 Task: Find Airbnb stays in Napa Valley with access to vineyard horseback and vineyard picnics.
Action: Mouse moved to (500, 78)
Screenshot: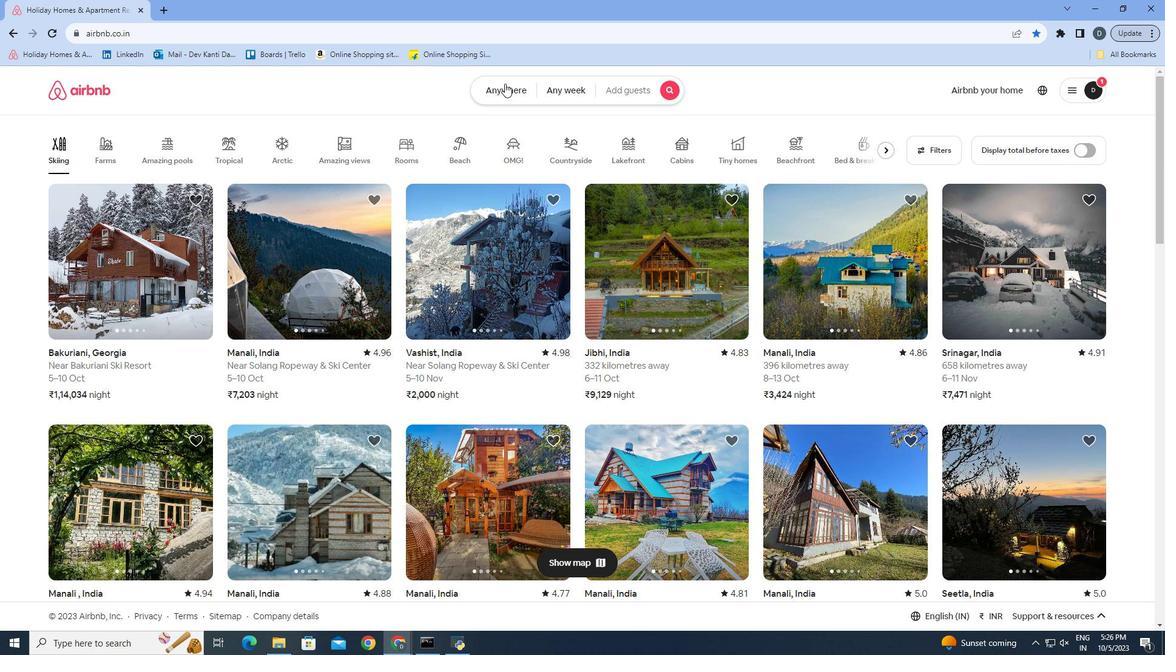 
Action: Mouse pressed left at (500, 78)
Screenshot: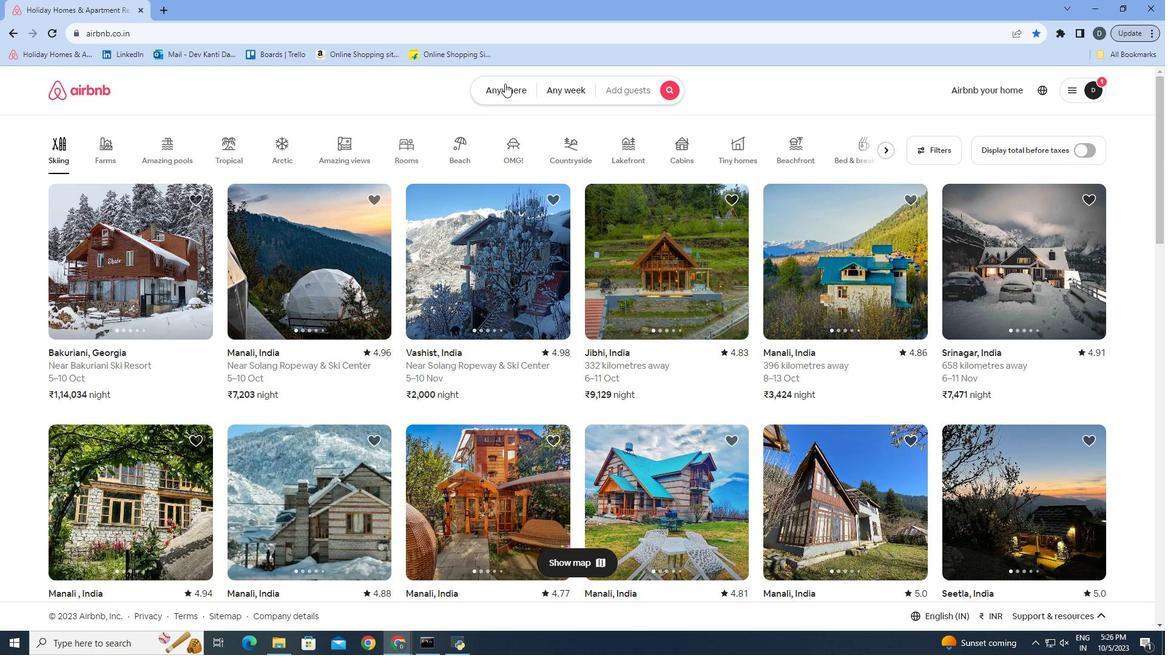 
Action: Mouse moved to (400, 134)
Screenshot: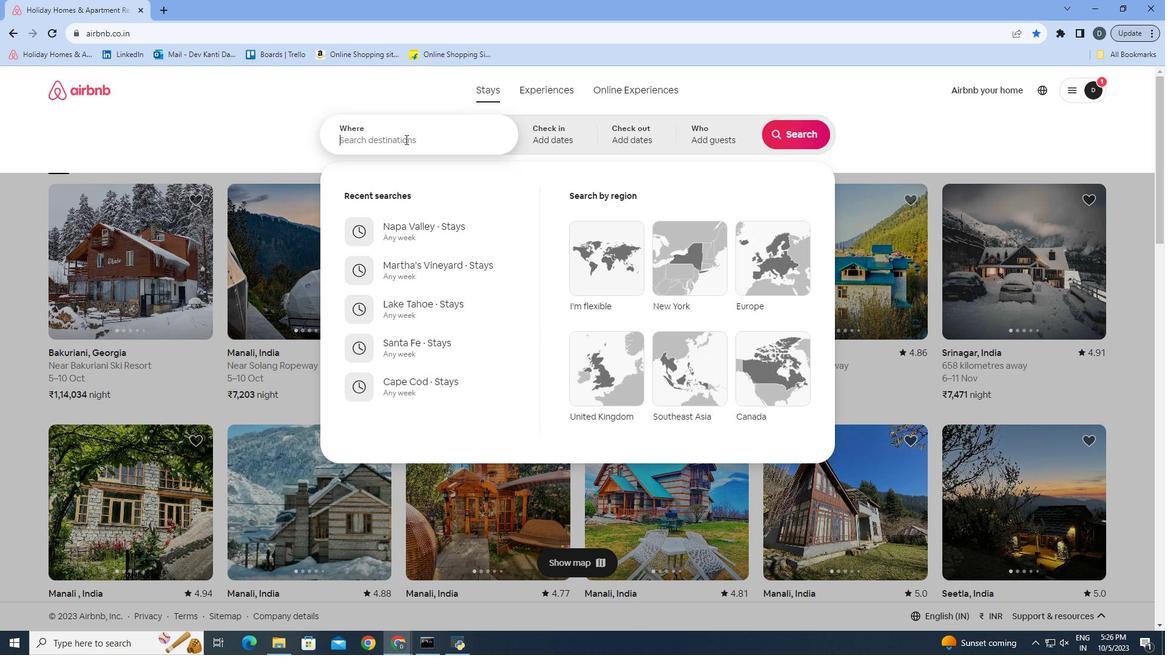 
Action: Mouse pressed left at (400, 134)
Screenshot: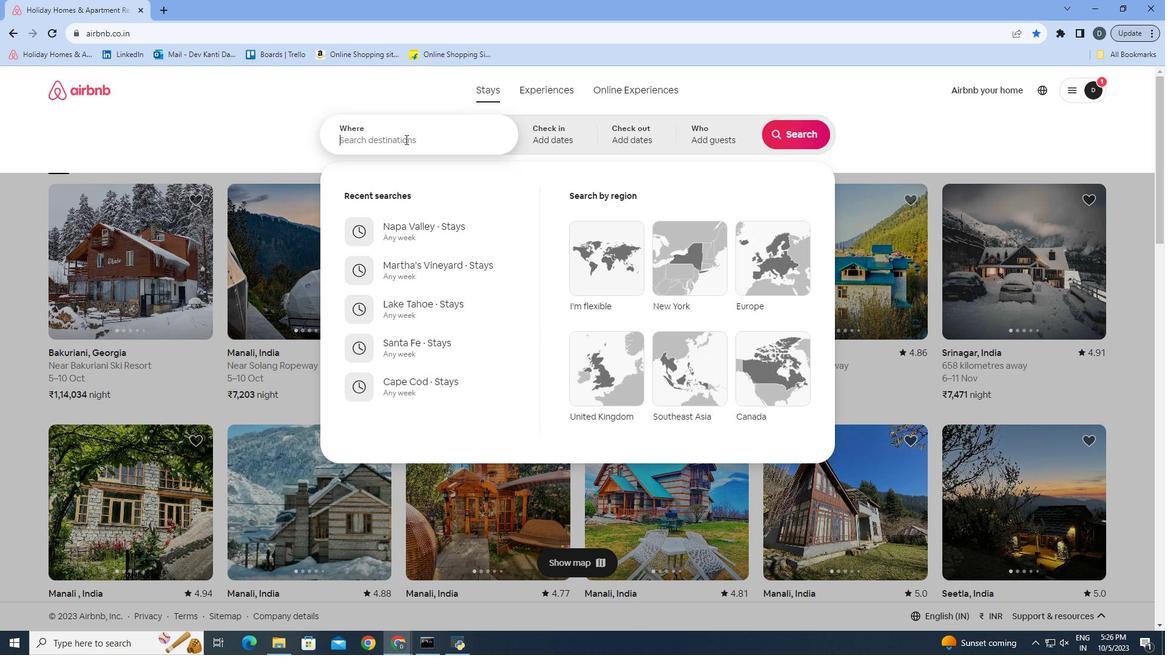 
Action: Key pressed <Key.shift>Napa<Key.space><Key.shift>Valley
Screenshot: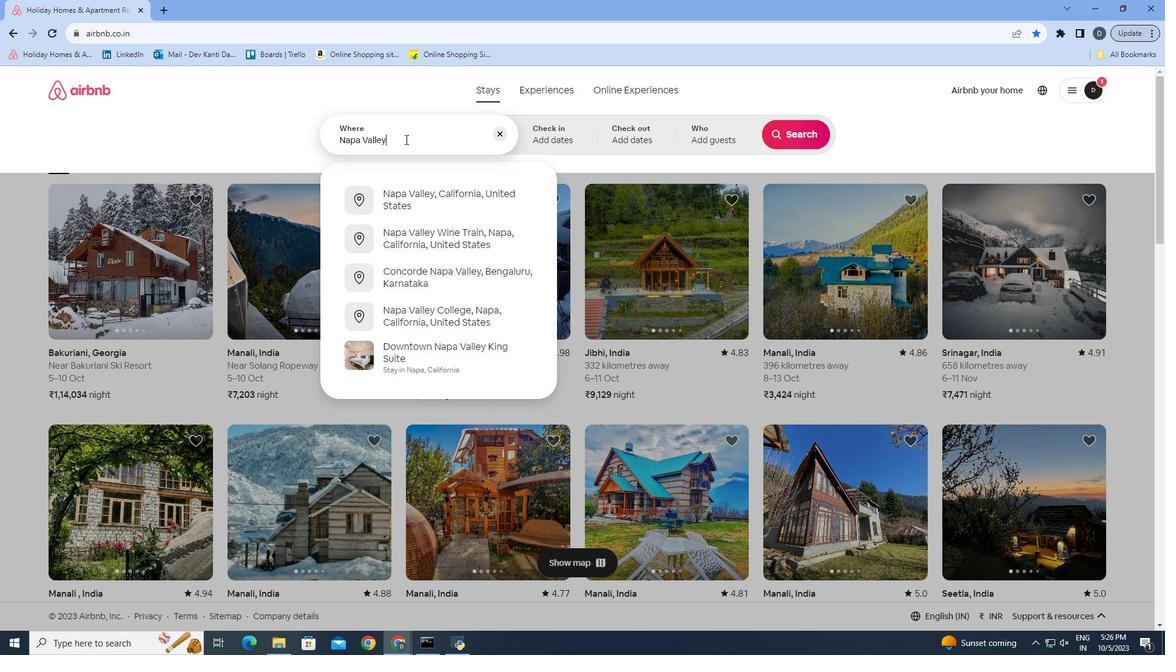 
Action: Mouse moved to (460, 184)
Screenshot: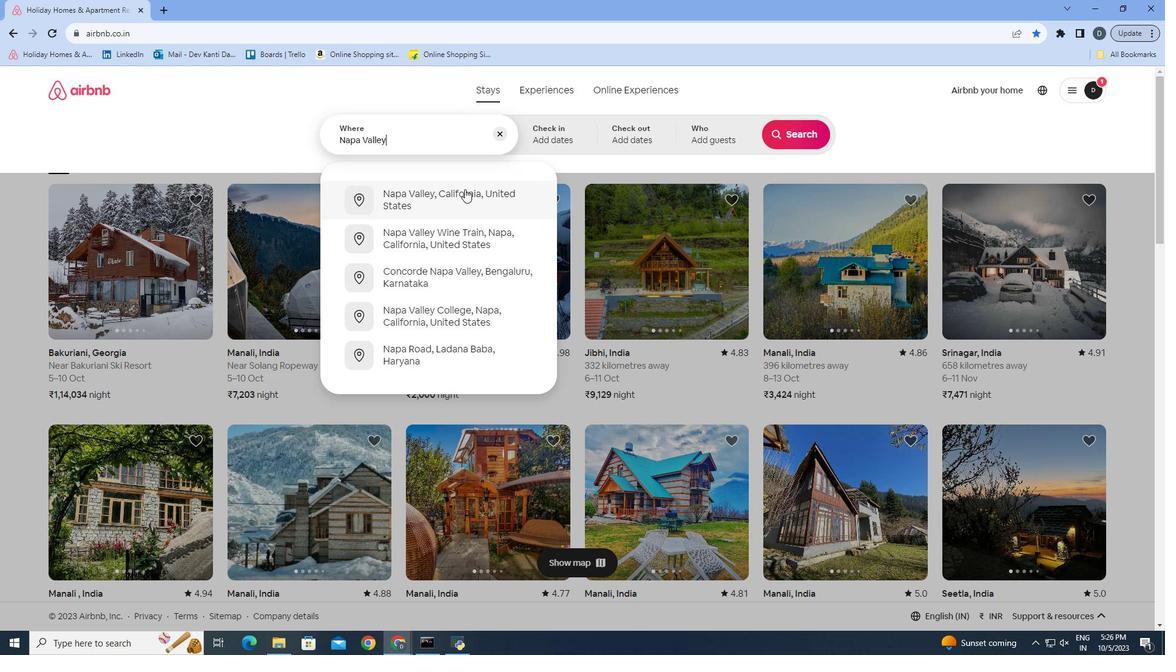 
Action: Mouse pressed left at (460, 184)
Screenshot: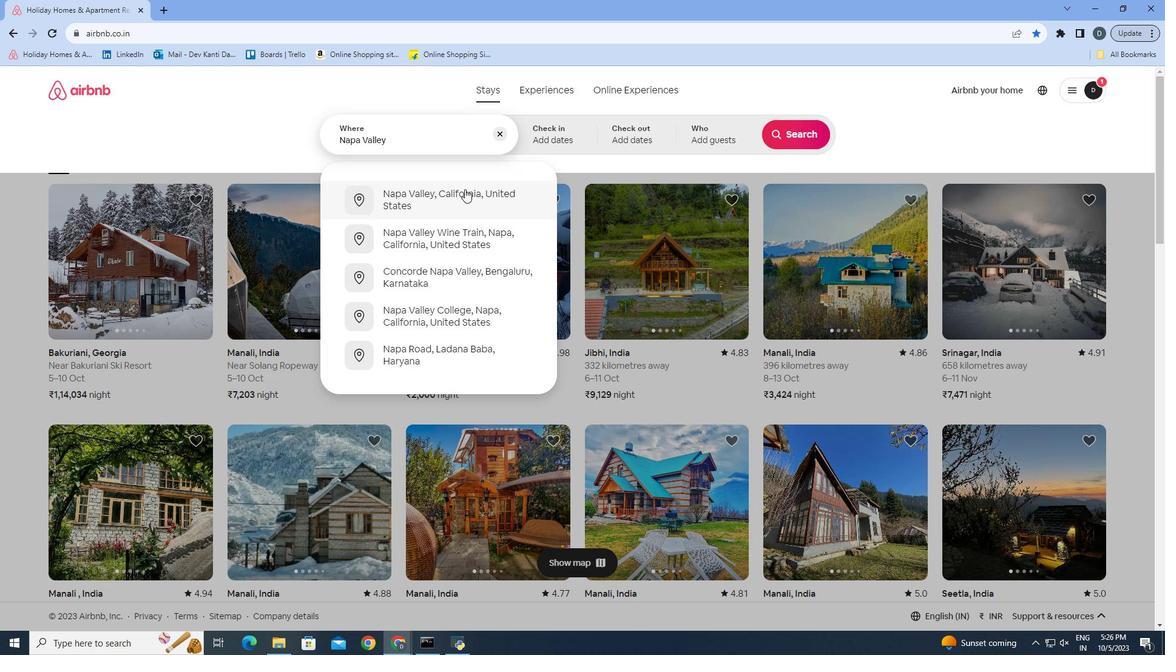 
Action: Mouse moved to (776, 118)
Screenshot: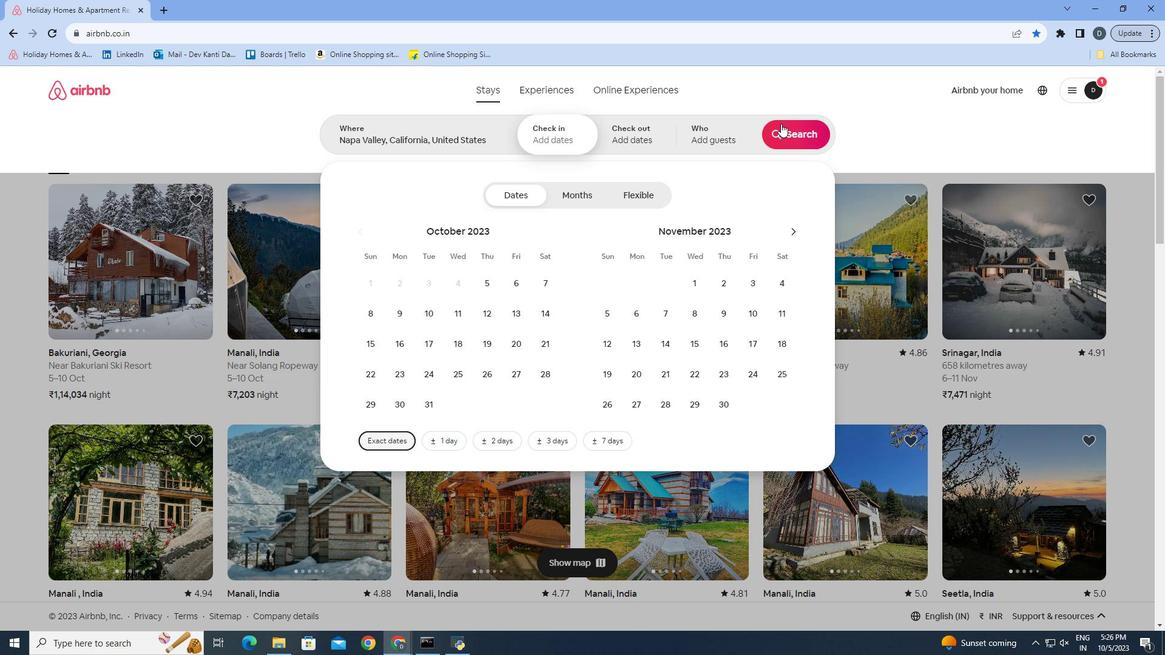 
Action: Mouse pressed left at (776, 118)
Screenshot: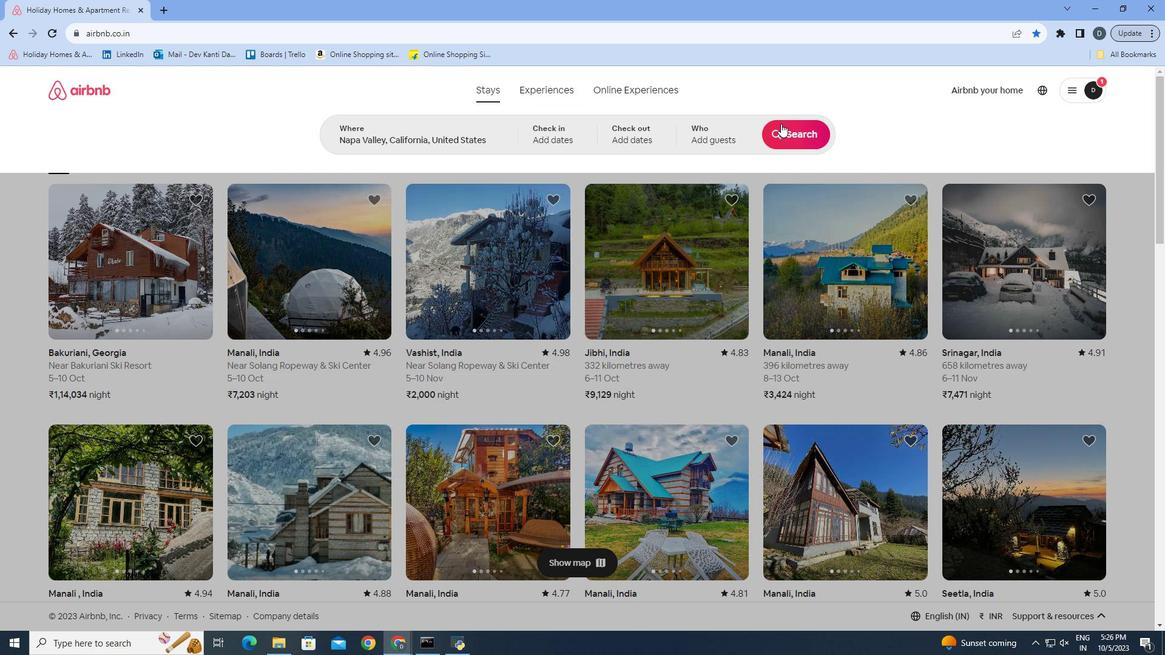 
Action: Mouse moved to (107, 131)
Screenshot: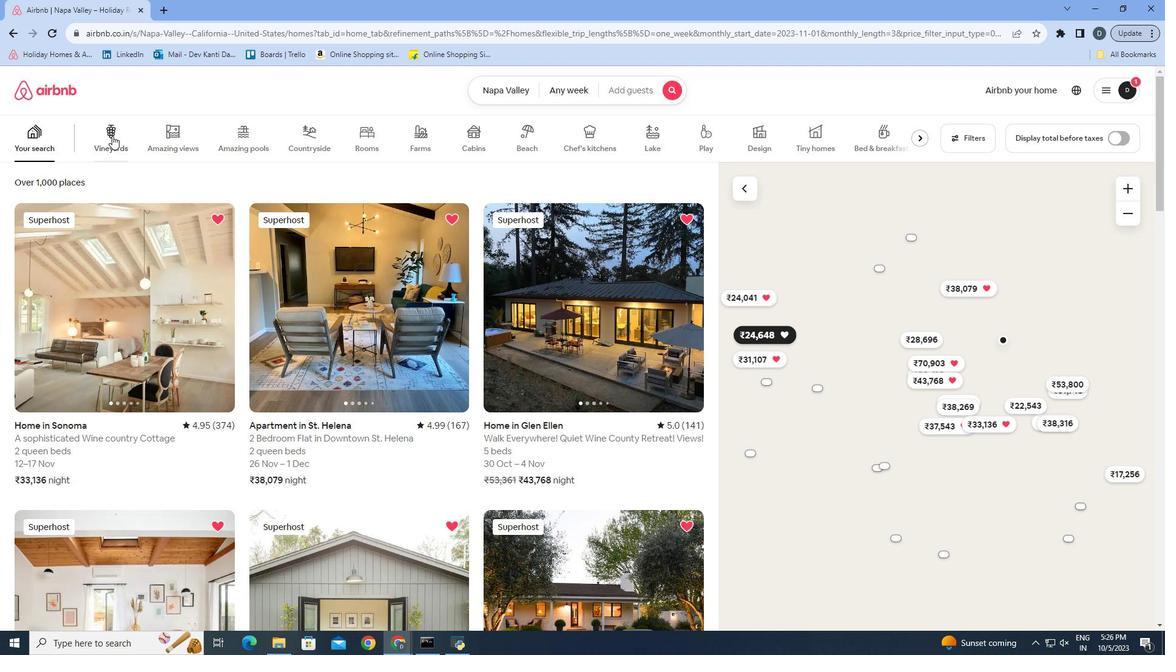
Action: Mouse pressed left at (107, 131)
Screenshot: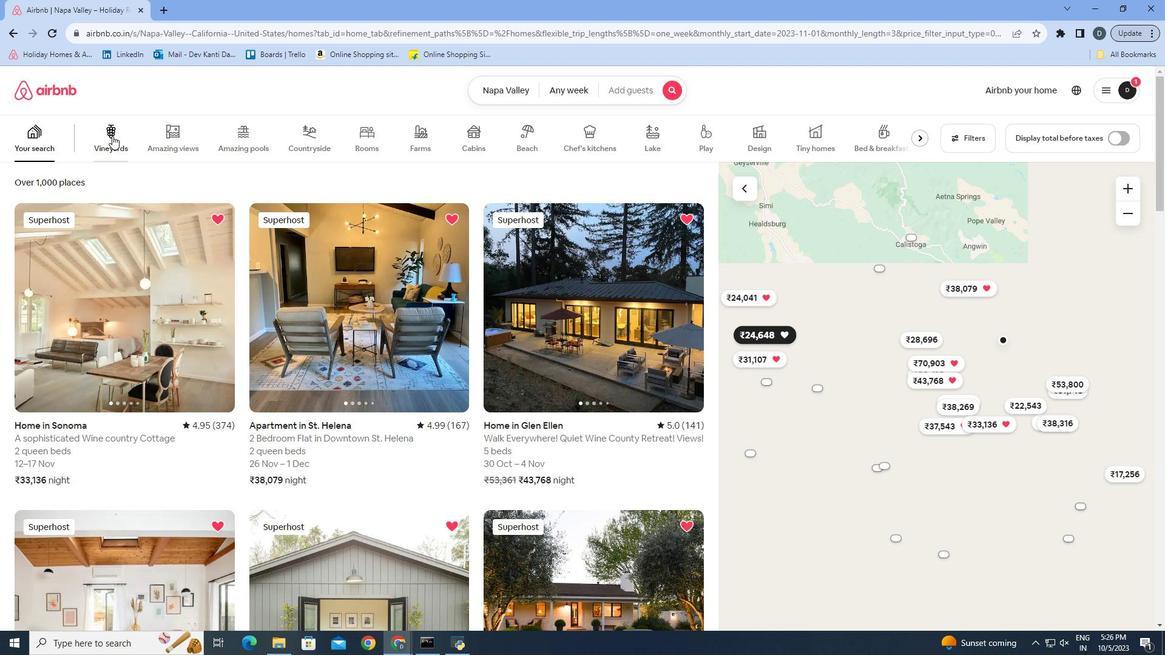 
Action: Mouse moved to (370, 281)
Screenshot: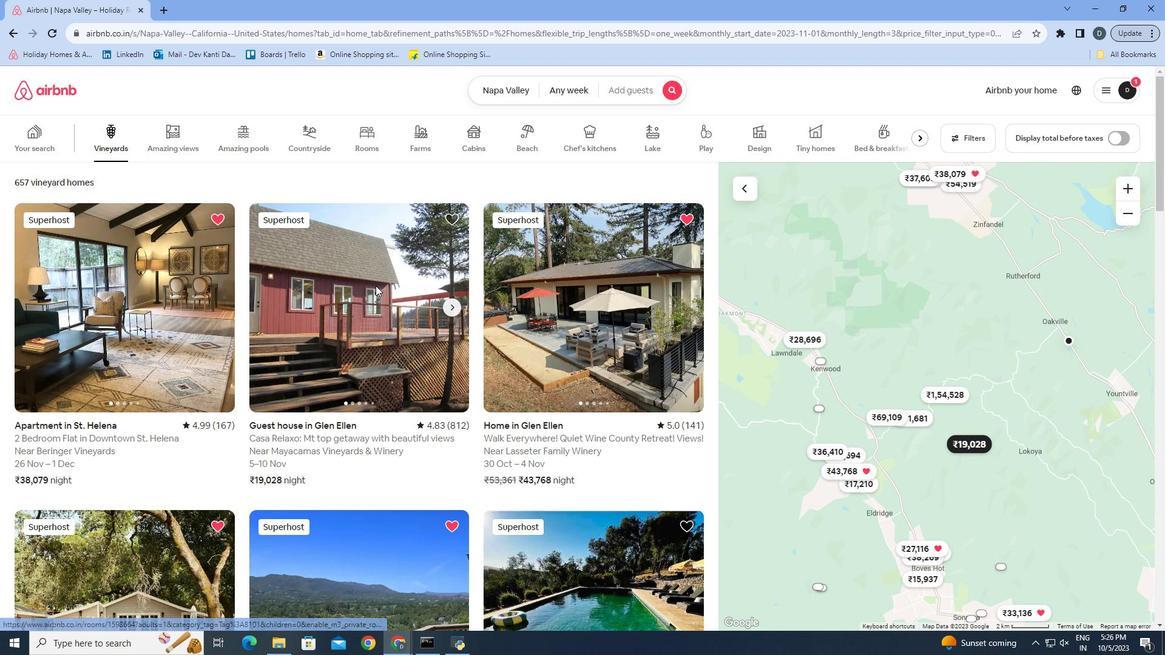 
Action: Mouse pressed left at (370, 281)
Screenshot: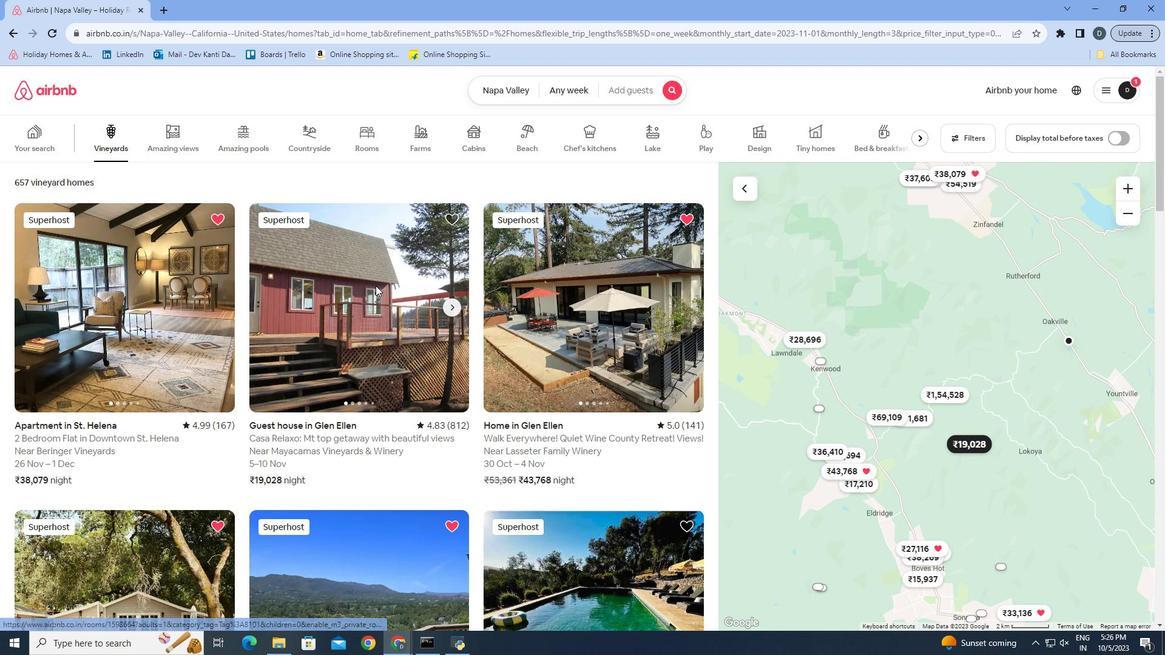 
Action: Mouse moved to (860, 456)
Screenshot: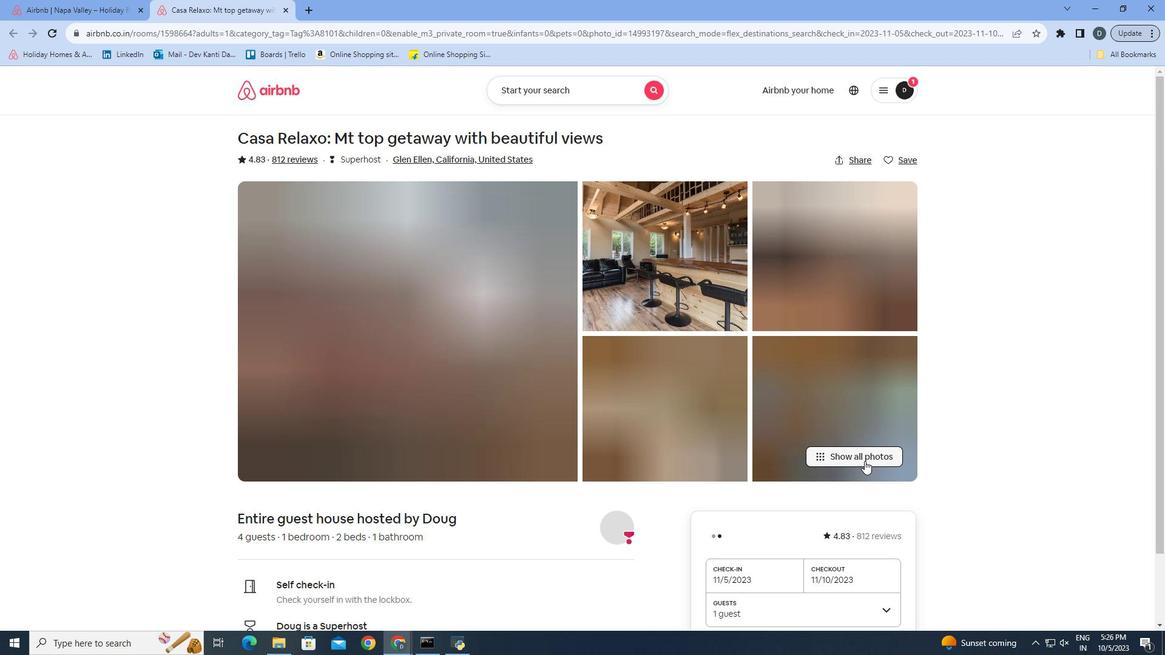 
Action: Mouse pressed left at (860, 456)
Screenshot: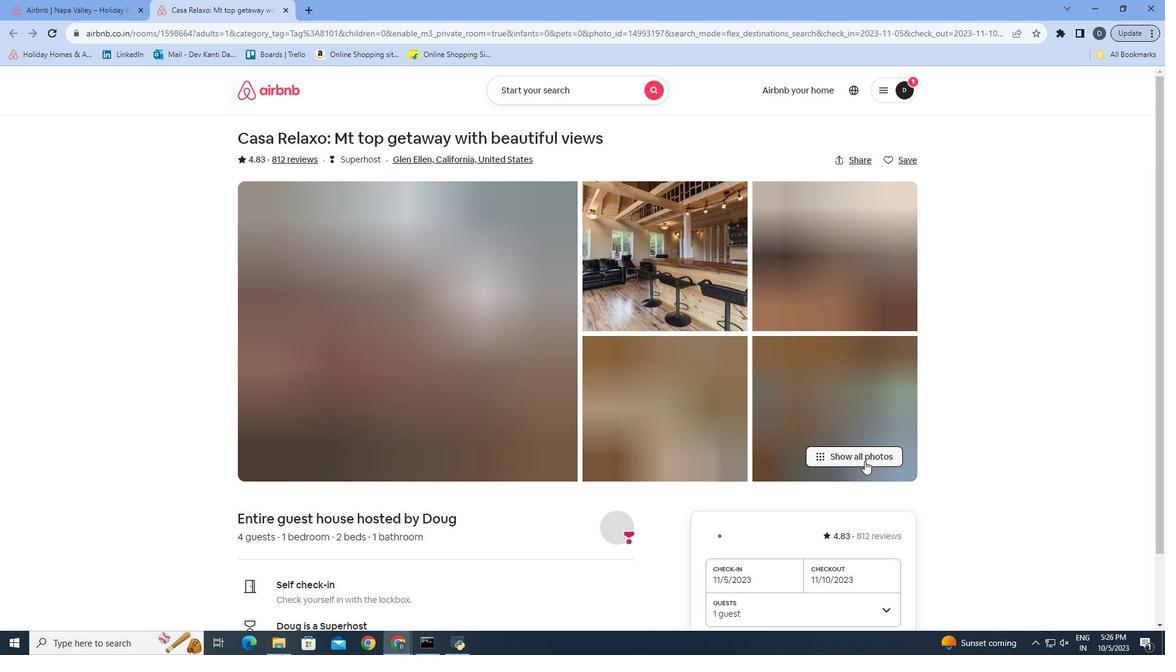 
Action: Mouse moved to (825, 329)
Screenshot: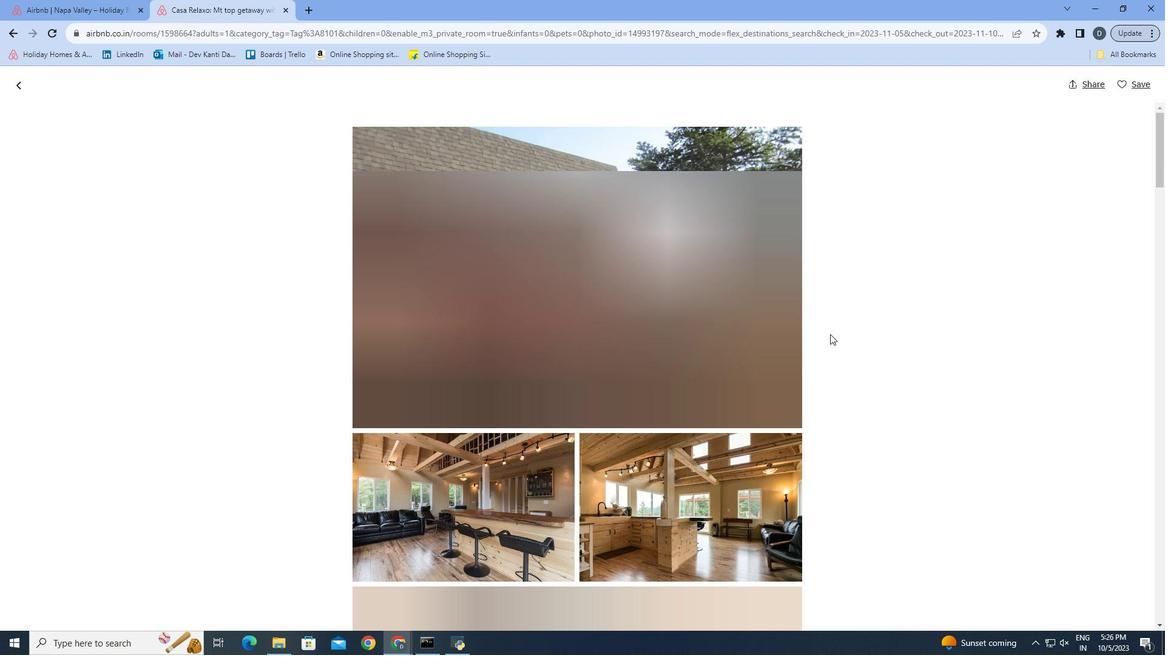 
Action: Mouse scrolled (825, 329) with delta (0, 0)
Screenshot: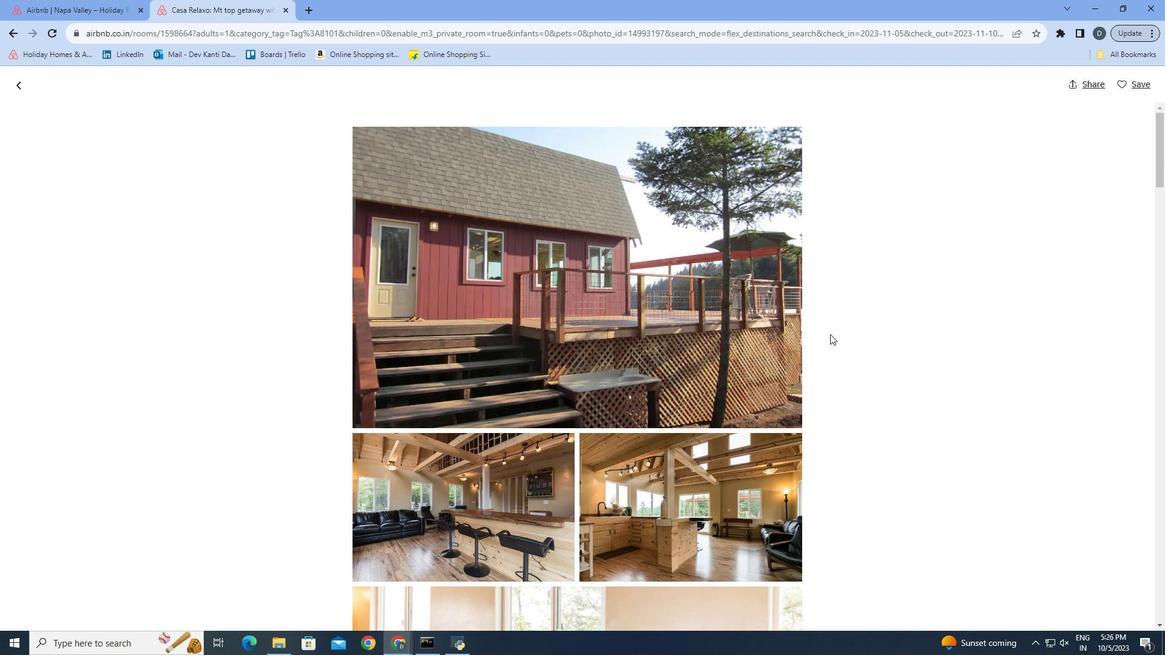 
Action: Mouse scrolled (825, 329) with delta (0, 0)
Screenshot: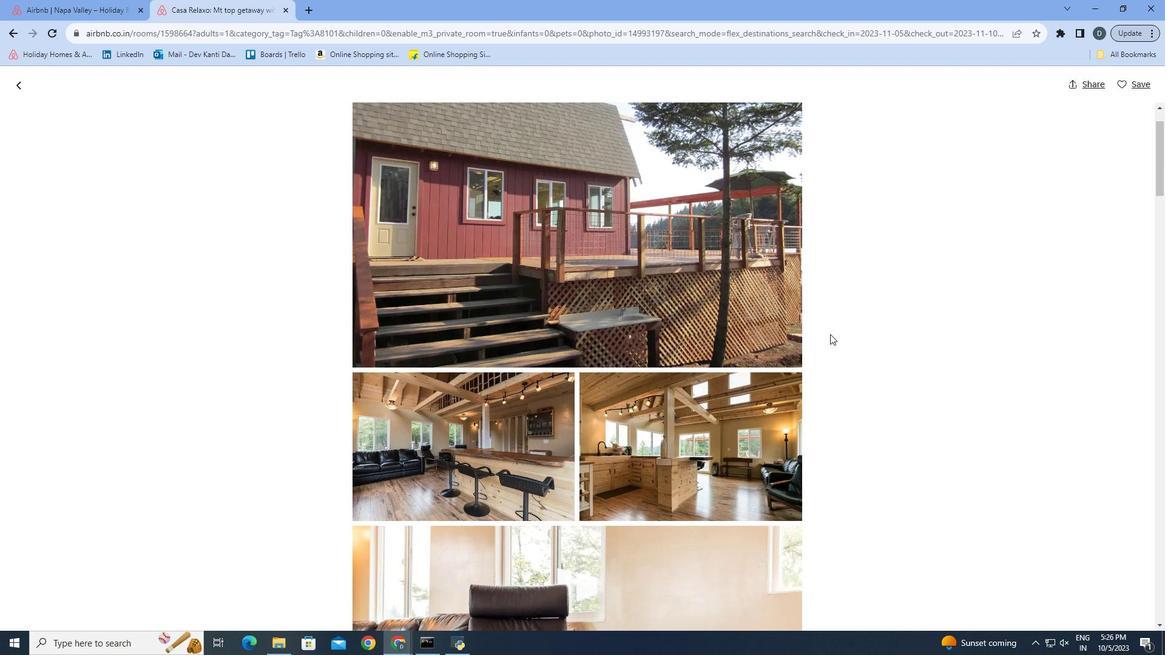 
Action: Mouse scrolled (825, 329) with delta (0, 0)
Screenshot: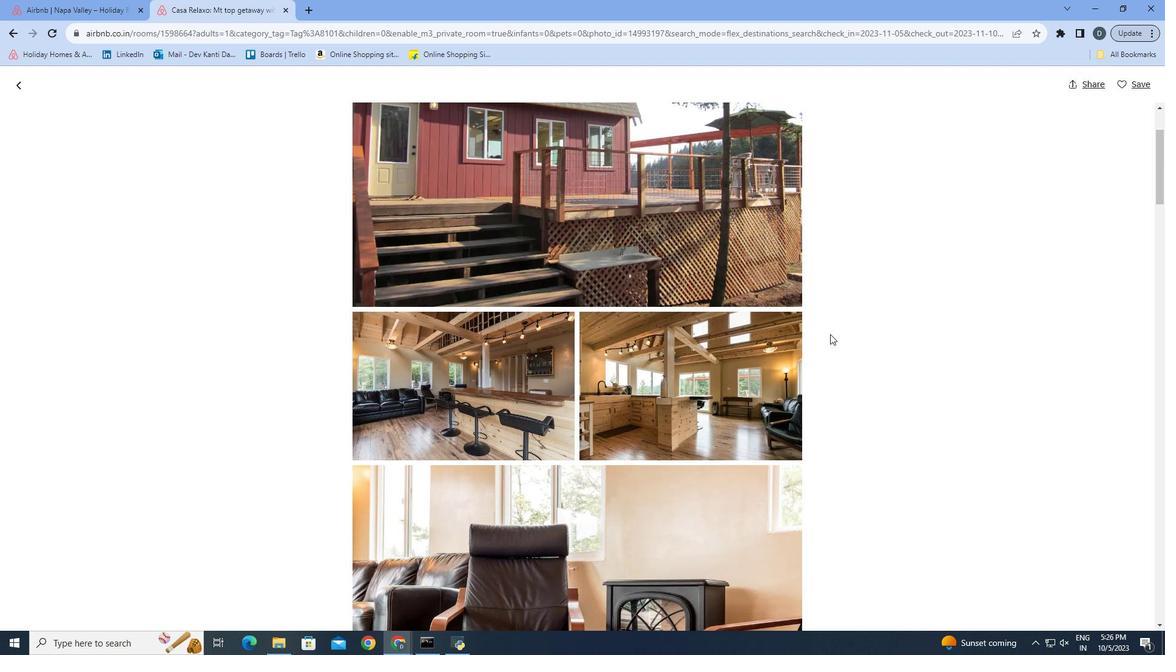 
Action: Mouse scrolled (825, 329) with delta (0, 0)
Screenshot: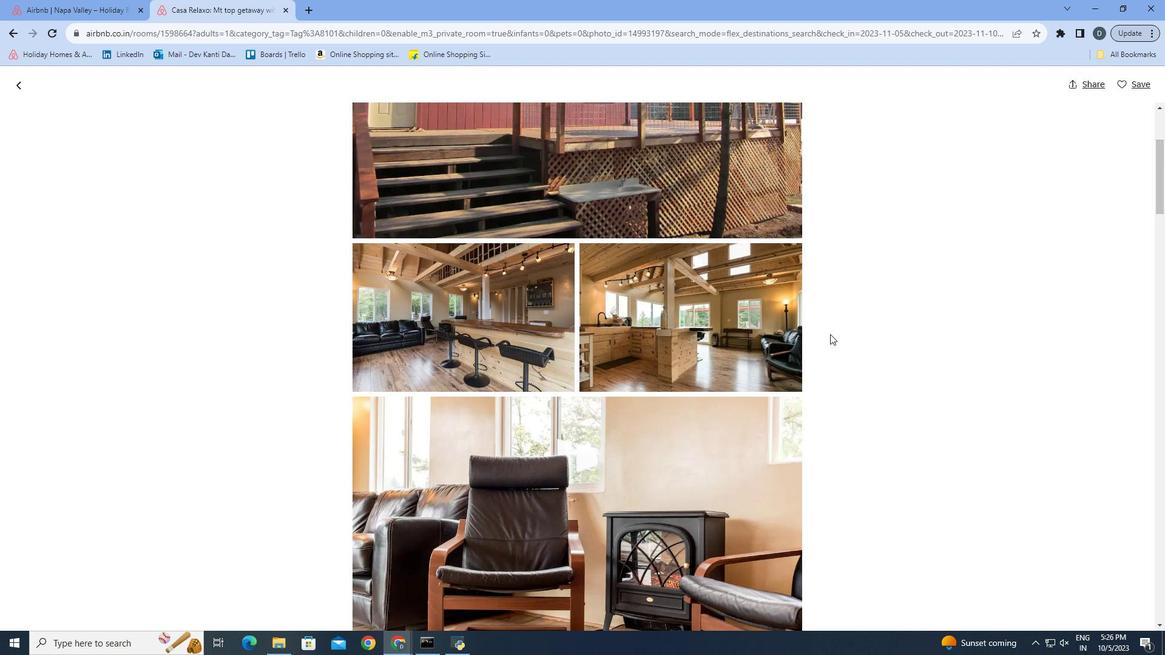 
Action: Mouse scrolled (825, 329) with delta (0, 0)
Screenshot: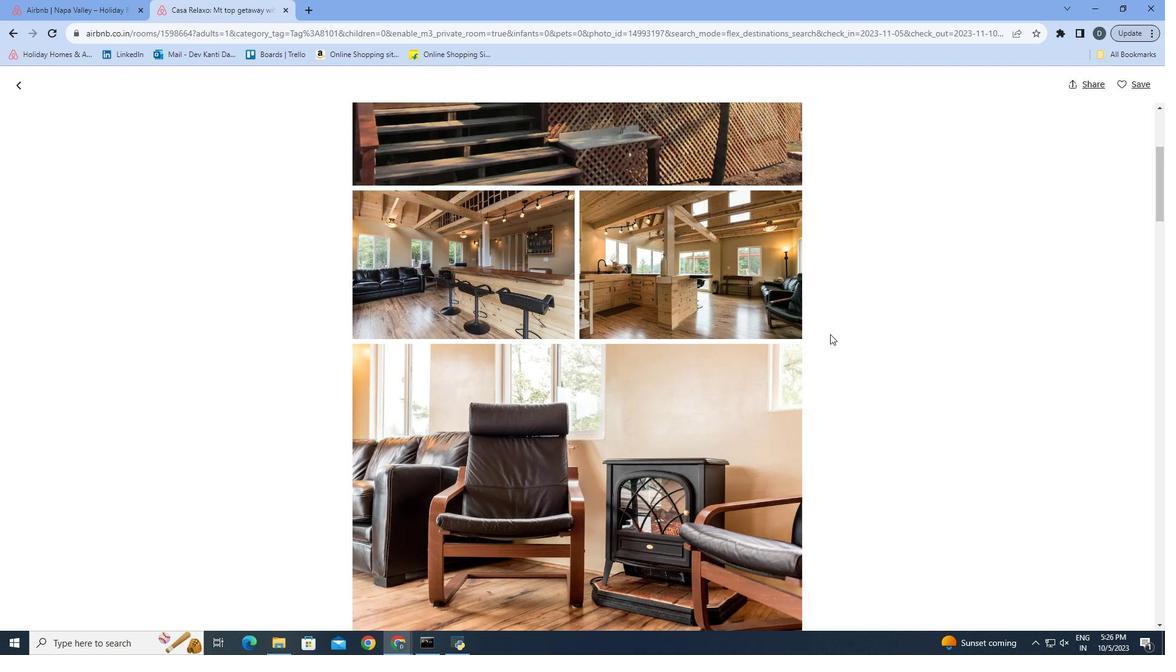 
Action: Mouse scrolled (825, 329) with delta (0, 0)
Screenshot: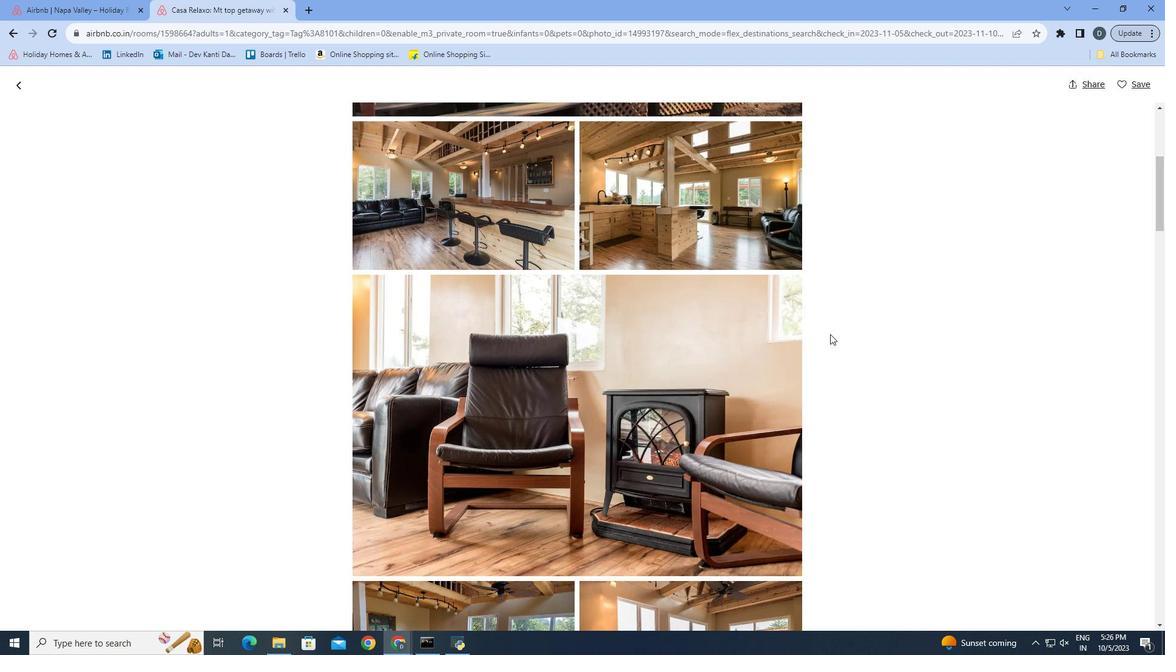 
Action: Mouse scrolled (825, 329) with delta (0, 0)
Screenshot: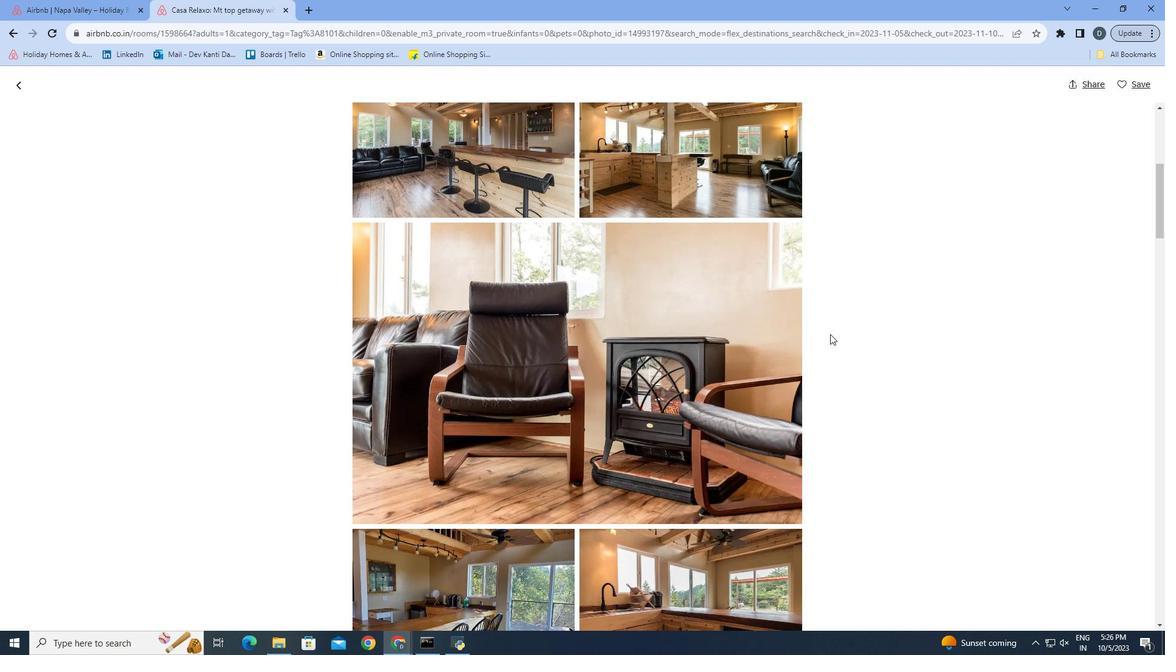 
Action: Mouse scrolled (825, 329) with delta (0, 0)
Screenshot: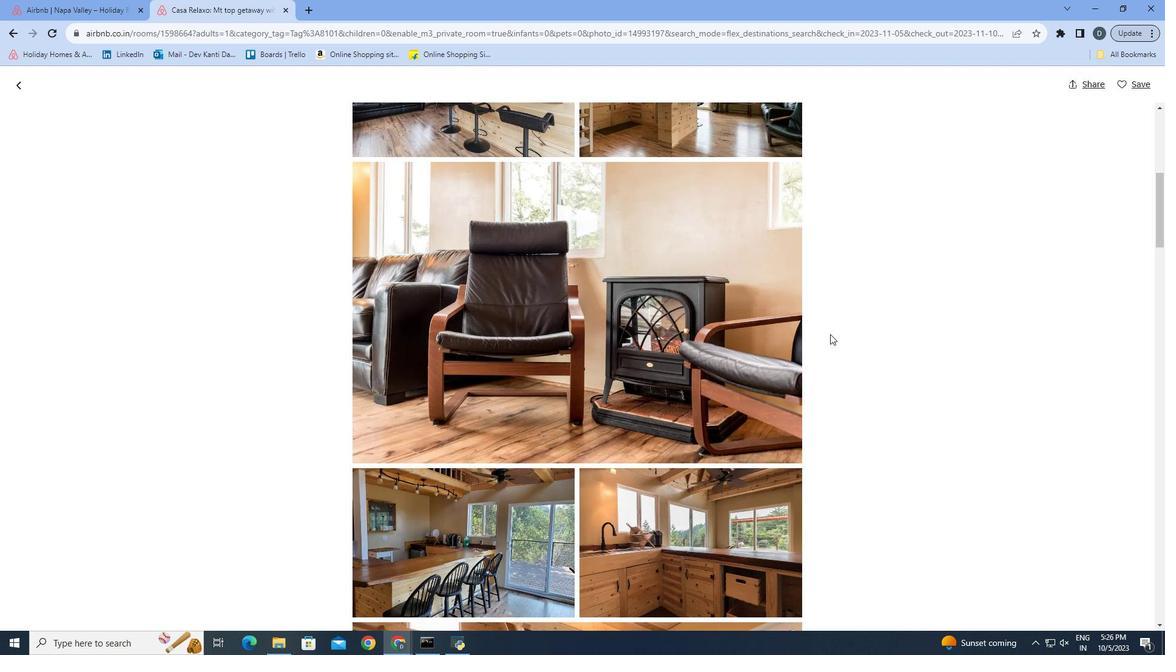 
Action: Mouse scrolled (825, 329) with delta (0, 0)
Screenshot: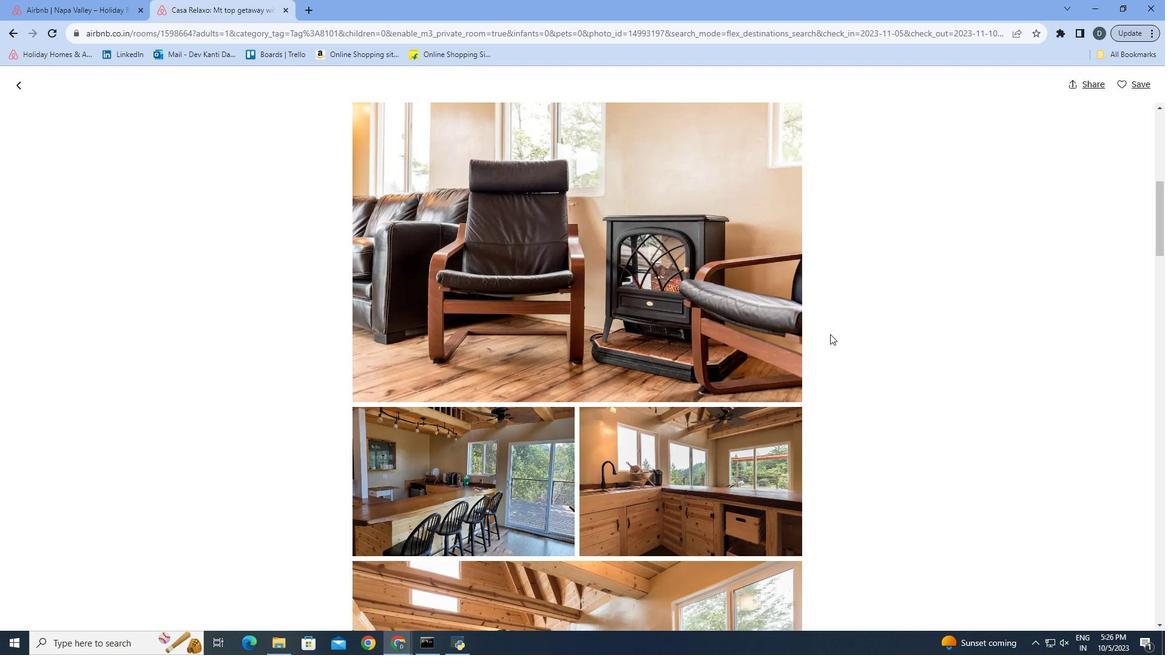 
Action: Mouse scrolled (825, 329) with delta (0, 0)
Screenshot: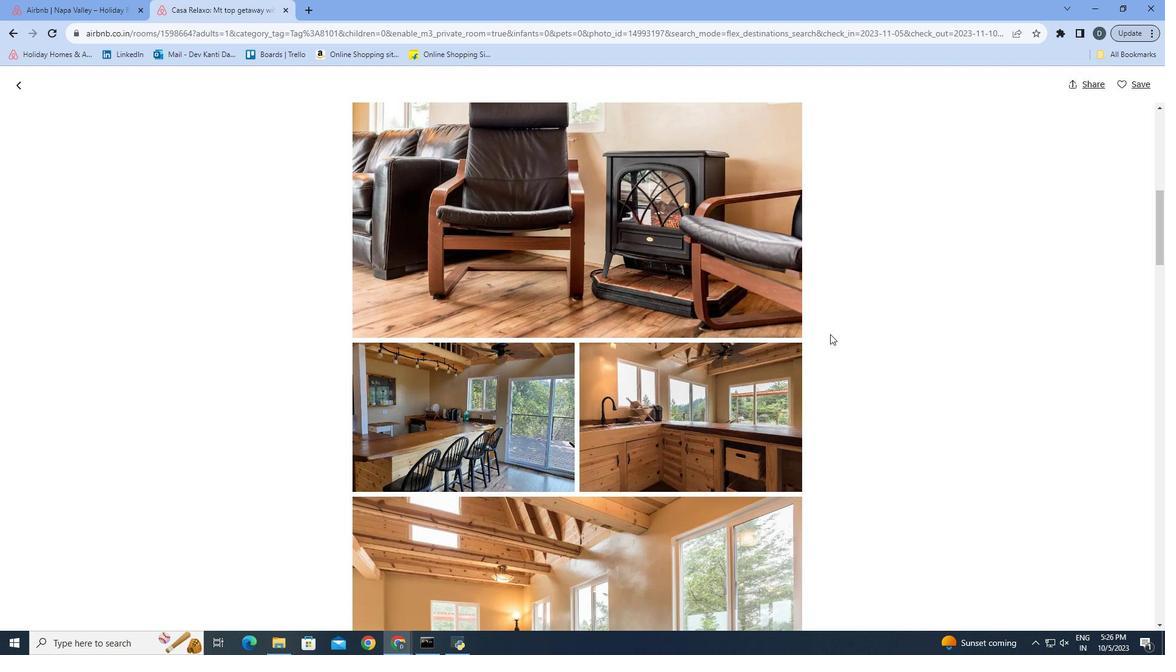 
Action: Mouse scrolled (825, 329) with delta (0, 0)
Screenshot: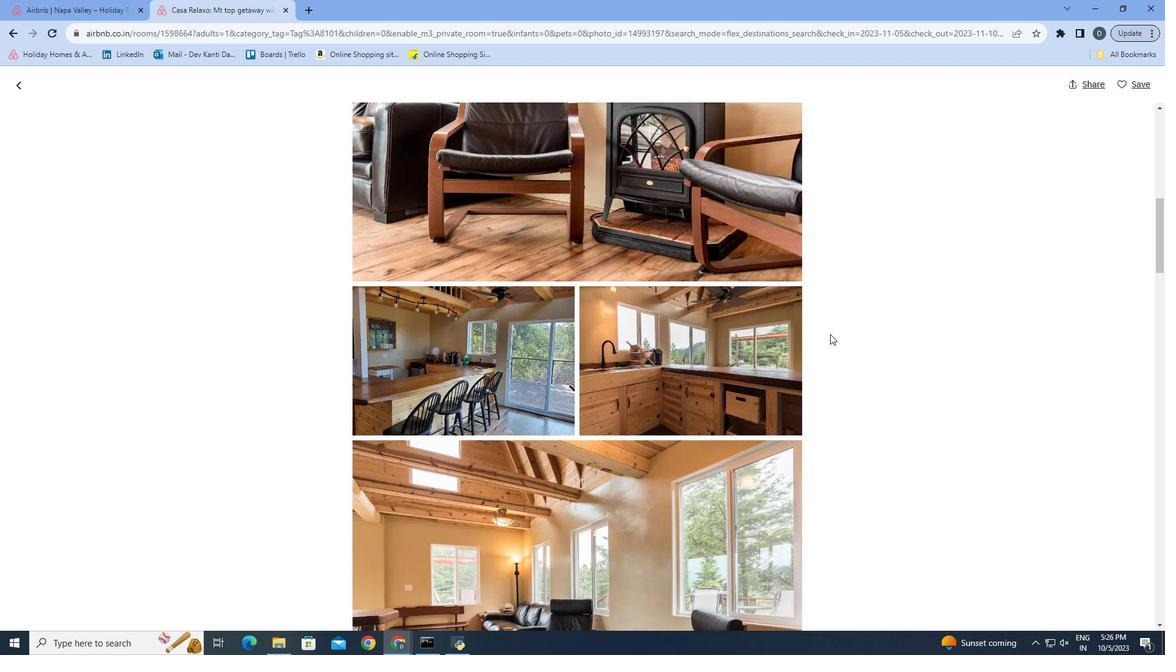 
Action: Mouse scrolled (825, 329) with delta (0, 0)
Screenshot: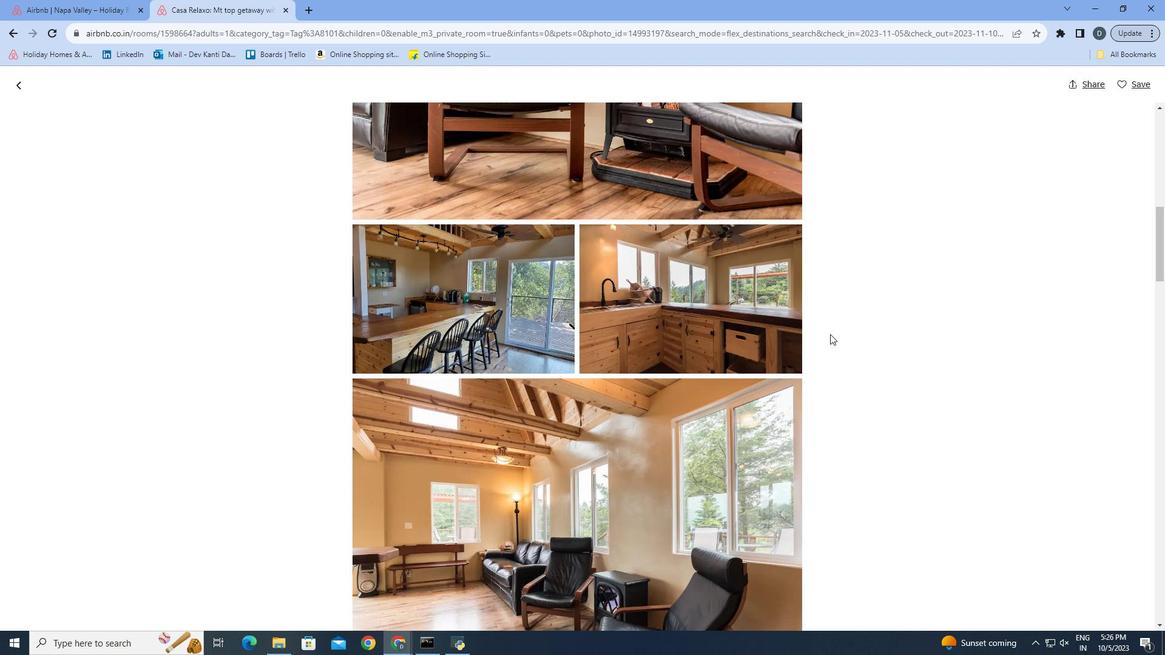
Action: Mouse scrolled (825, 329) with delta (0, 0)
Screenshot: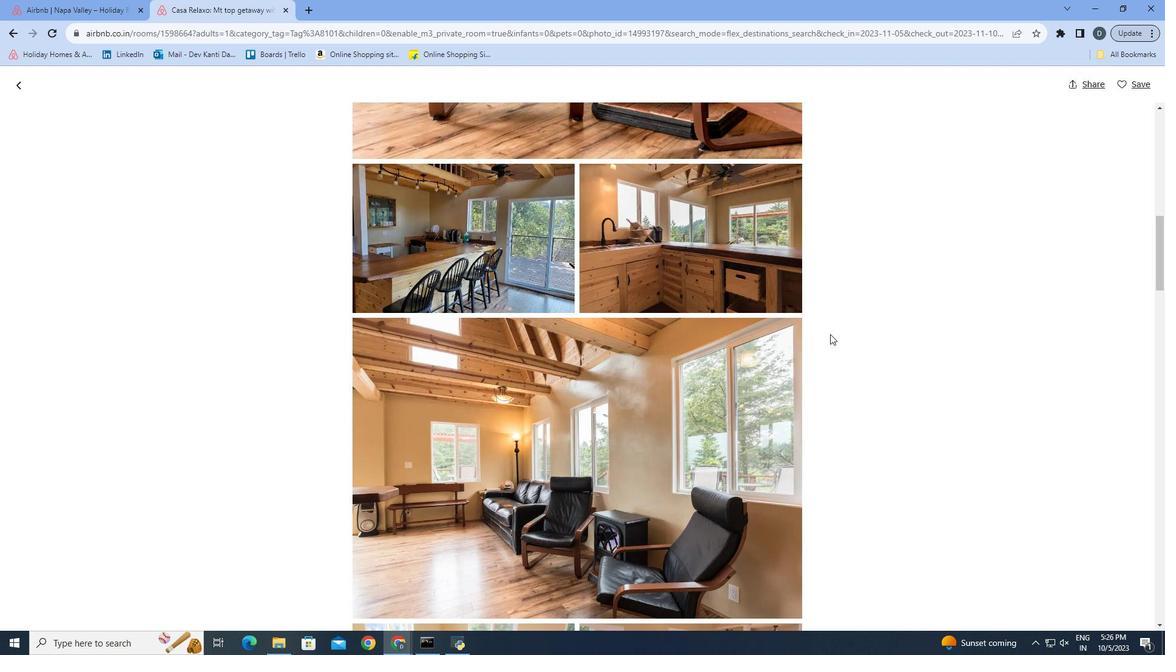 
Action: Mouse scrolled (825, 329) with delta (0, 0)
Screenshot: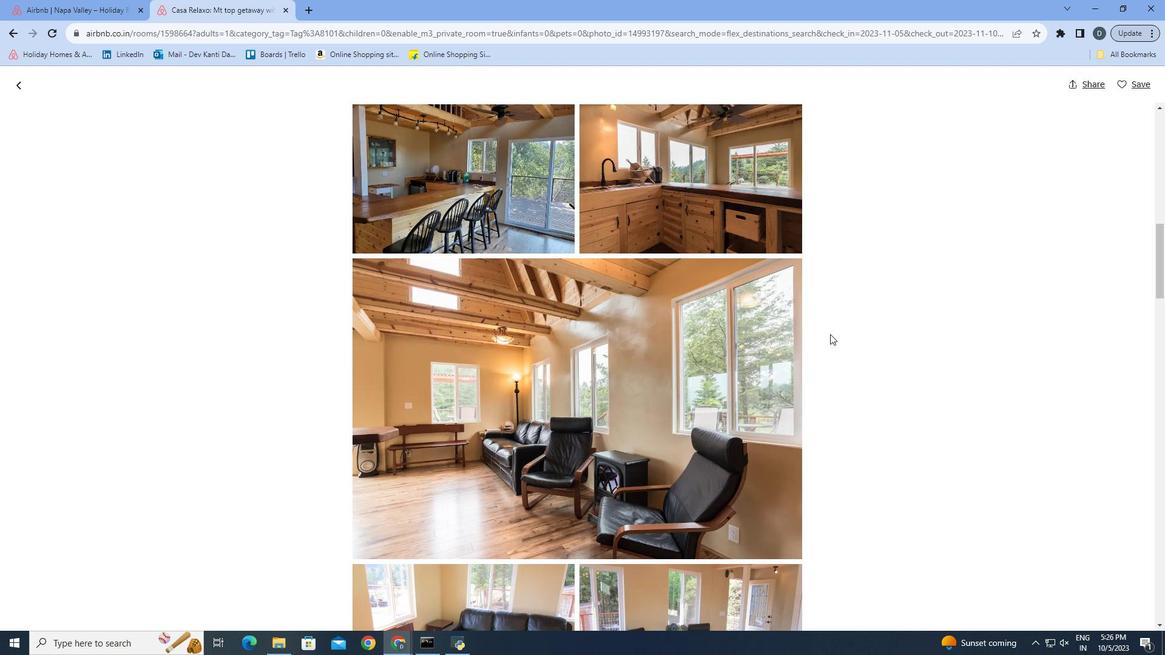 
Action: Mouse scrolled (825, 329) with delta (0, 0)
Screenshot: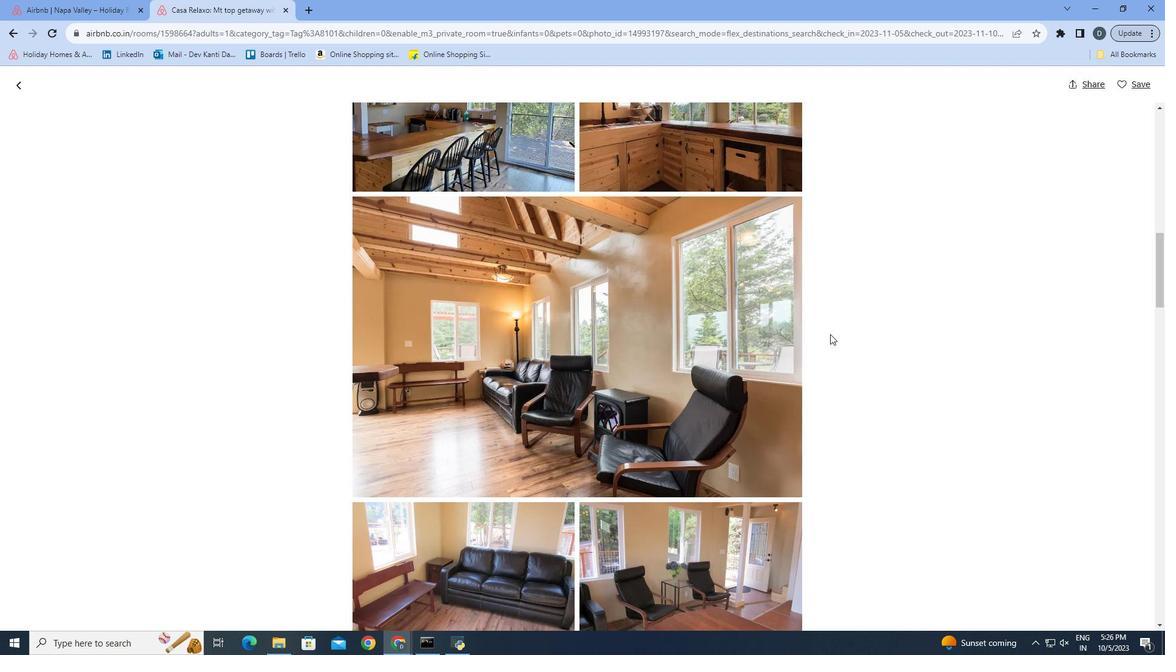 
Action: Mouse scrolled (825, 329) with delta (0, 0)
Screenshot: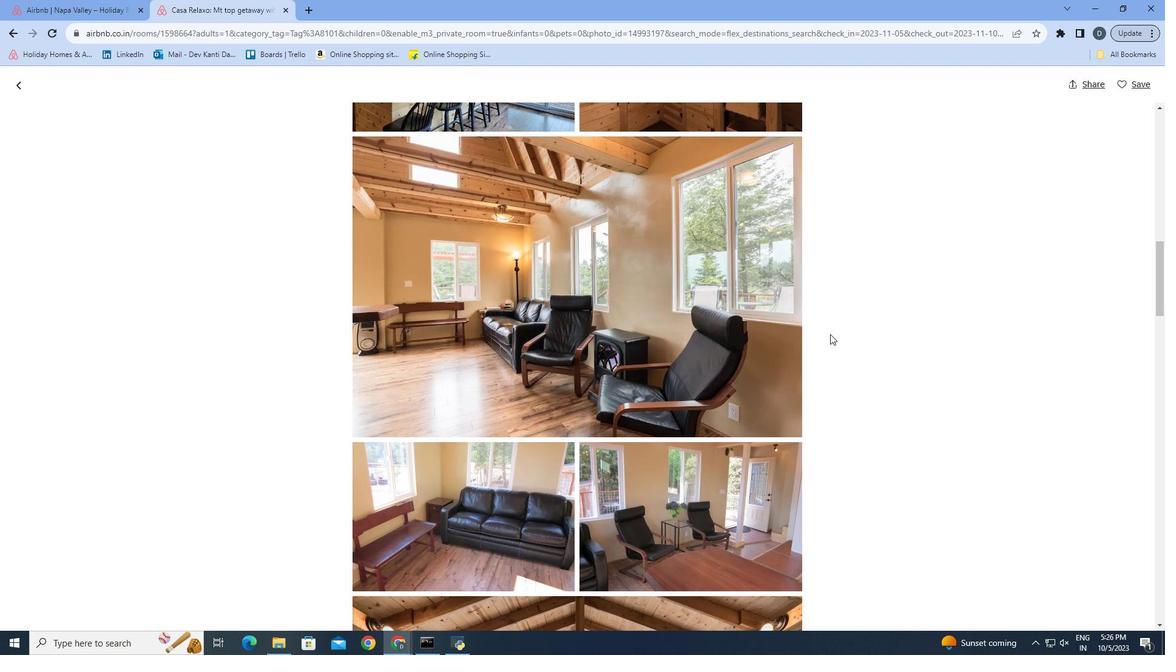 
Action: Mouse scrolled (825, 329) with delta (0, 0)
Screenshot: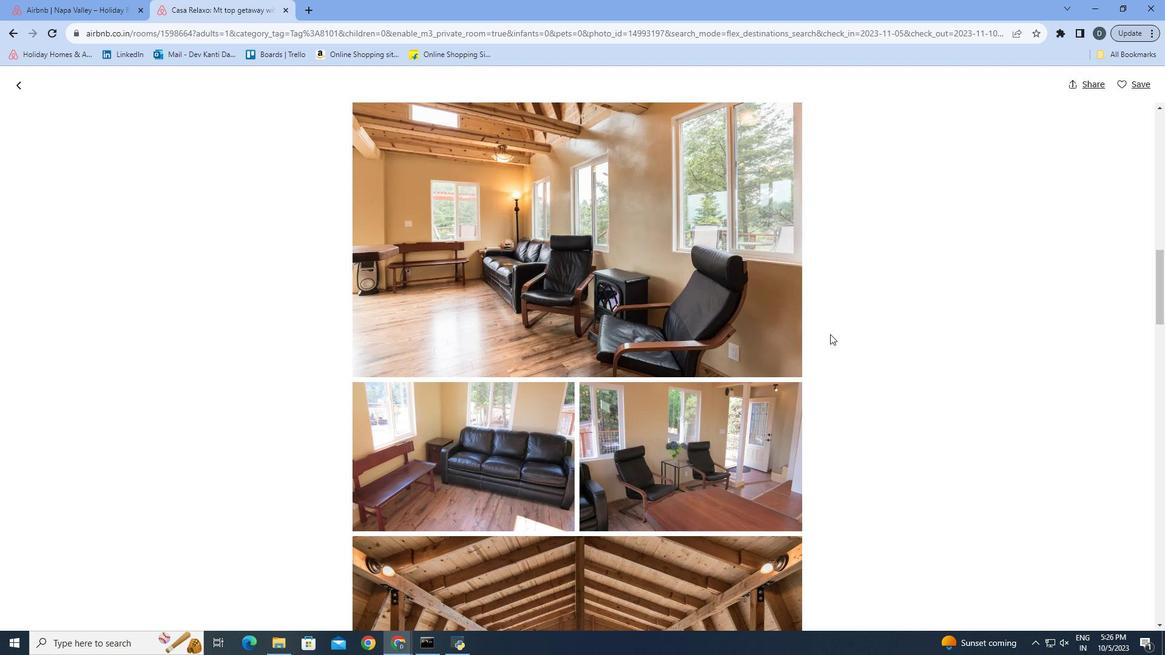 
Action: Mouse scrolled (825, 329) with delta (0, 0)
Screenshot: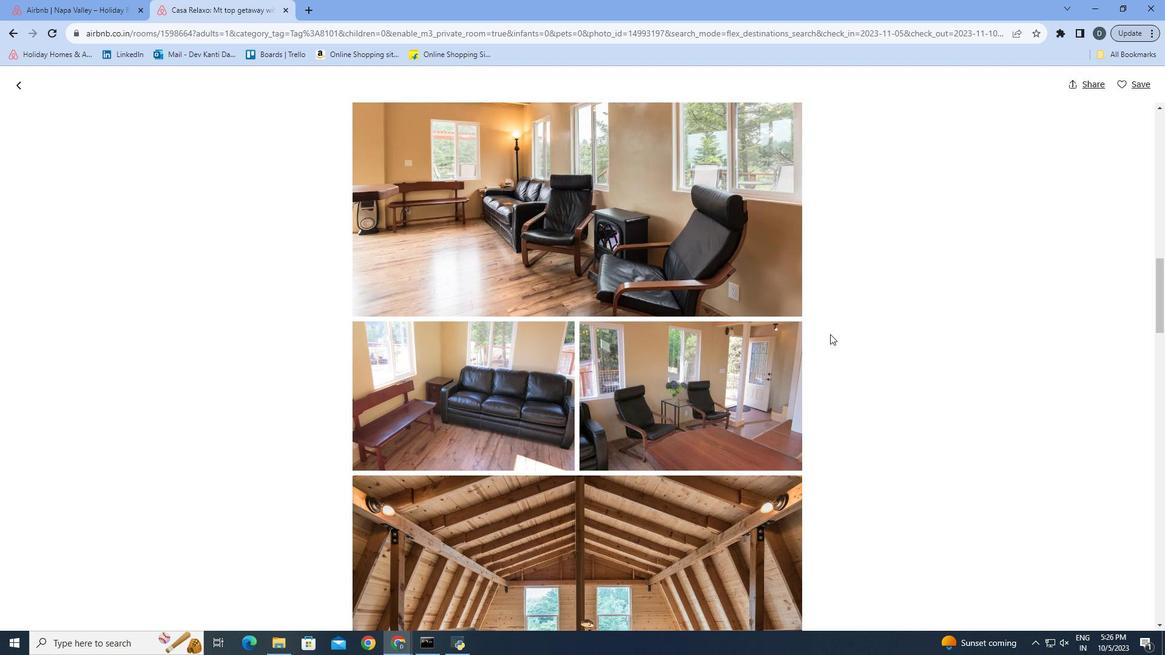 
Action: Mouse scrolled (825, 329) with delta (0, 0)
Screenshot: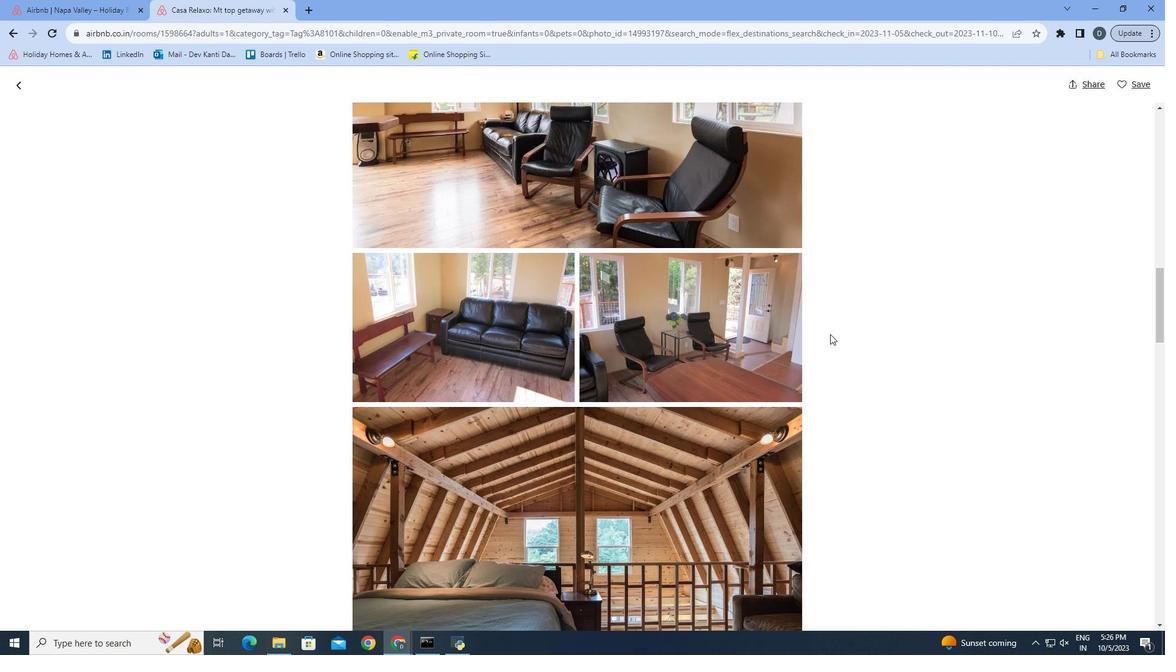 
Action: Mouse scrolled (825, 329) with delta (0, 0)
Screenshot: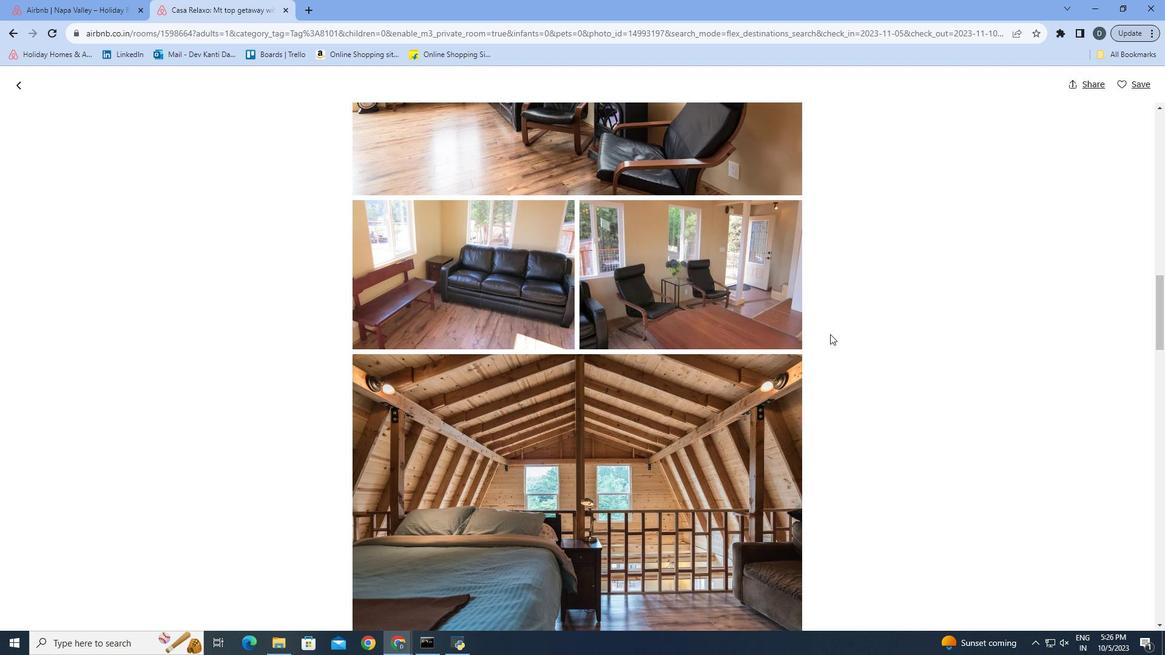 
Action: Mouse scrolled (825, 329) with delta (0, 0)
Screenshot: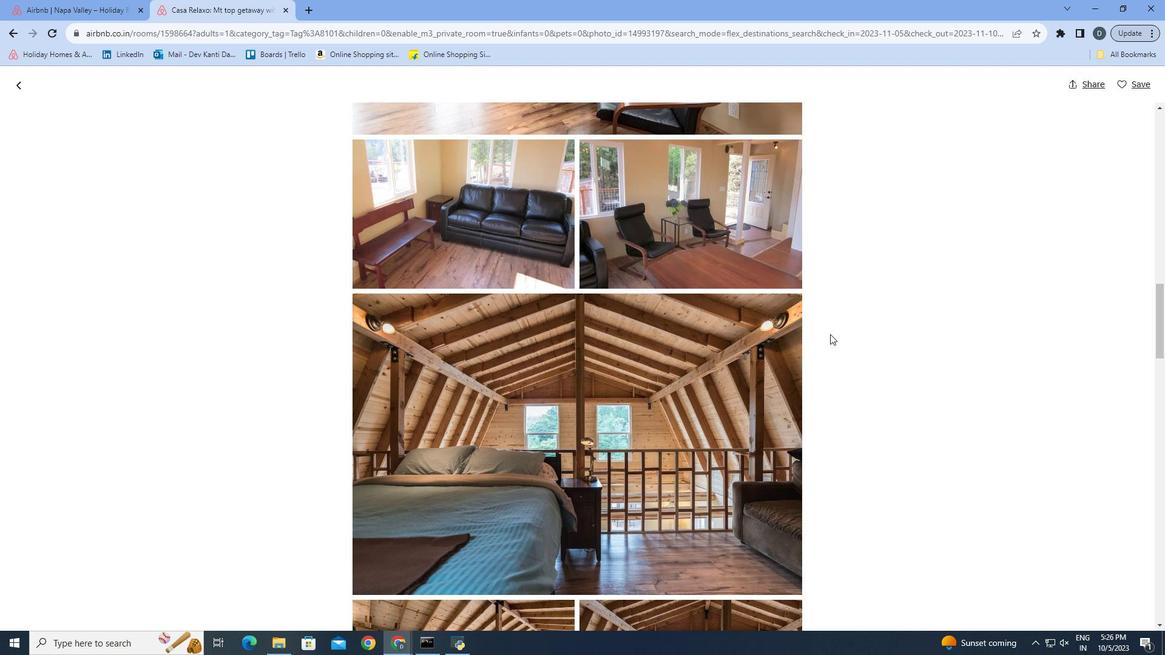 
Action: Mouse scrolled (825, 329) with delta (0, 0)
Screenshot: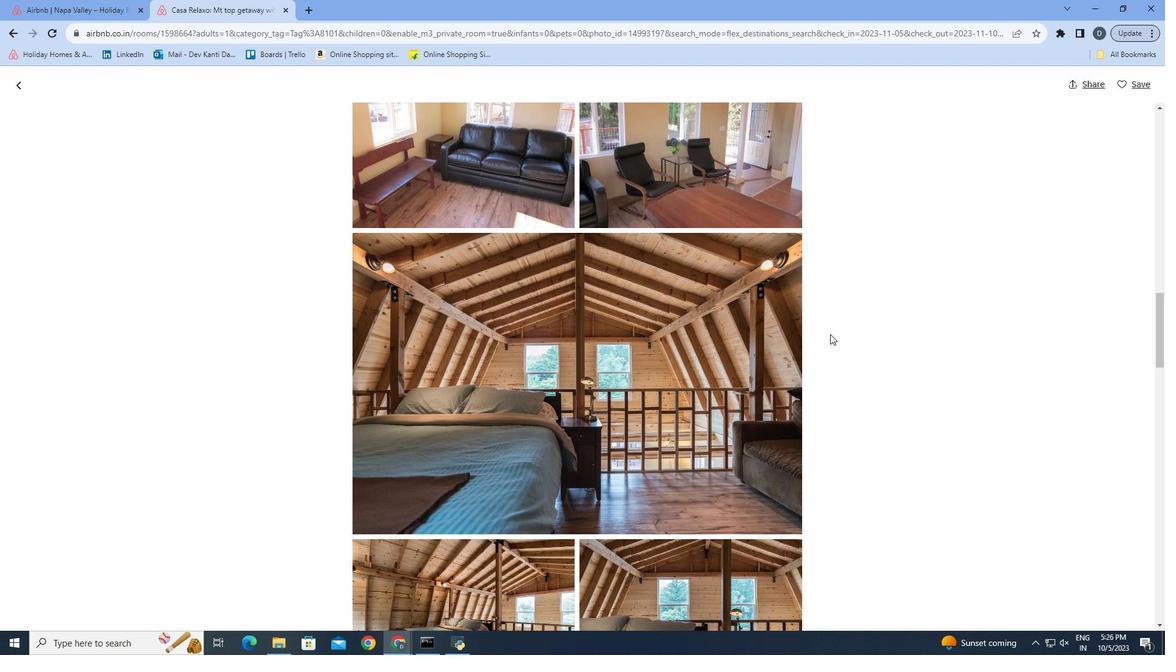 
Action: Mouse scrolled (825, 329) with delta (0, 0)
Screenshot: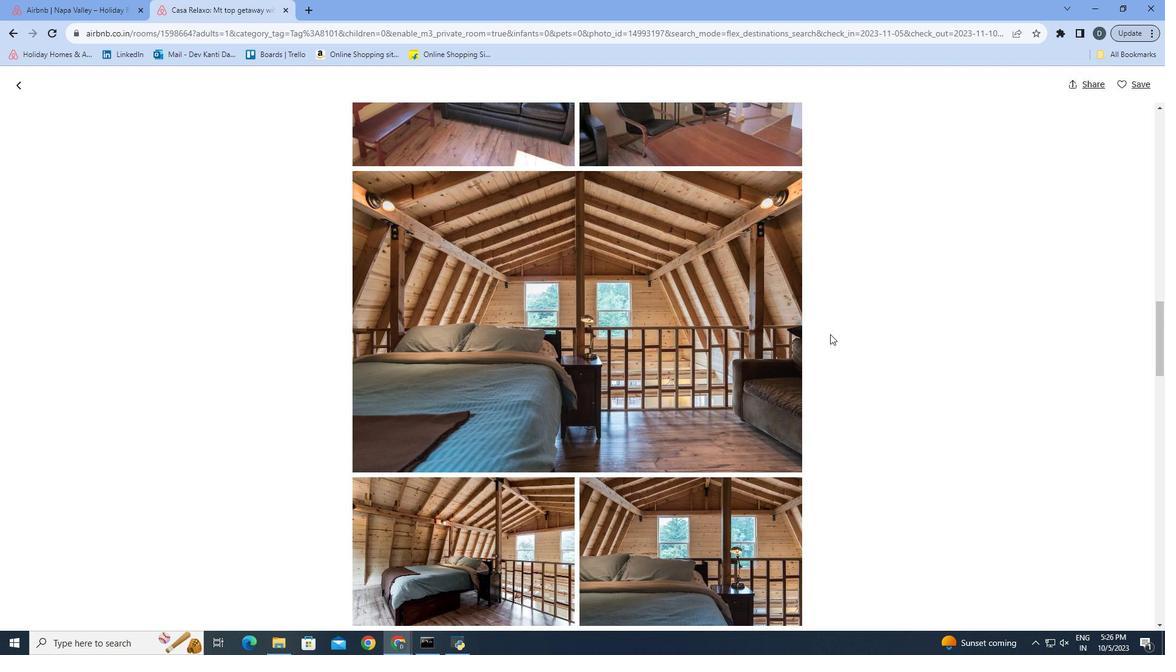 
Action: Mouse scrolled (825, 329) with delta (0, 0)
Screenshot: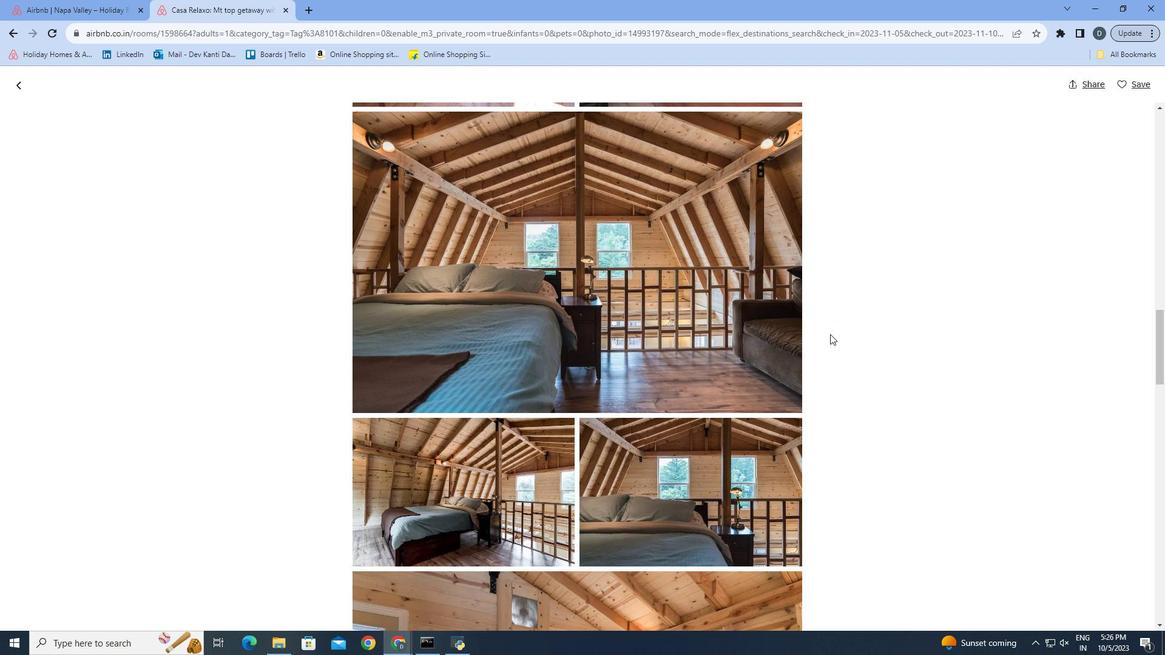 
Action: Mouse scrolled (825, 329) with delta (0, 0)
Screenshot: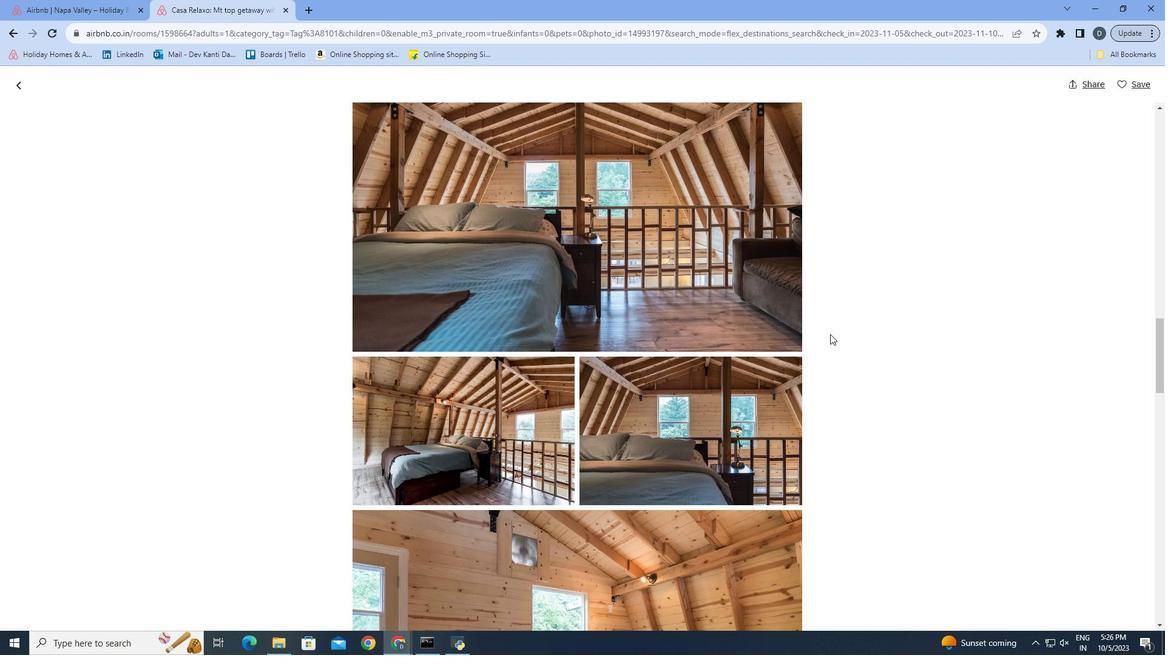 
Action: Mouse scrolled (825, 329) with delta (0, 0)
Screenshot: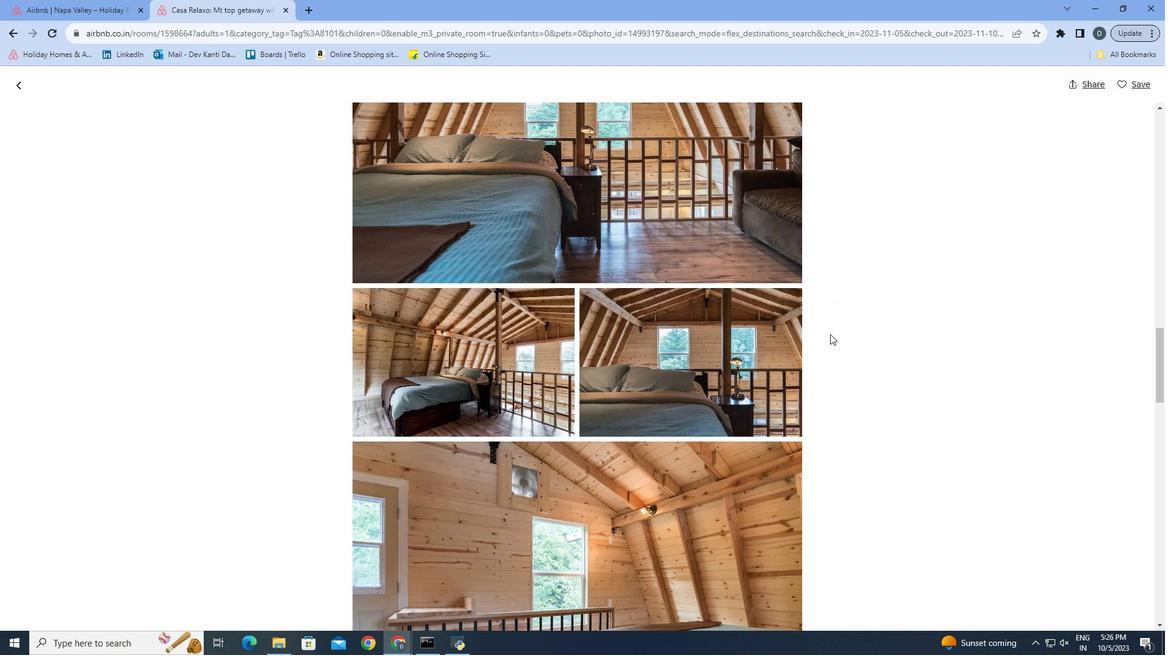 
Action: Mouse scrolled (825, 329) with delta (0, 0)
Screenshot: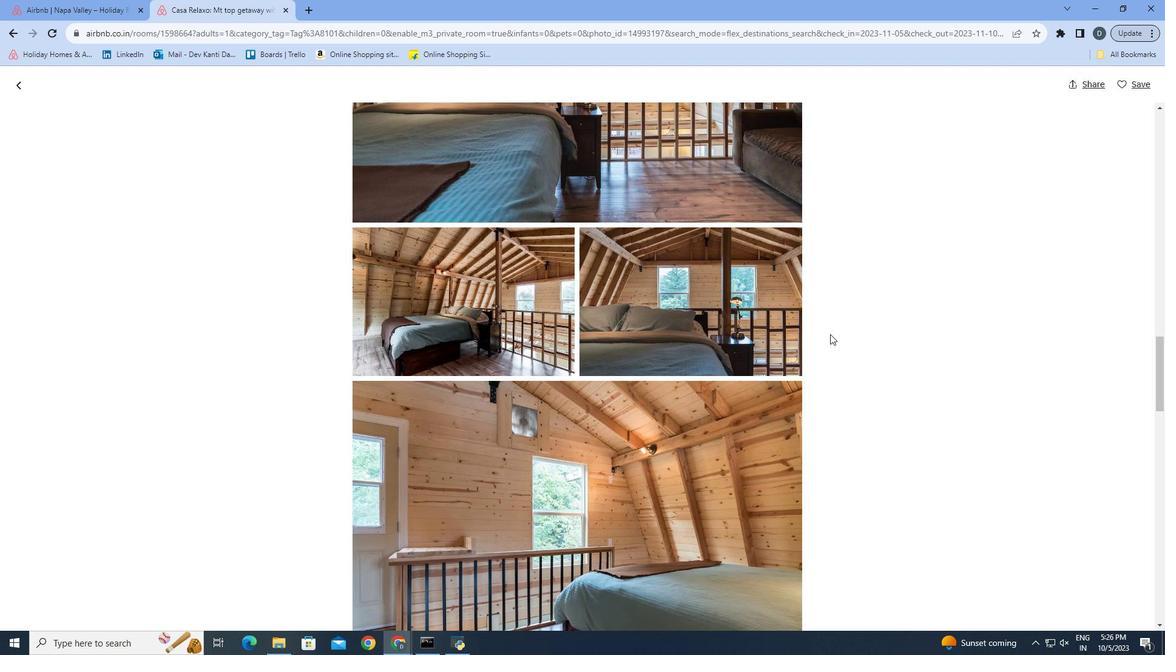 
Action: Mouse scrolled (825, 329) with delta (0, 0)
Screenshot: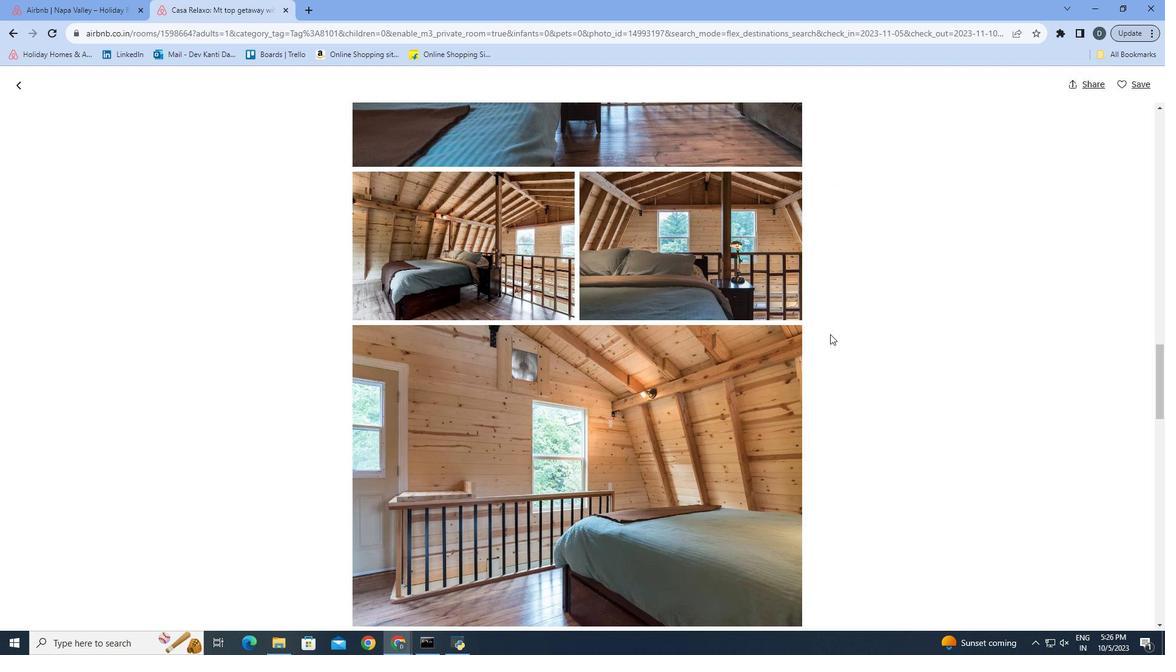 
Action: Mouse scrolled (825, 329) with delta (0, 0)
Screenshot: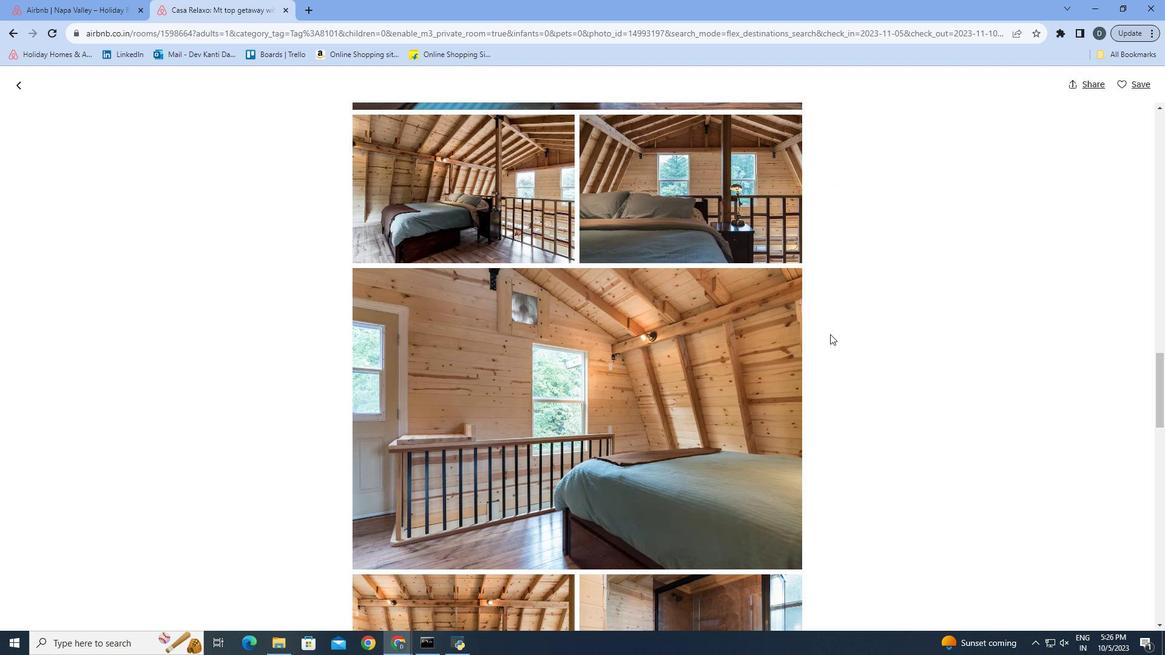 
Action: Mouse scrolled (825, 329) with delta (0, 0)
Screenshot: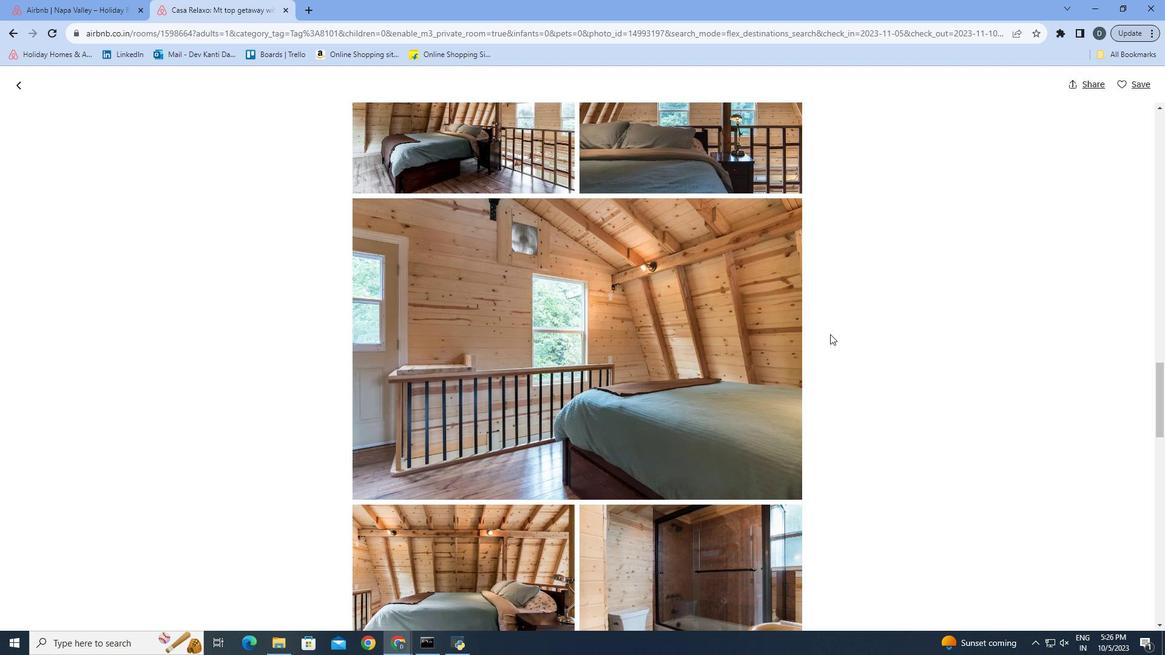 
Action: Mouse scrolled (825, 329) with delta (0, 0)
Screenshot: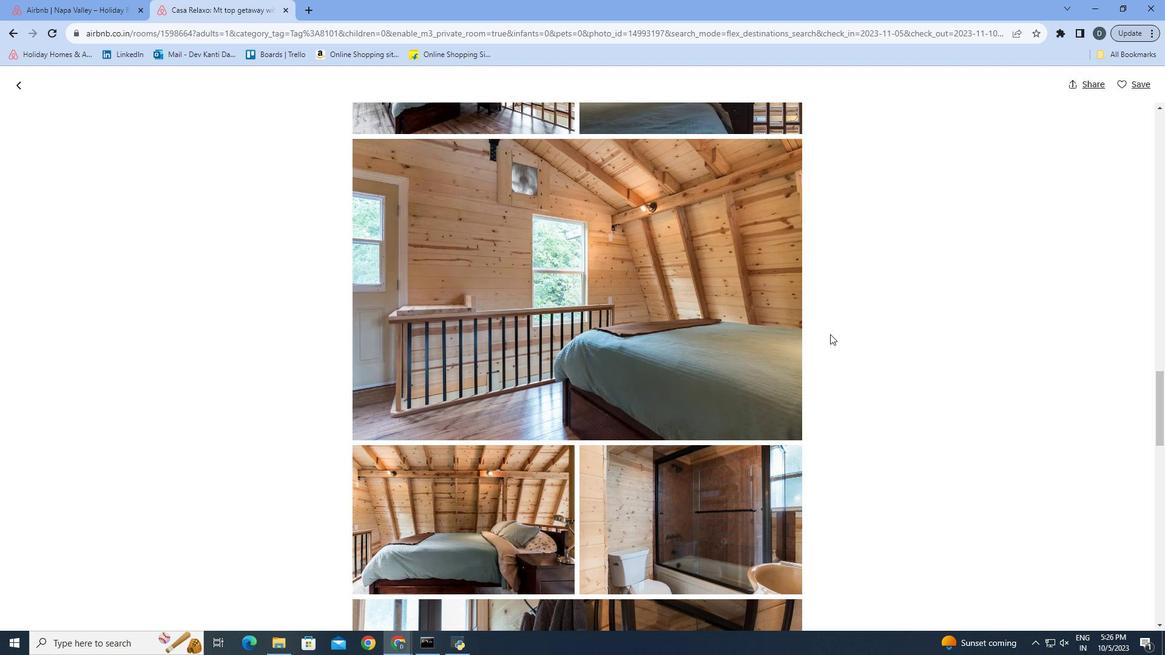 
Action: Mouse scrolled (825, 329) with delta (0, 0)
Screenshot: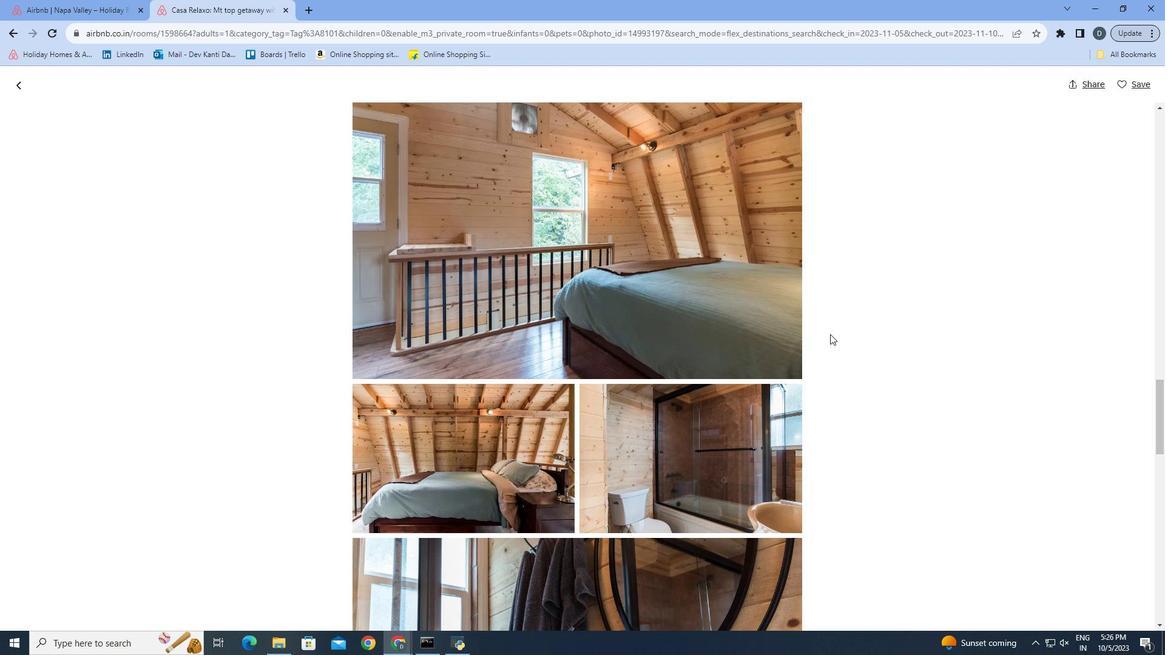 
Action: Mouse scrolled (825, 329) with delta (0, 0)
Screenshot: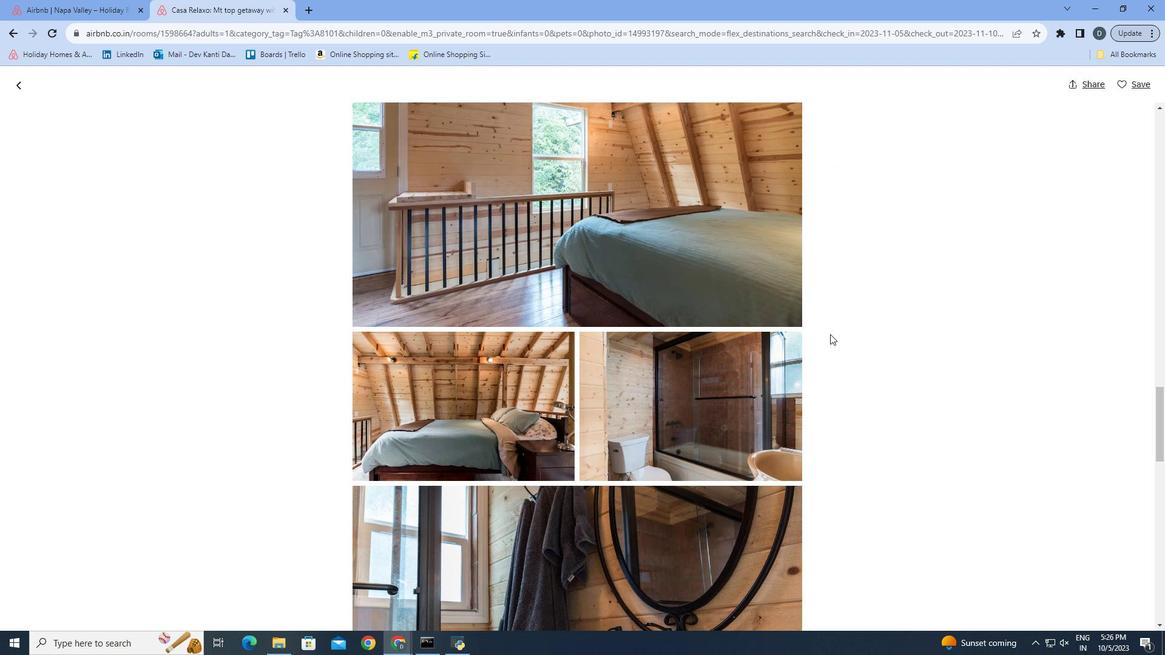 
Action: Mouse scrolled (825, 329) with delta (0, 0)
Screenshot: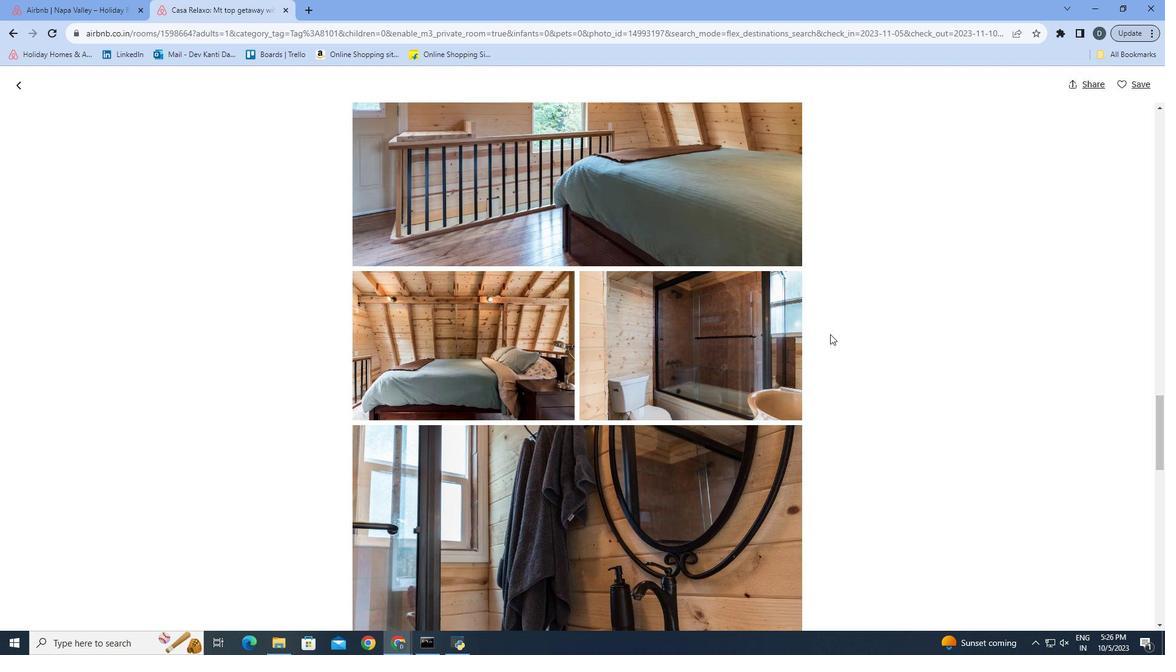 
Action: Mouse scrolled (825, 329) with delta (0, 0)
Screenshot: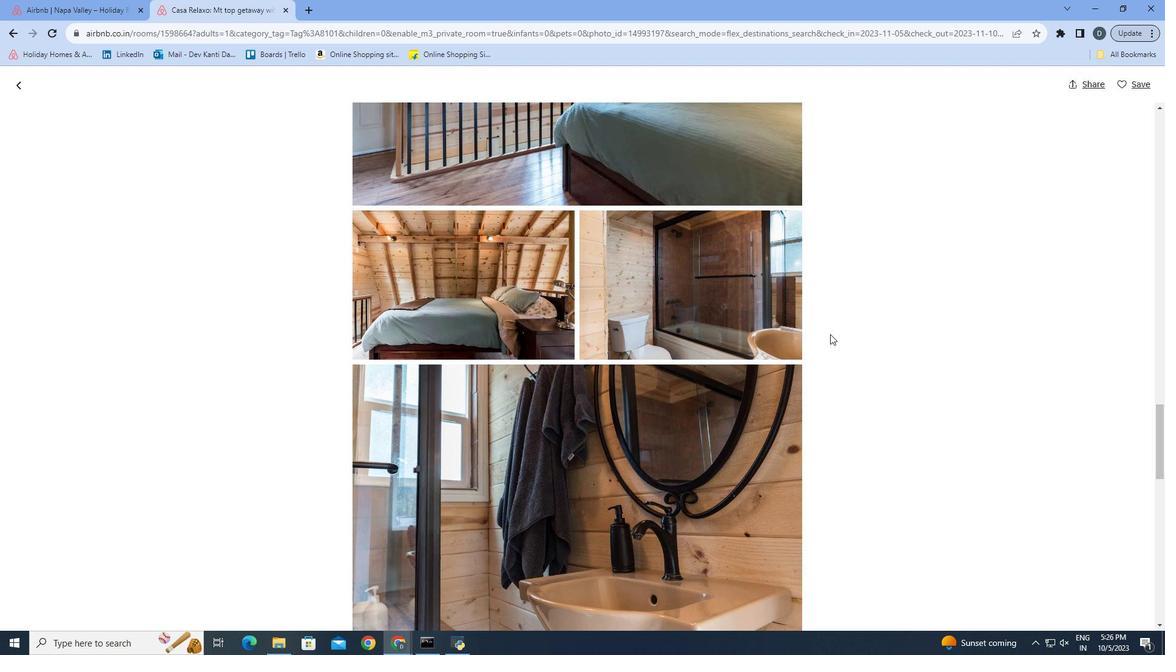 
Action: Mouse scrolled (825, 329) with delta (0, 0)
Screenshot: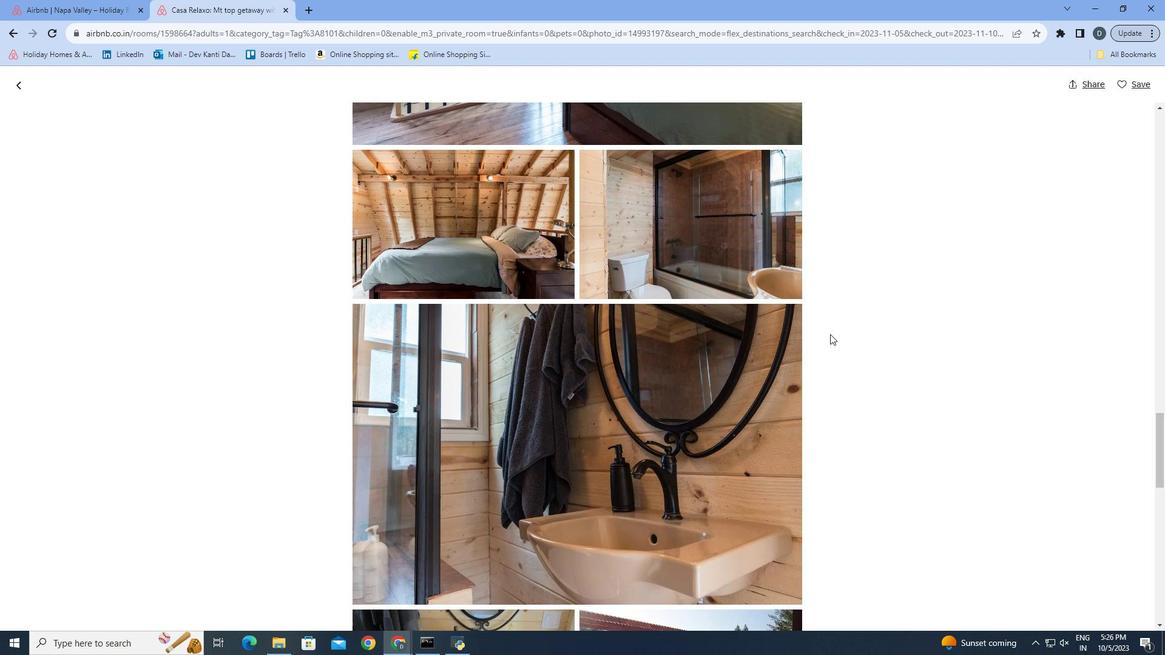 
Action: Mouse scrolled (825, 329) with delta (0, 0)
Screenshot: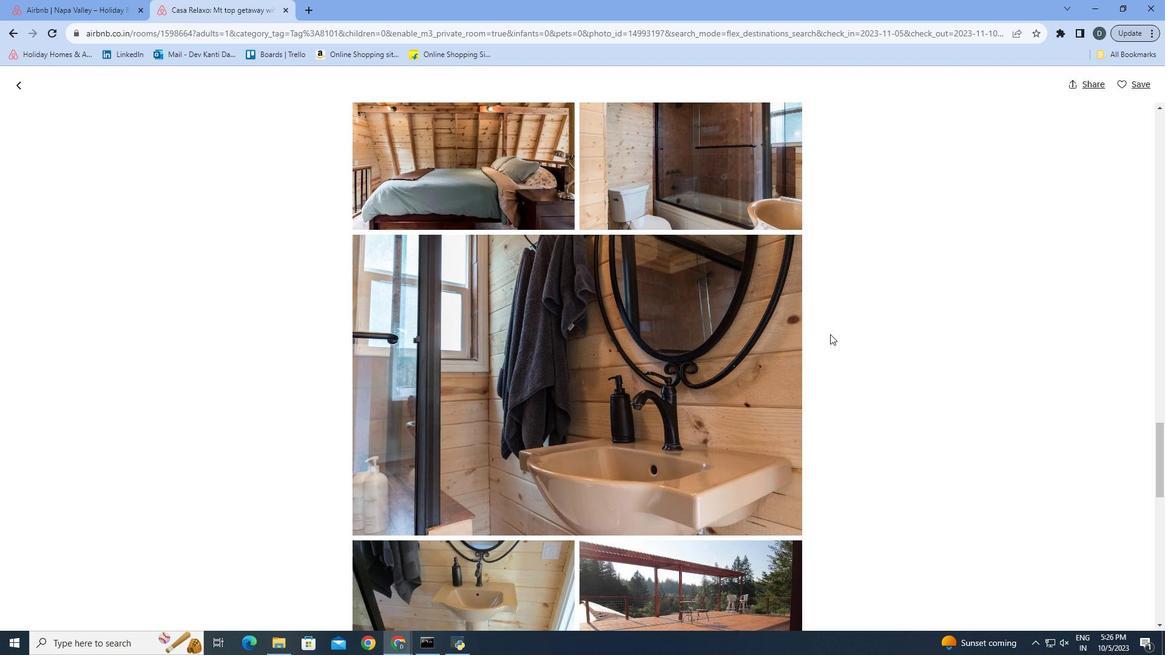 
Action: Mouse scrolled (825, 329) with delta (0, 0)
Screenshot: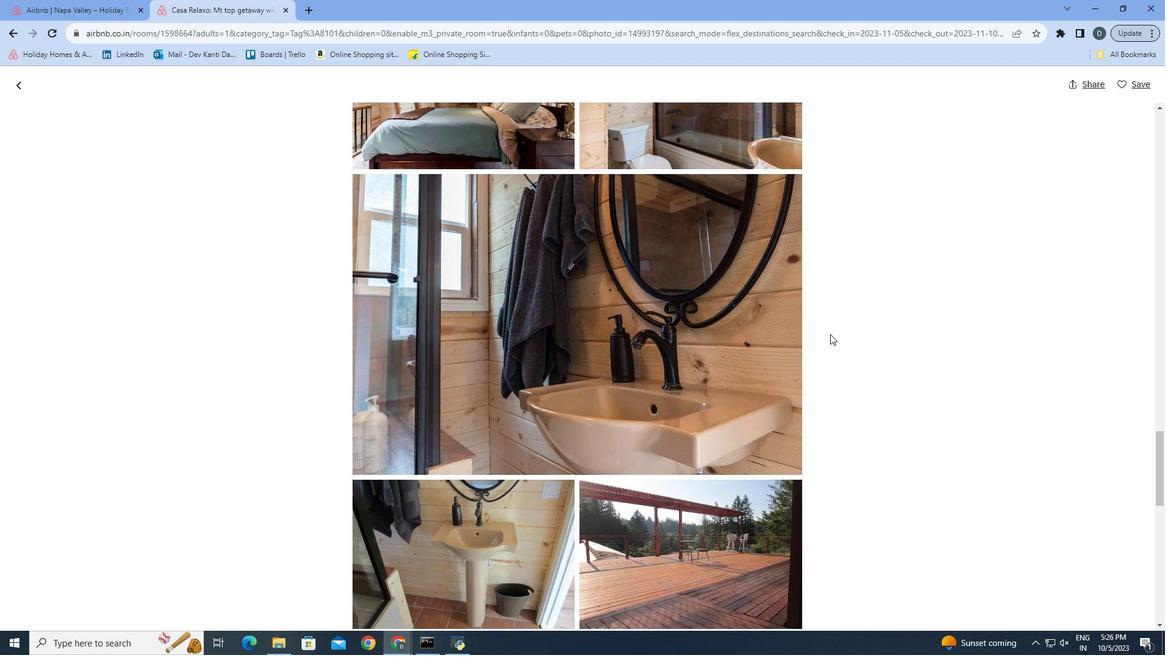 
Action: Mouse scrolled (825, 329) with delta (0, 0)
Screenshot: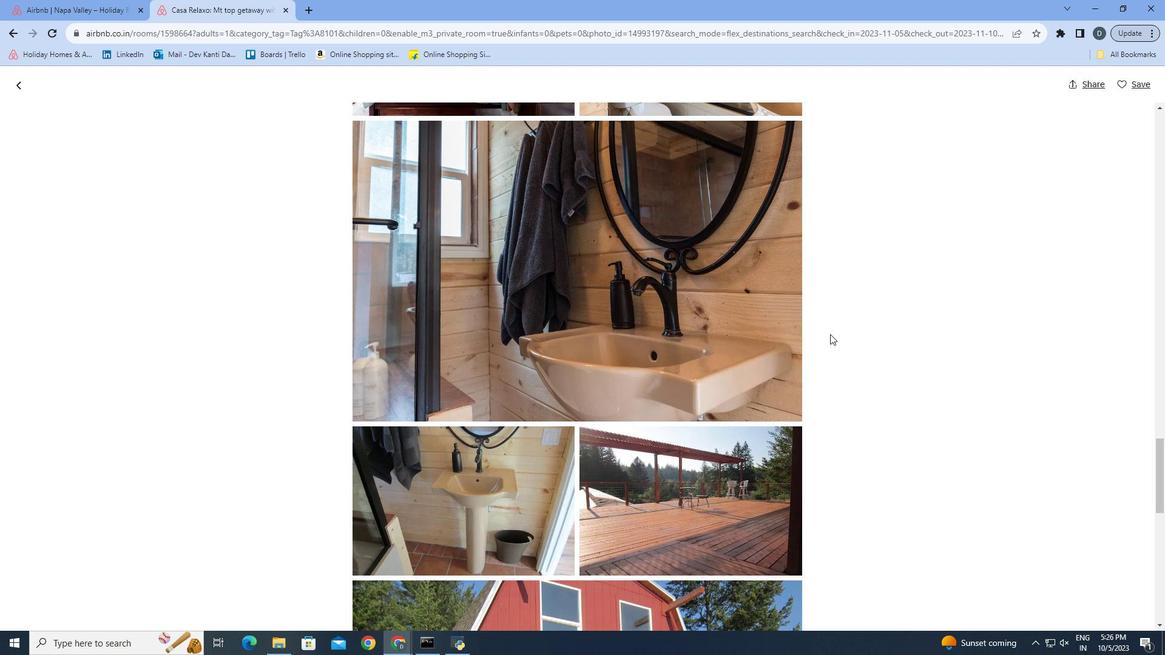 
Action: Mouse scrolled (825, 329) with delta (0, 0)
Screenshot: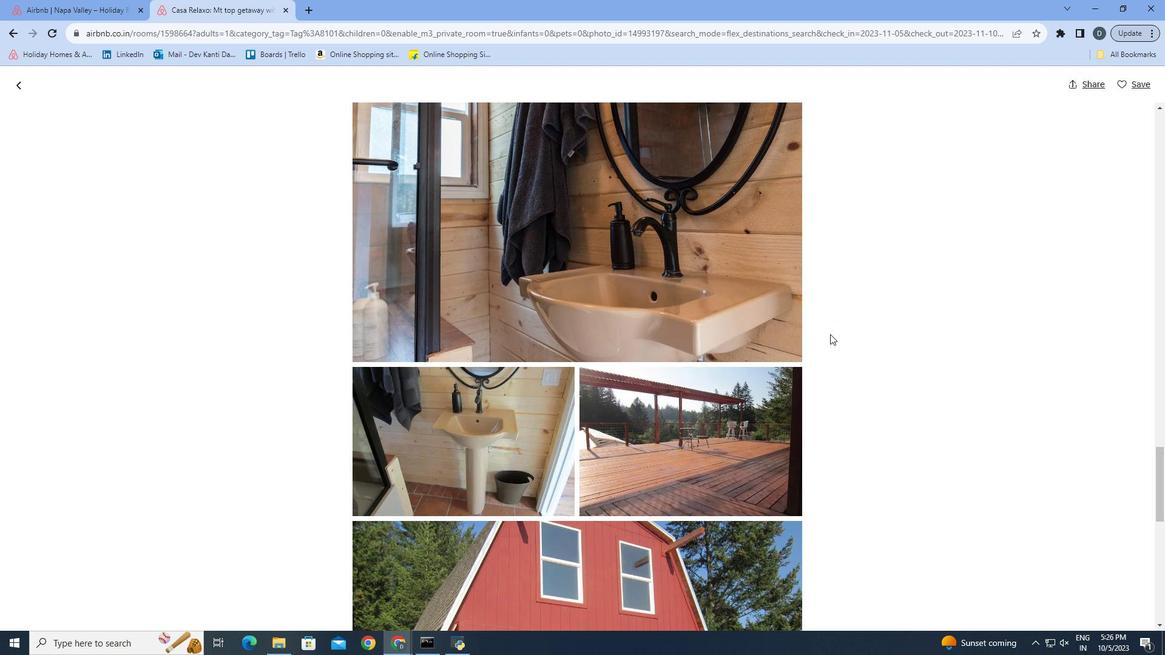 
Action: Mouse scrolled (825, 329) with delta (0, 0)
Screenshot: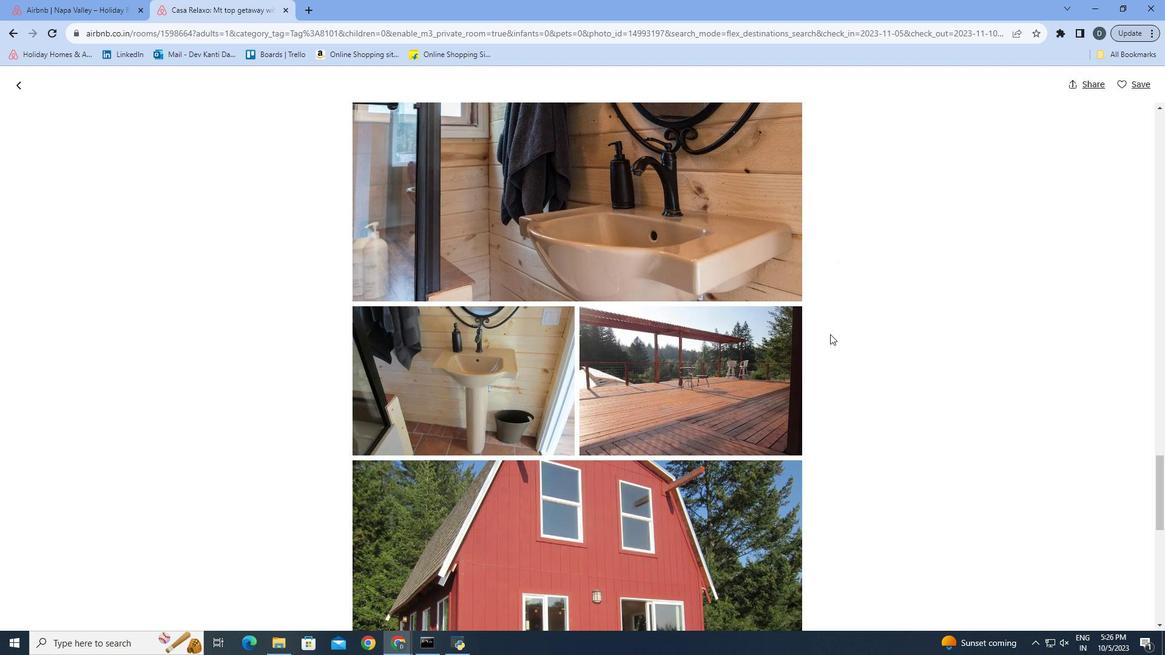 
Action: Mouse scrolled (825, 329) with delta (0, 0)
Screenshot: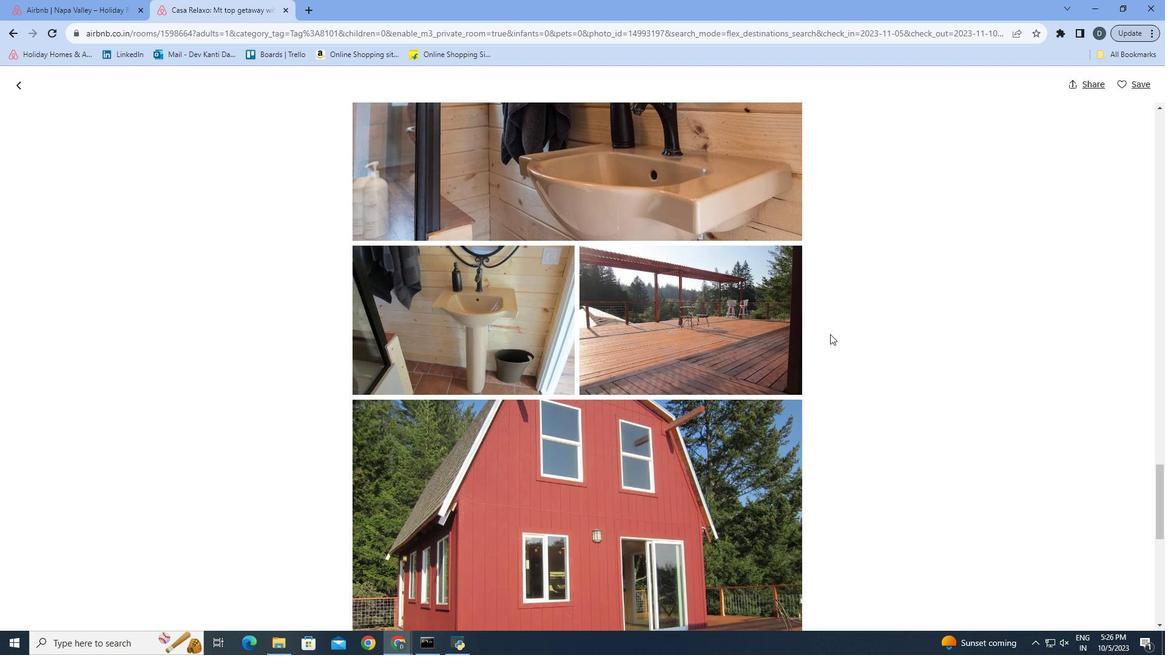 
Action: Mouse scrolled (825, 329) with delta (0, 0)
Screenshot: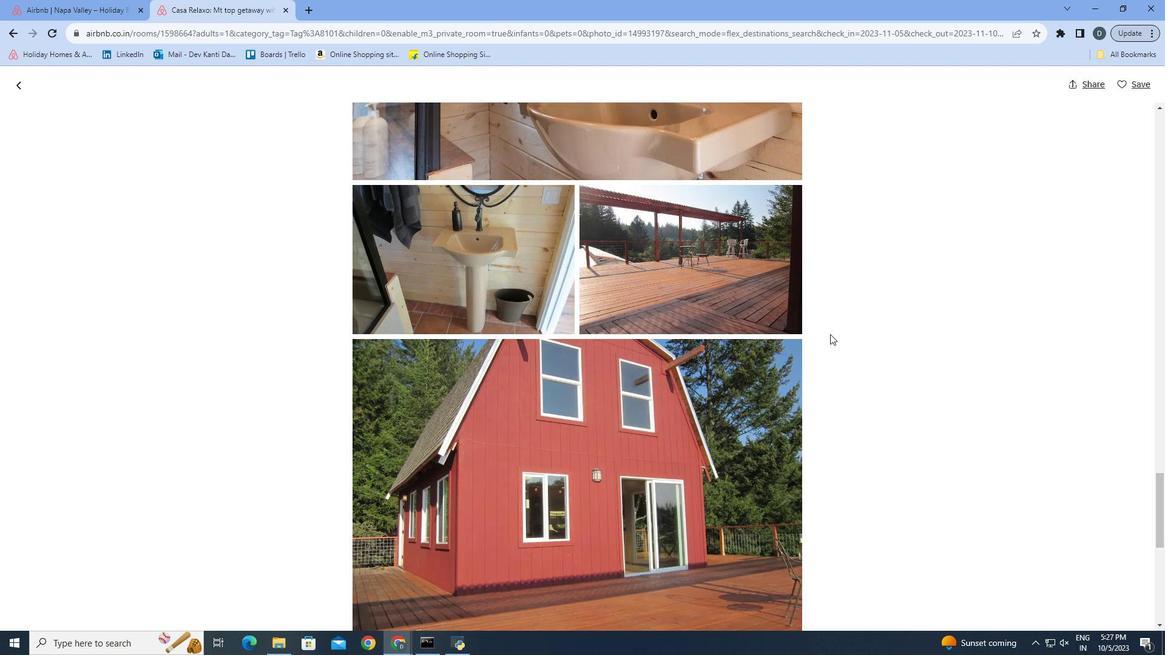 
Action: Mouse scrolled (825, 329) with delta (0, 0)
Screenshot: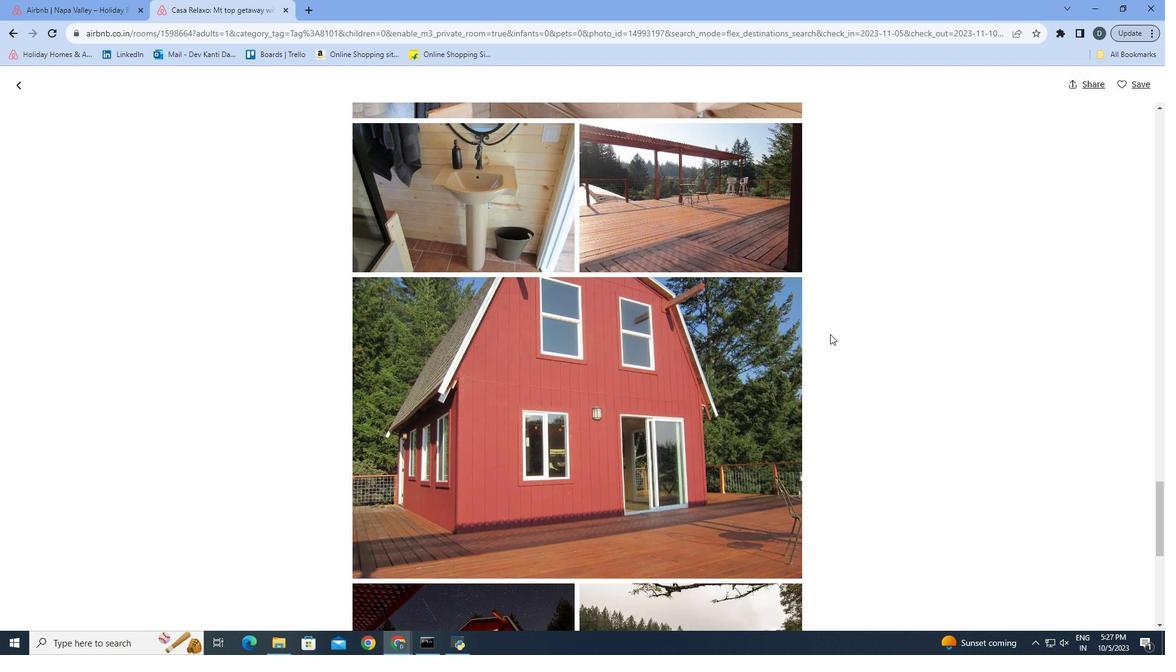 
Action: Mouse scrolled (825, 329) with delta (0, 0)
Screenshot: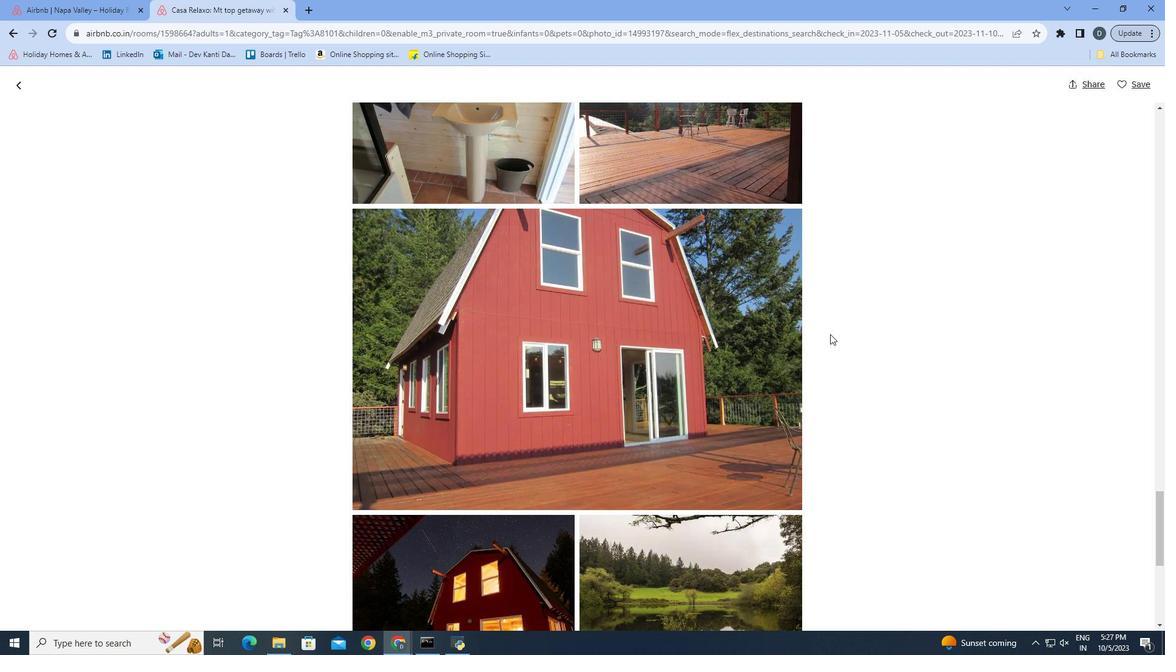 
Action: Mouse scrolled (825, 329) with delta (0, 0)
Screenshot: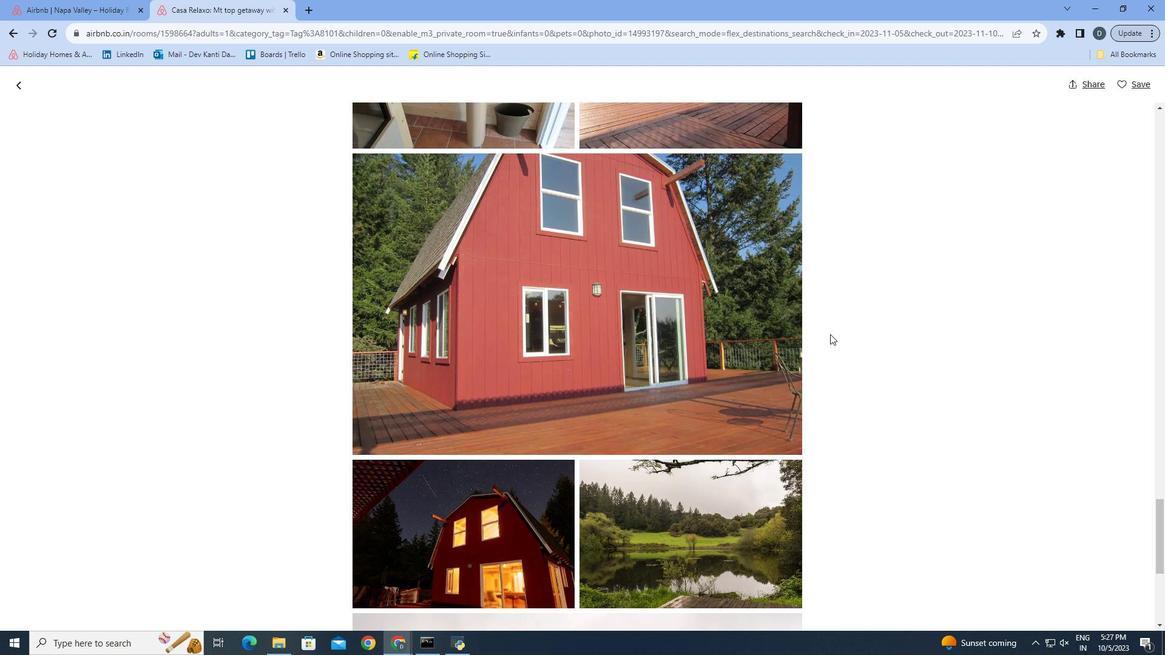 
Action: Mouse scrolled (825, 329) with delta (0, 0)
Screenshot: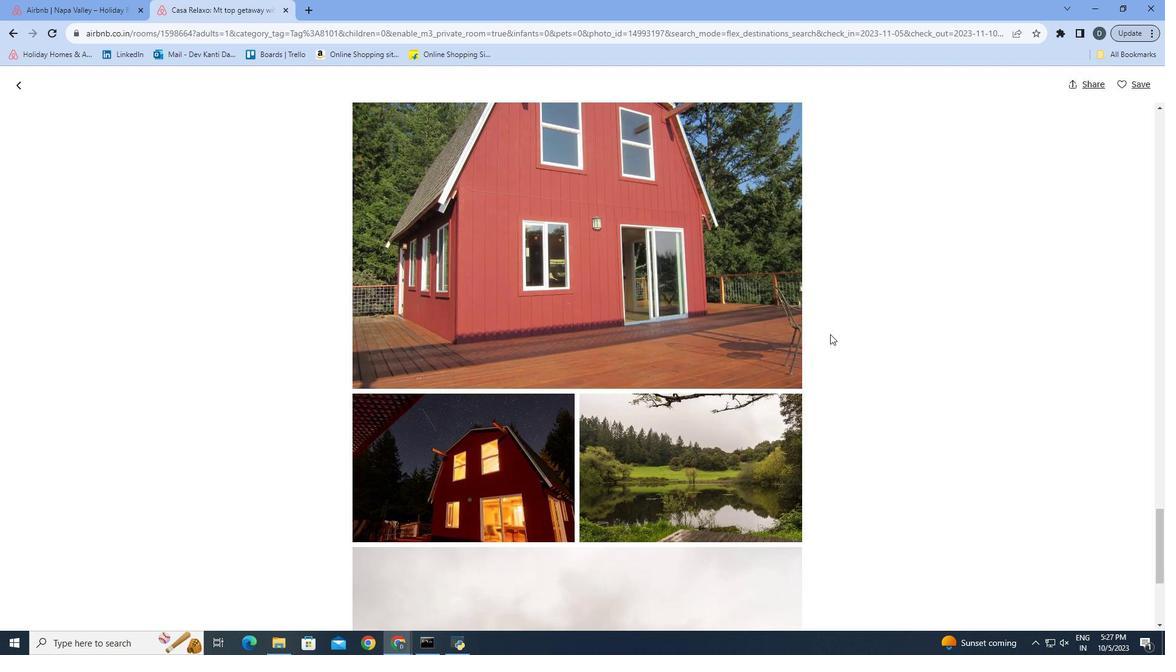 
Action: Mouse scrolled (825, 329) with delta (0, 0)
Screenshot: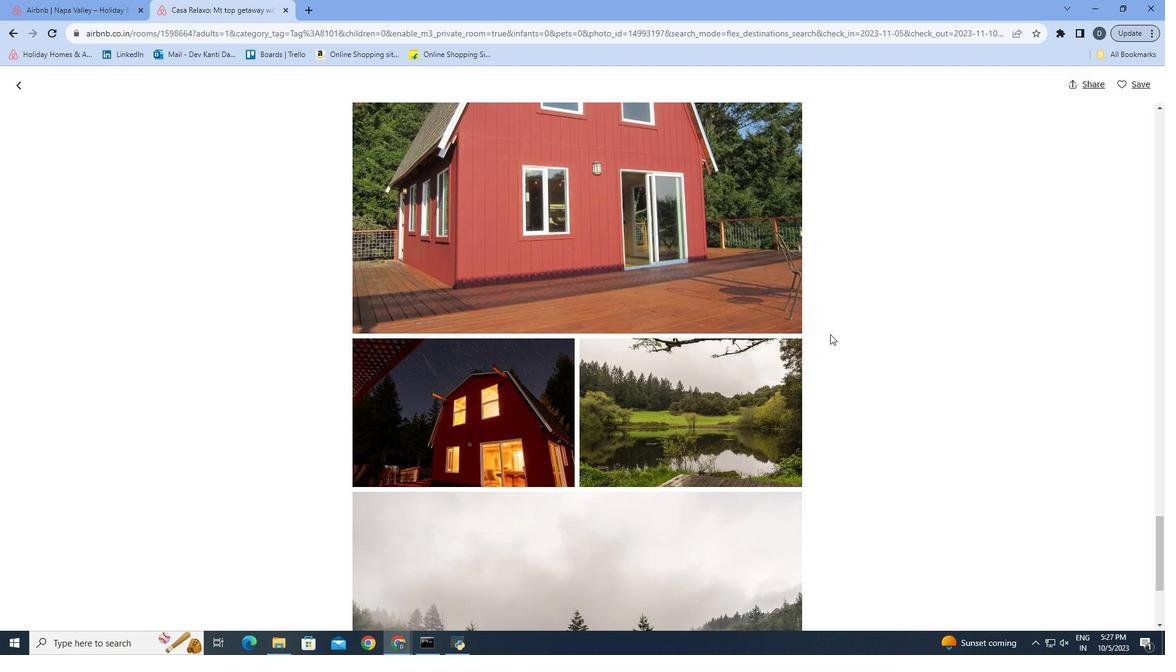 
Action: Mouse scrolled (825, 329) with delta (0, 0)
Screenshot: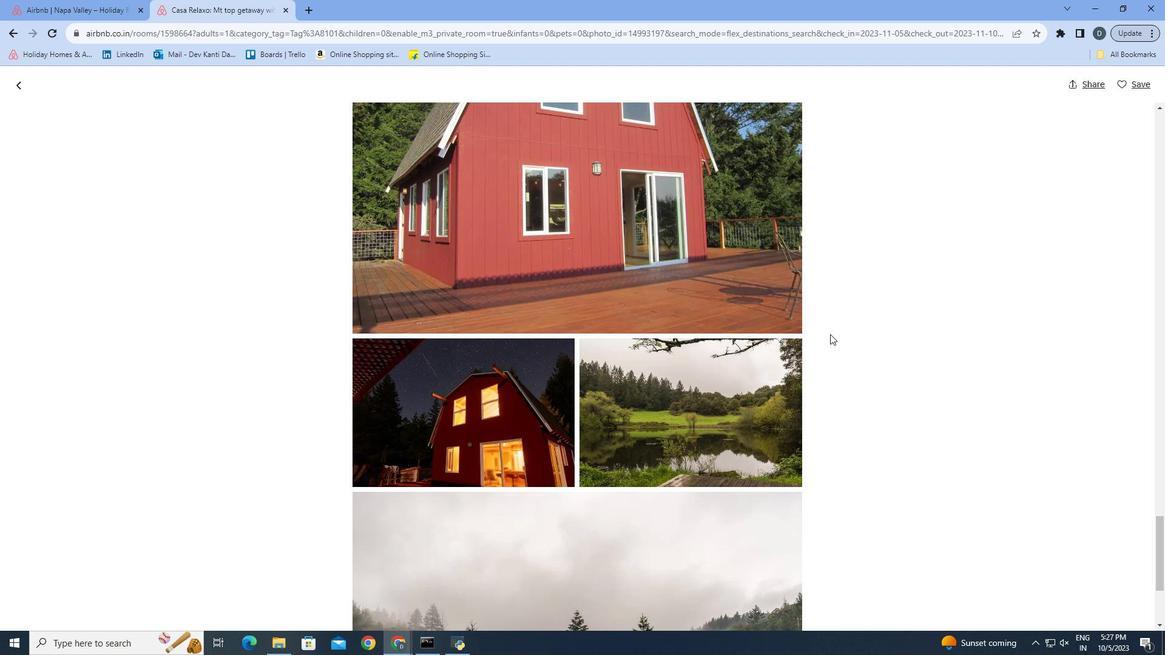 
Action: Mouse scrolled (825, 329) with delta (0, 0)
Screenshot: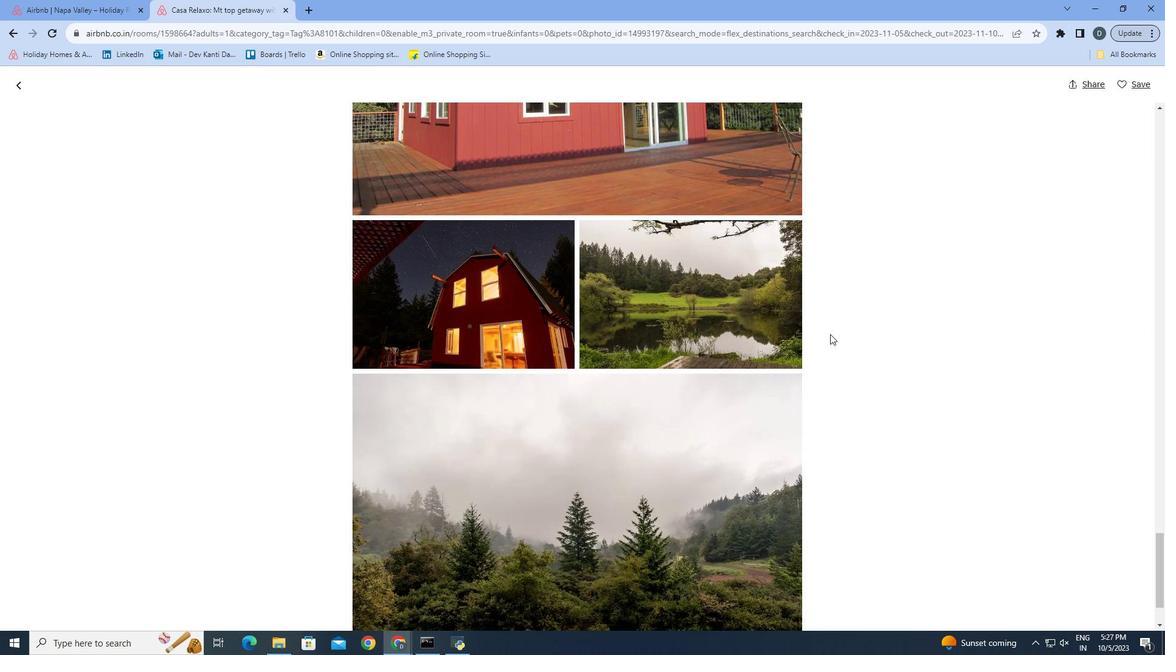 
Action: Mouse scrolled (825, 329) with delta (0, 0)
Screenshot: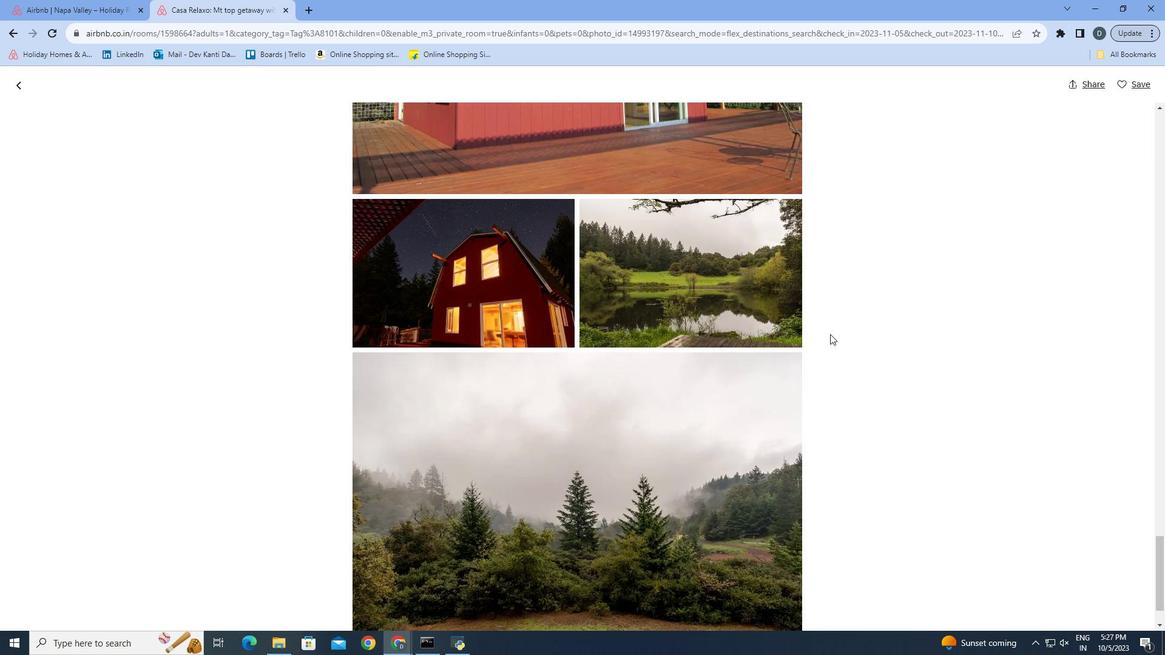 
Action: Mouse moved to (23, 74)
Screenshot: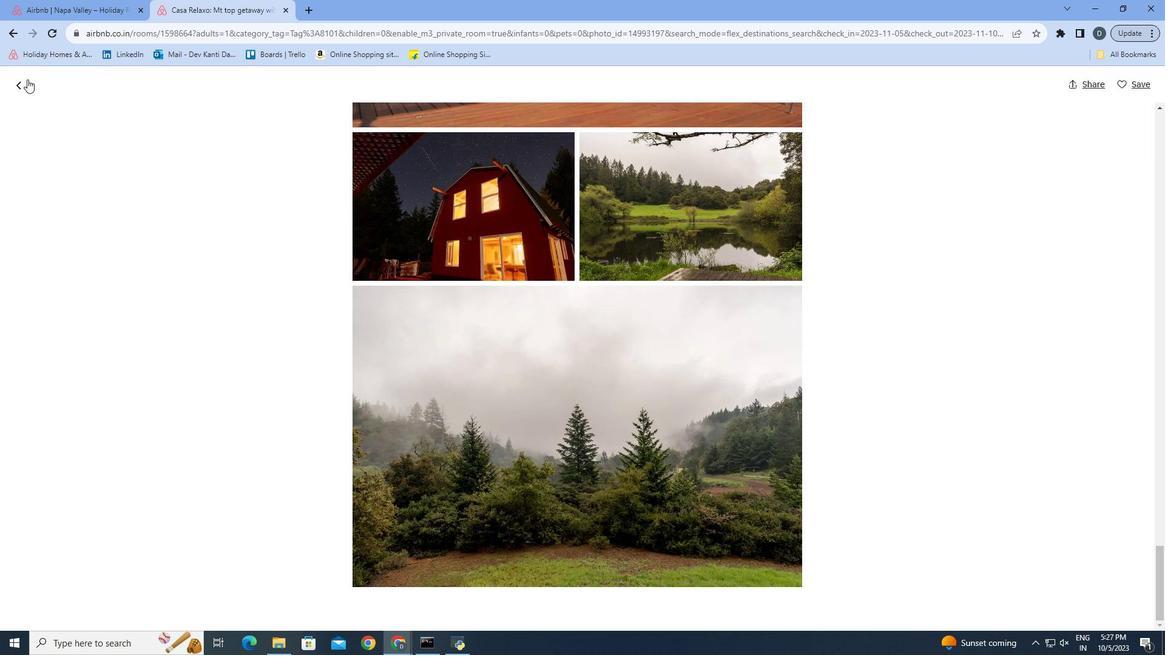 
Action: Mouse pressed left at (23, 74)
Screenshot: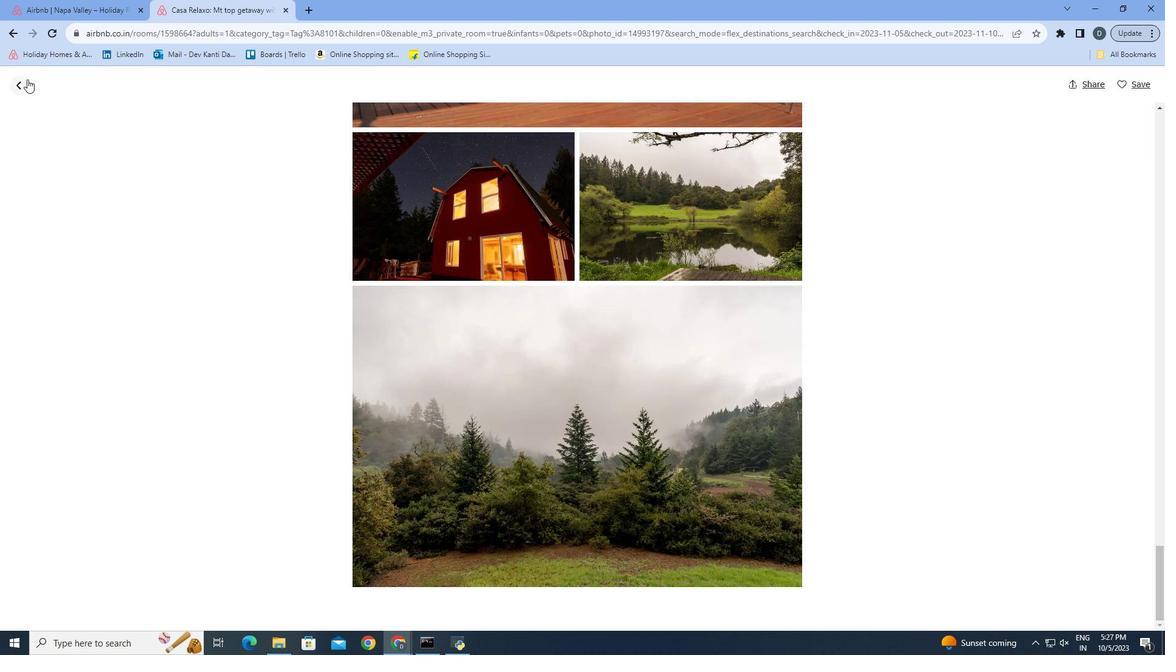 
Action: Mouse moved to (13, 78)
Screenshot: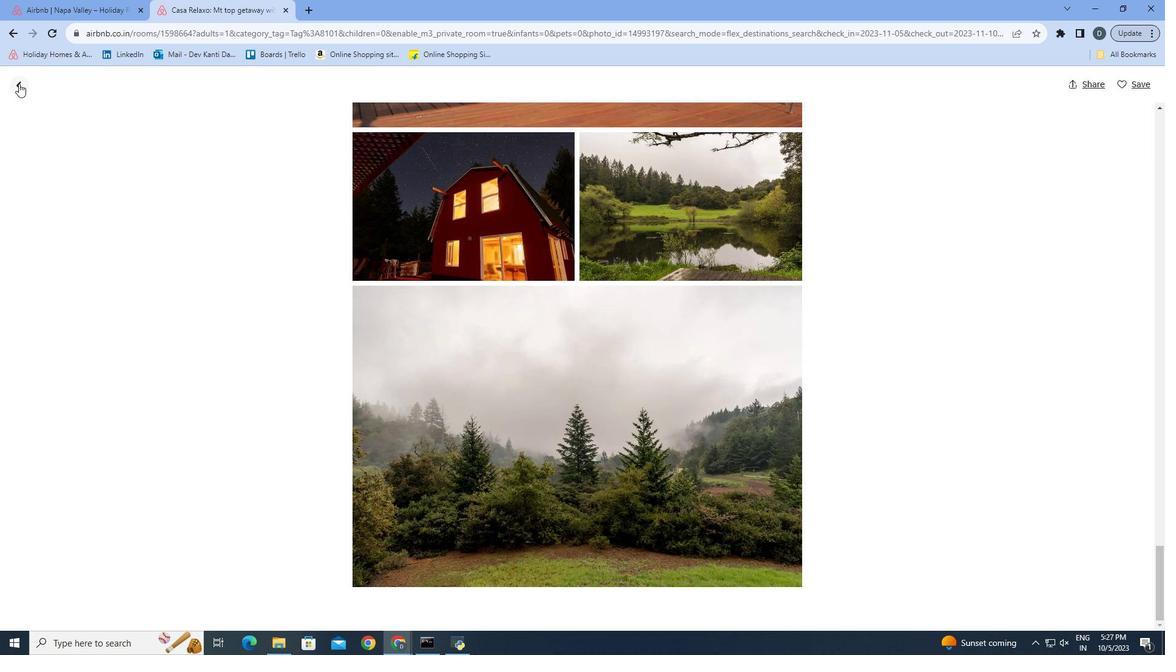 
Action: Mouse pressed left at (13, 78)
Screenshot: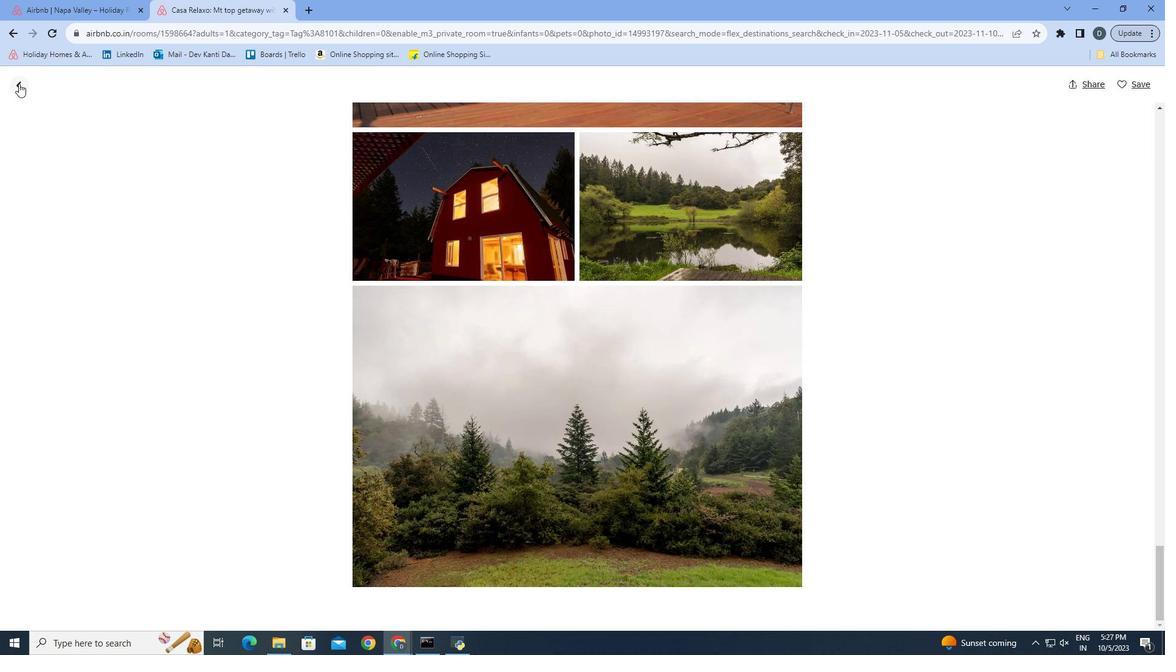 
Action: Mouse moved to (998, 386)
Screenshot: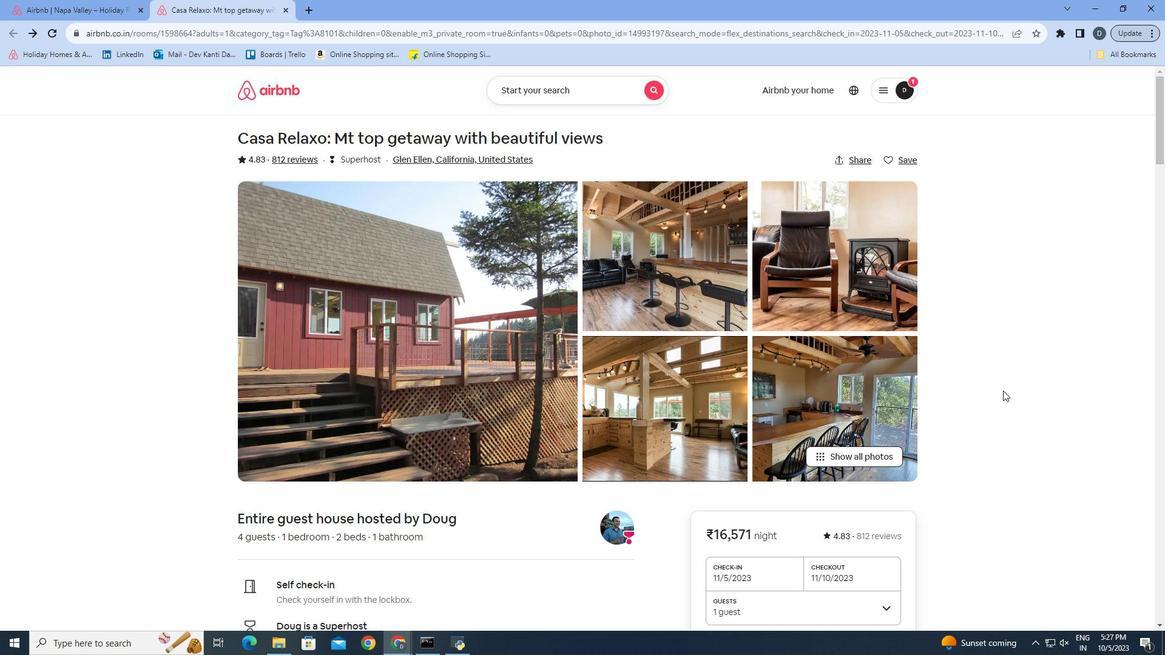 
Action: Mouse scrolled (998, 385) with delta (0, 0)
Screenshot: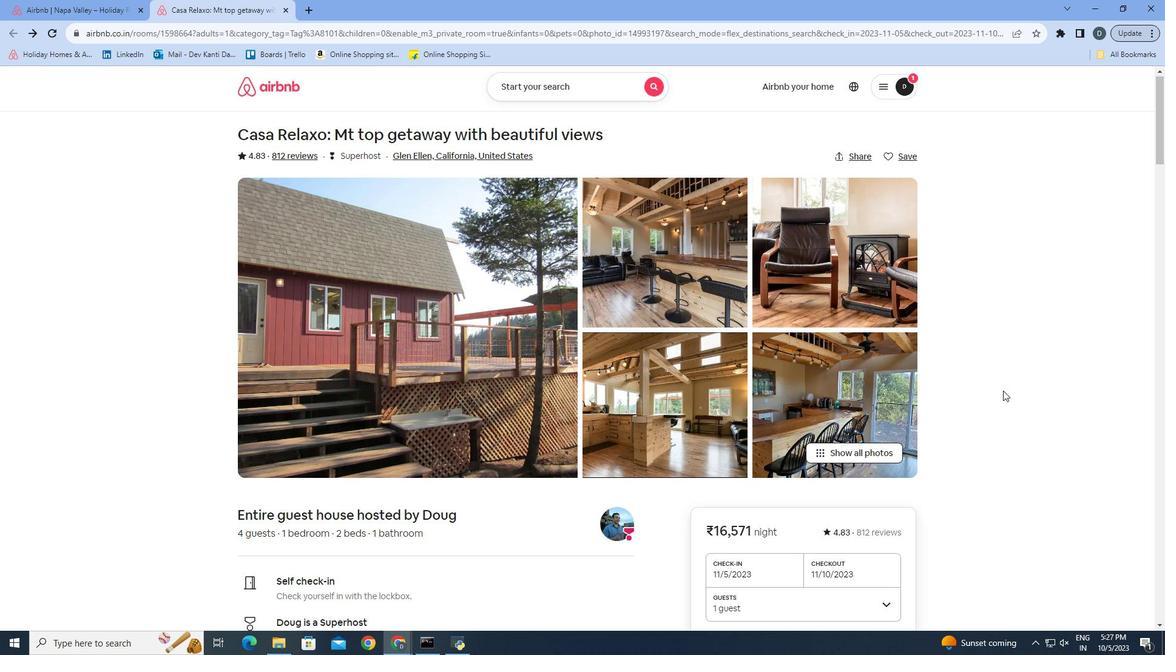 
Action: Mouse scrolled (998, 385) with delta (0, 0)
Screenshot: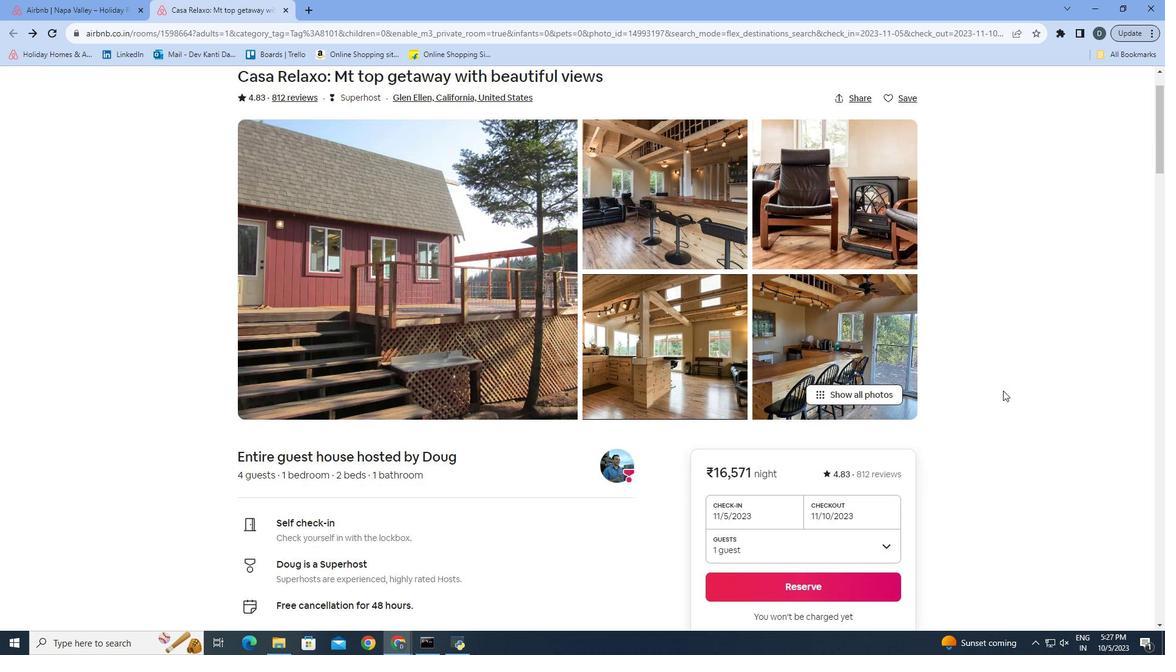 
Action: Mouse scrolled (998, 385) with delta (0, 0)
Screenshot: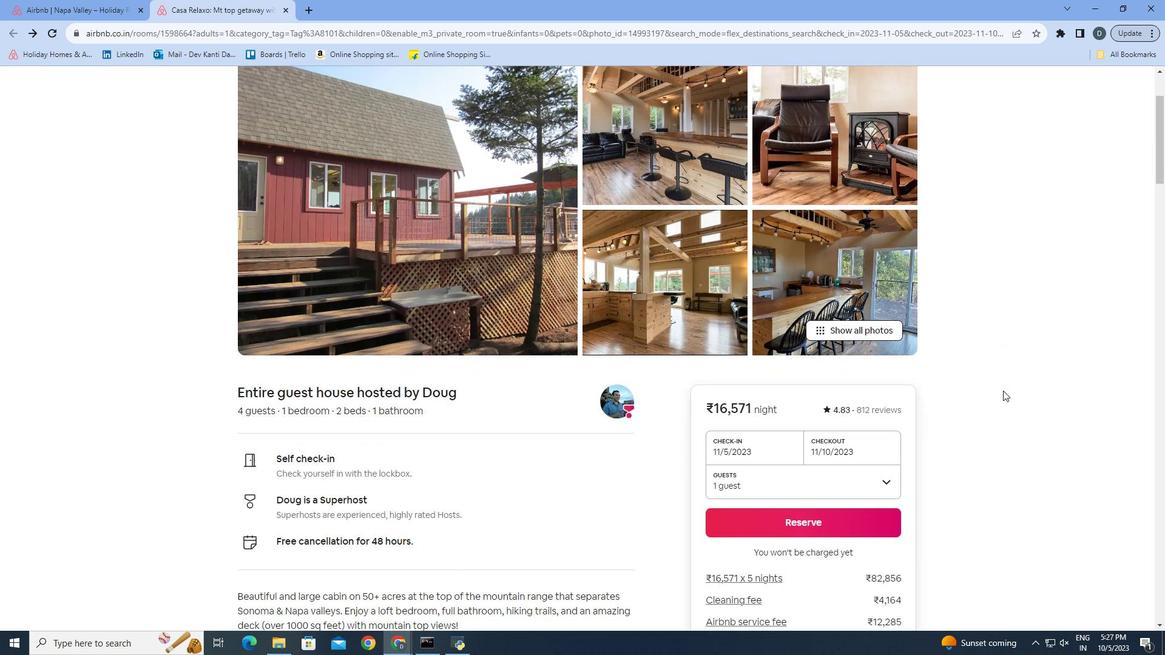 
Action: Mouse scrolled (998, 385) with delta (0, 0)
Screenshot: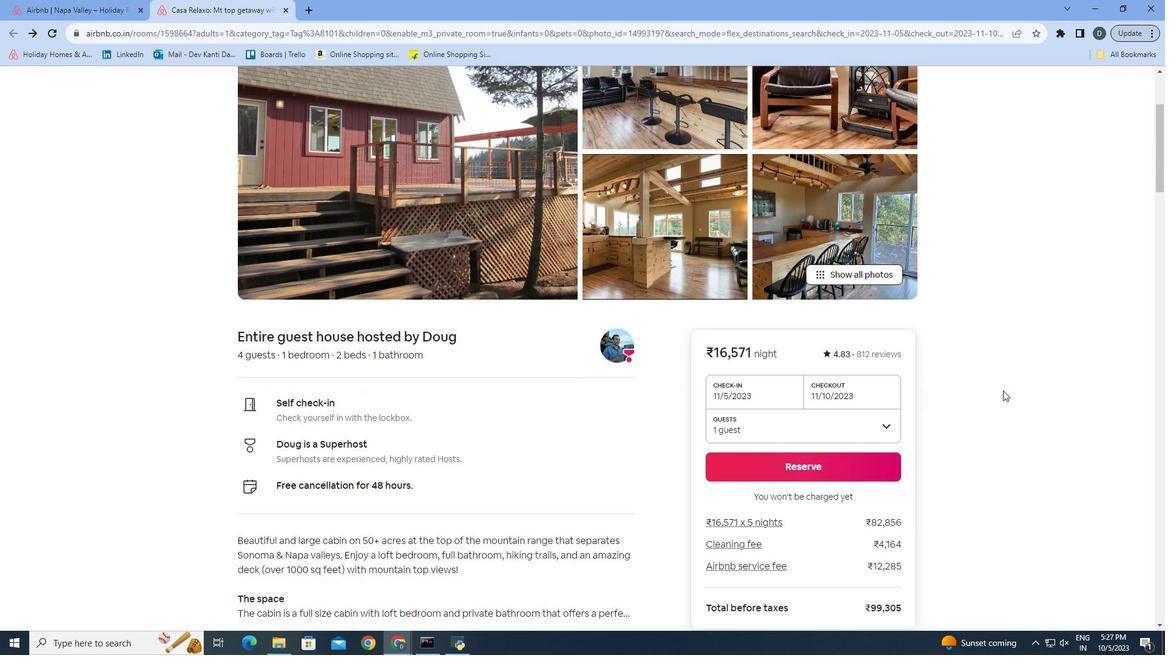 
Action: Mouse scrolled (998, 385) with delta (0, 0)
Screenshot: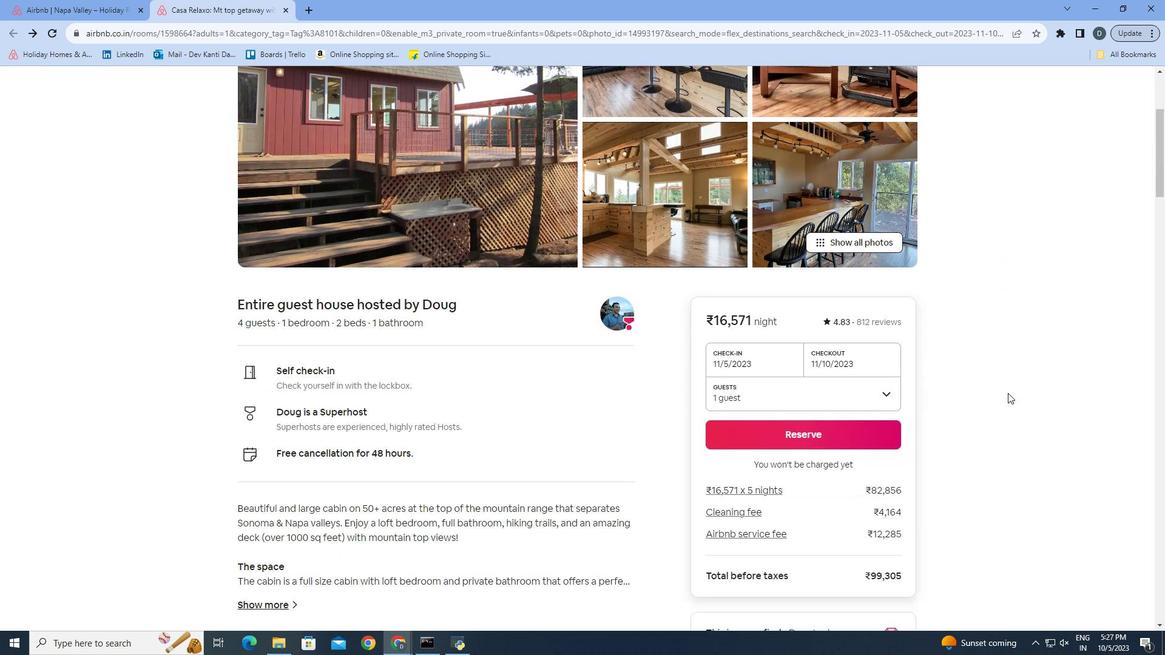 
Action: Mouse moved to (981, 405)
Screenshot: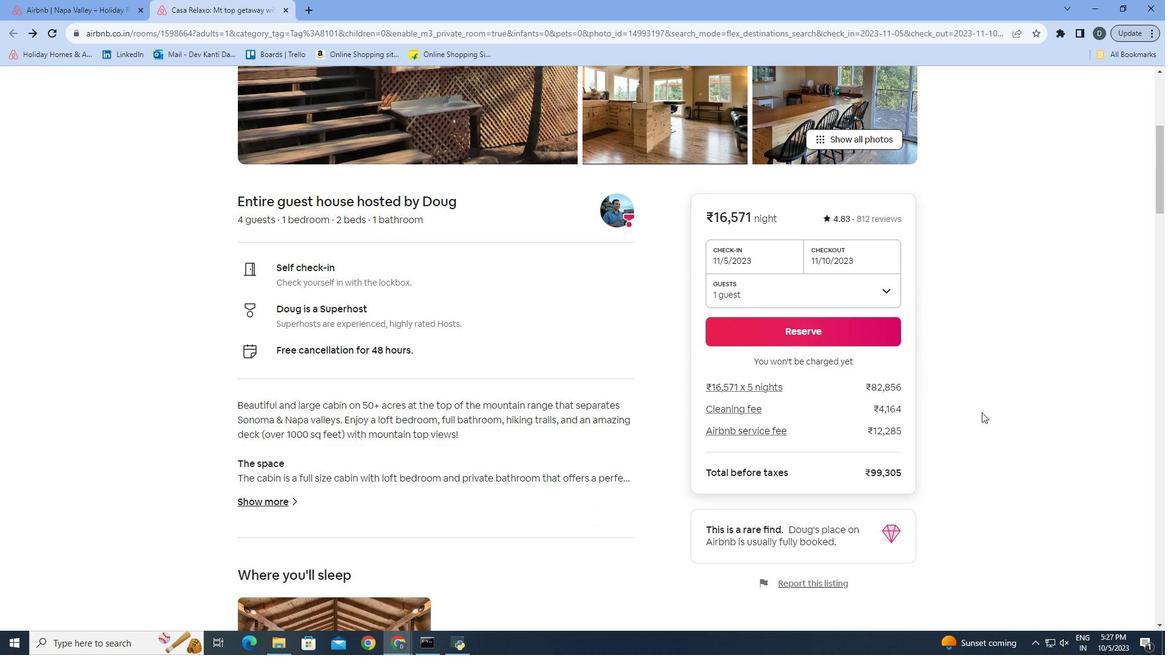 
Action: Mouse scrolled (981, 404) with delta (0, 0)
Screenshot: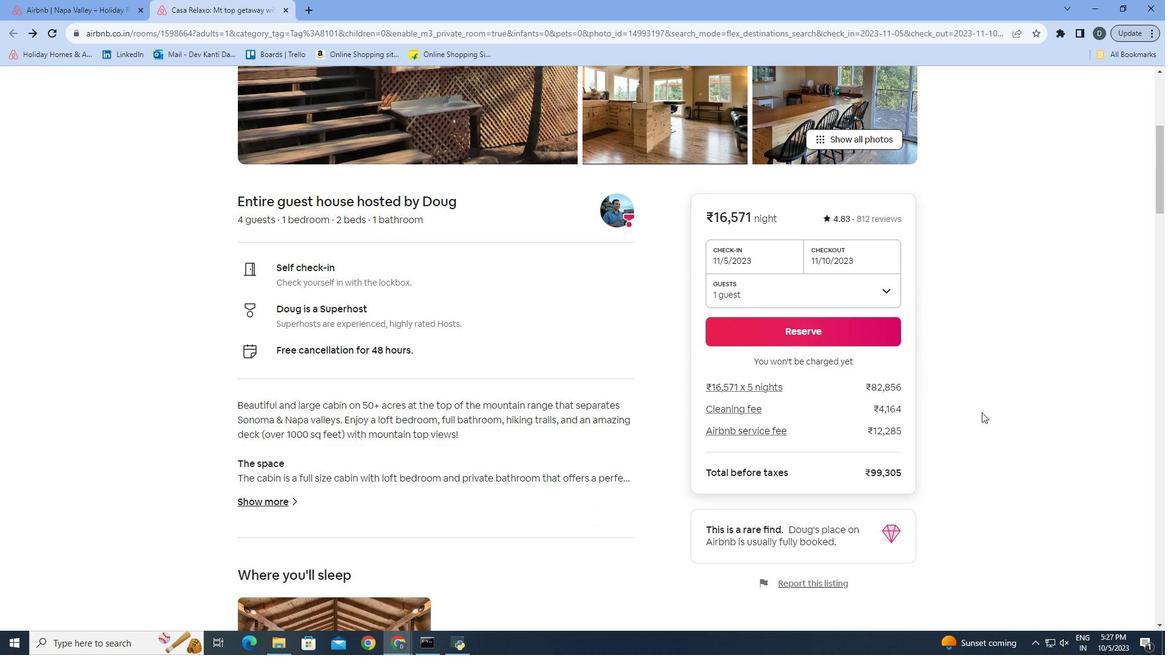 
Action: Mouse moved to (977, 407)
Screenshot: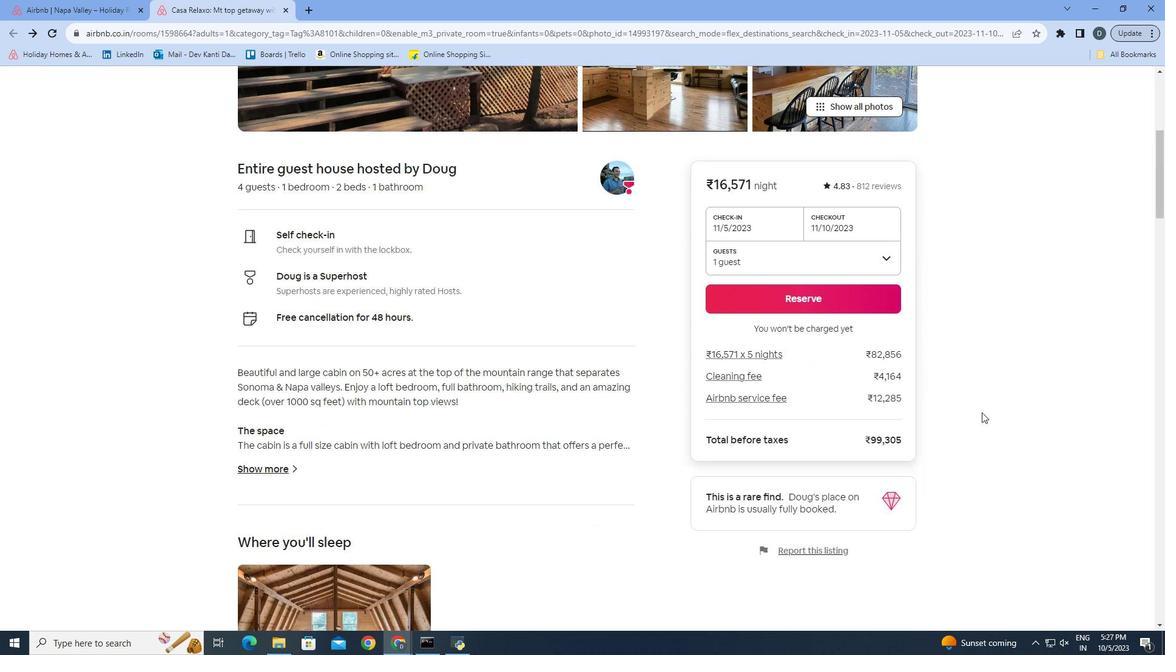 
Action: Mouse scrolled (977, 407) with delta (0, 0)
Screenshot: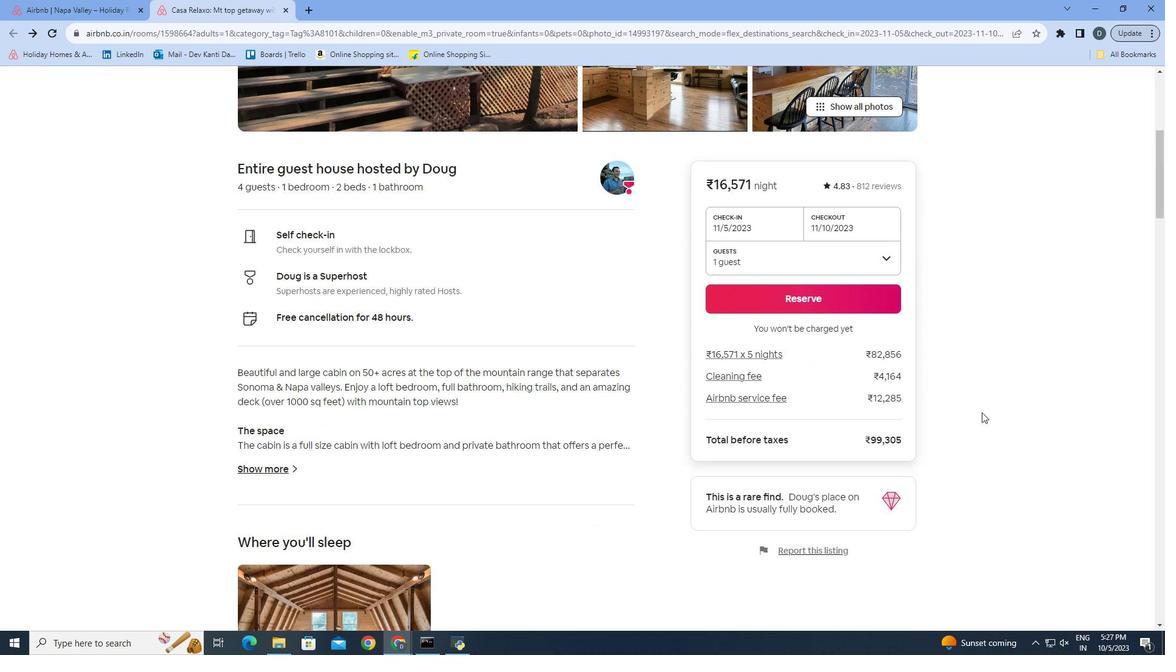 
Action: Mouse moved to (976, 407)
Screenshot: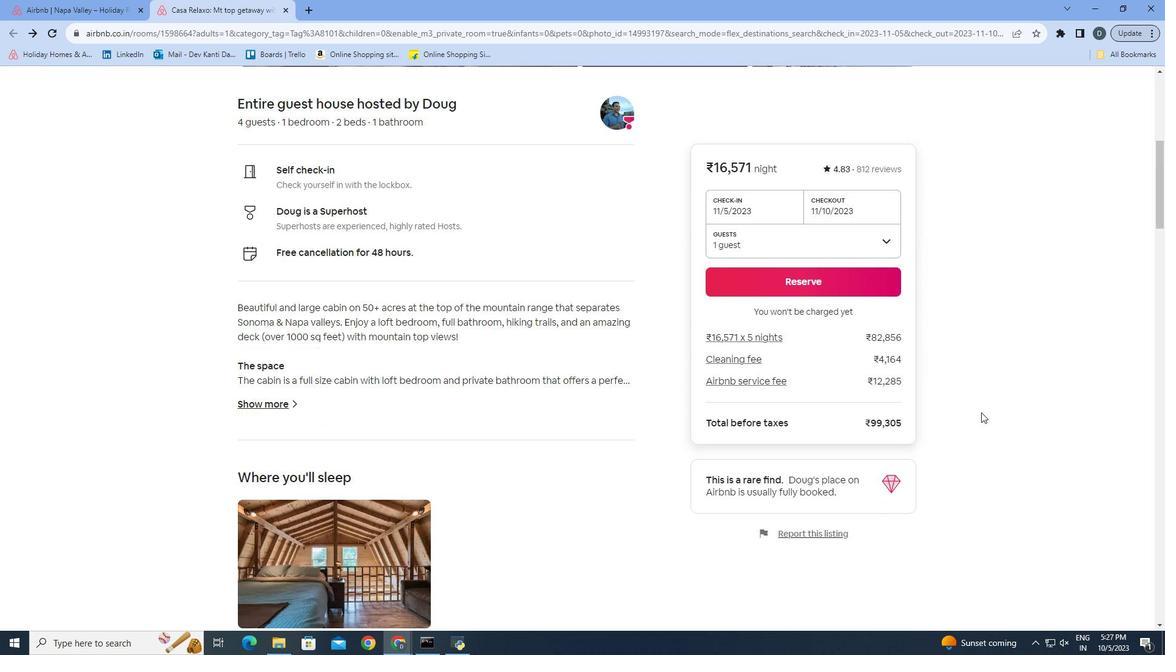 
Action: Mouse scrolled (976, 407) with delta (0, 0)
Screenshot: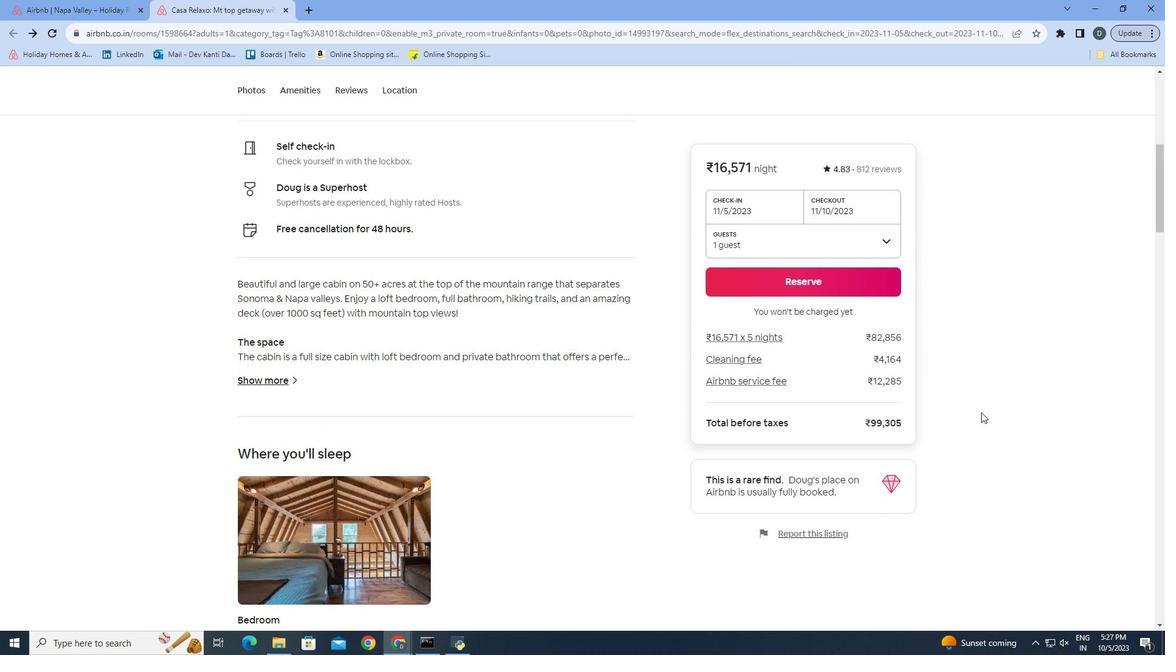 
Action: Mouse moved to (976, 408)
Screenshot: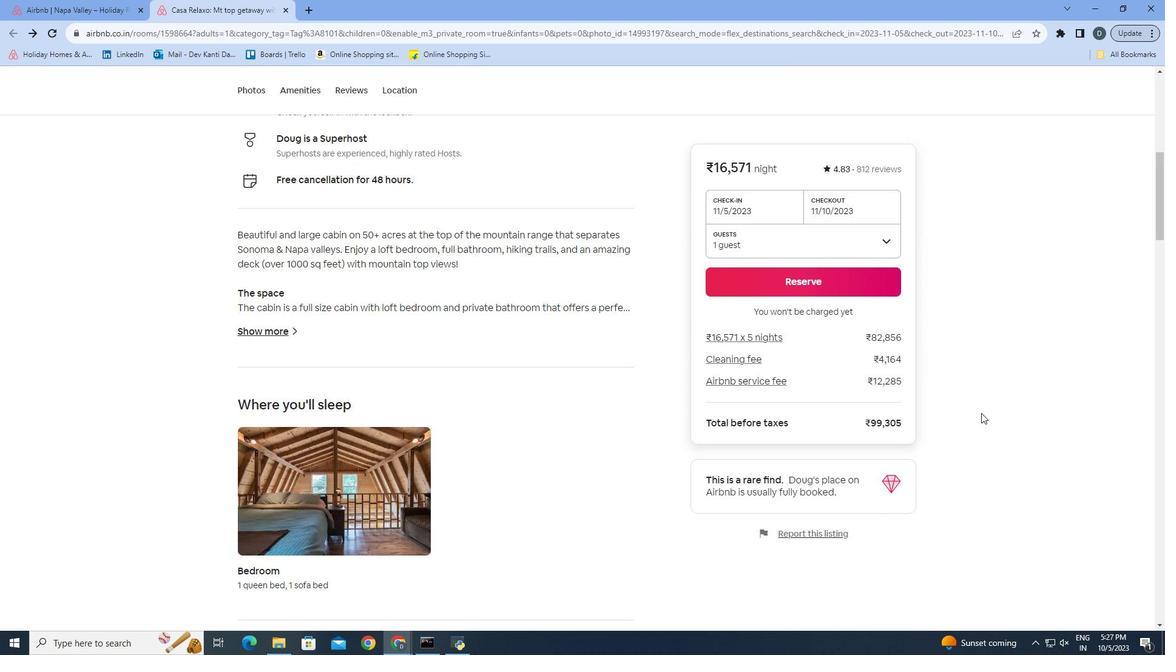 
Action: Mouse scrolled (976, 407) with delta (0, 0)
Screenshot: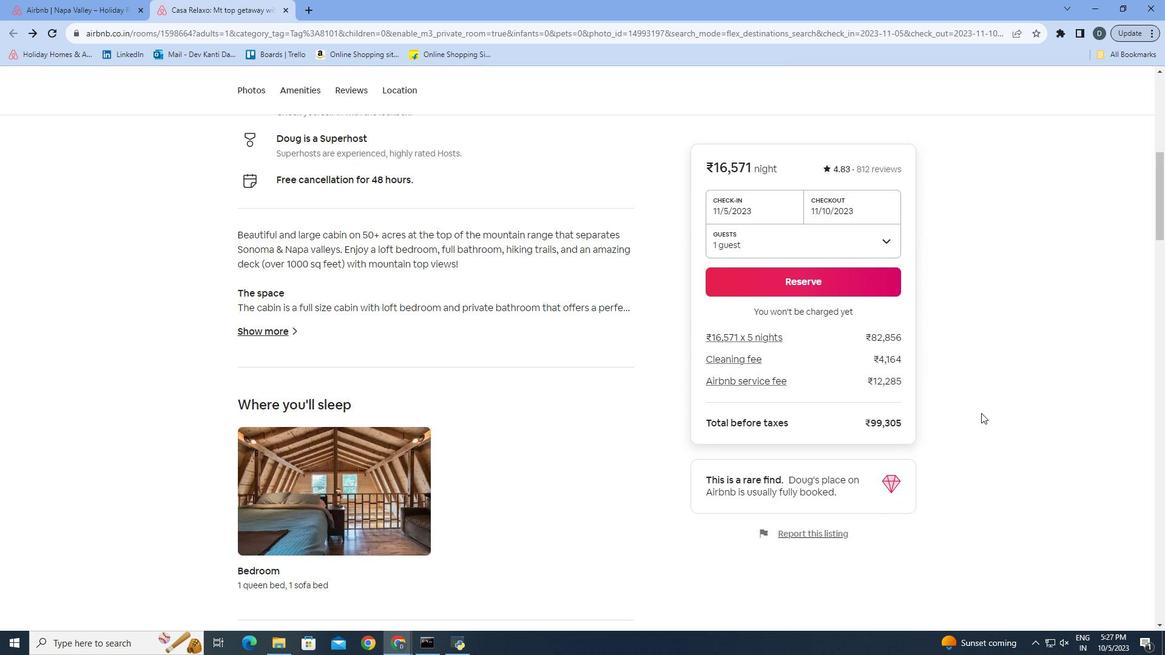
Action: Mouse scrolled (976, 407) with delta (0, 0)
Screenshot: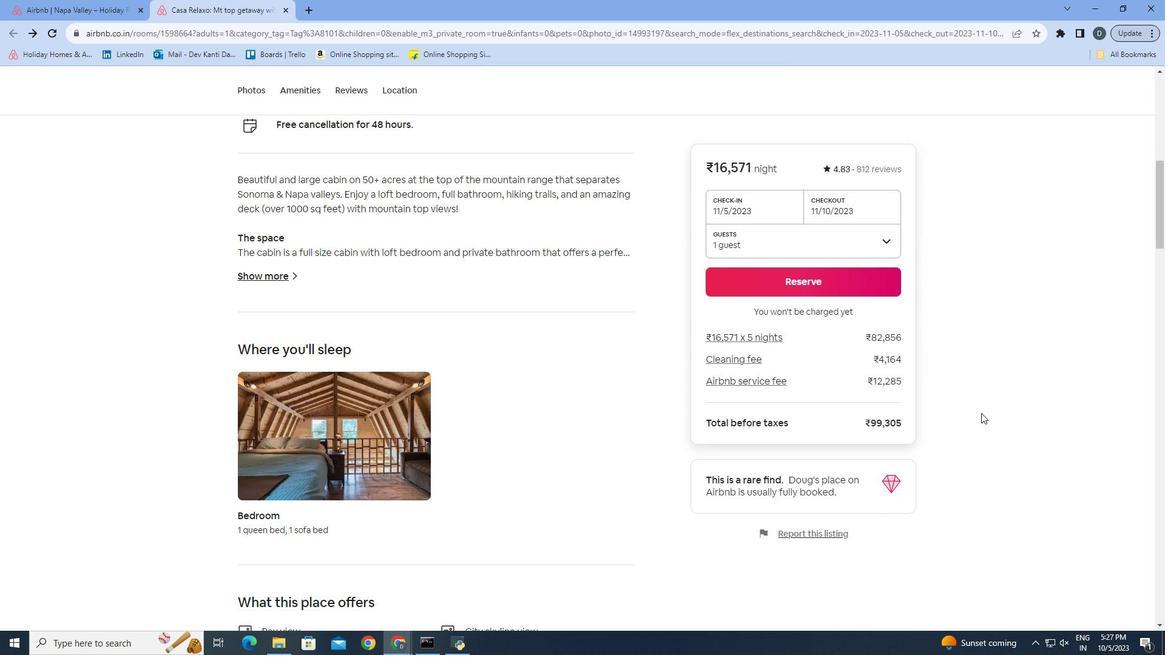 
Action: Mouse moved to (630, 441)
Screenshot: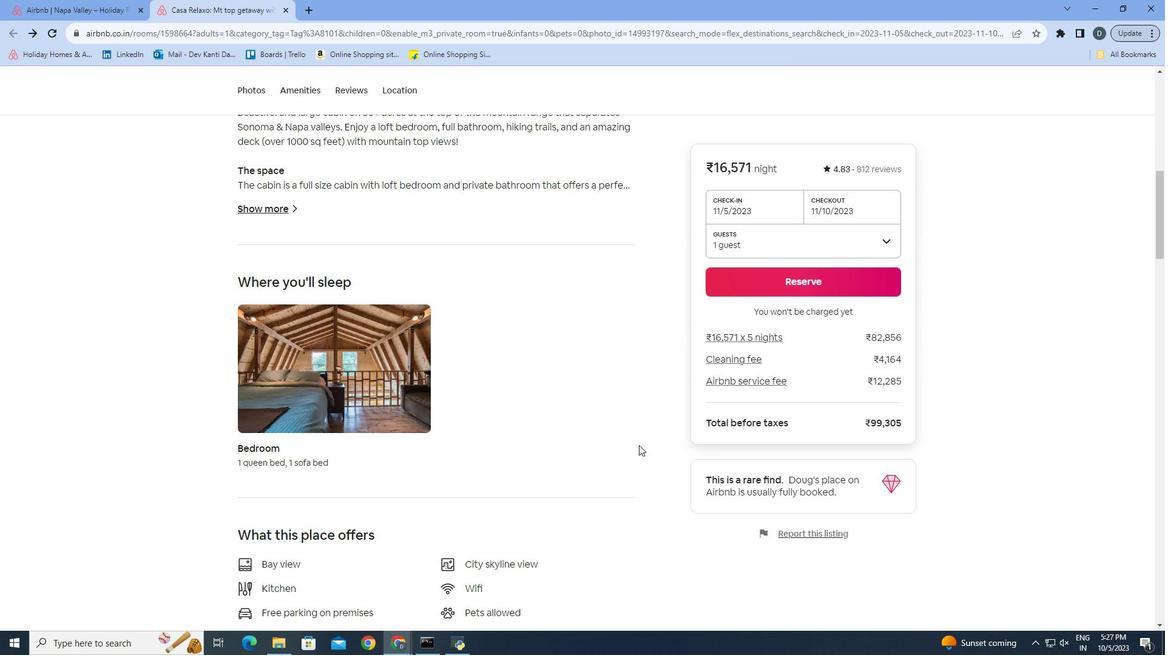 
Action: Mouse scrolled (630, 440) with delta (0, 0)
Screenshot: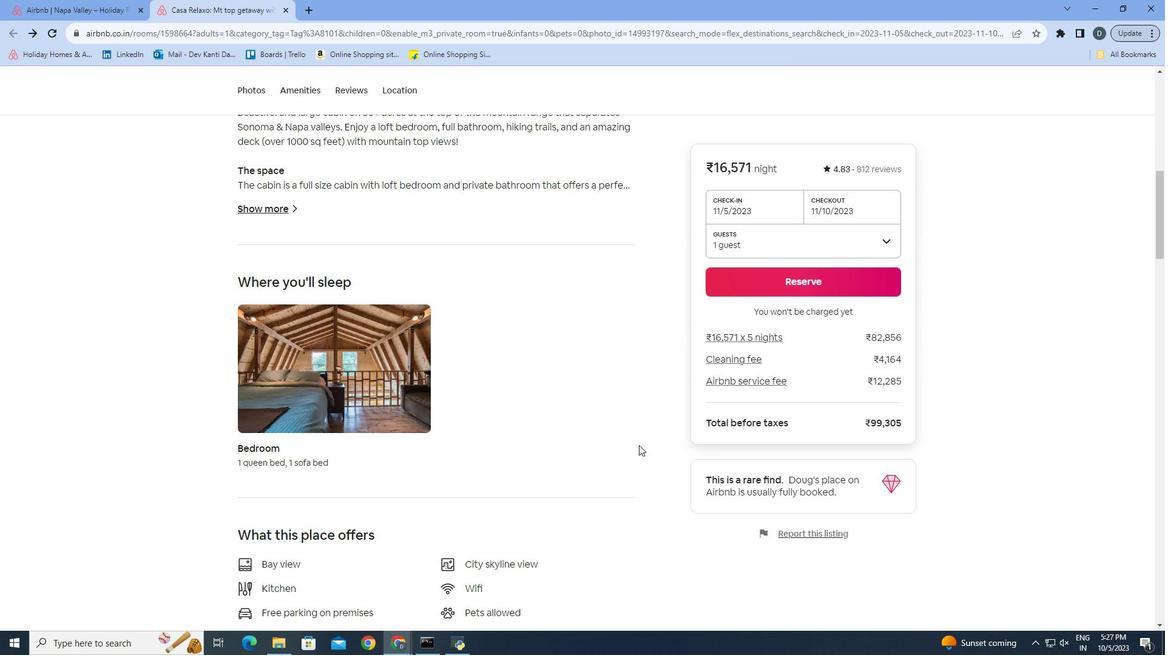 
Action: Mouse moved to (634, 440)
Screenshot: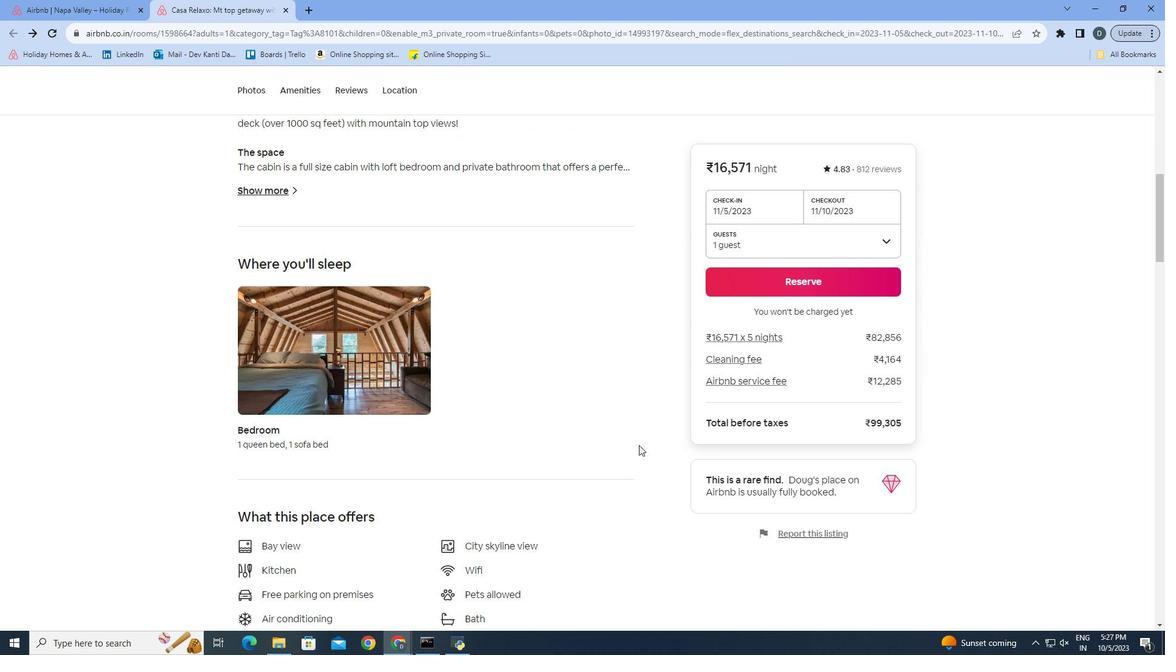 
Action: Mouse scrolled (634, 440) with delta (0, 0)
Screenshot: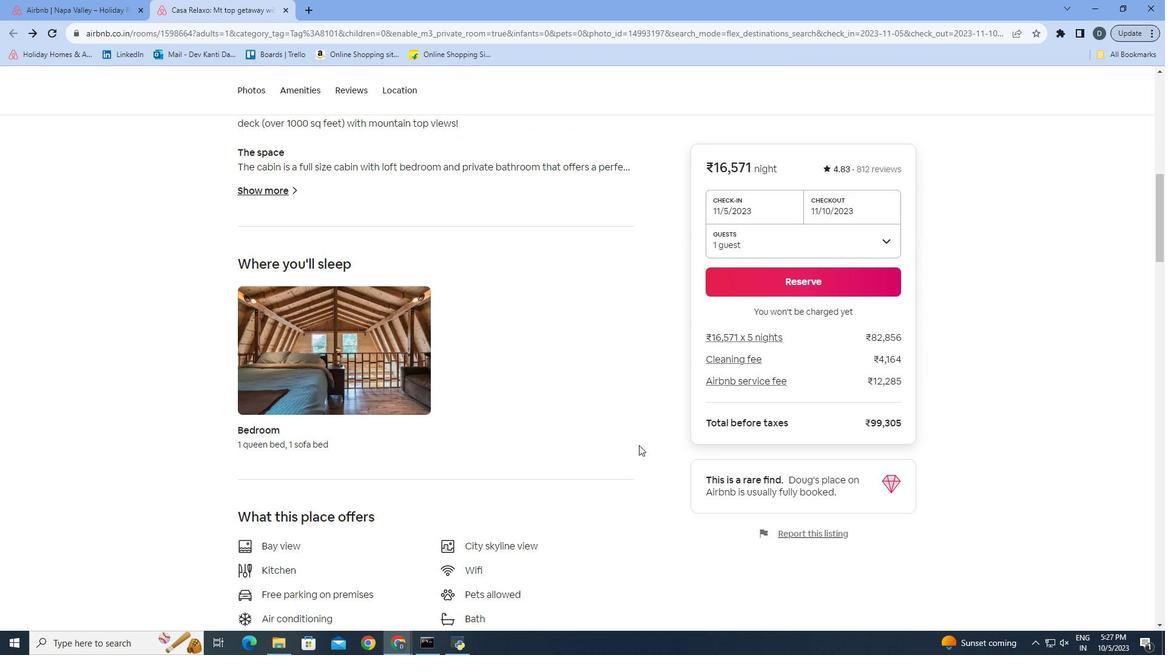 
Action: Mouse moved to (641, 438)
Screenshot: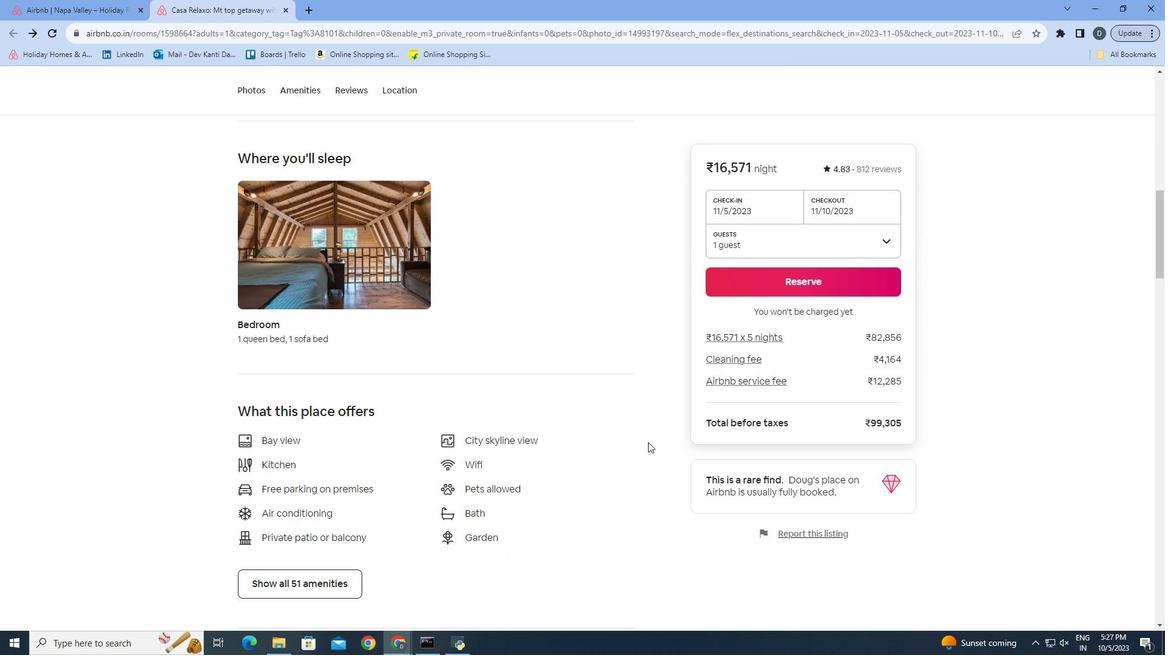 
Action: Mouse scrolled (641, 437) with delta (0, 0)
Screenshot: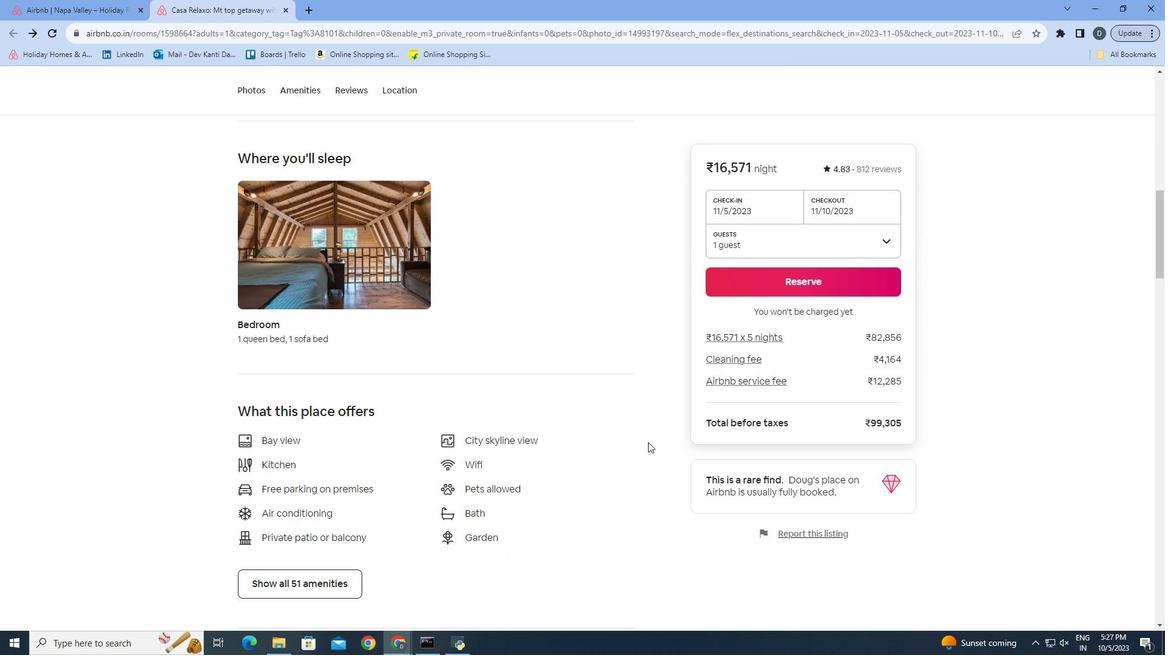
Action: Mouse moved to (644, 437)
Screenshot: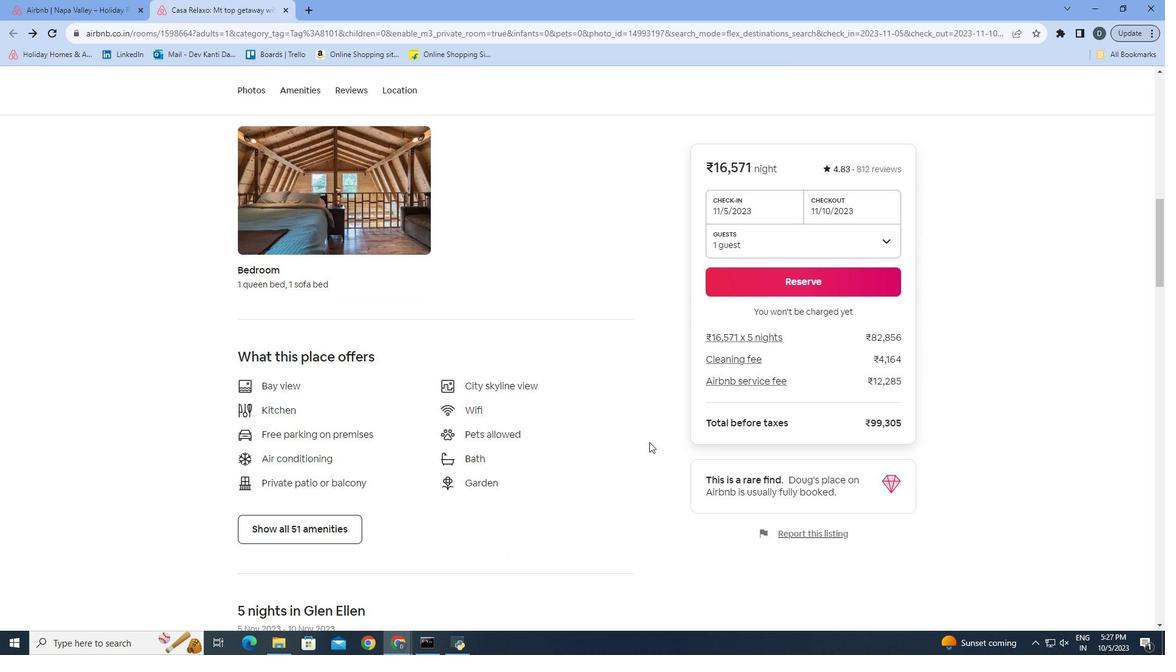 
Action: Mouse scrolled (644, 437) with delta (0, 0)
Screenshot: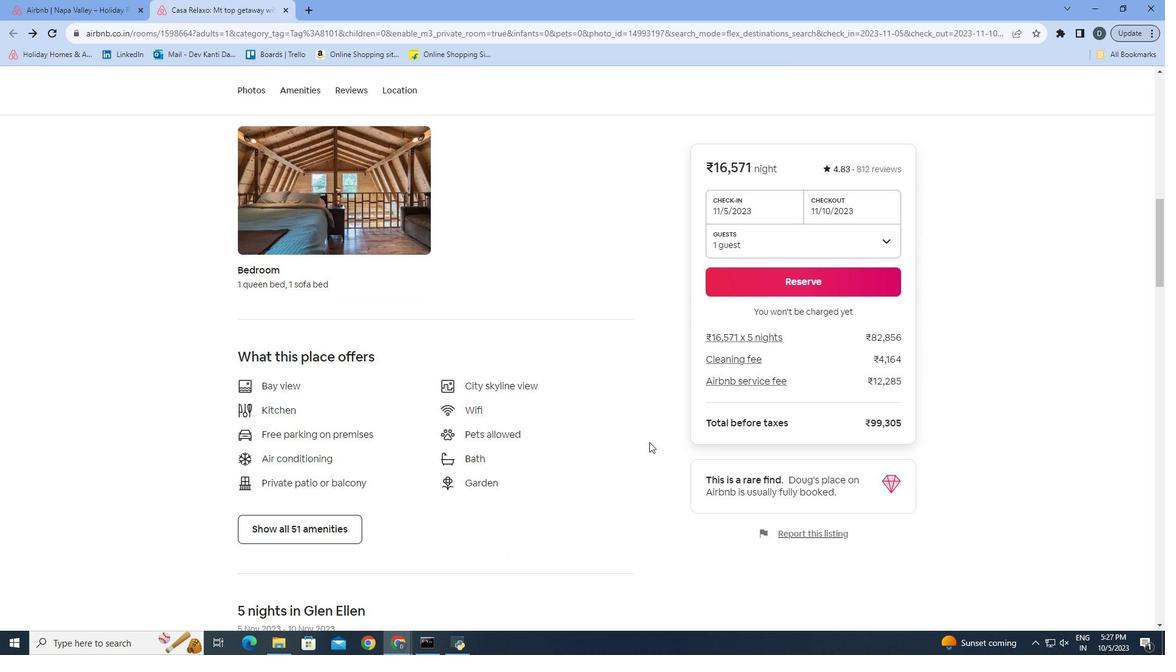 
Action: Mouse moved to (644, 437)
Screenshot: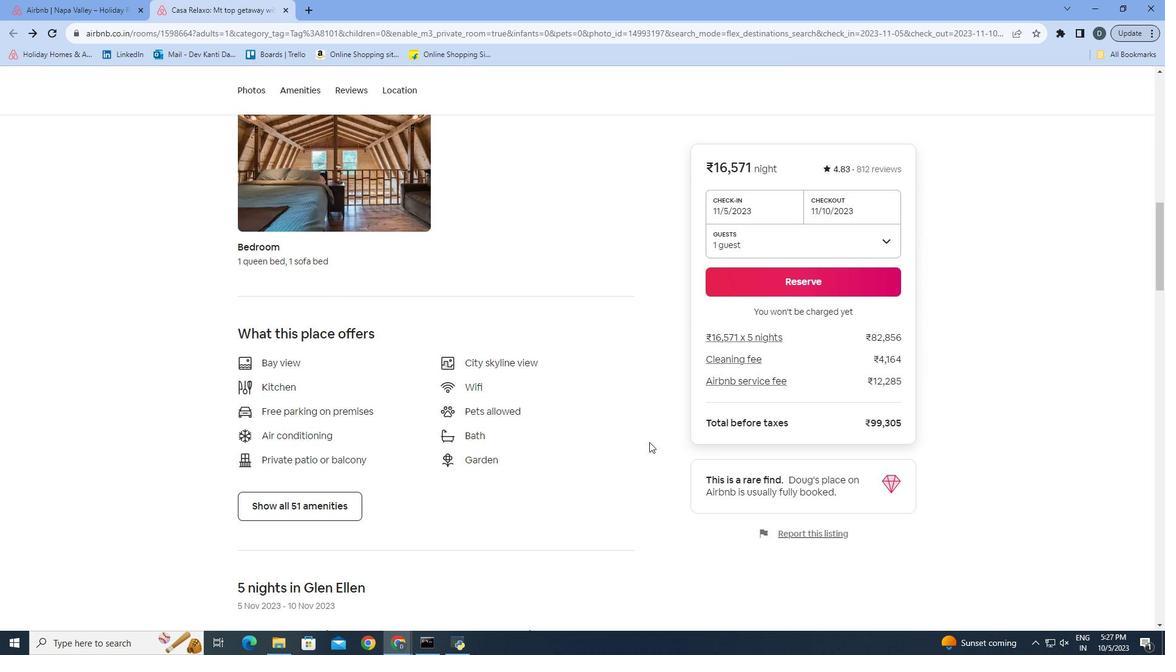 
Action: Mouse scrolled (644, 437) with delta (0, 0)
Screenshot: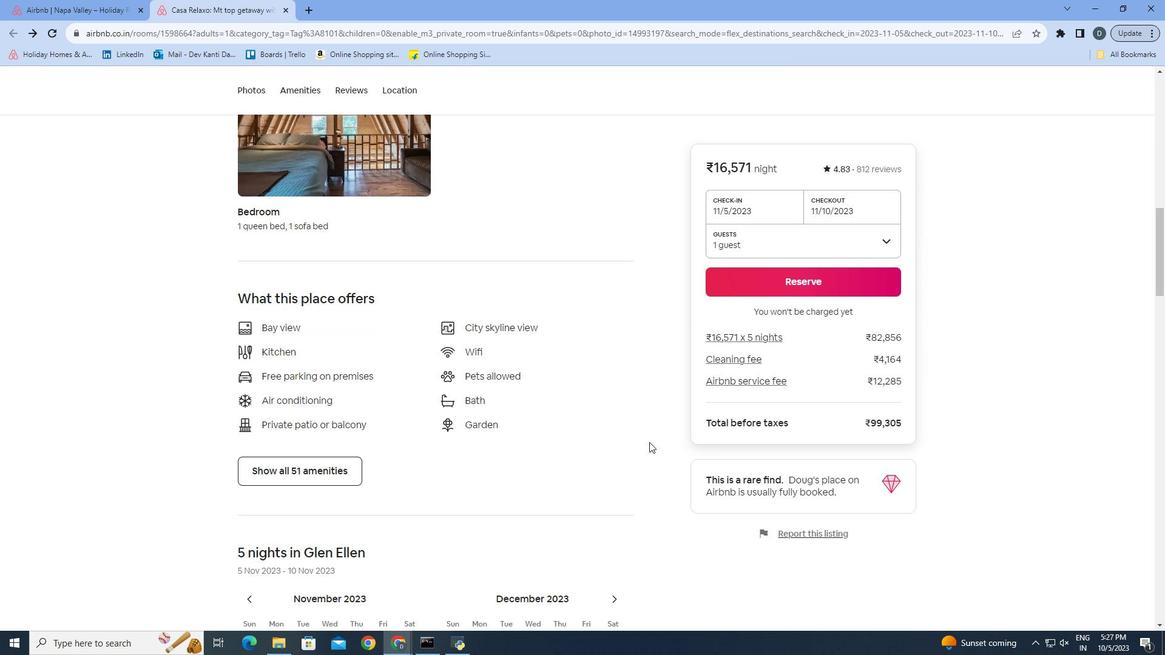 
Action: Mouse moved to (647, 435)
Screenshot: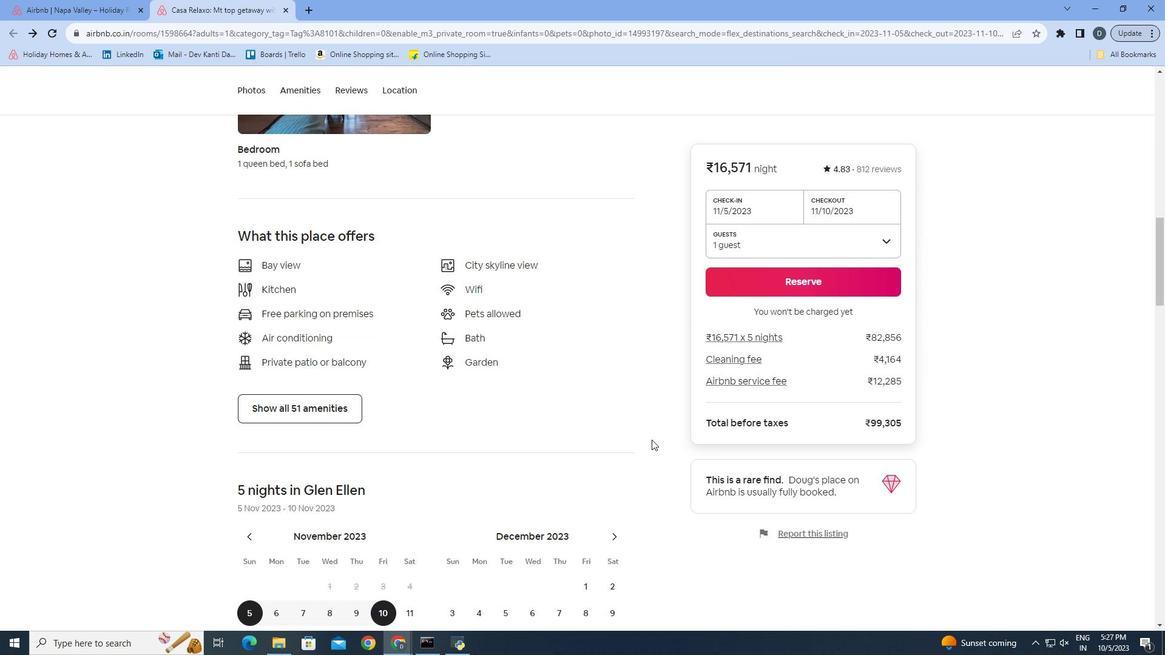 
Action: Mouse scrolled (647, 434) with delta (0, 0)
Screenshot: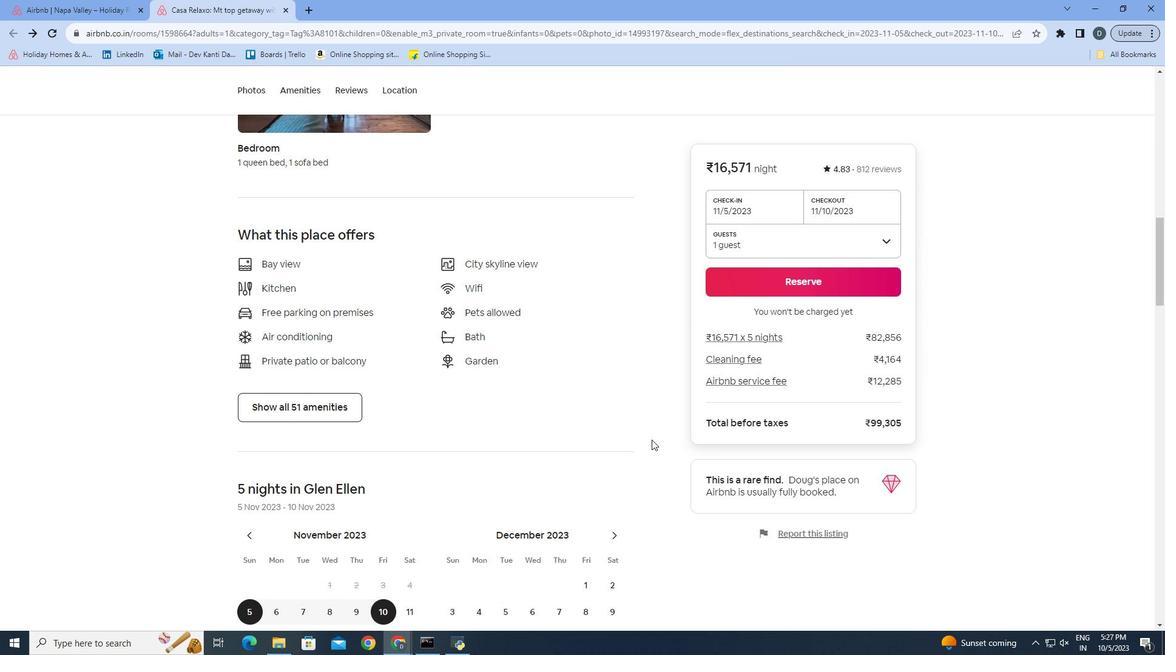 
Action: Mouse scrolled (647, 434) with delta (0, 0)
Screenshot: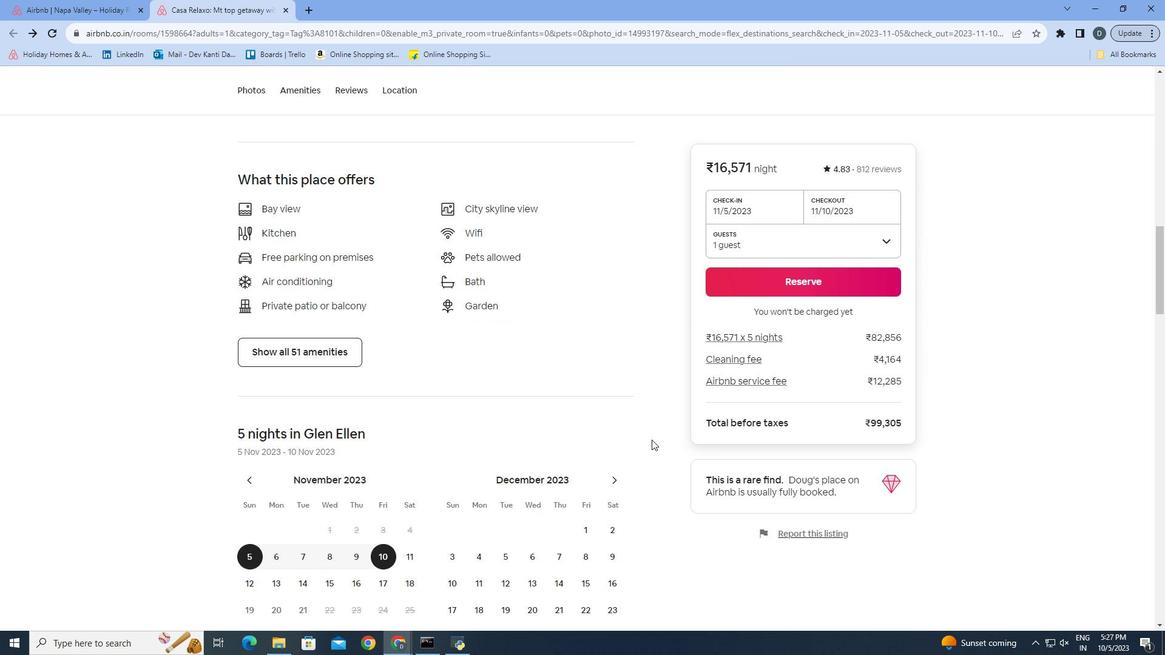 
Action: Mouse scrolled (647, 434) with delta (0, 0)
Screenshot: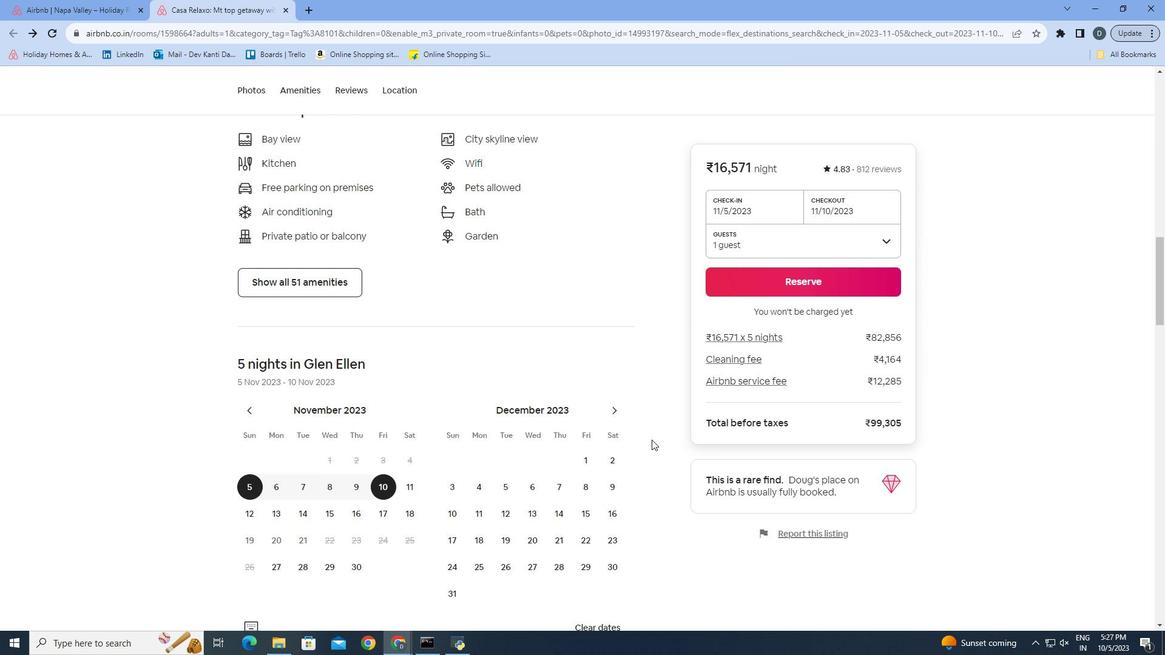 
Action: Mouse scrolled (647, 434) with delta (0, 0)
Screenshot: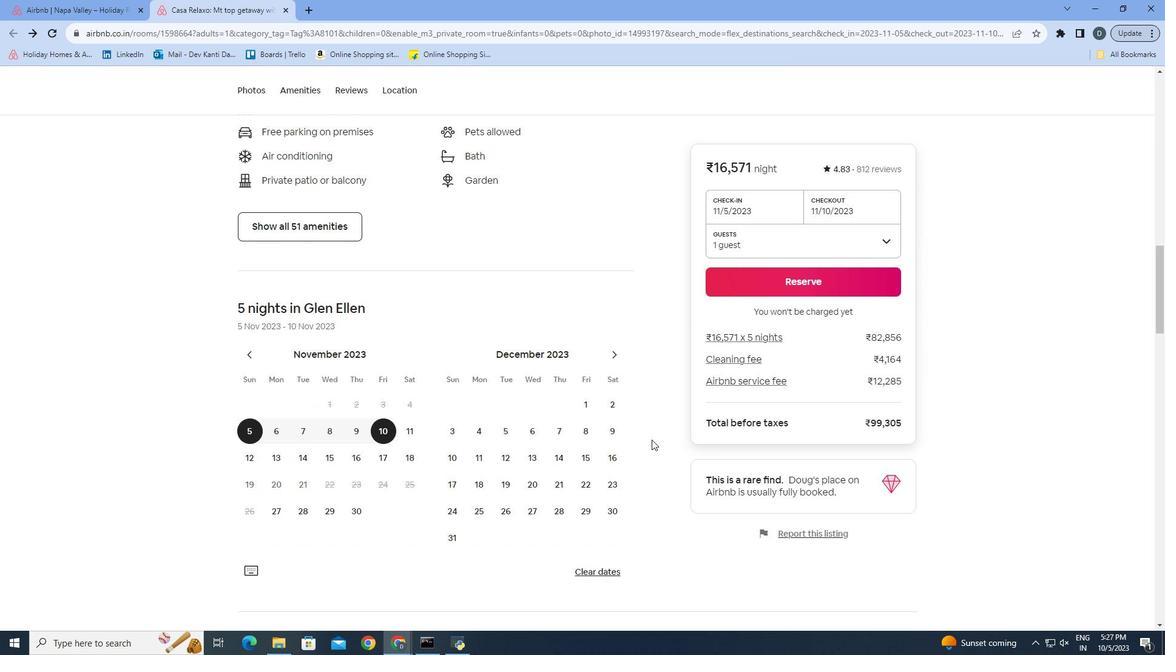 
Action: Mouse scrolled (647, 434) with delta (0, 0)
Screenshot: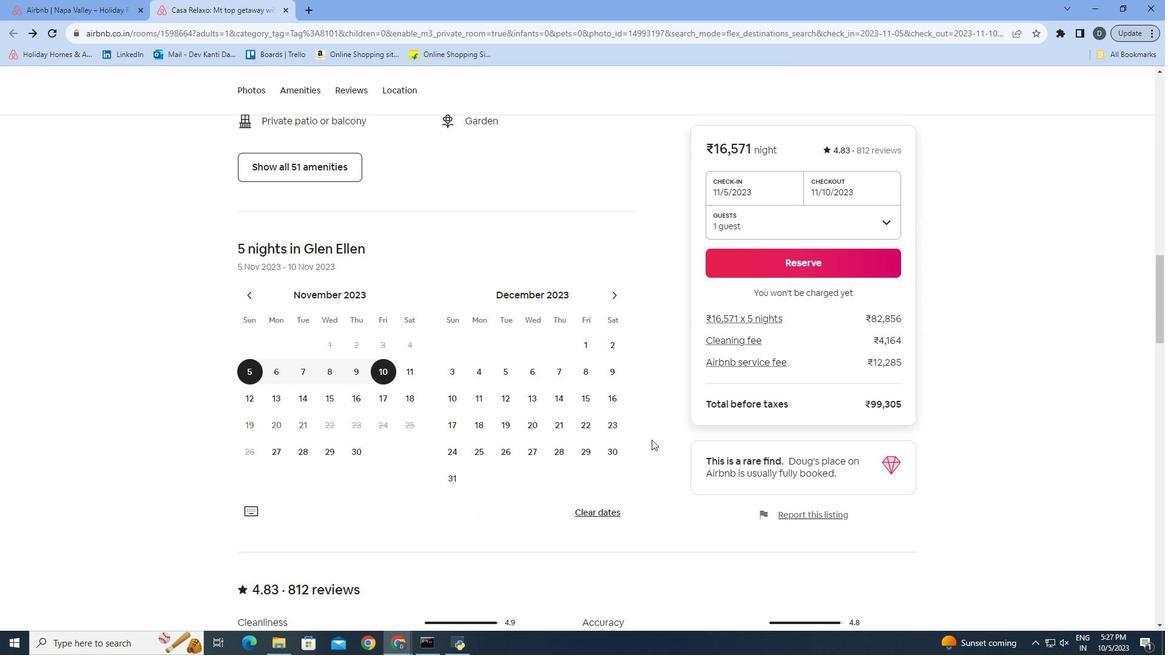 
Action: Mouse scrolled (647, 434) with delta (0, 0)
Screenshot: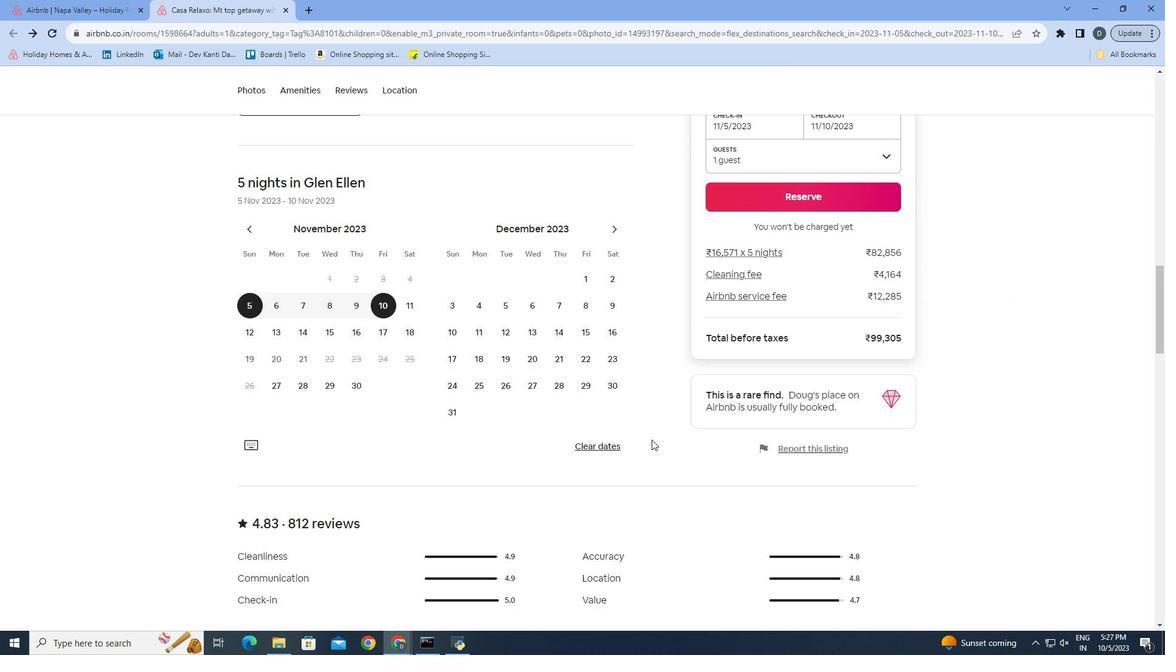 
Action: Mouse scrolled (647, 434) with delta (0, 0)
Screenshot: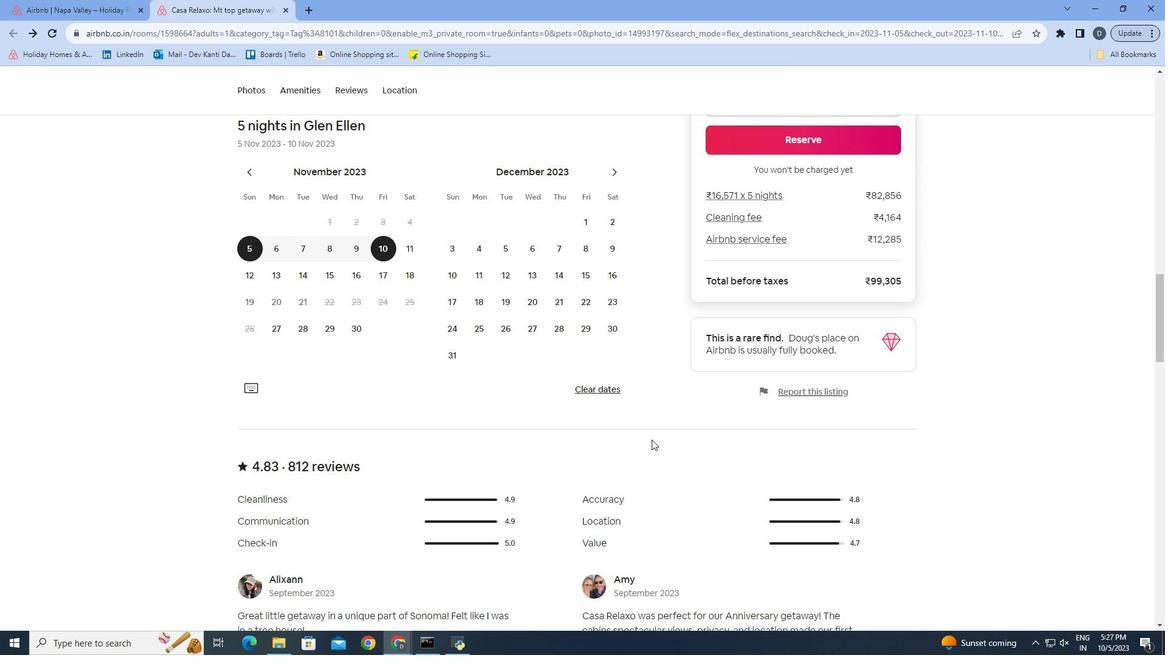 
Action: Mouse moved to (580, 437)
Screenshot: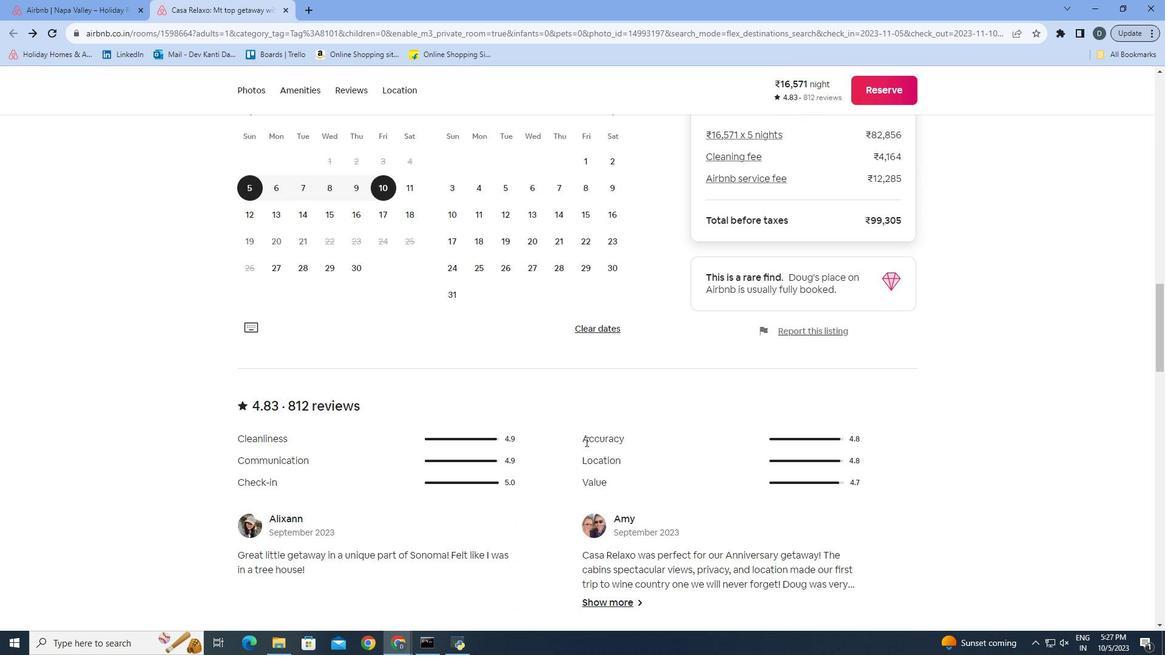 
Action: Mouse scrolled (580, 436) with delta (0, 0)
Screenshot: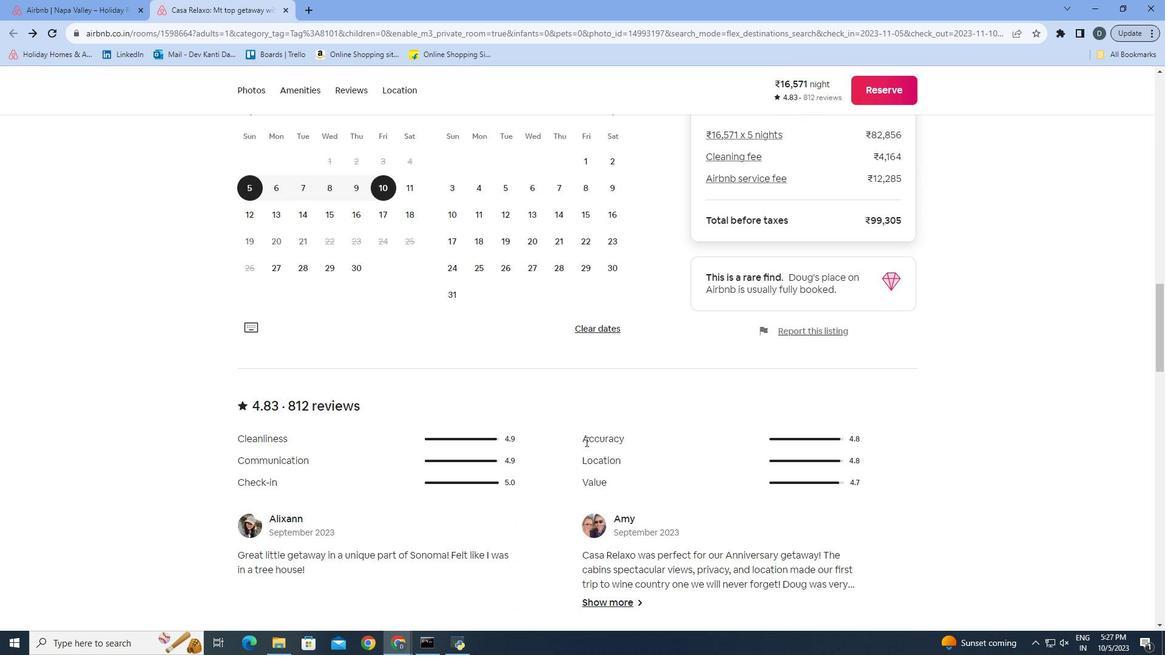 
Action: Mouse moved to (576, 438)
Screenshot: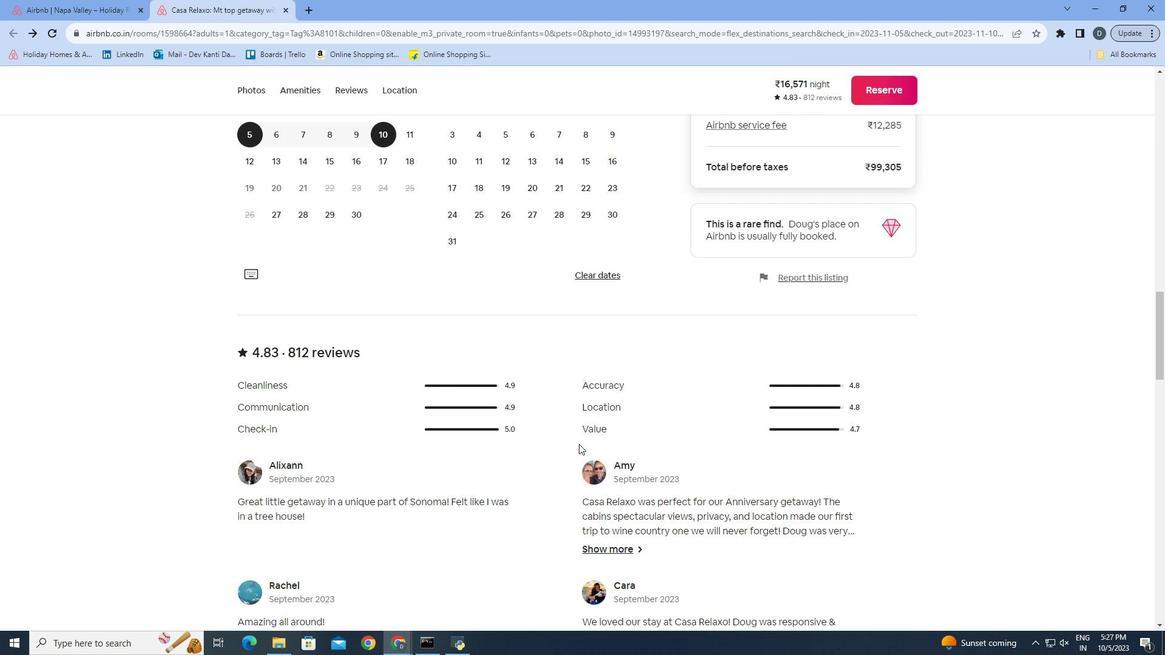 
Action: Mouse scrolled (576, 438) with delta (0, 0)
Screenshot: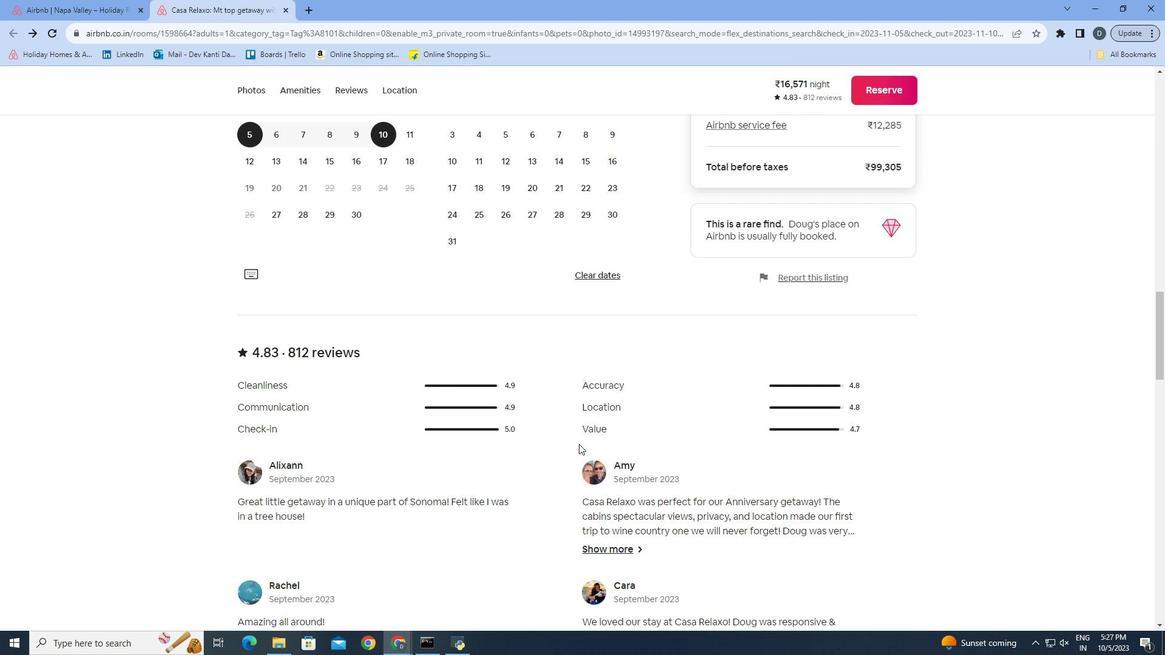 
Action: Mouse moved to (565, 440)
Screenshot: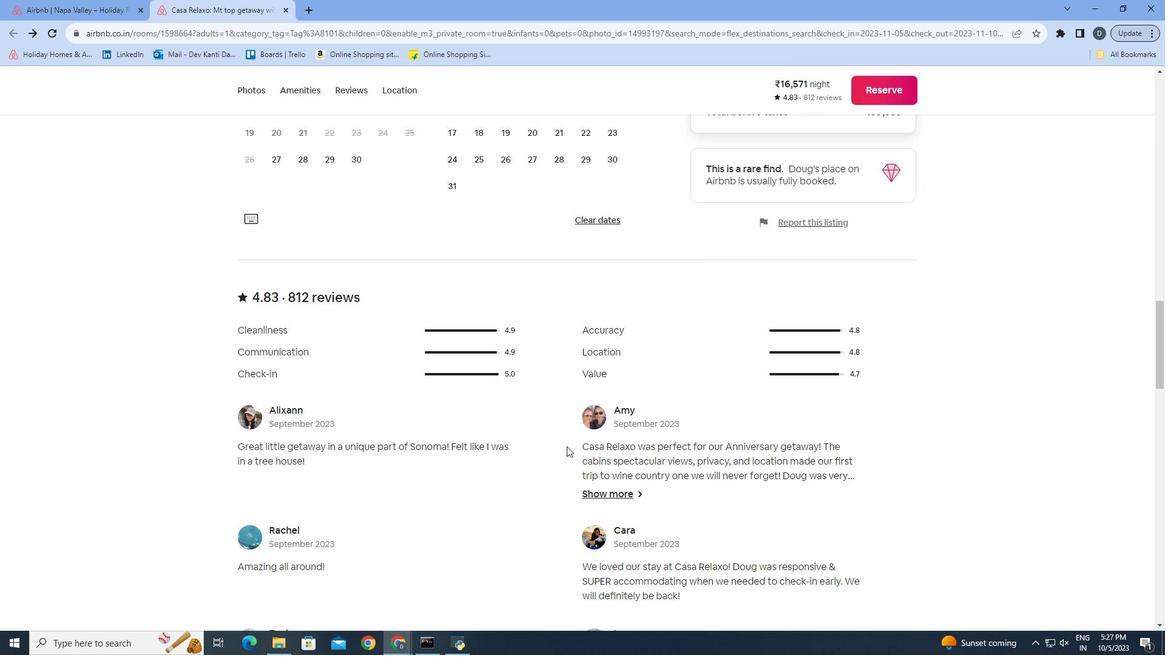 
Action: Mouse scrolled (565, 440) with delta (0, 0)
Screenshot: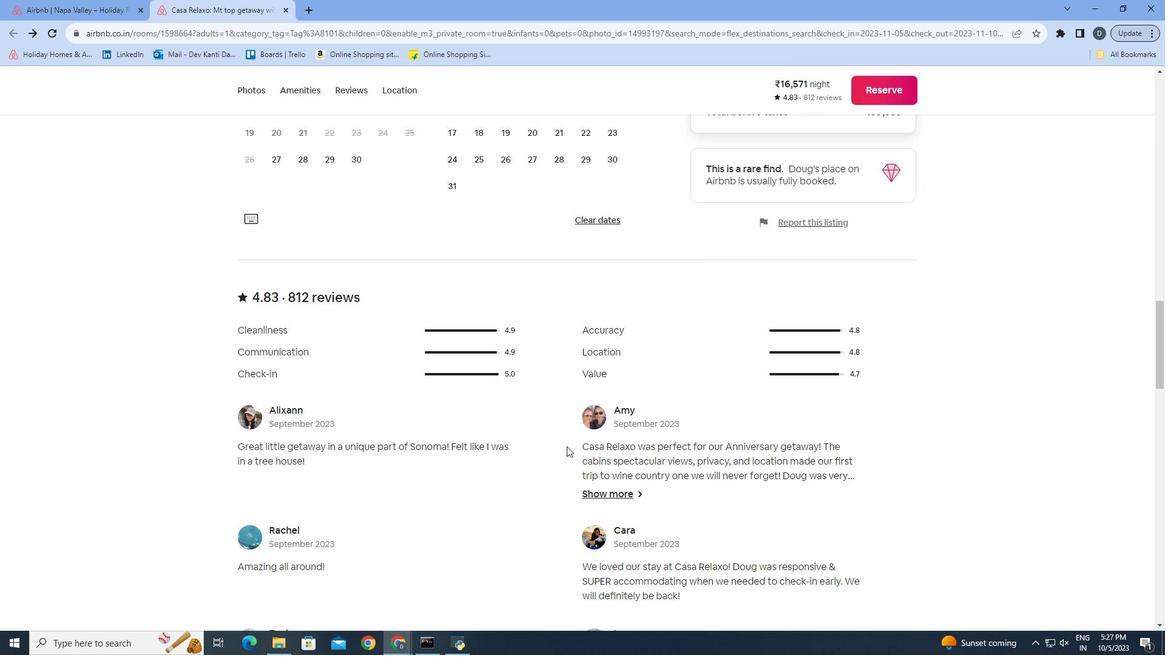 
Action: Mouse moved to (560, 442)
Screenshot: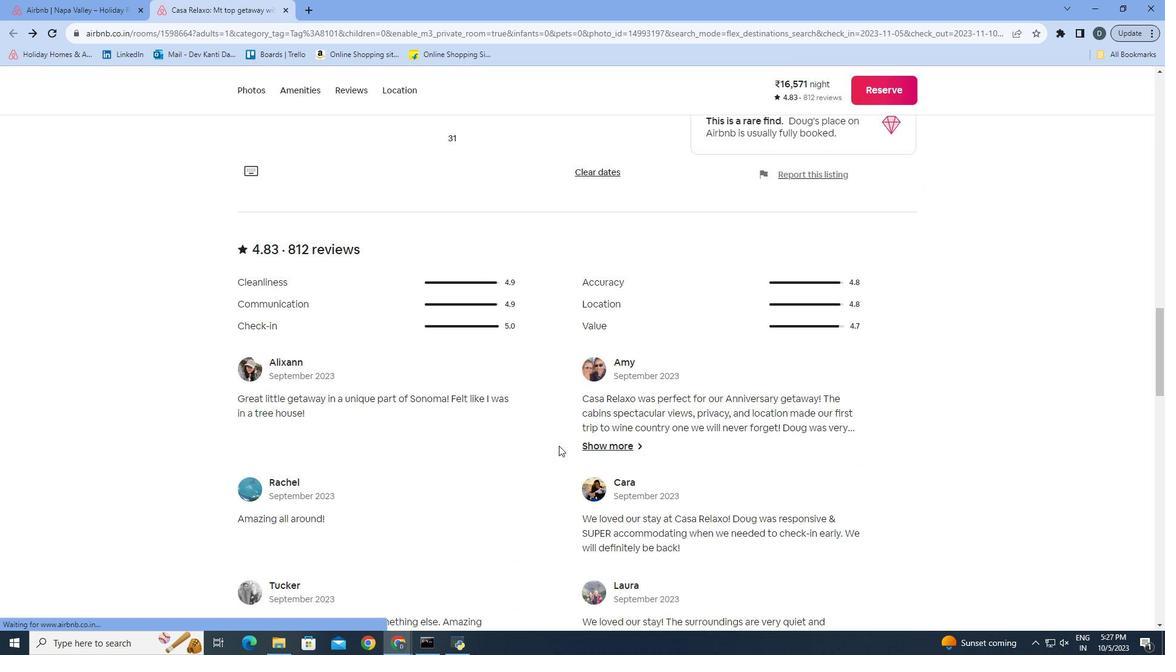 
Action: Mouse scrolled (560, 441) with delta (0, 0)
Screenshot: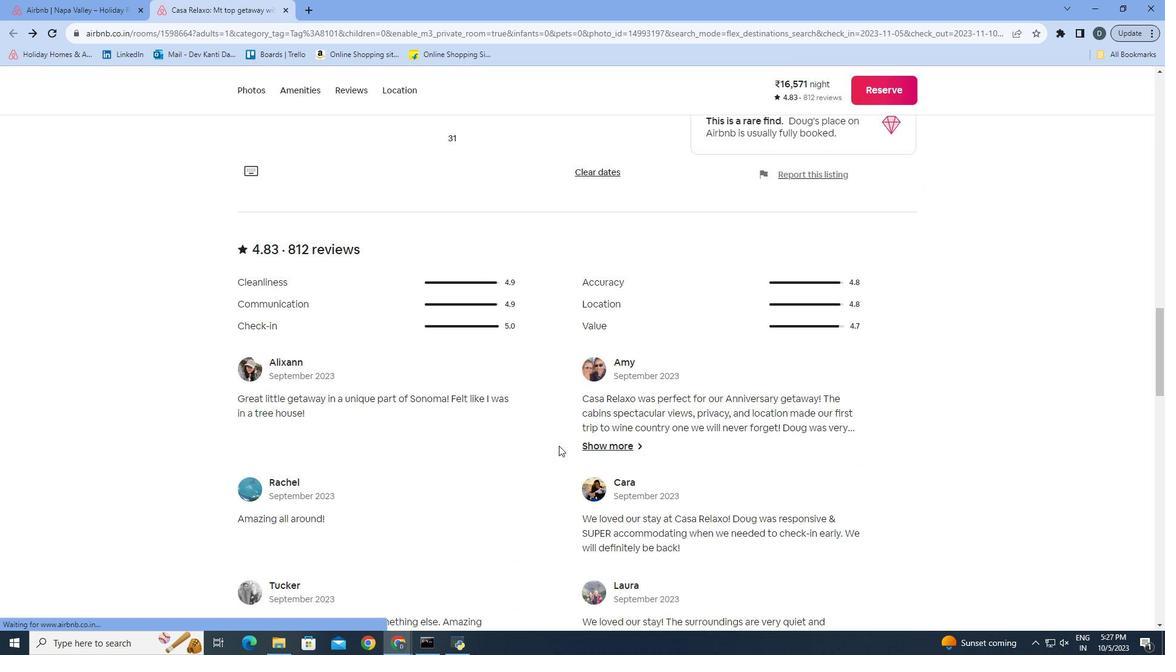 
Action: Mouse moved to (555, 442)
Screenshot: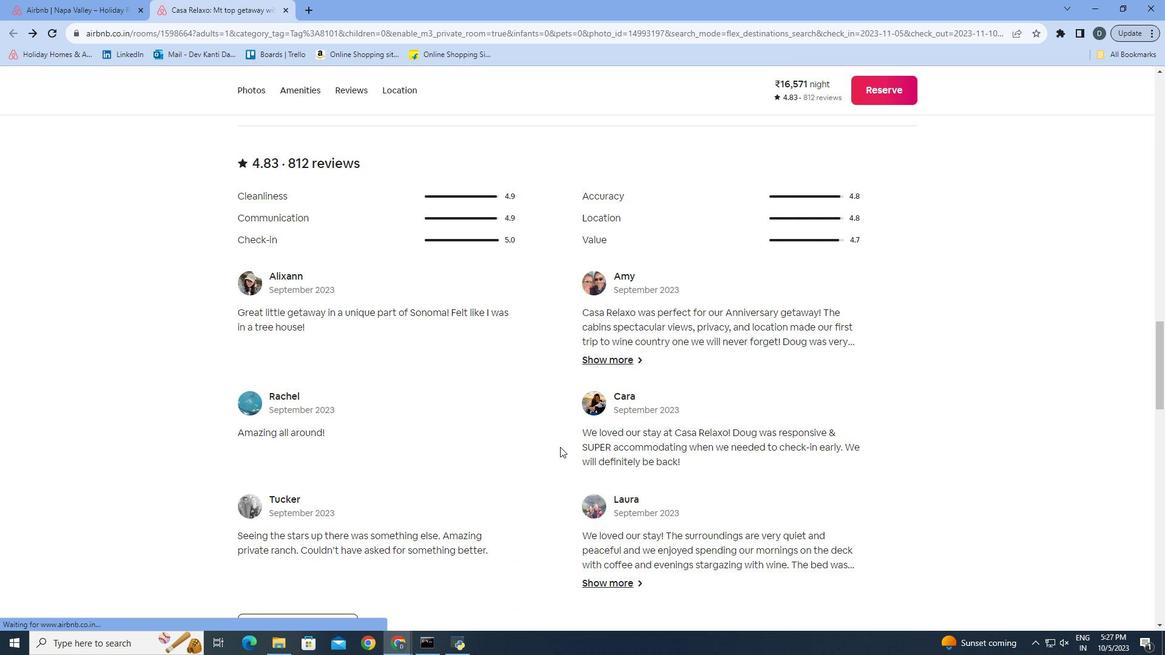 
Action: Mouse scrolled (555, 441) with delta (0, 0)
Screenshot: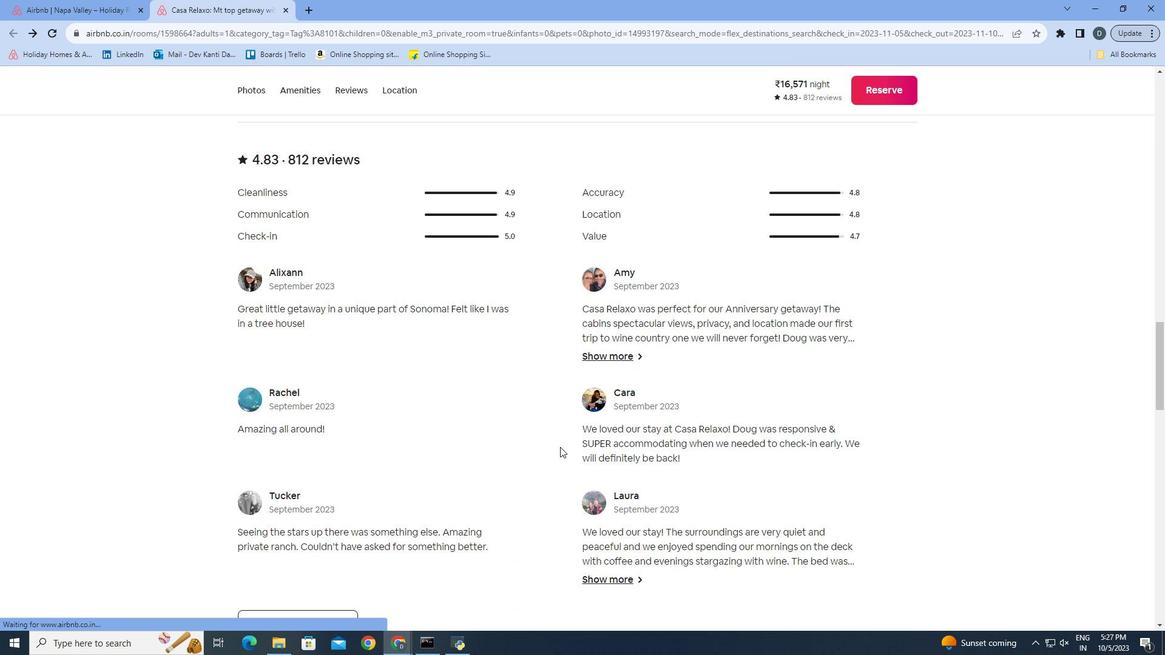 
Action: Mouse moved to (555, 442)
Screenshot: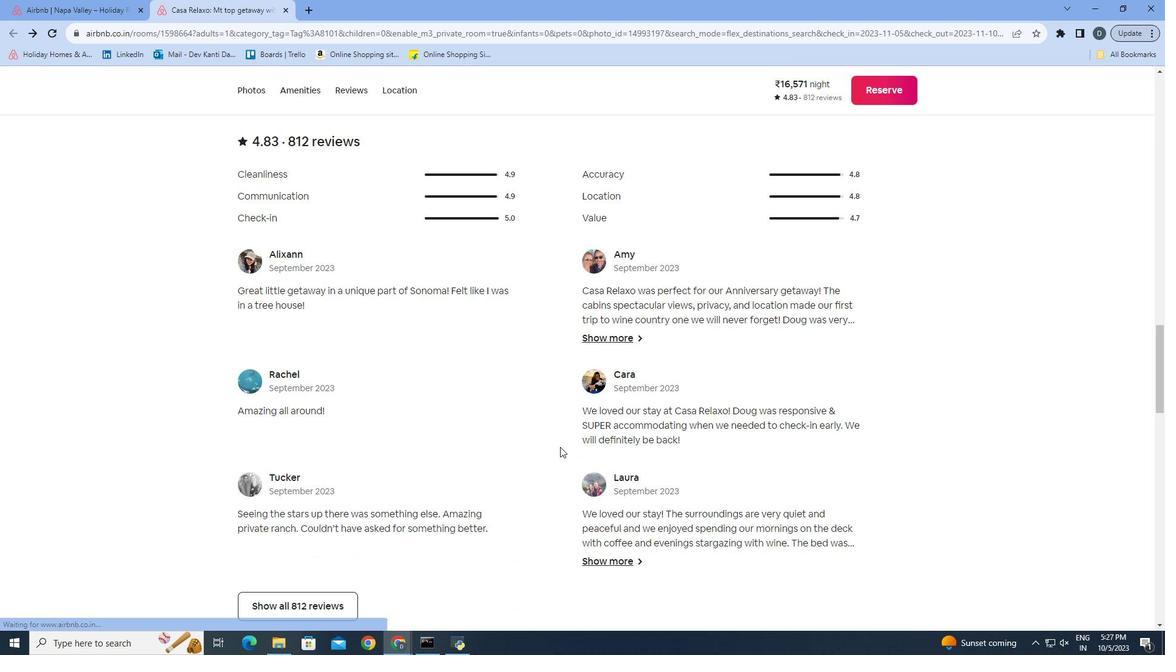 
Action: Mouse scrolled (555, 441) with delta (0, 0)
Screenshot: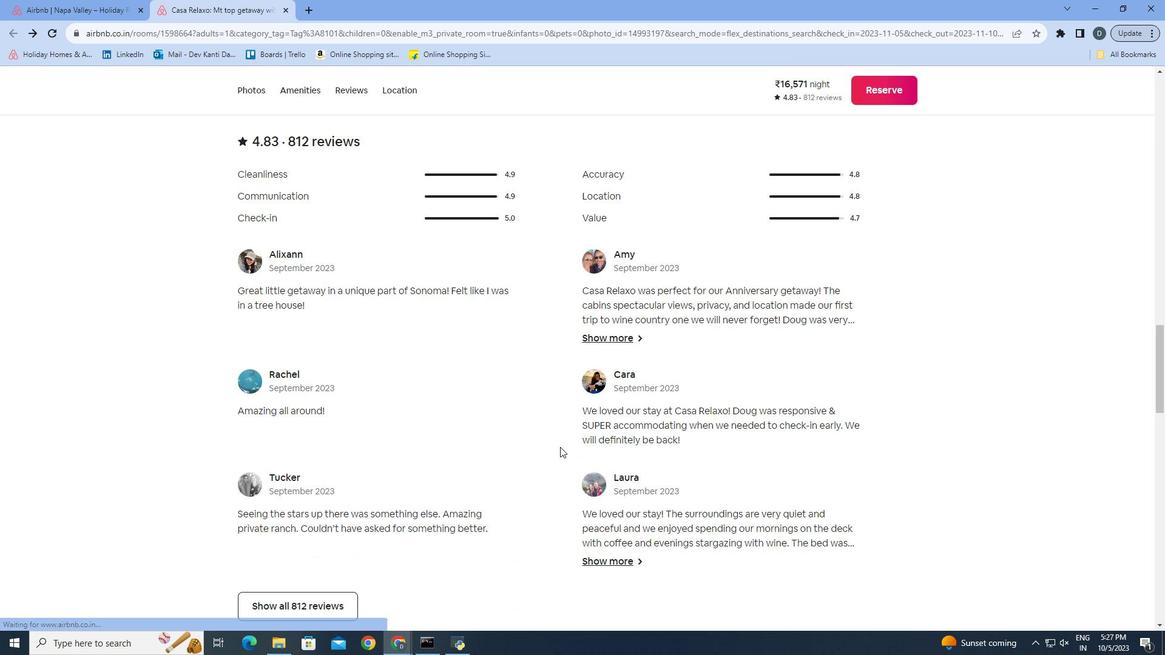 
Action: Mouse scrolled (555, 441) with delta (0, 0)
Screenshot: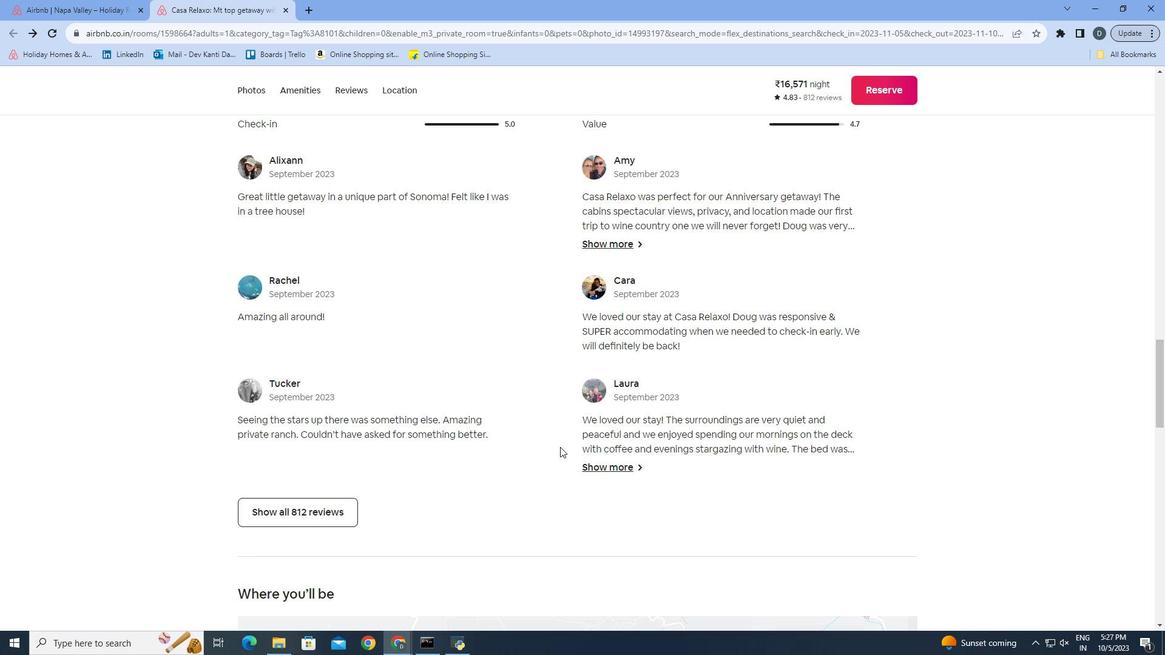 
Action: Mouse scrolled (555, 441) with delta (0, 0)
Screenshot: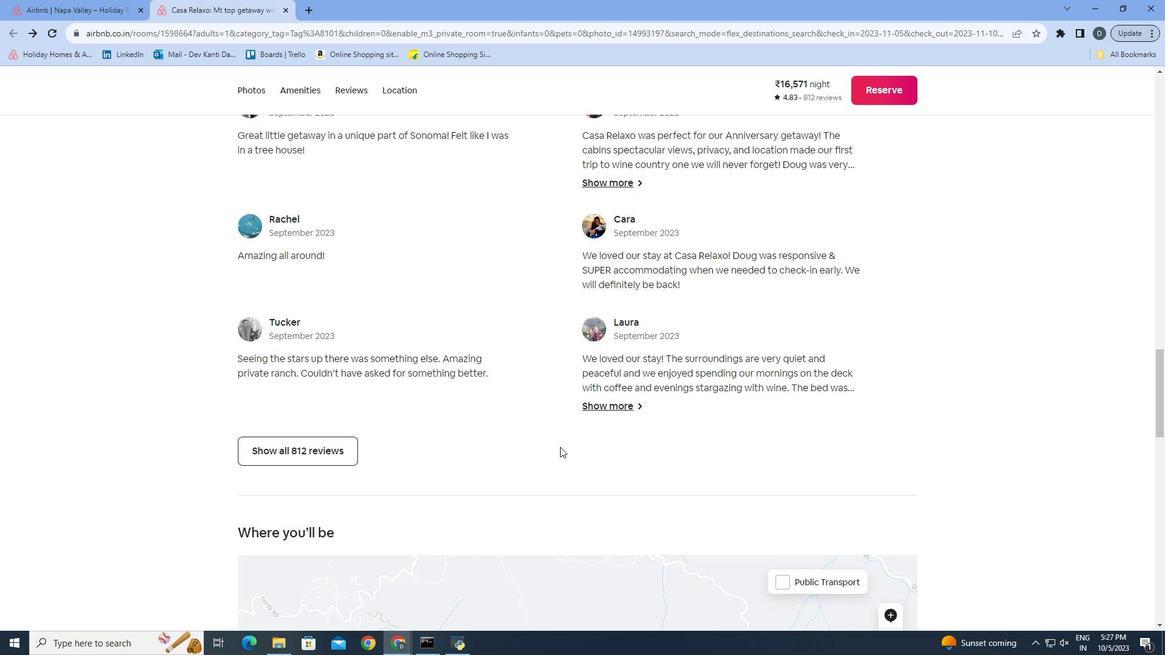 
Action: Mouse moved to (958, 479)
Screenshot: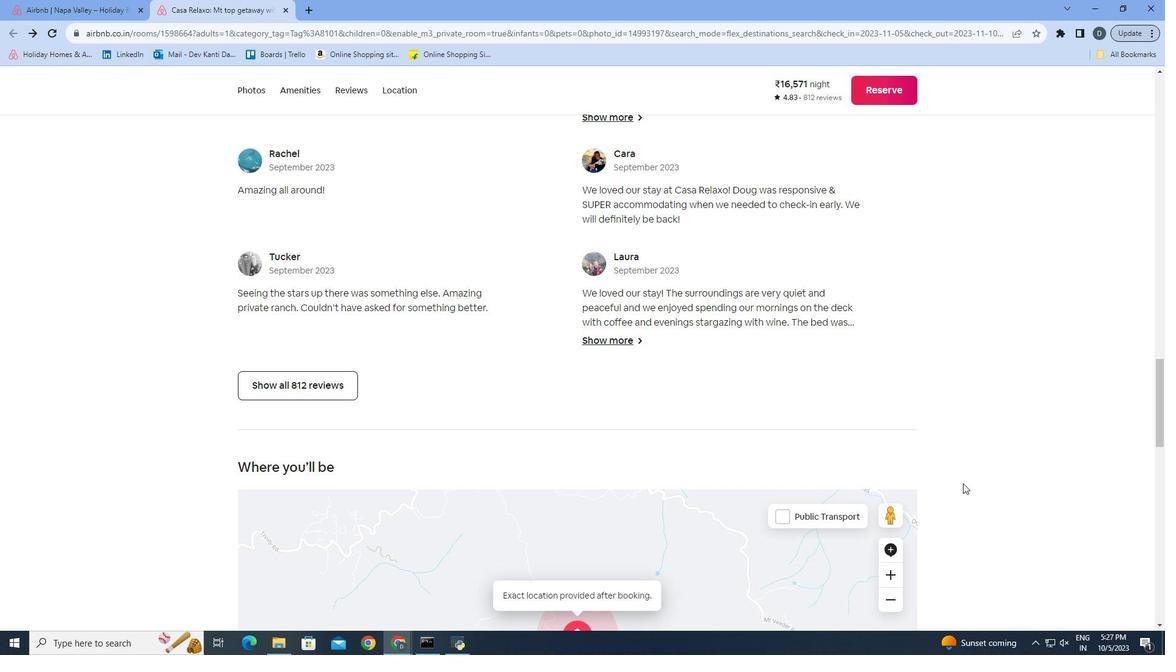 
Action: Mouse scrolled (958, 478) with delta (0, 0)
Screenshot: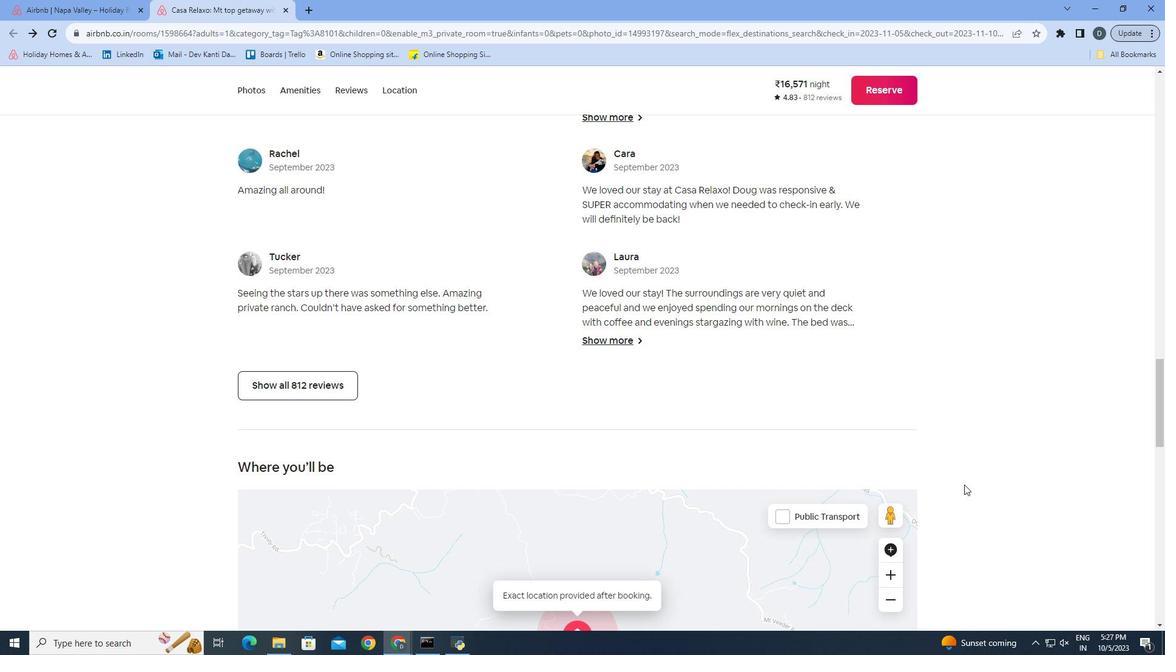 
Action: Mouse moved to (959, 481)
Screenshot: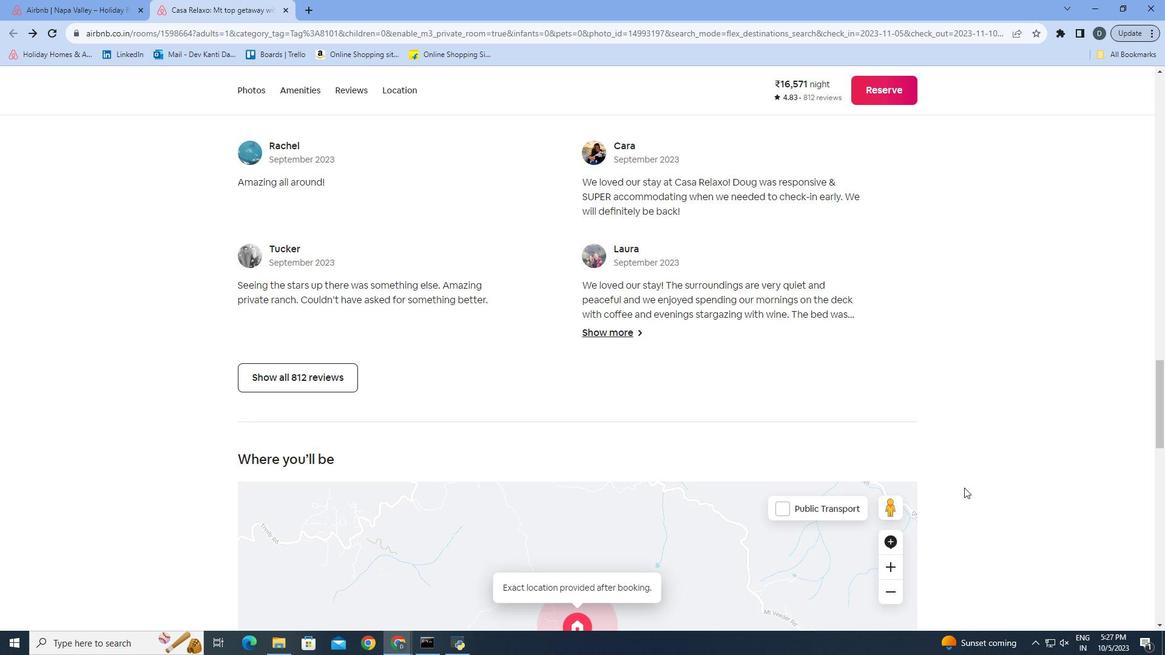 
Action: Mouse scrolled (959, 480) with delta (0, 0)
Screenshot: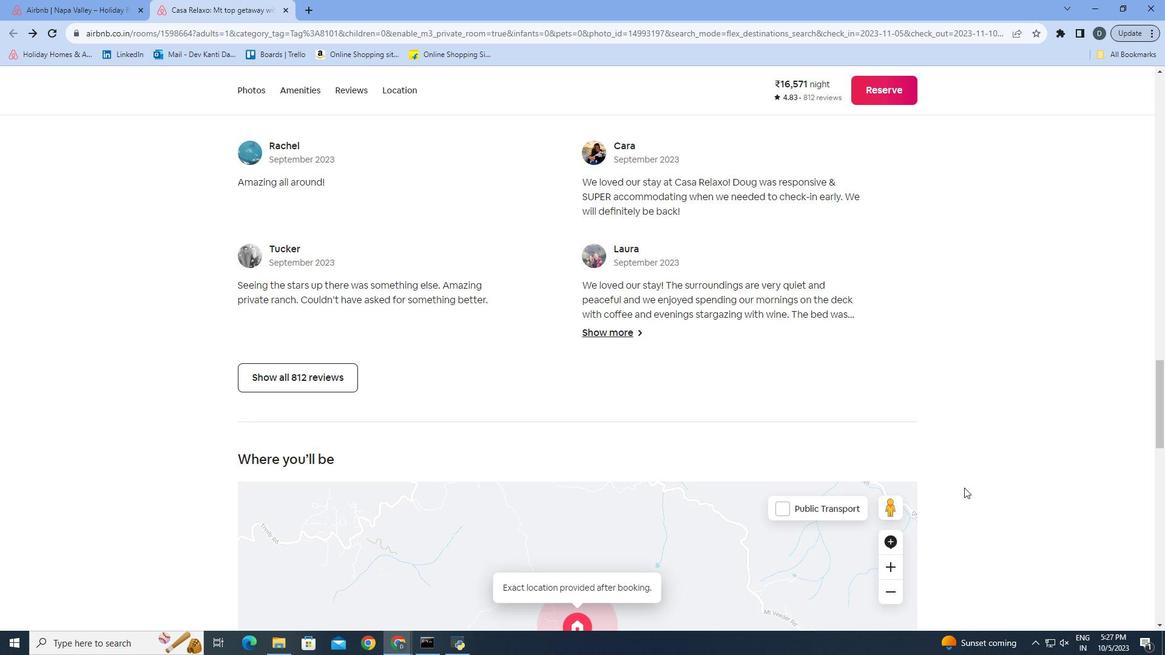 
Action: Mouse moved to (959, 483)
Screenshot: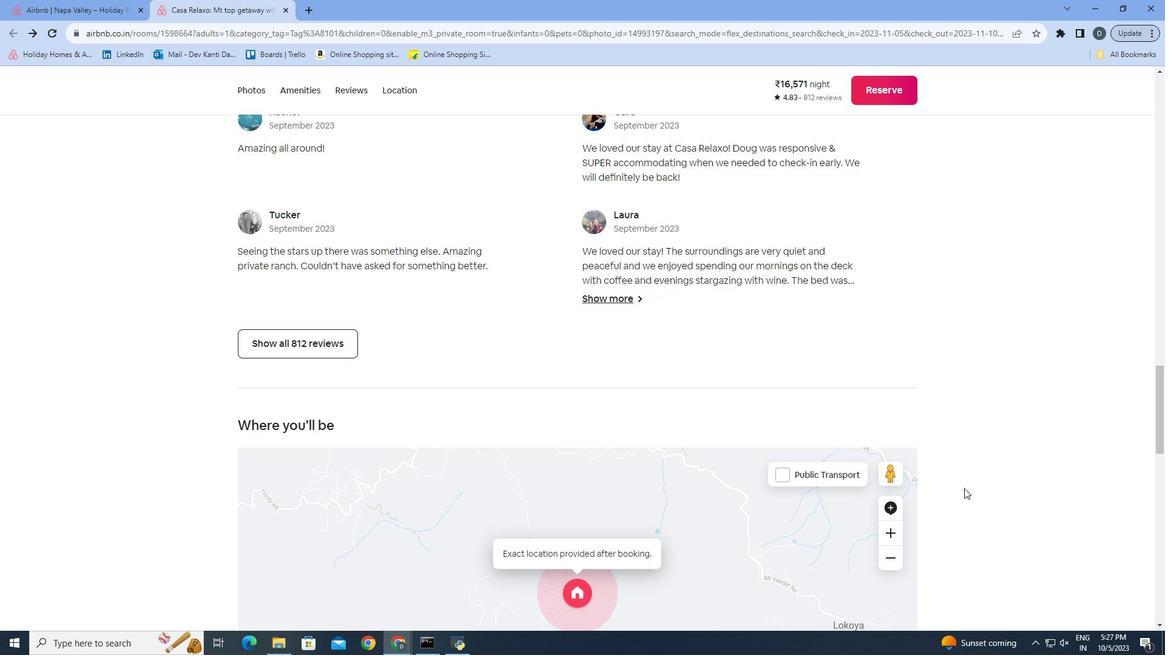 
Action: Mouse scrolled (959, 483) with delta (0, 0)
Screenshot: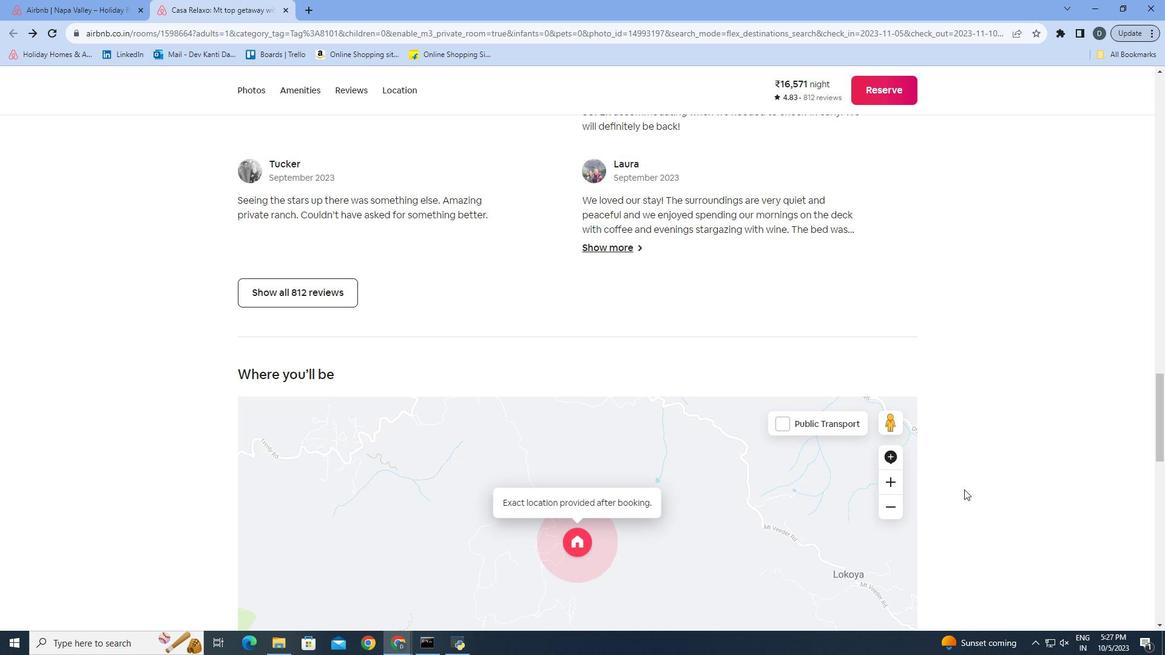 
Action: Mouse moved to (959, 485)
Screenshot: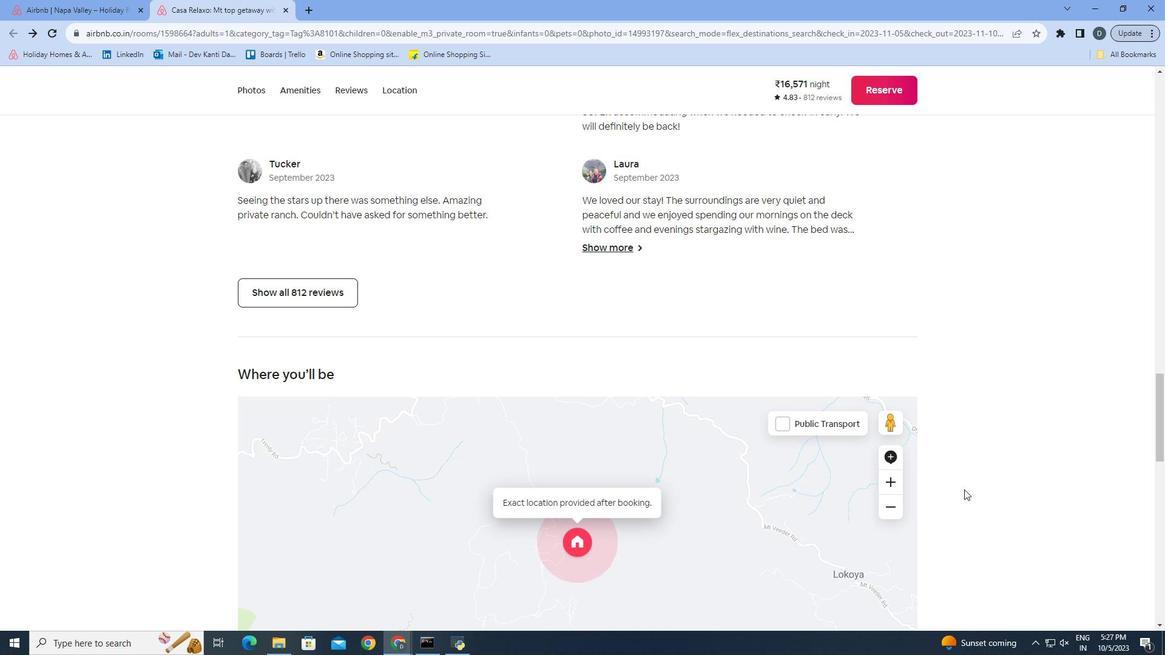 
Action: Mouse scrolled (959, 484) with delta (0, 0)
Screenshot: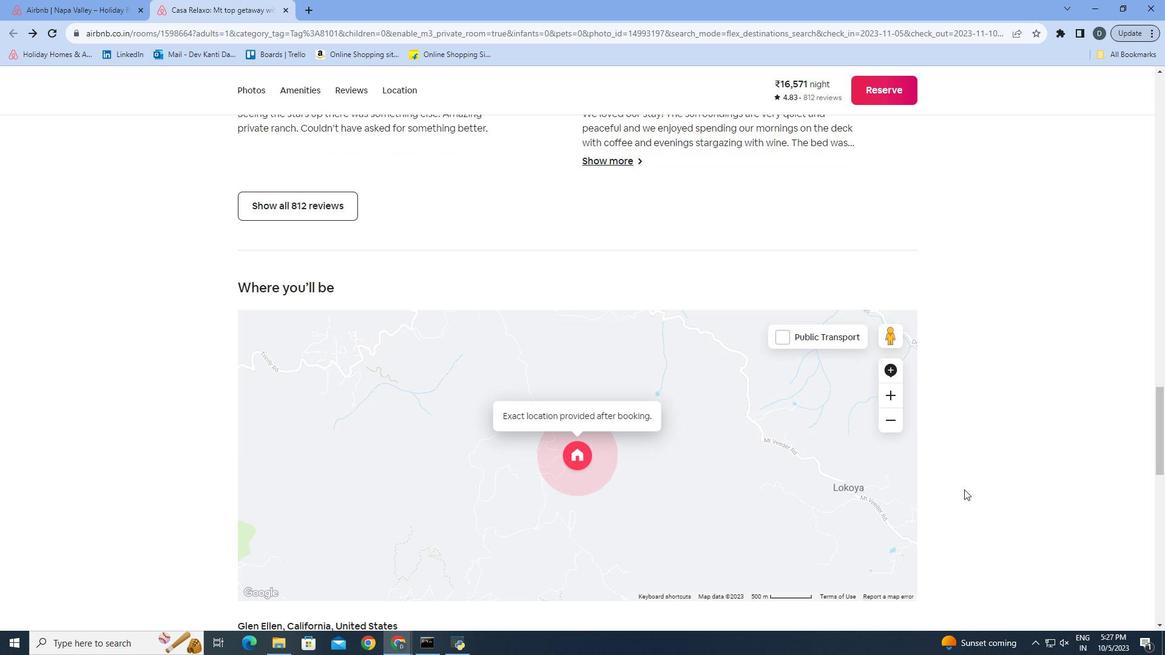 
Action: Mouse moved to (959, 485)
Screenshot: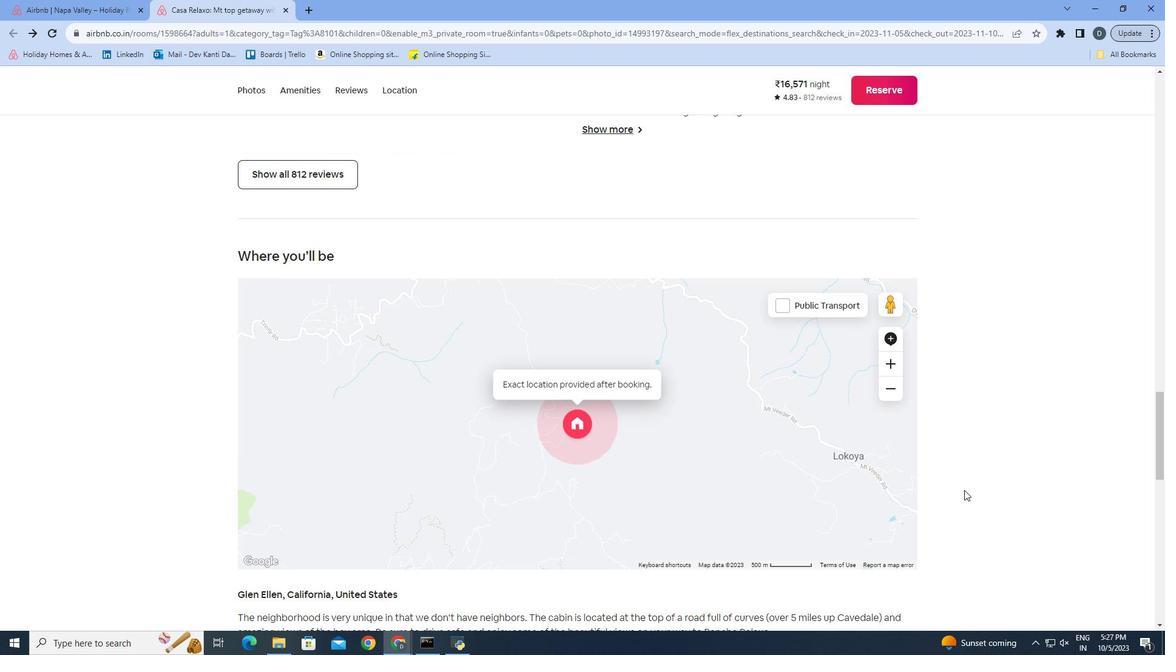 
Action: Mouse scrolled (959, 485) with delta (0, 0)
Screenshot: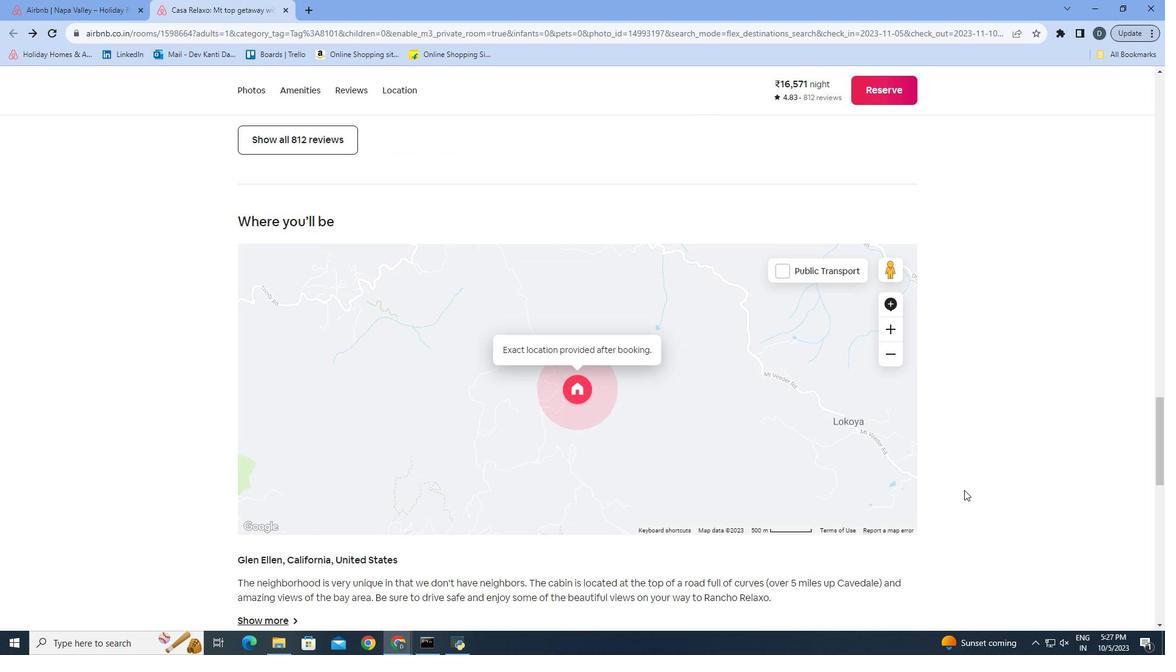 
Action: Mouse scrolled (959, 485) with delta (0, 0)
Screenshot: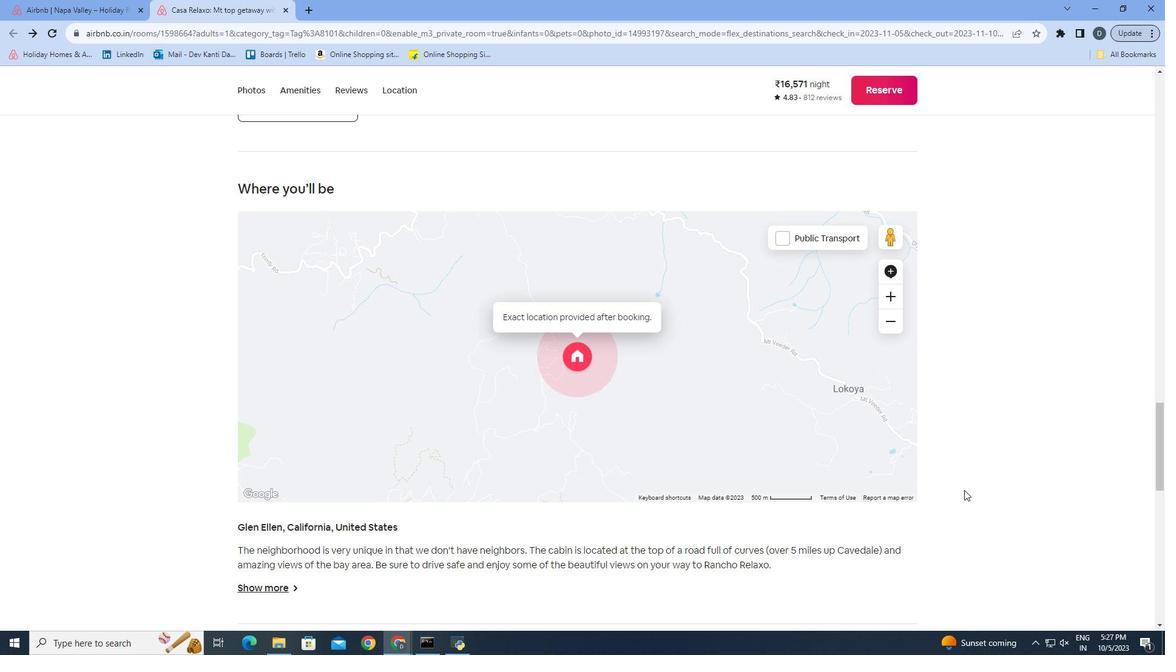 
Action: Mouse scrolled (959, 485) with delta (0, 0)
Screenshot: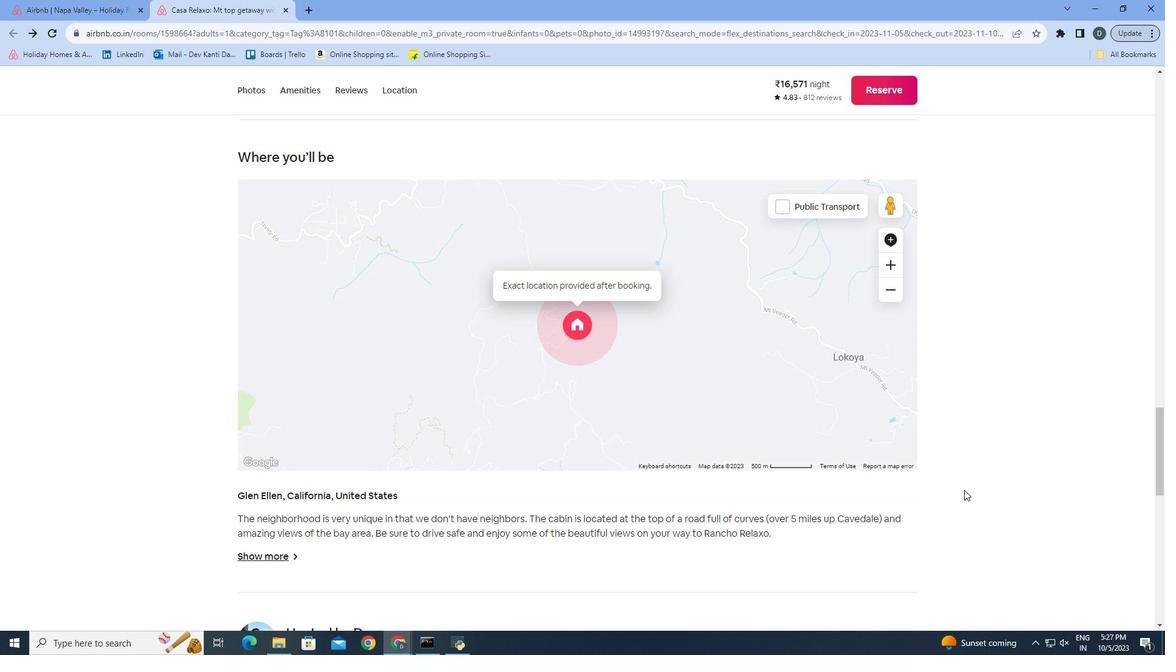 
Action: Mouse scrolled (959, 485) with delta (0, 0)
Screenshot: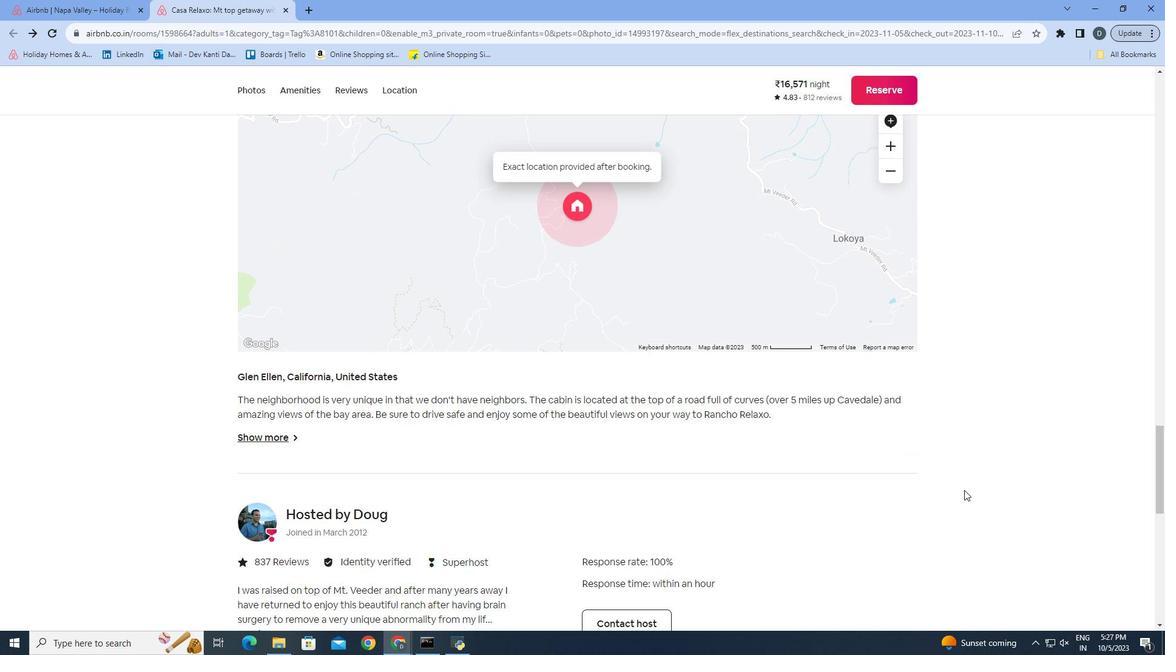 
Action: Mouse scrolled (959, 485) with delta (0, 0)
Screenshot: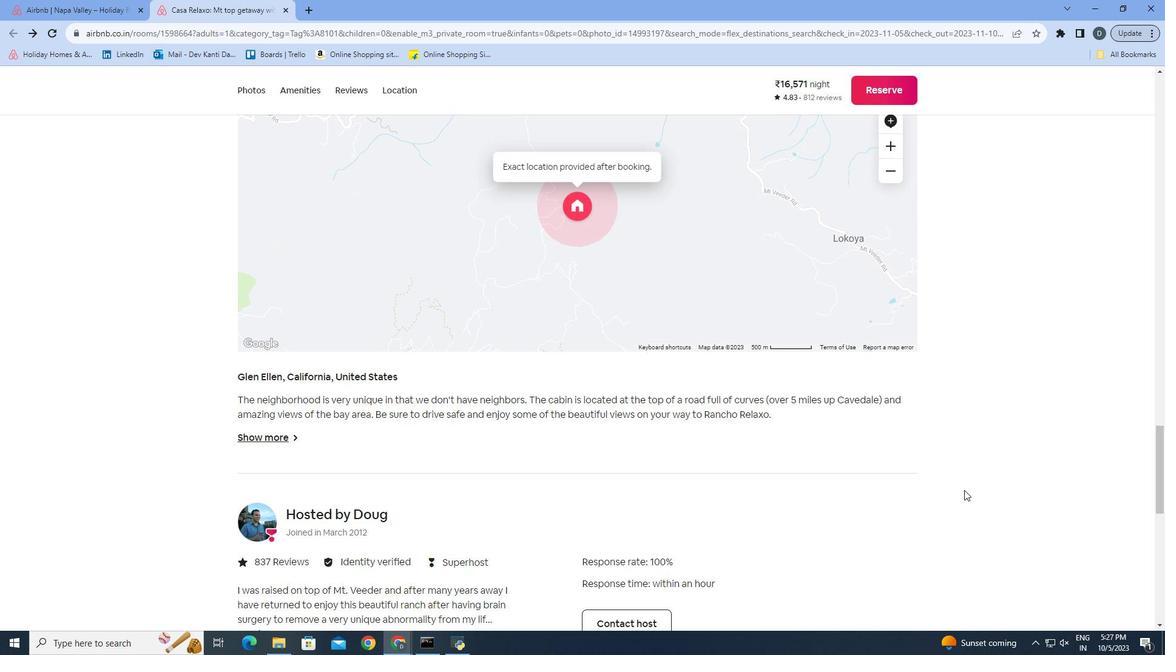 
Action: Mouse scrolled (959, 485) with delta (0, 0)
Screenshot: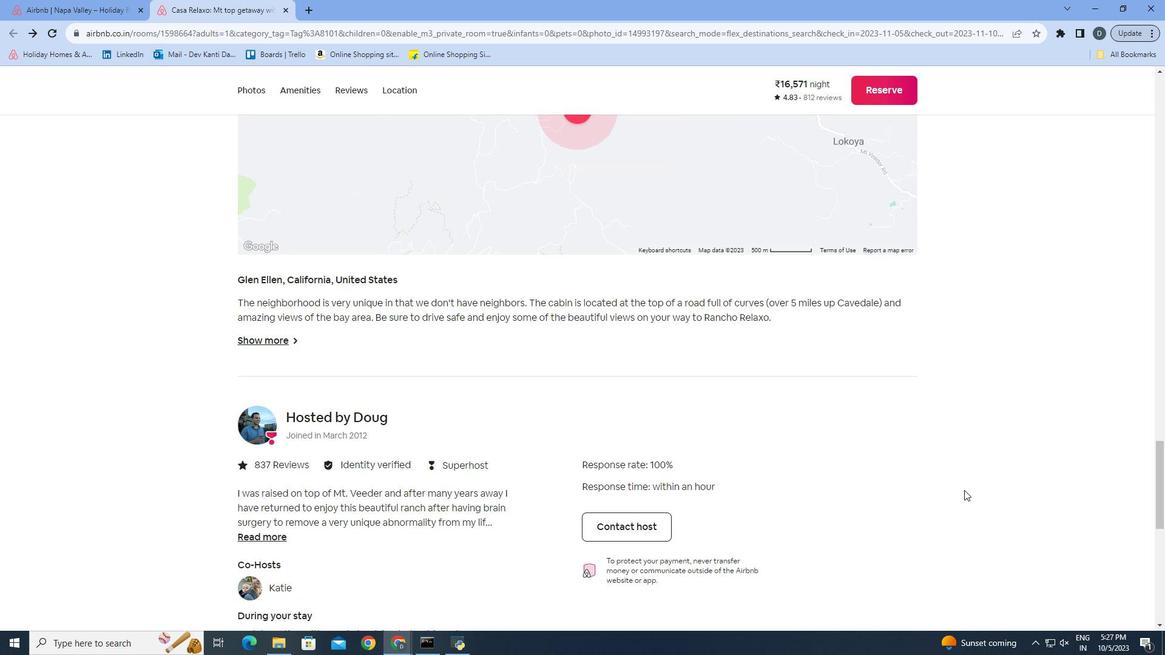 
Action: Mouse scrolled (959, 485) with delta (0, 0)
Screenshot: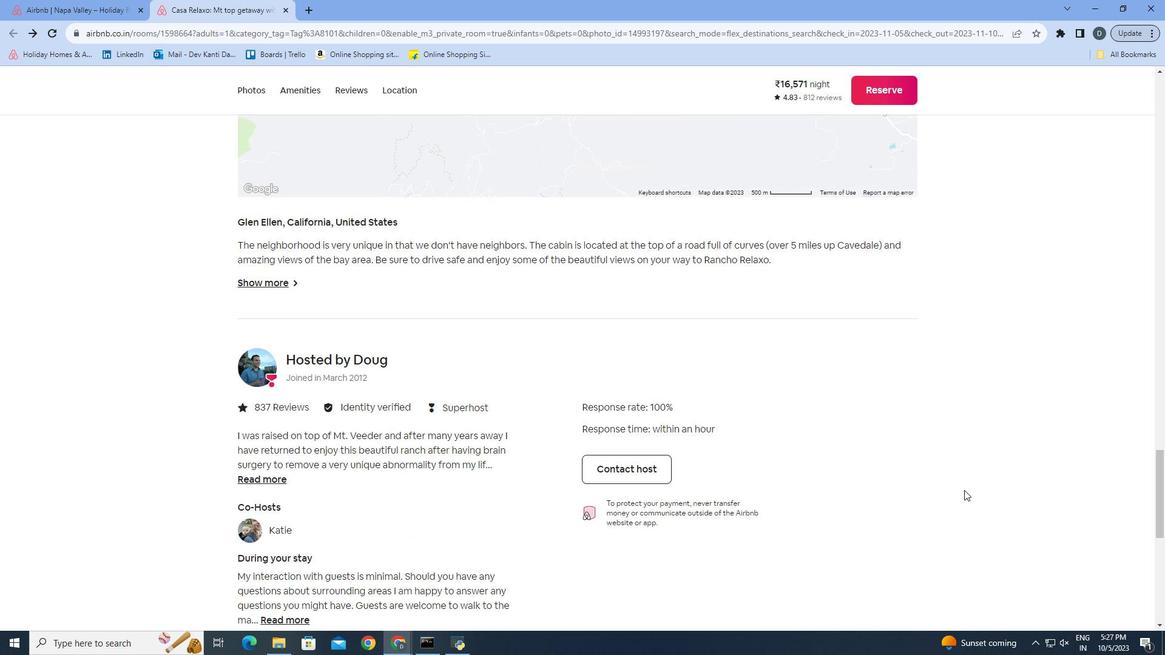 
Action: Mouse scrolled (959, 485) with delta (0, 0)
Screenshot: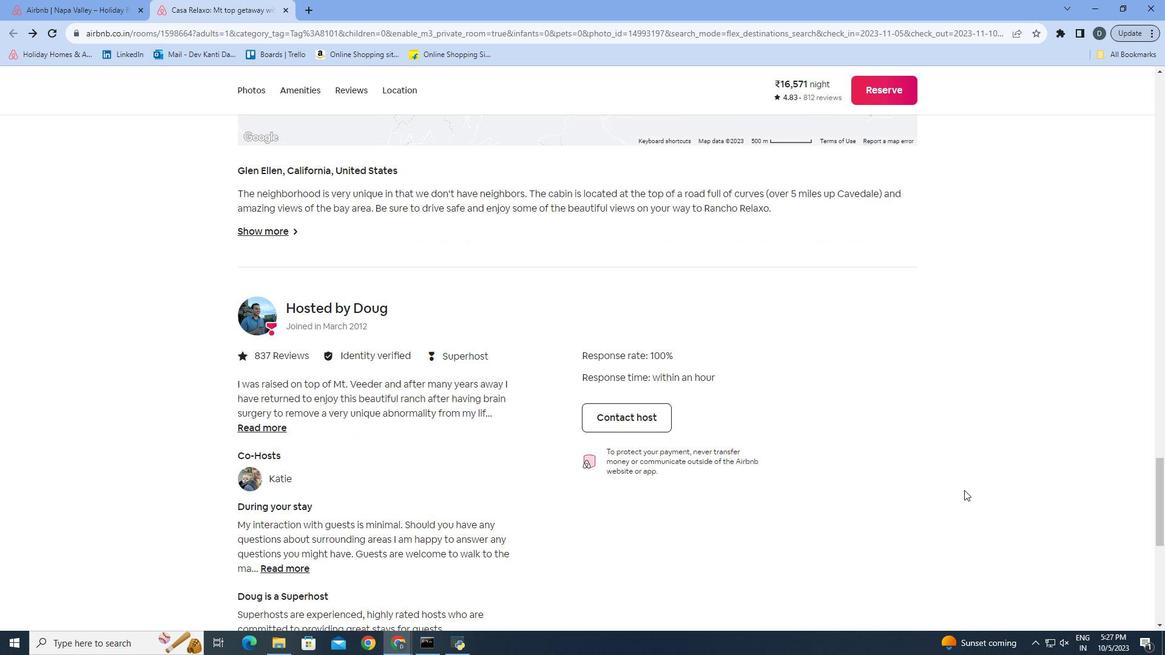 
Action: Mouse moved to (281, 8)
Screenshot: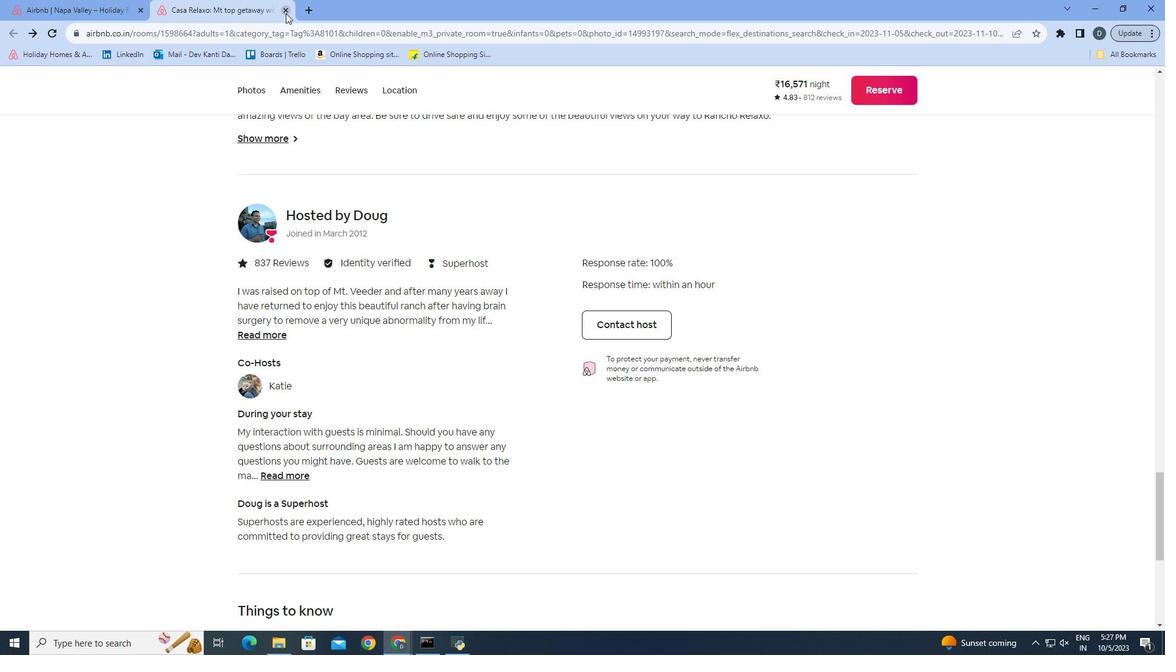 
Action: Mouse pressed left at (281, 8)
Screenshot: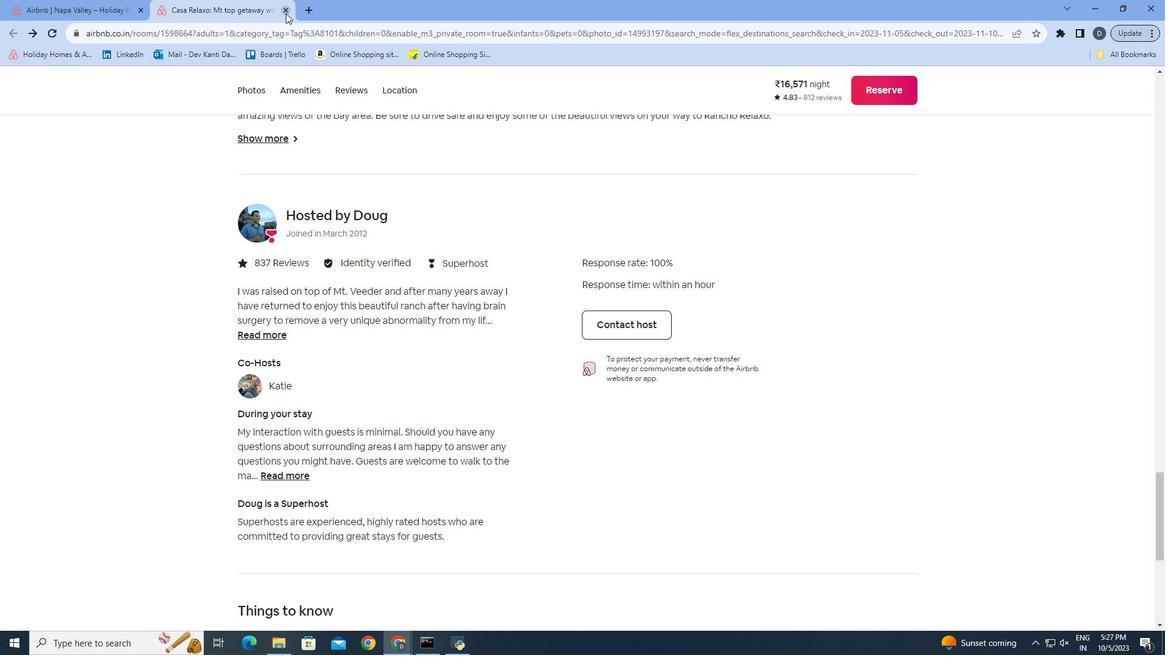 
Action: Mouse moved to (383, 264)
Screenshot: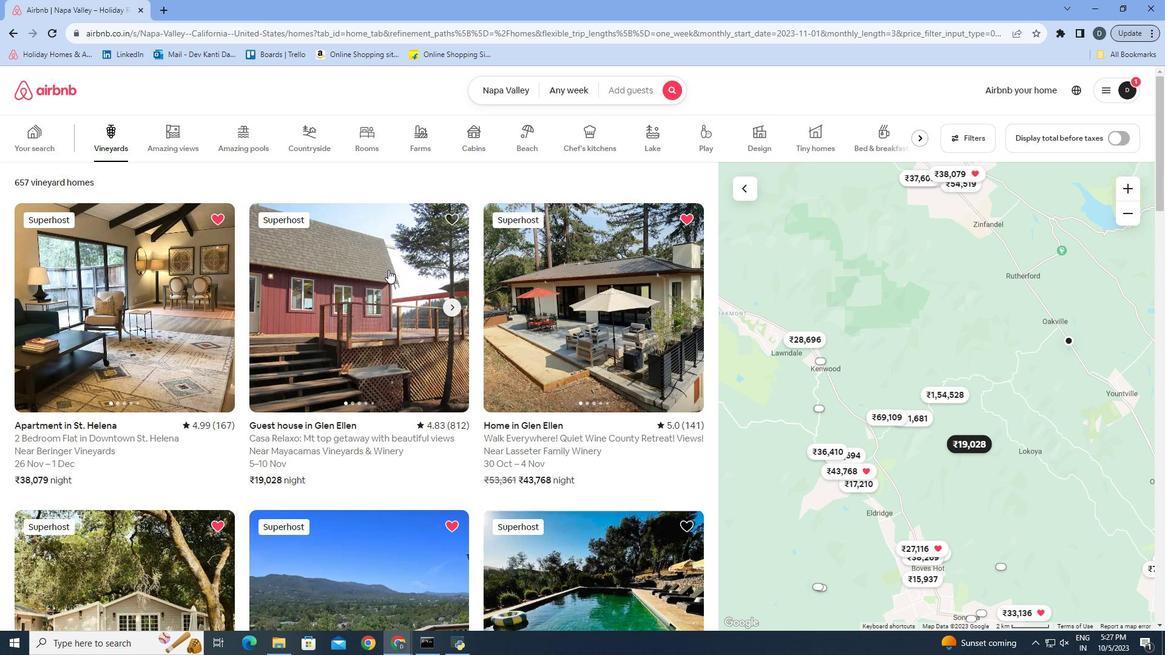 
Action: Mouse scrolled (383, 263) with delta (0, 0)
Screenshot: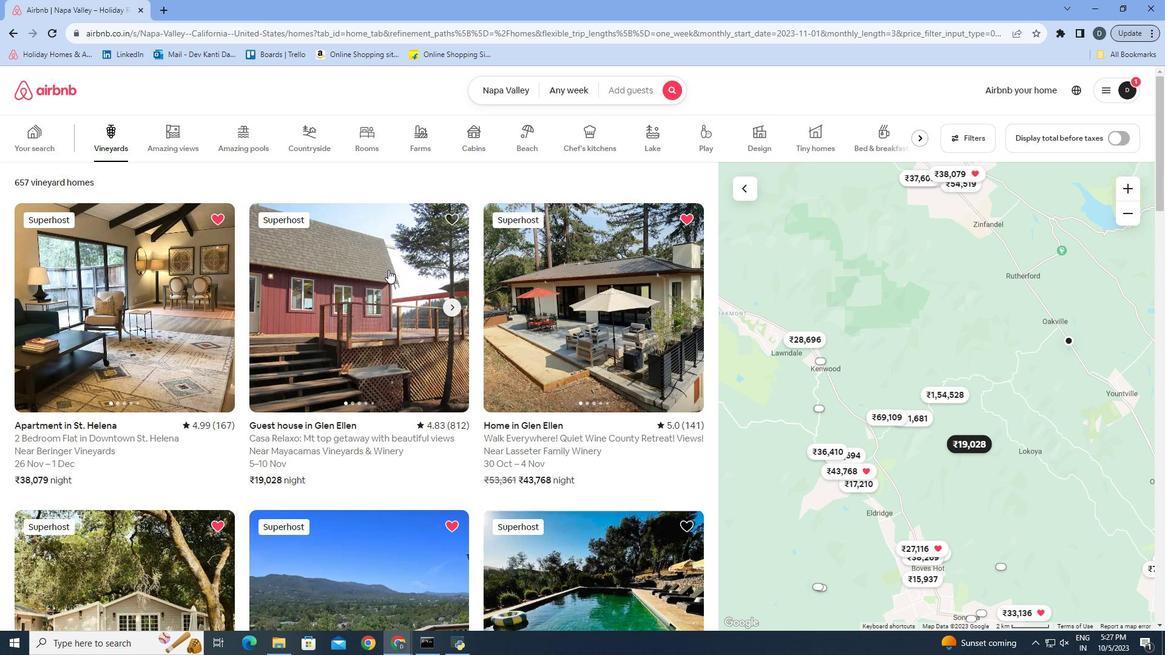 
Action: Mouse moved to (584, 262)
Screenshot: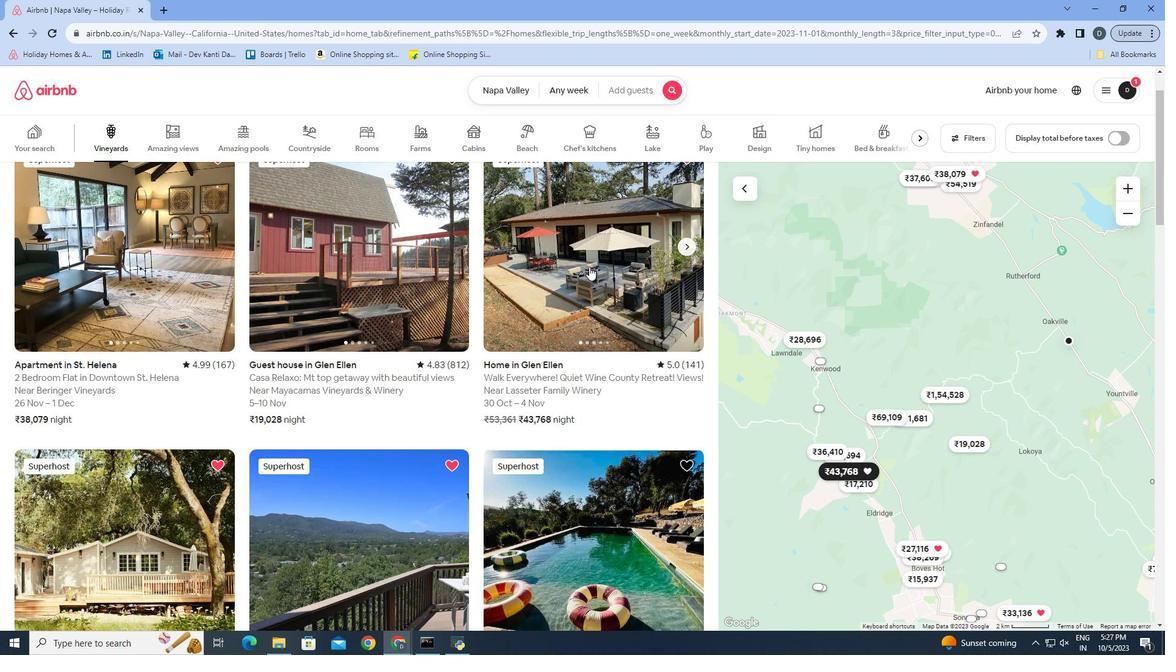 
Action: Mouse pressed left at (584, 262)
Screenshot: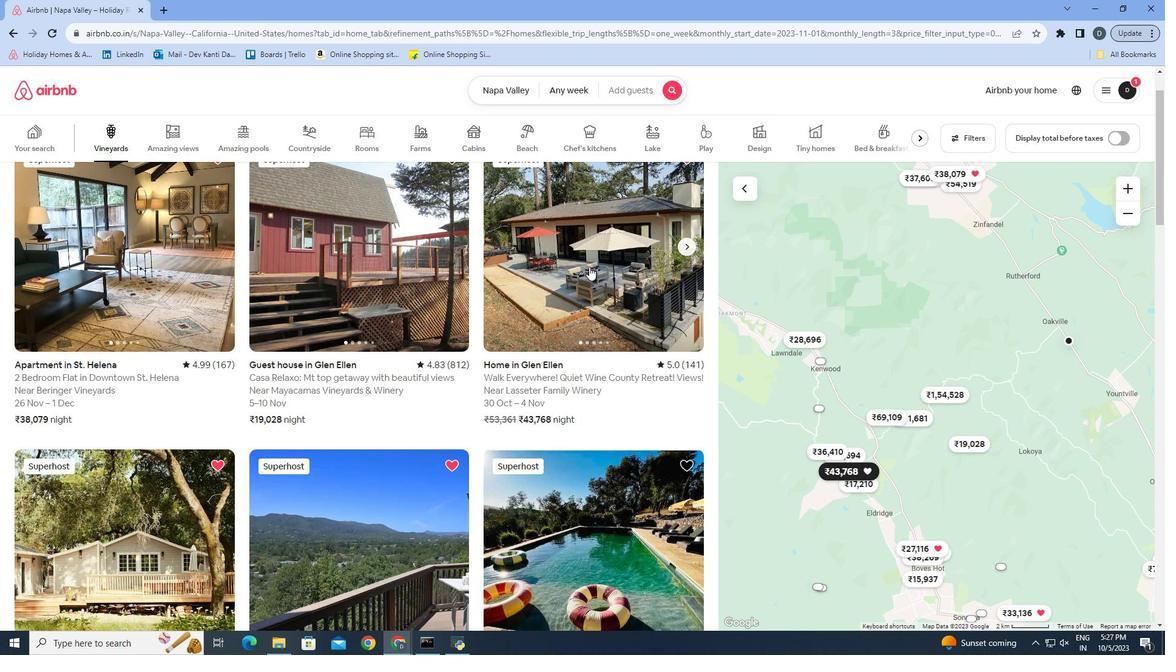 
Action: Mouse moved to (873, 443)
Screenshot: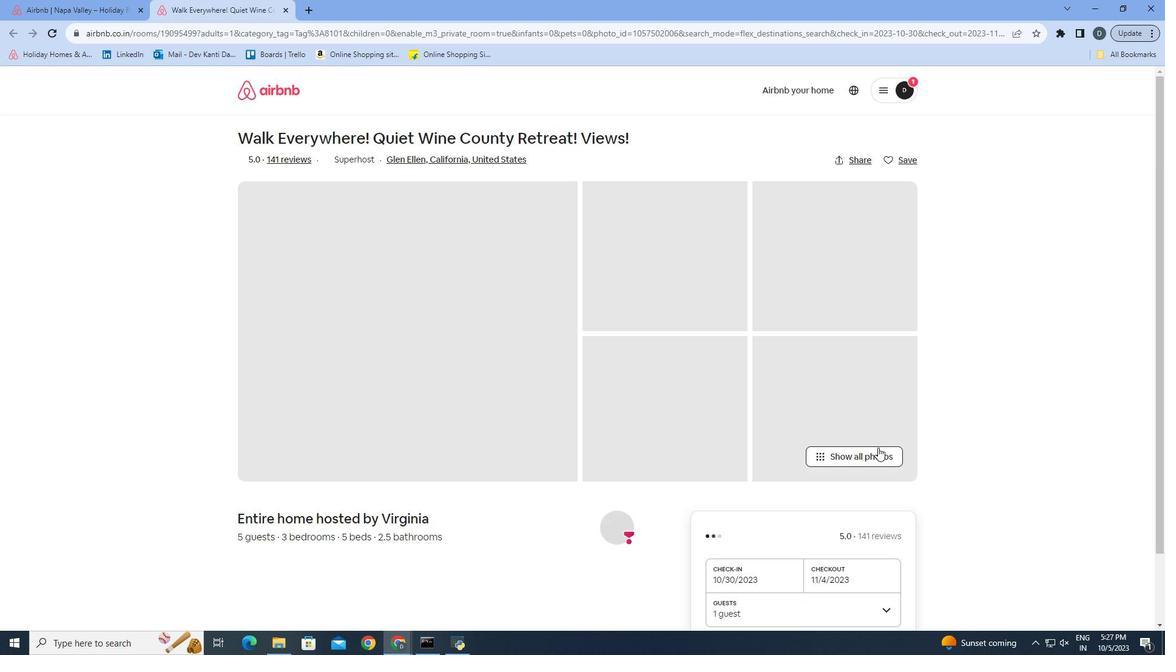 
Action: Mouse pressed left at (873, 443)
Screenshot: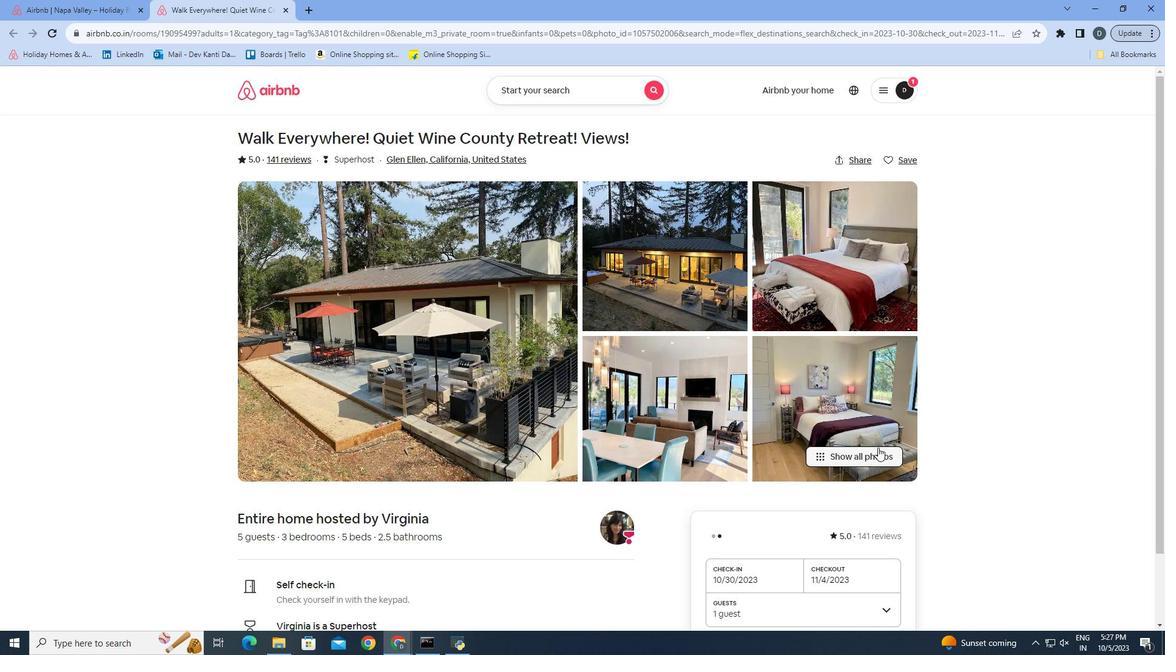 
Action: Mouse moved to (939, 375)
Screenshot: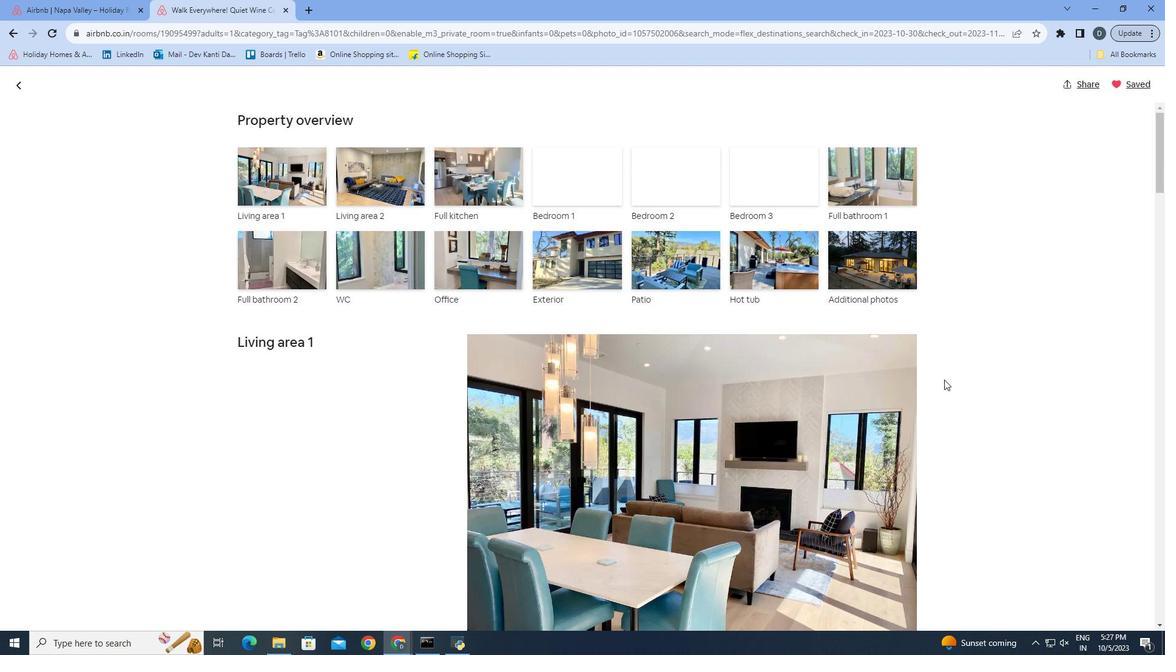 
Action: Mouse scrolled (939, 374) with delta (0, 0)
Screenshot: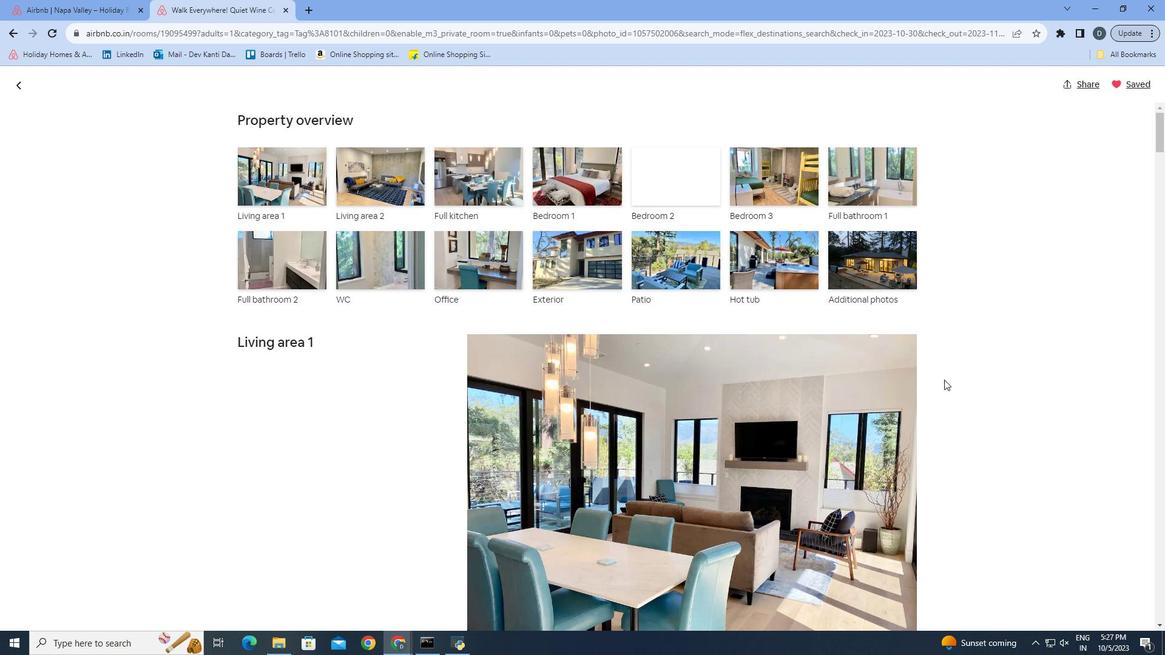 
Action: Mouse scrolled (939, 374) with delta (0, 0)
Screenshot: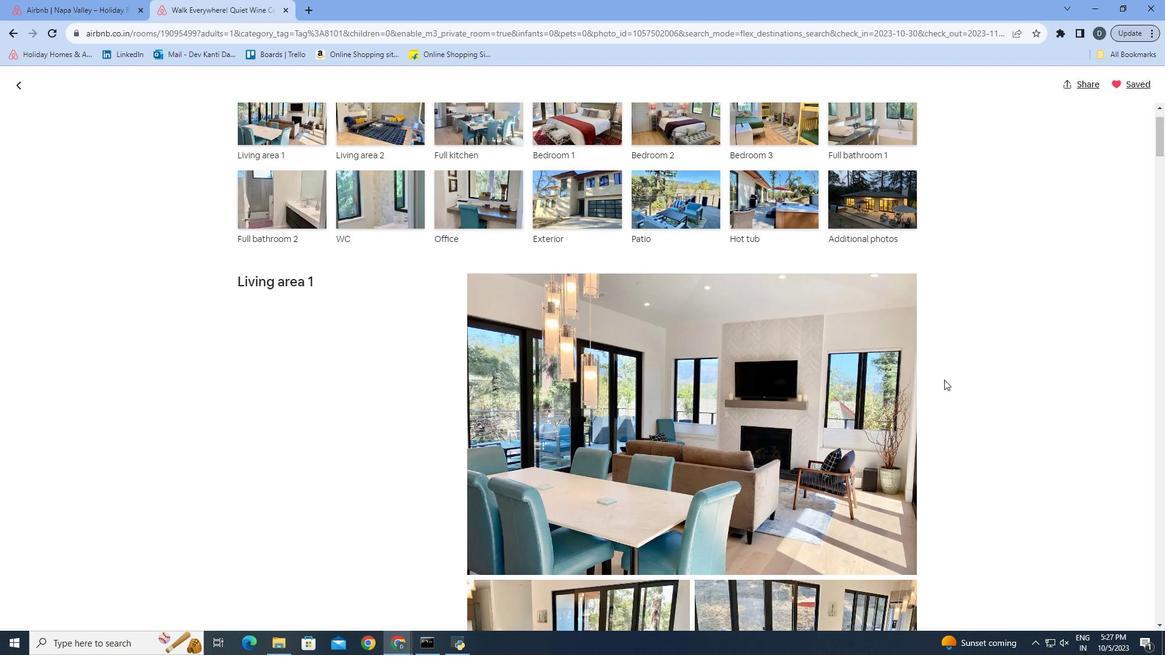 
Action: Mouse moved to (917, 328)
Screenshot: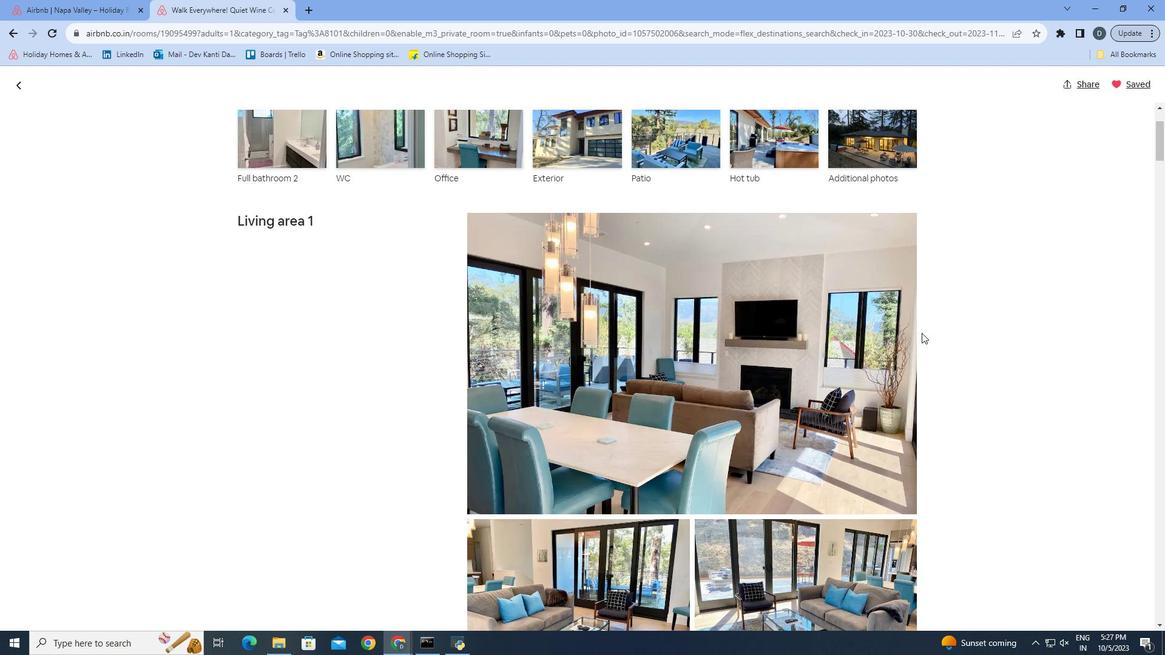 
Action: Mouse scrolled (917, 327) with delta (0, 0)
Screenshot: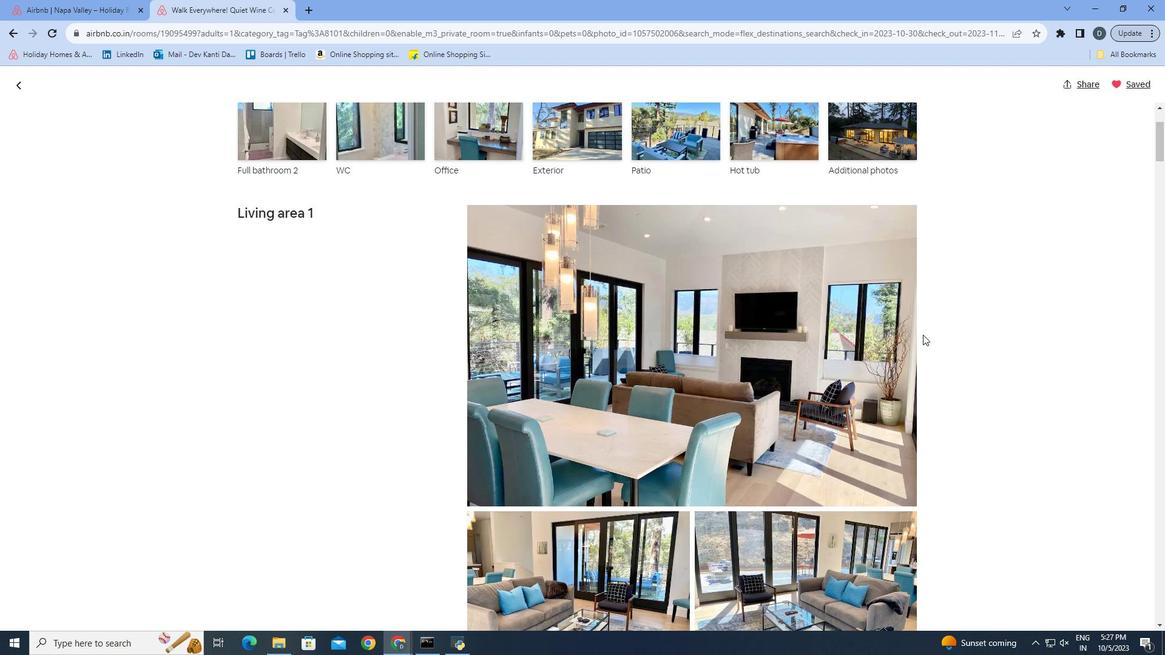 
Action: Mouse moved to (925, 324)
Screenshot: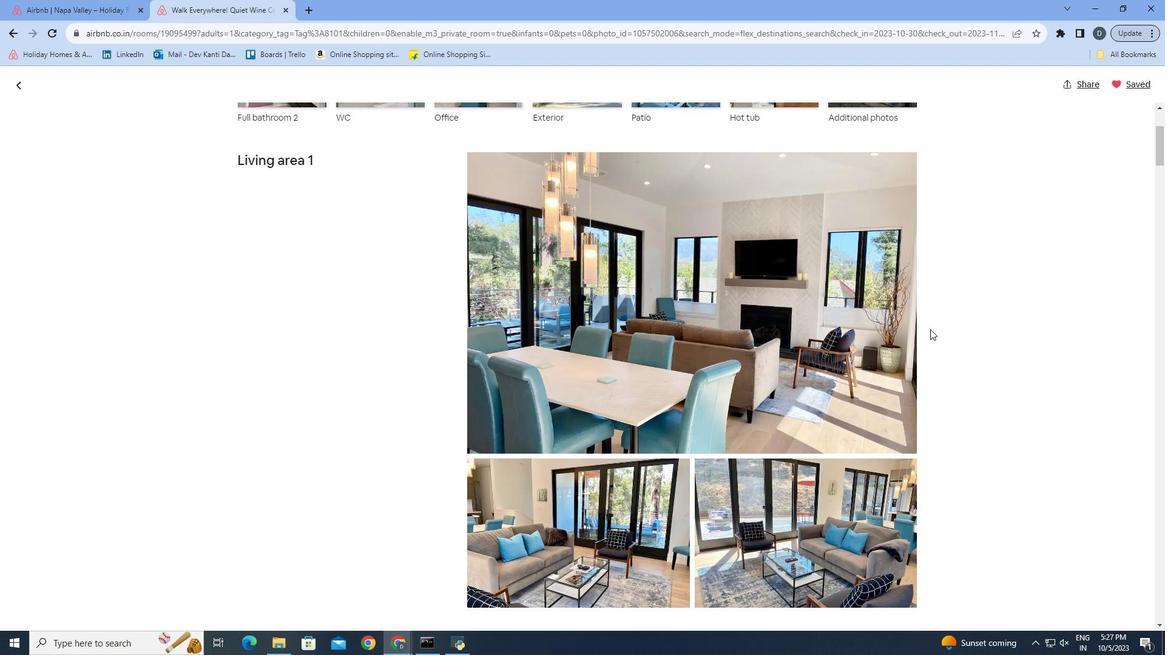 
Action: Mouse scrolled (925, 324) with delta (0, 0)
Screenshot: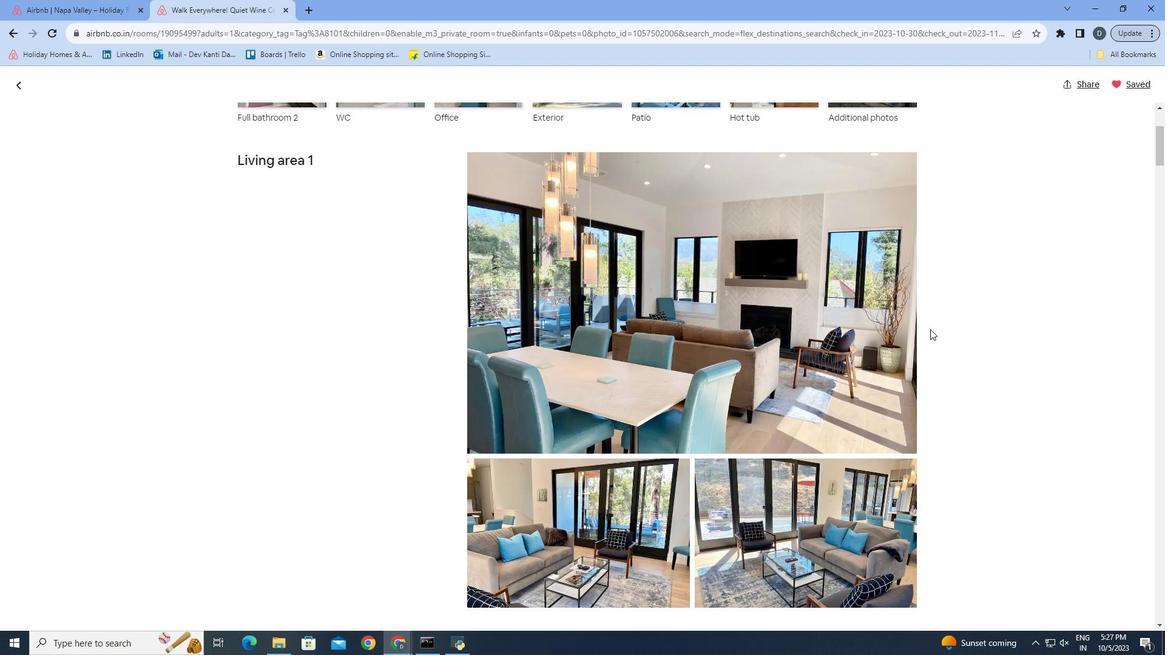 
Action: Mouse moved to (931, 318)
Screenshot: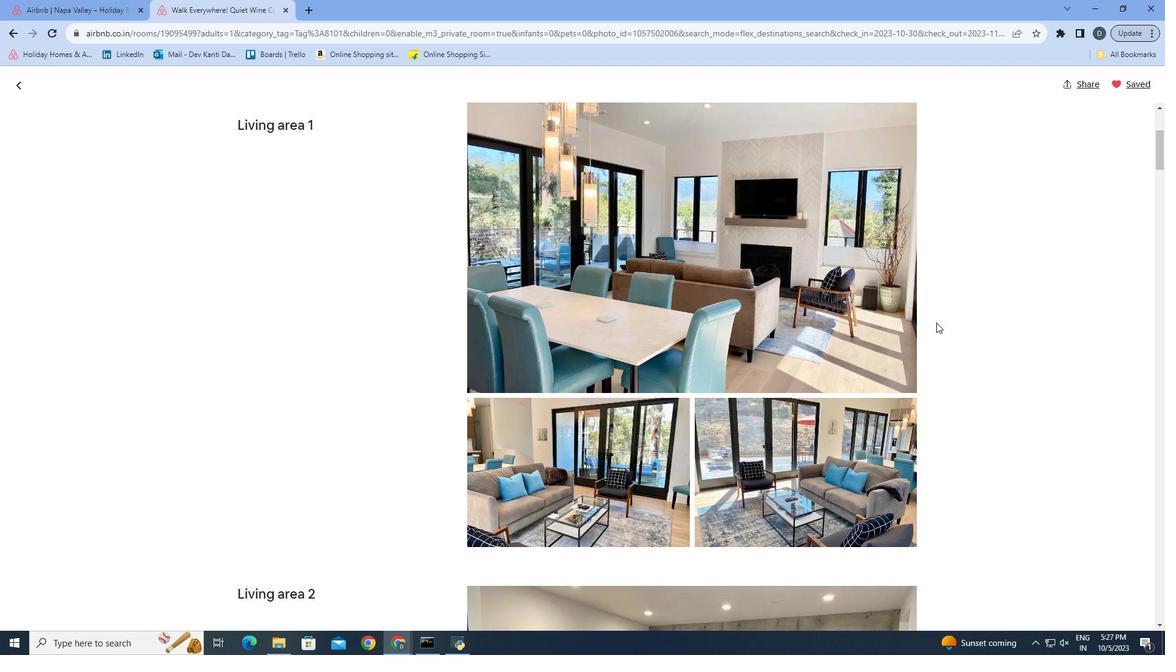 
Action: Mouse scrolled (931, 317) with delta (0, 0)
Screenshot: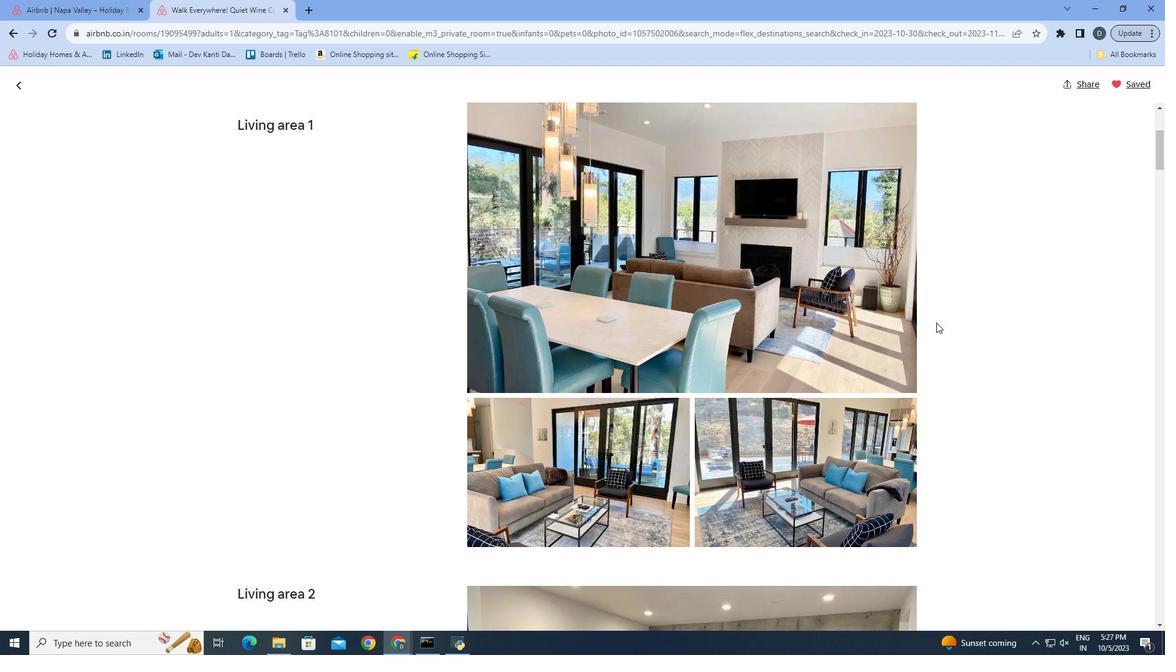 
Action: Mouse moved to (933, 317)
Screenshot: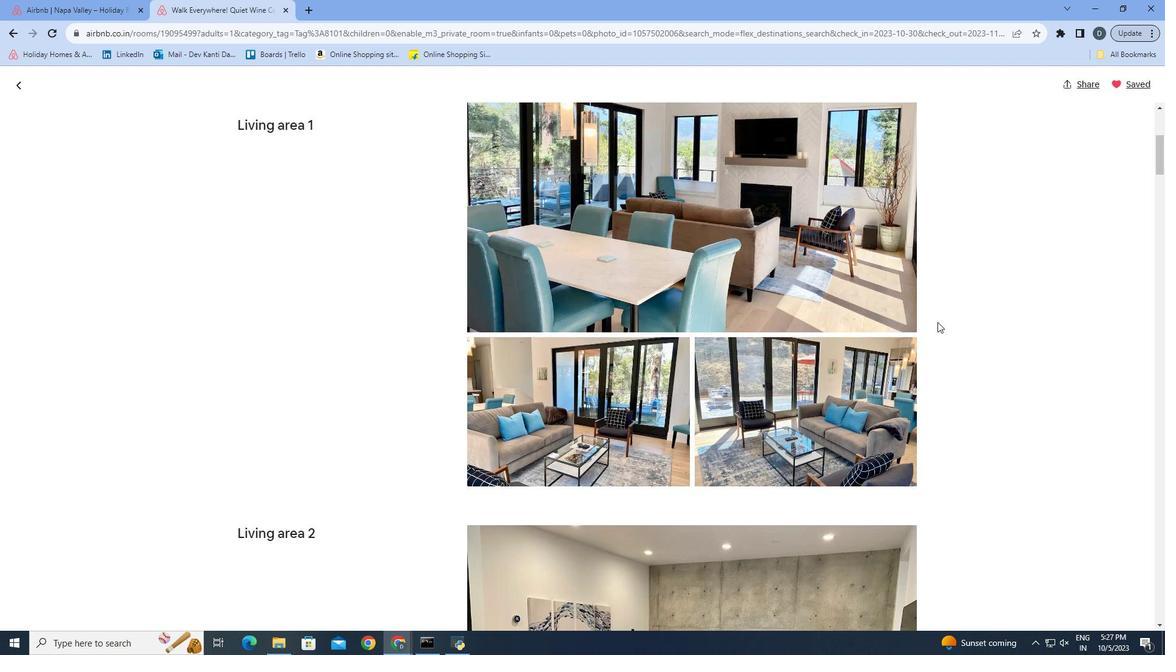 
Action: Mouse scrolled (933, 316) with delta (0, 0)
Screenshot: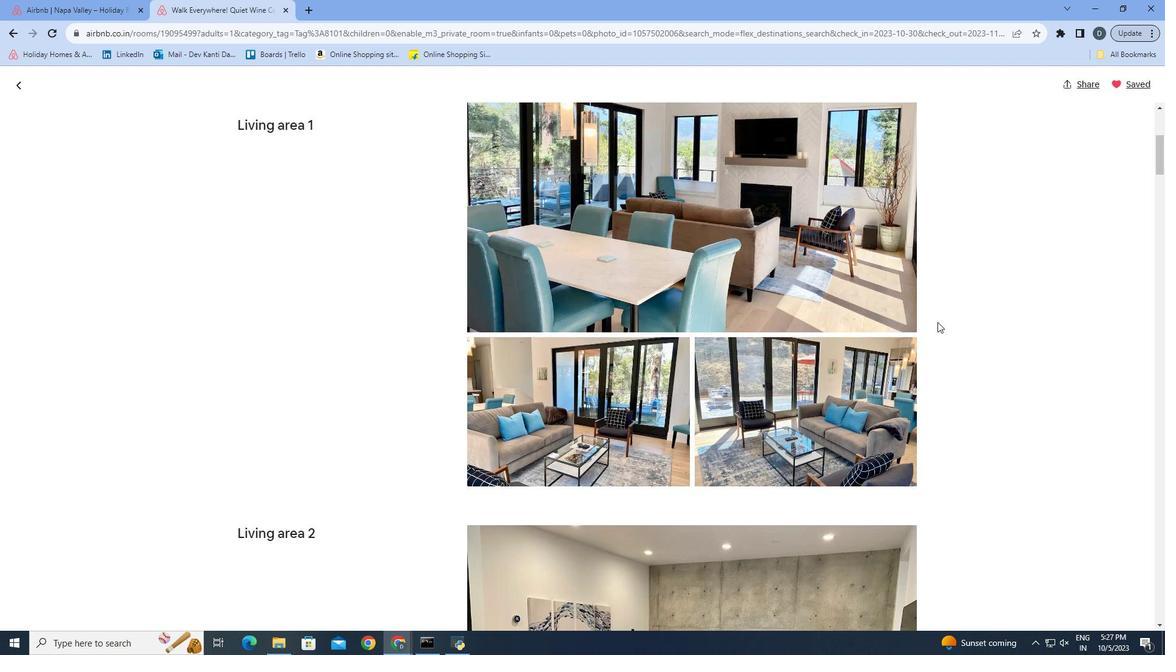 
Action: Mouse scrolled (933, 316) with delta (0, 0)
Screenshot: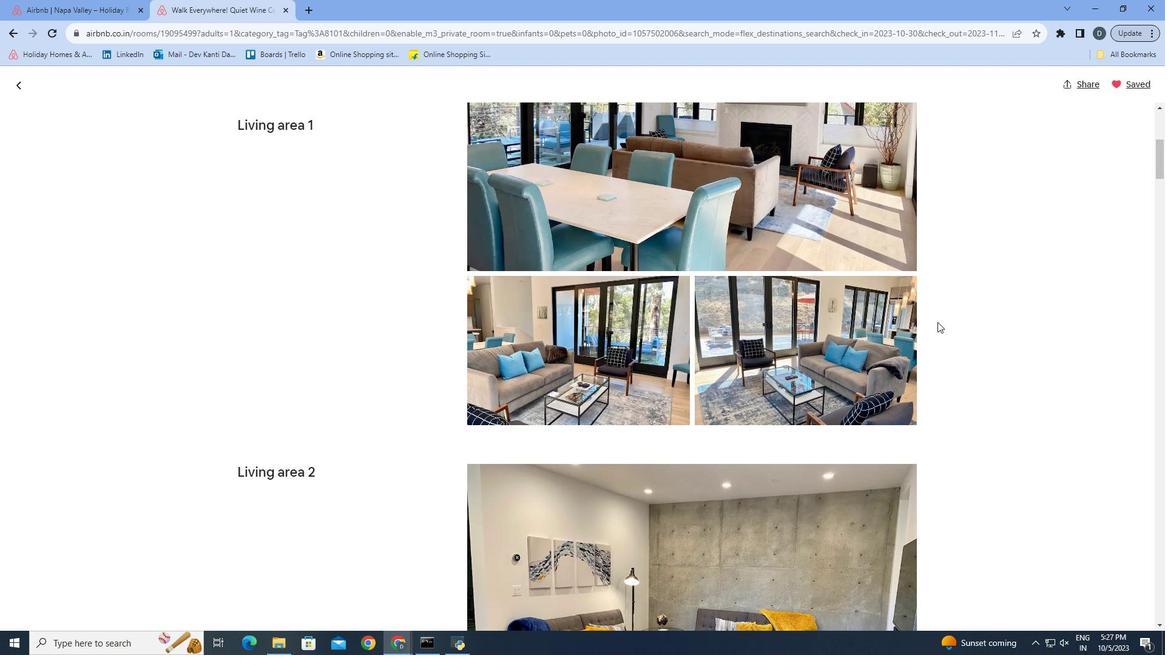 
Action: Mouse scrolled (933, 316) with delta (0, 0)
Screenshot: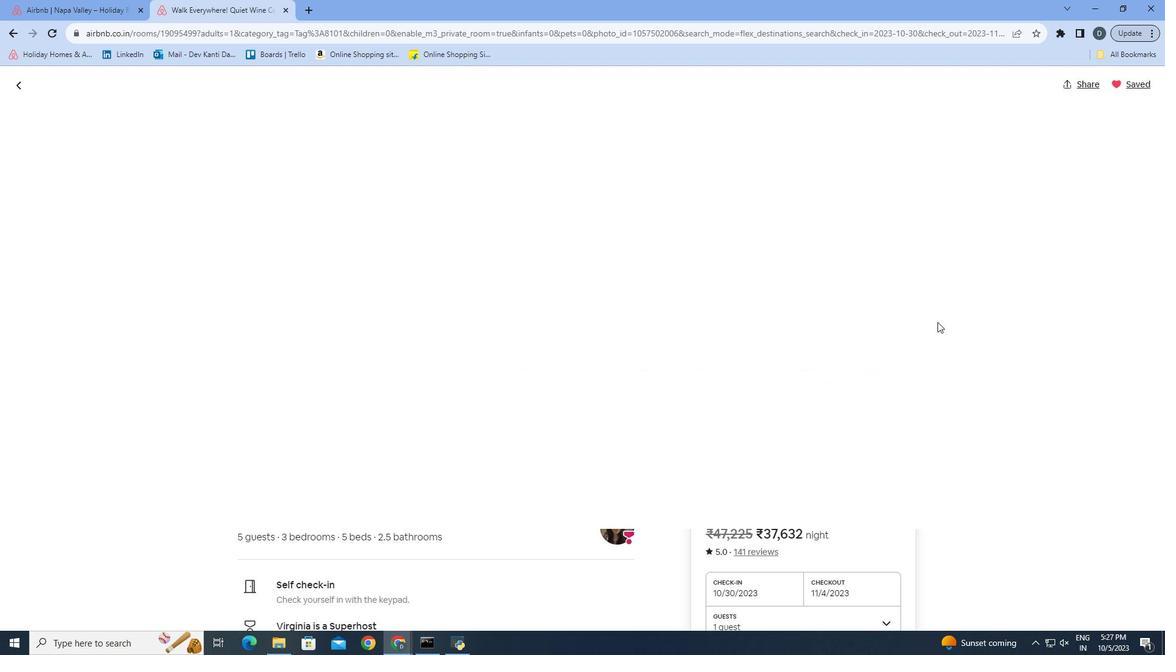 
Action: Mouse scrolled (933, 316) with delta (0, 0)
Screenshot: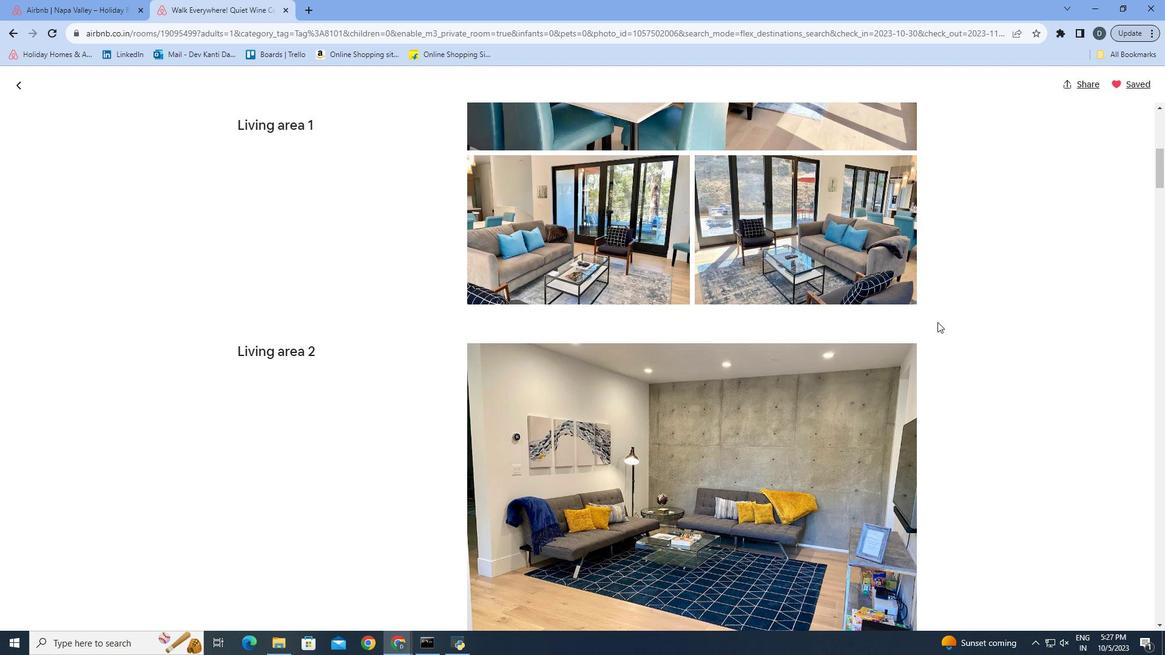 
Action: Mouse scrolled (933, 316) with delta (0, 0)
Screenshot: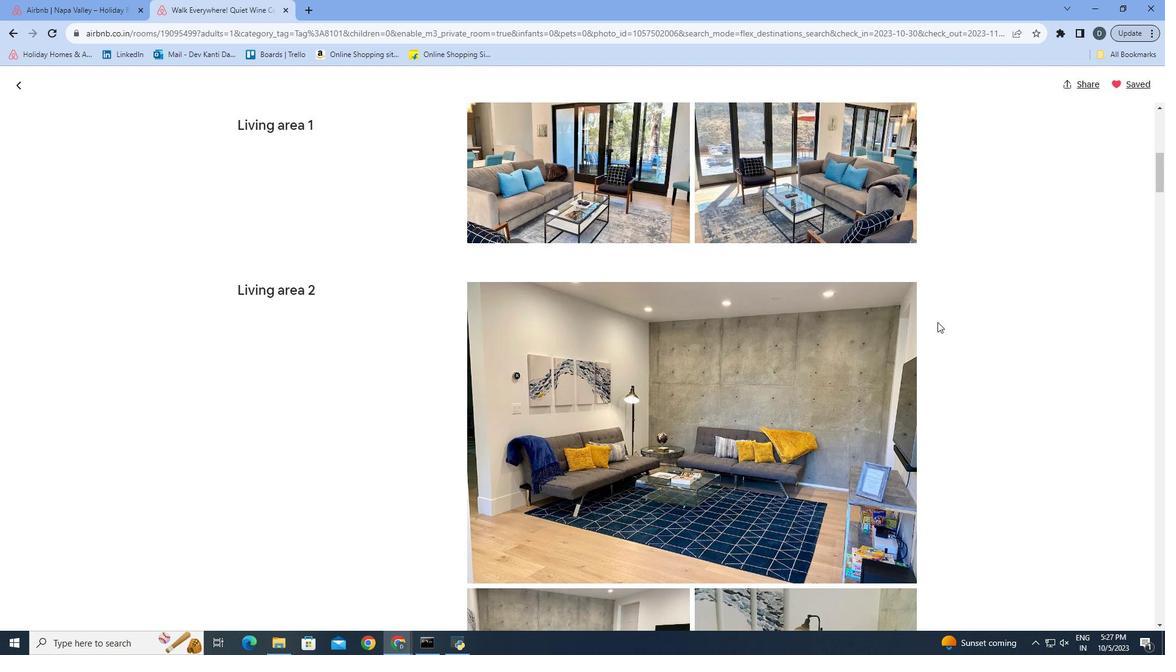 
Action: Mouse scrolled (933, 316) with delta (0, 0)
Screenshot: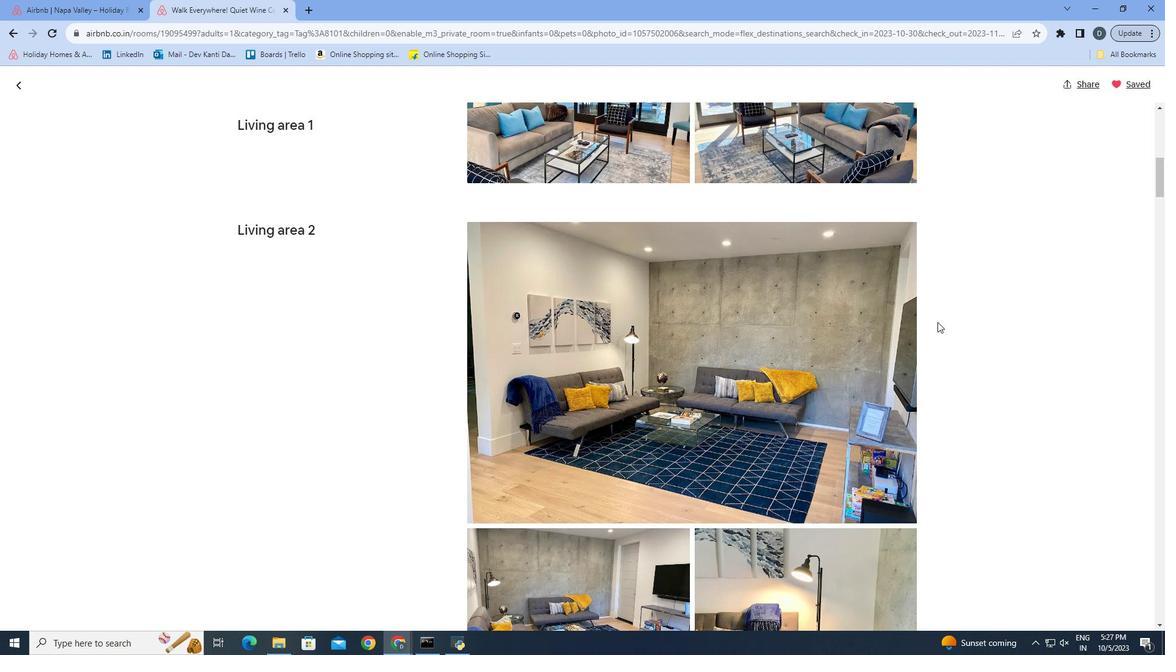 
Action: Mouse scrolled (933, 316) with delta (0, 0)
Screenshot: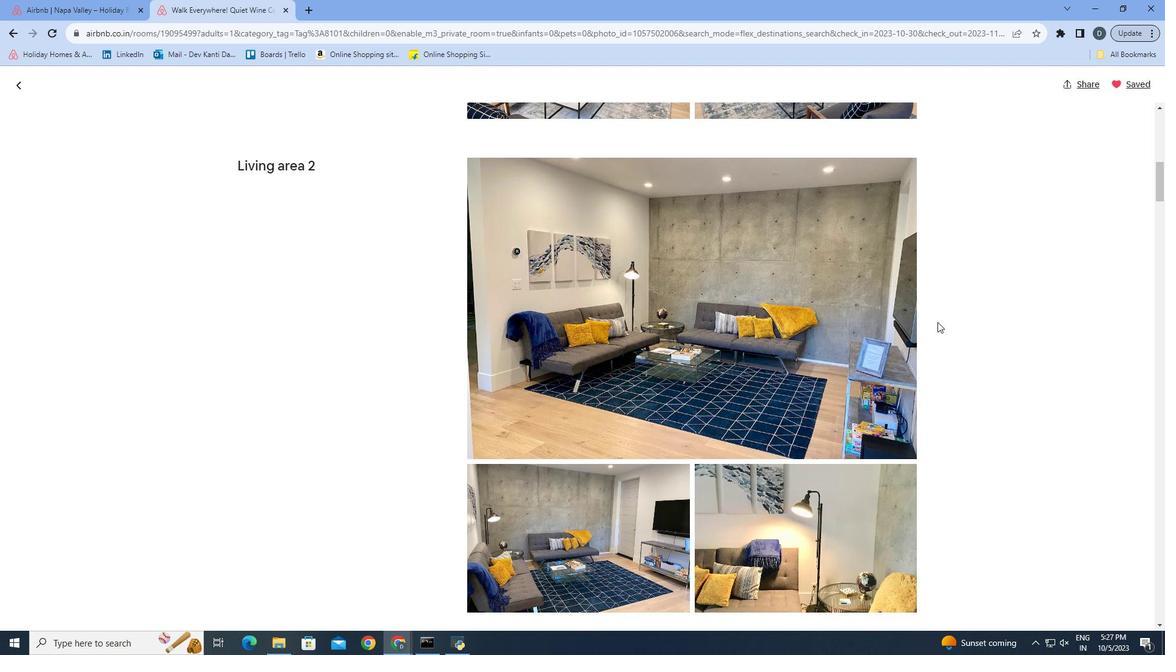 
Action: Mouse scrolled (933, 316) with delta (0, 0)
Screenshot: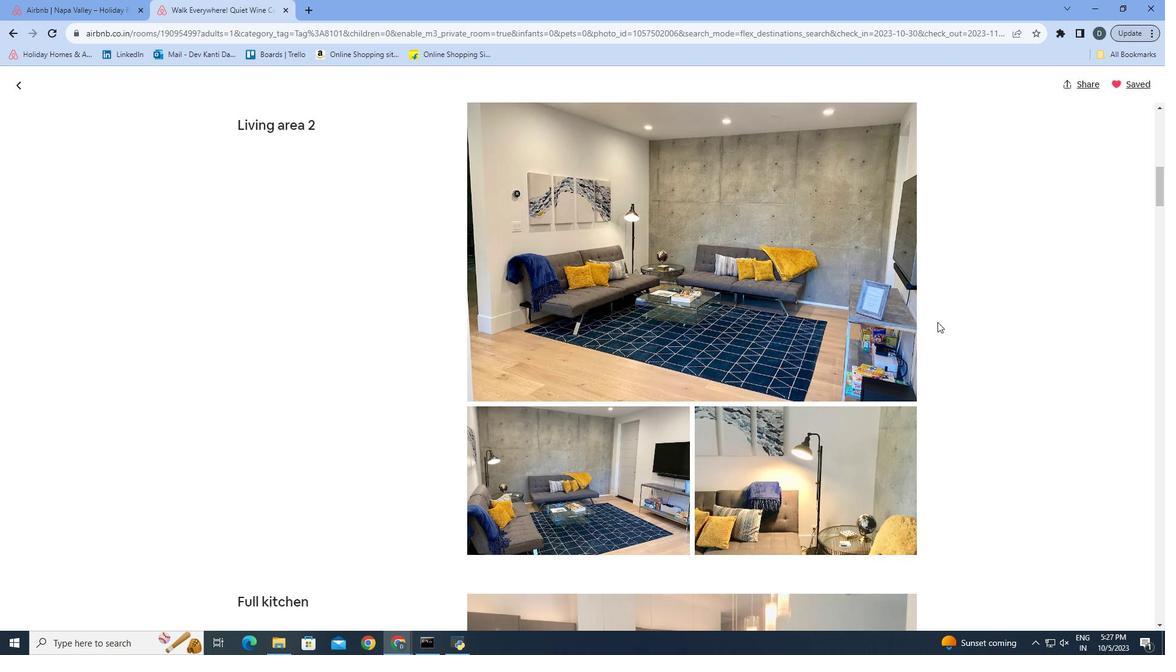 
Action: Mouse scrolled (933, 316) with delta (0, 0)
Screenshot: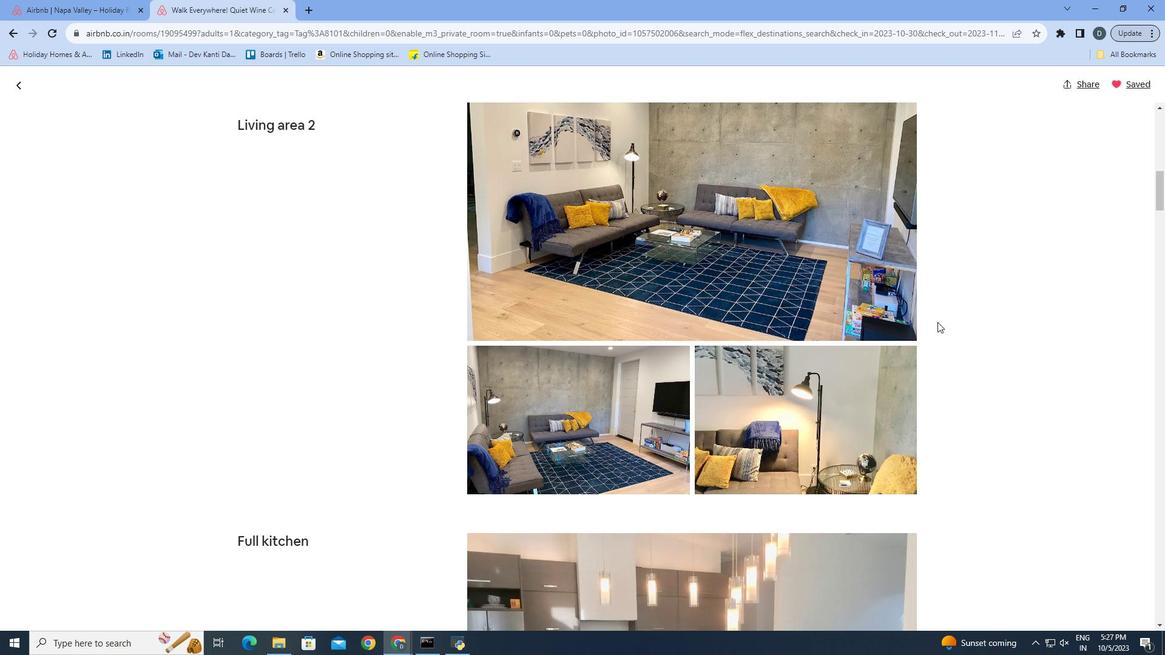 
Action: Mouse scrolled (933, 316) with delta (0, 0)
Screenshot: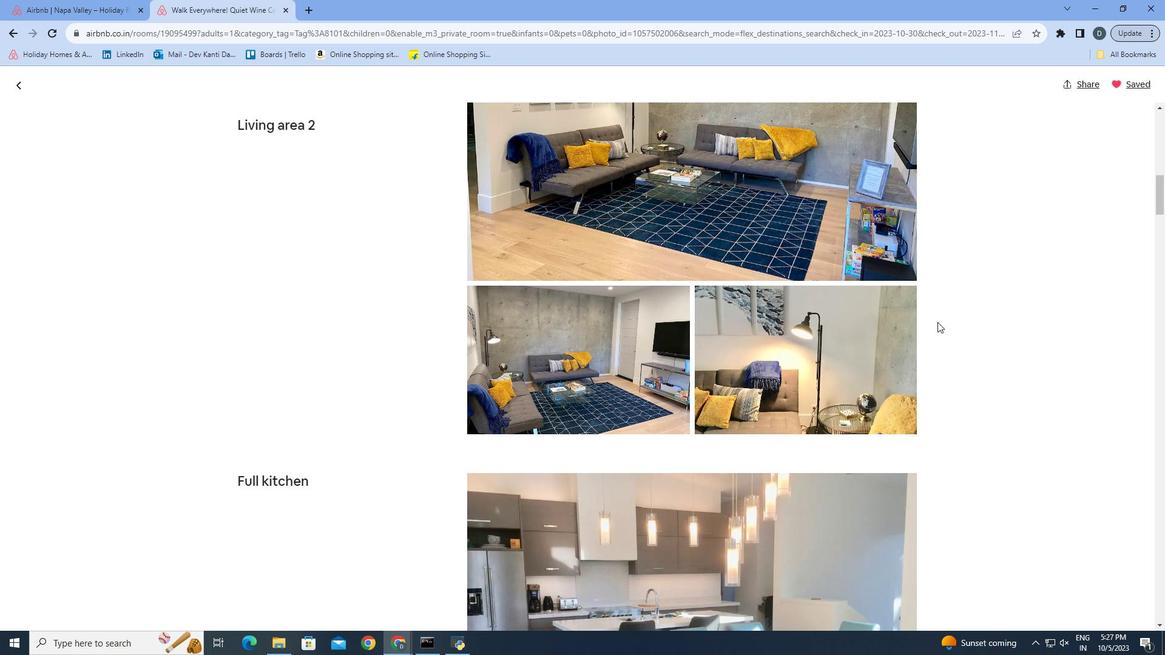 
Action: Mouse scrolled (933, 316) with delta (0, 0)
Screenshot: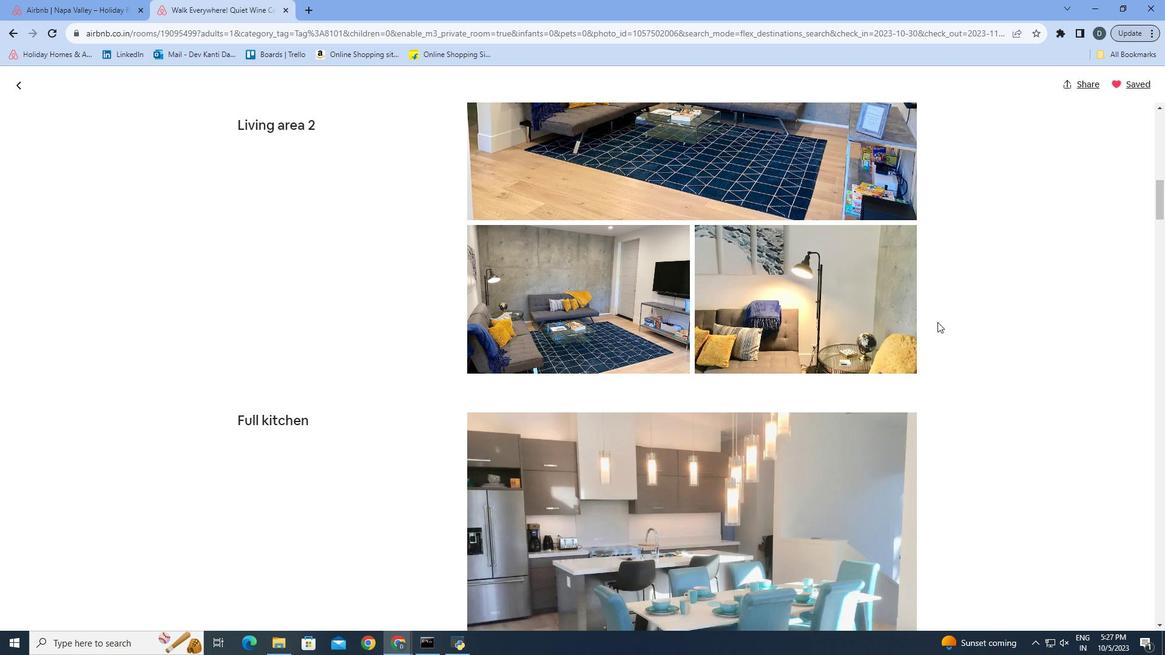 
Action: Mouse scrolled (933, 316) with delta (0, 0)
Screenshot: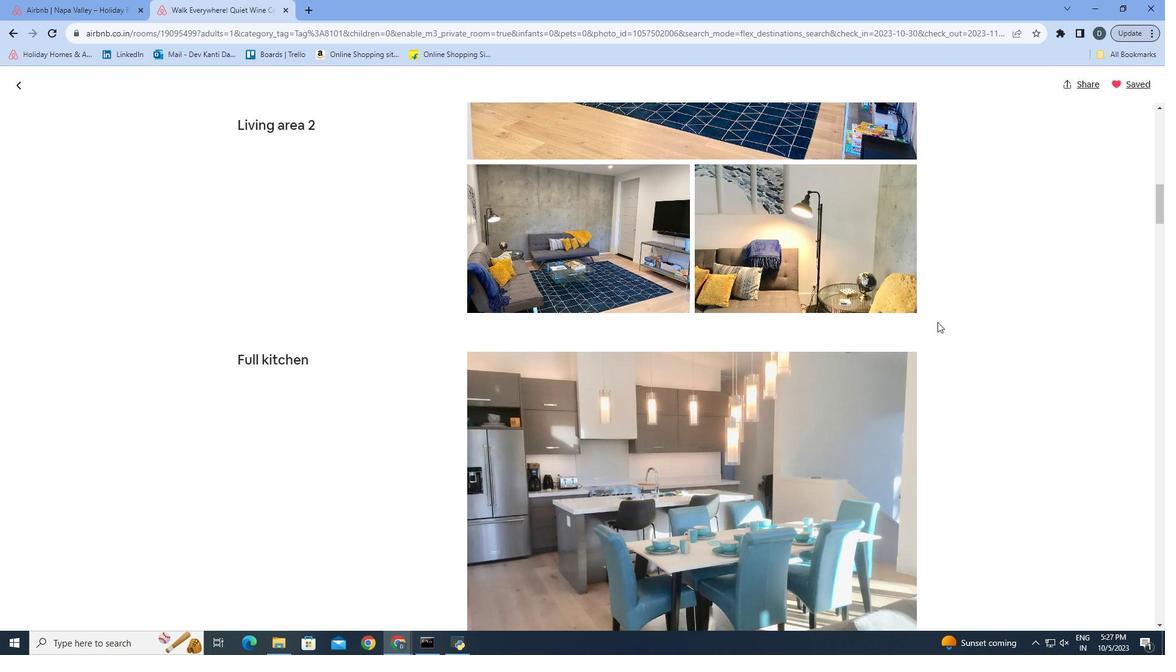 
Action: Mouse scrolled (933, 316) with delta (0, 0)
Screenshot: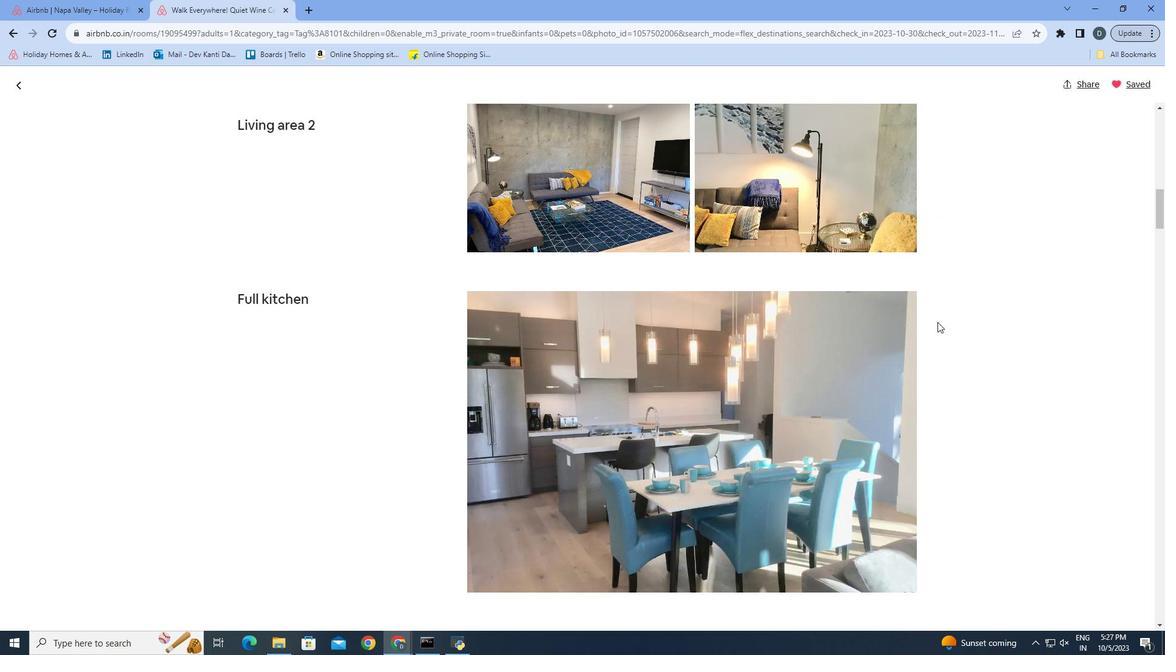 
Action: Mouse scrolled (933, 316) with delta (0, 0)
Screenshot: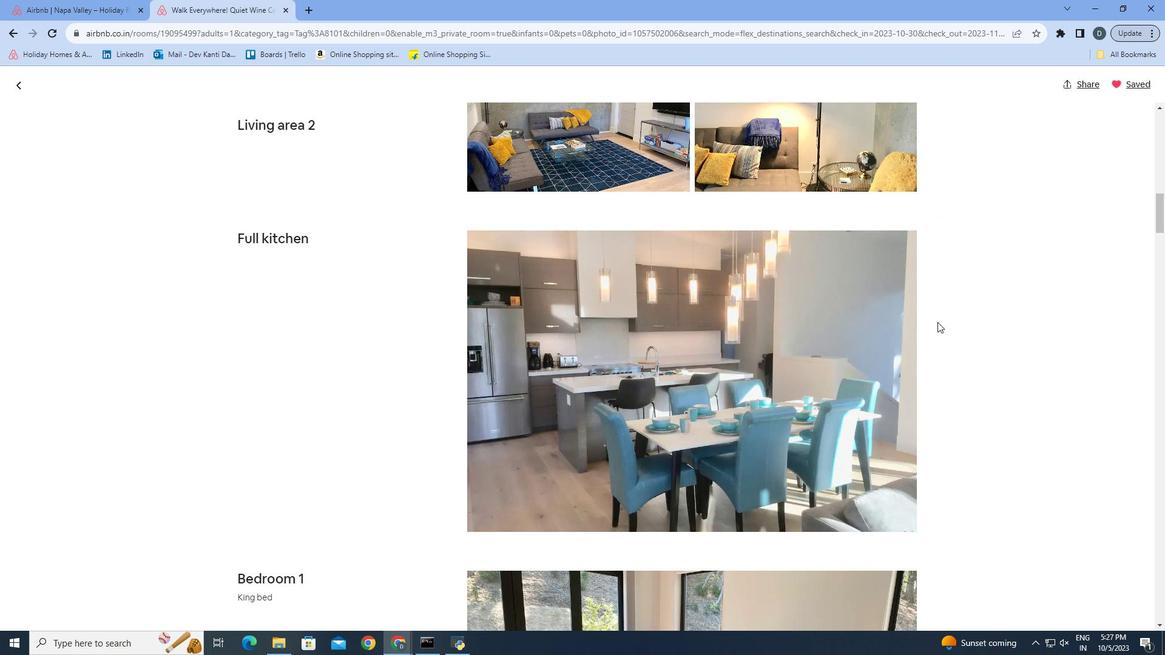
Action: Mouse scrolled (933, 316) with delta (0, 0)
Screenshot: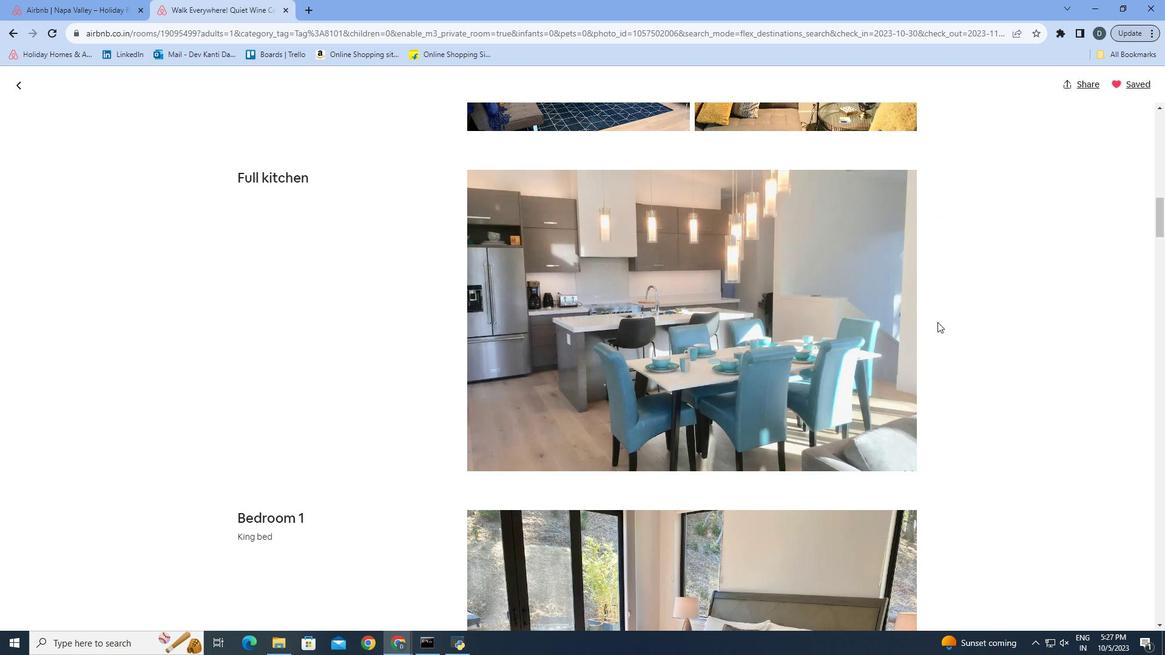
Action: Mouse scrolled (933, 316) with delta (0, 0)
Screenshot: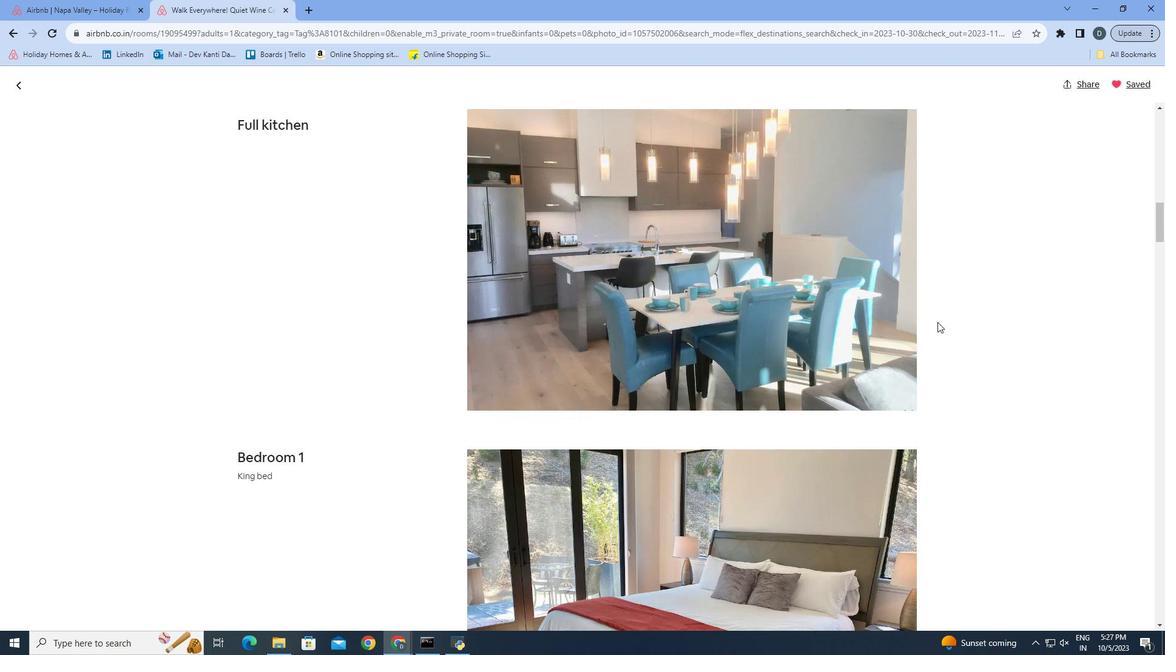 
Action: Mouse scrolled (933, 316) with delta (0, 0)
Screenshot: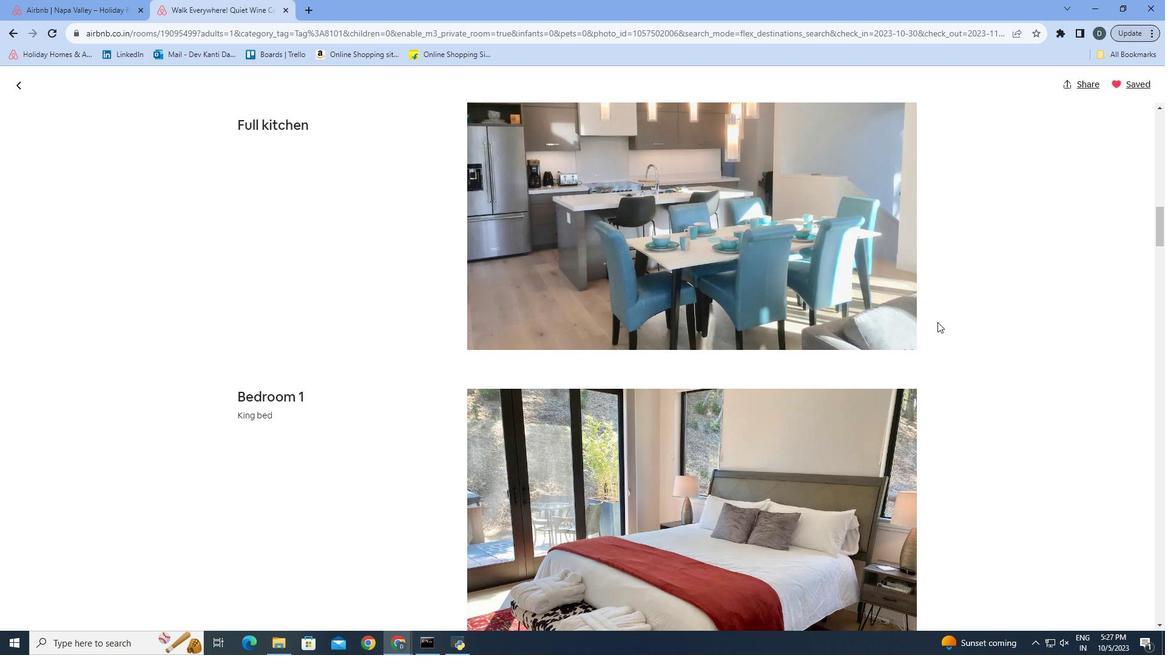 
Action: Mouse scrolled (933, 316) with delta (0, 0)
Screenshot: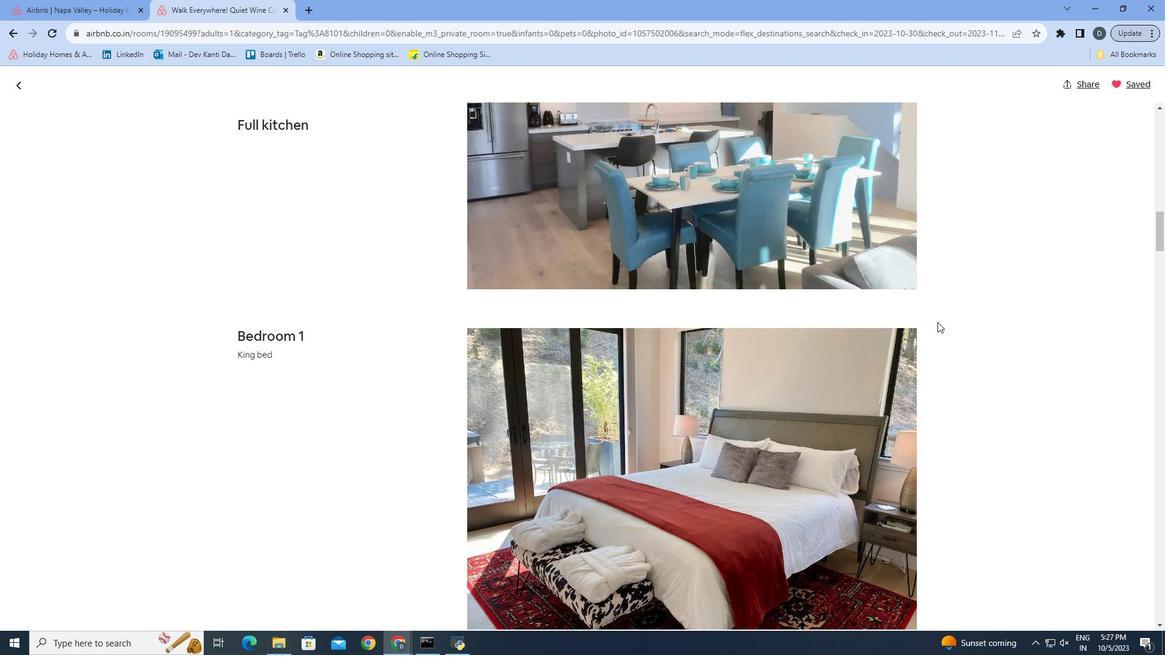 
Action: Mouse moved to (933, 317)
Screenshot: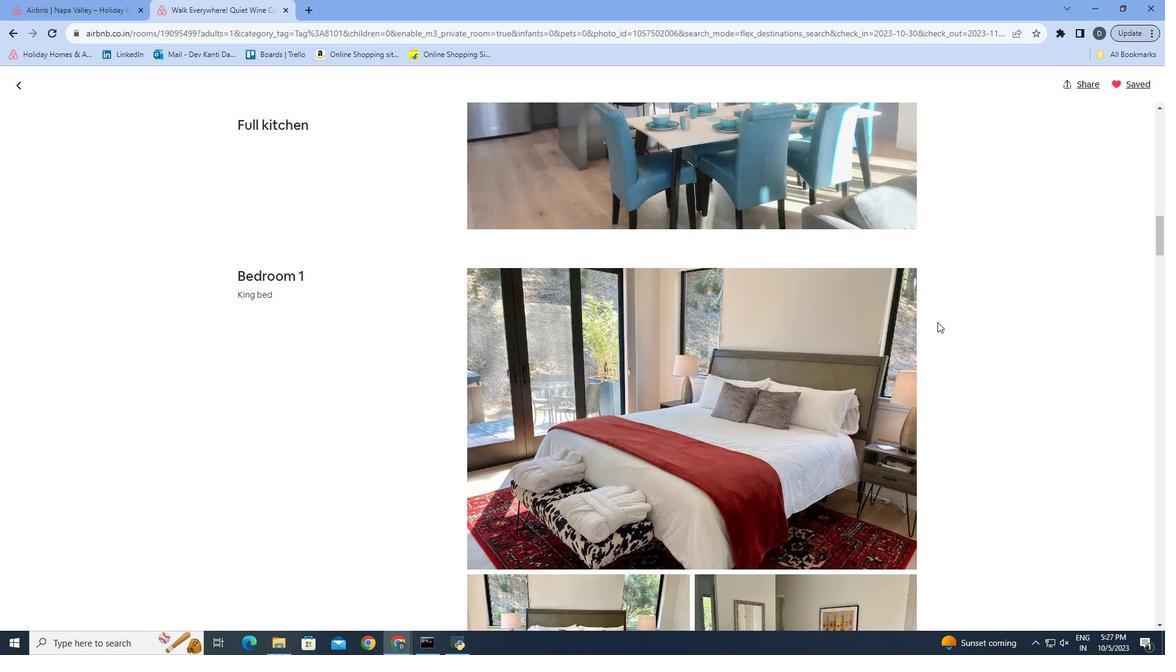 
Action: Mouse scrolled (933, 316) with delta (0, 0)
Screenshot: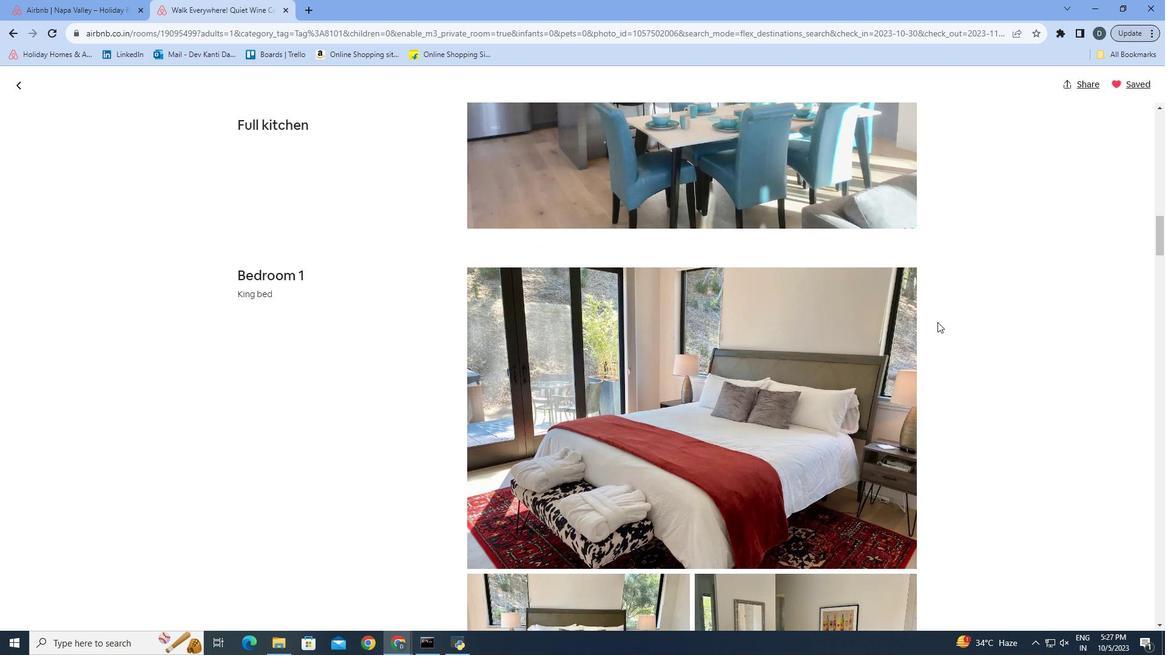 
Action: Mouse scrolled (933, 316) with delta (0, 0)
Screenshot: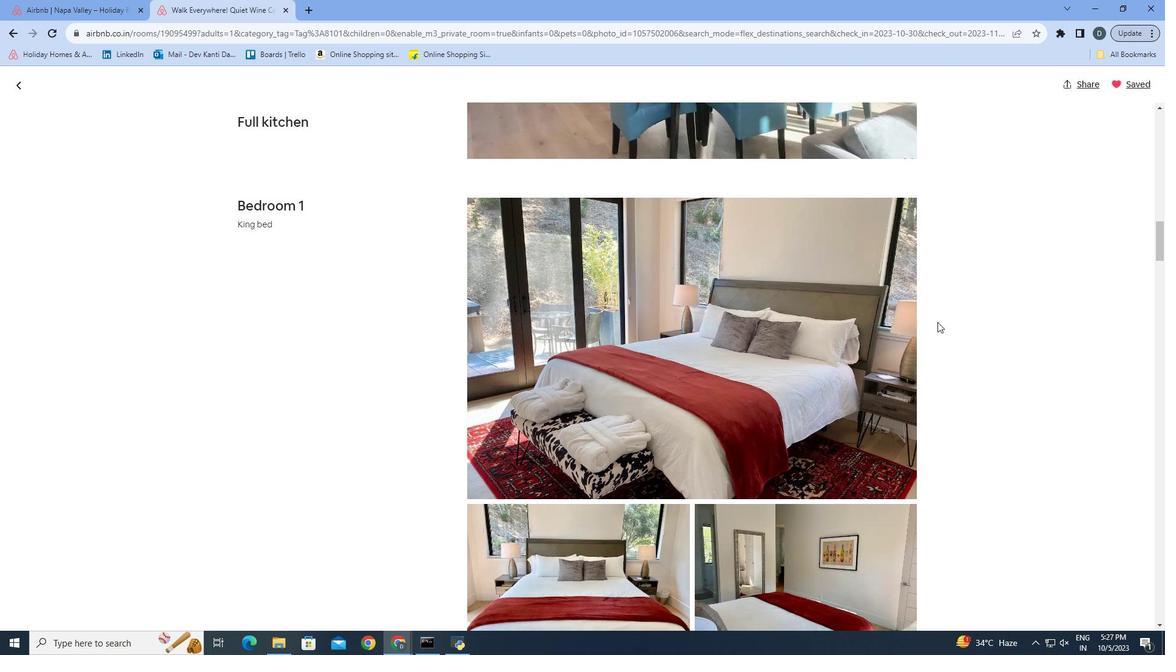 
Action: Mouse scrolled (933, 316) with delta (0, 0)
Screenshot: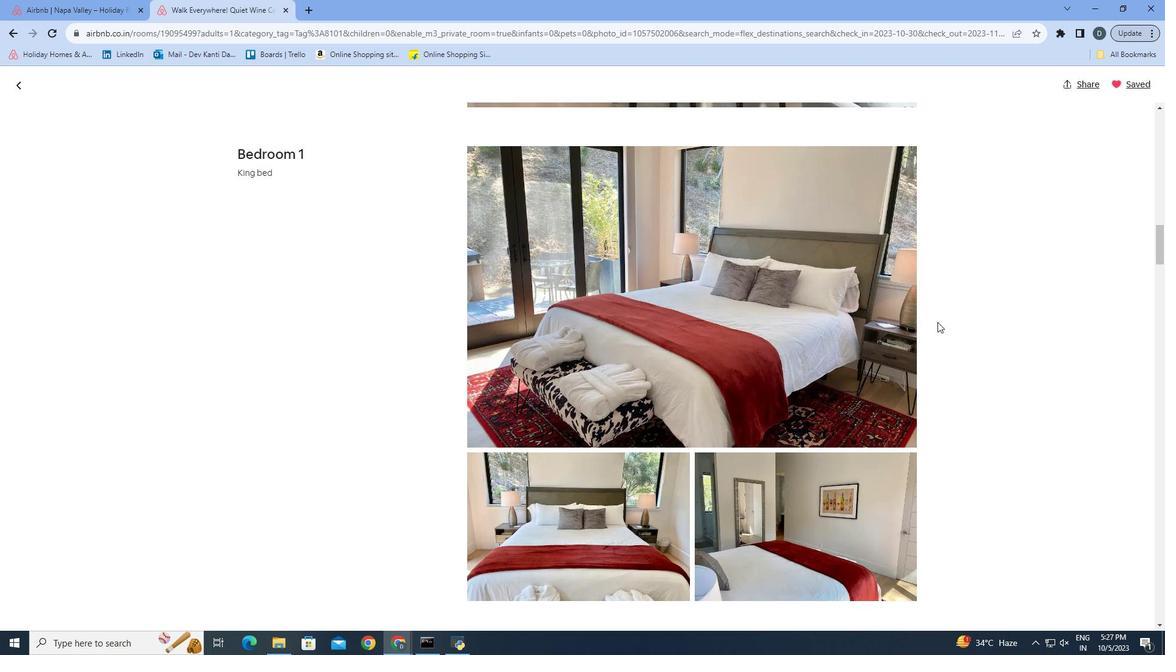 
Action: Mouse scrolled (933, 316) with delta (0, 0)
Screenshot: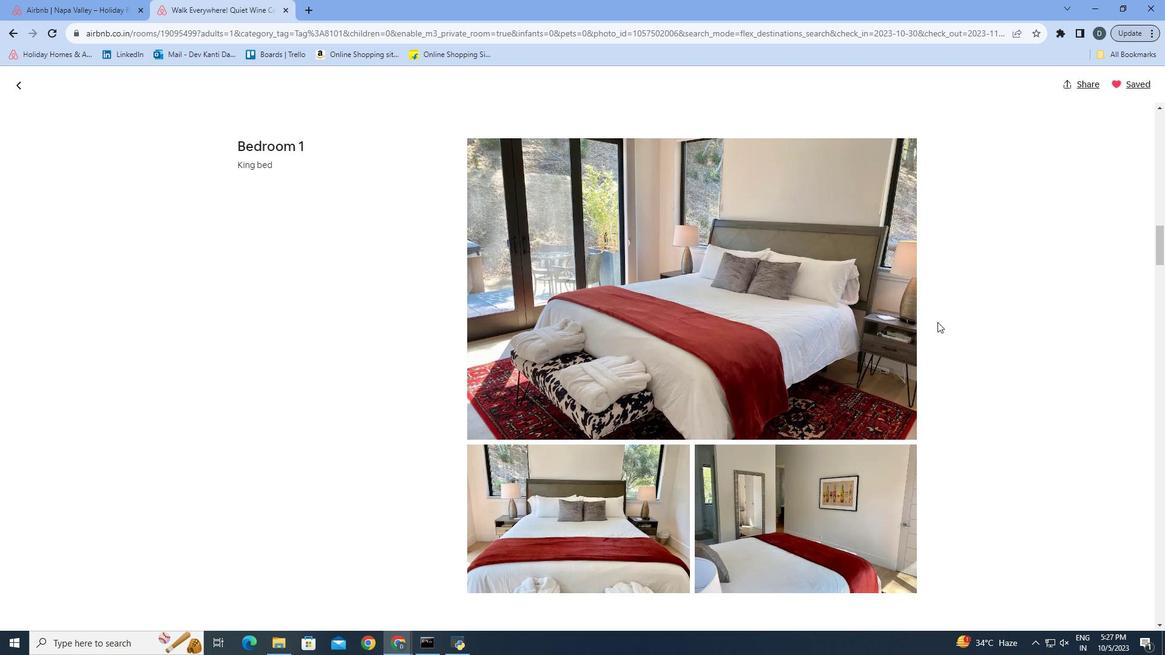 
Action: Mouse scrolled (933, 316) with delta (0, 0)
Screenshot: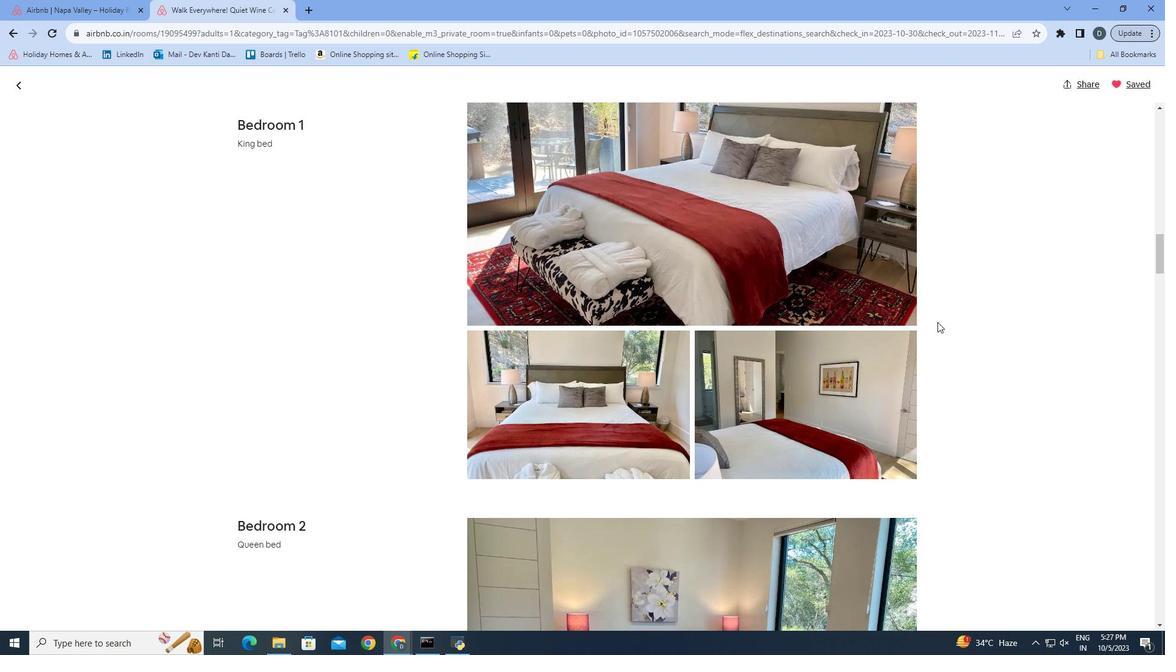 
Action: Mouse scrolled (933, 316) with delta (0, 0)
Screenshot: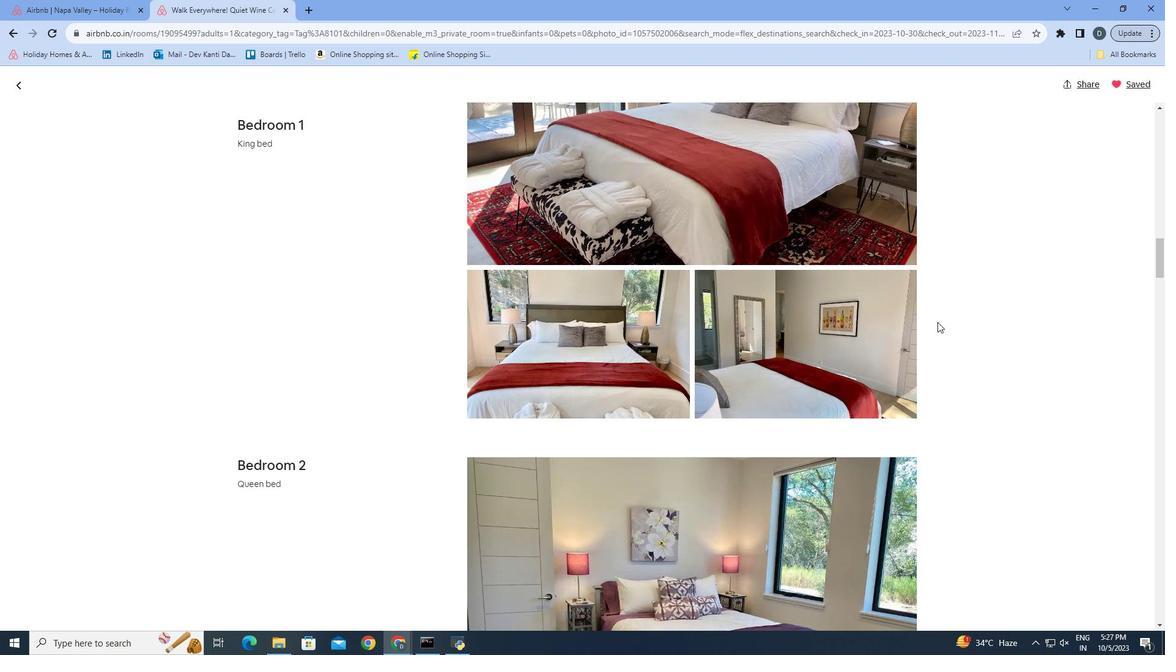 
Action: Mouse scrolled (933, 316) with delta (0, 0)
Screenshot: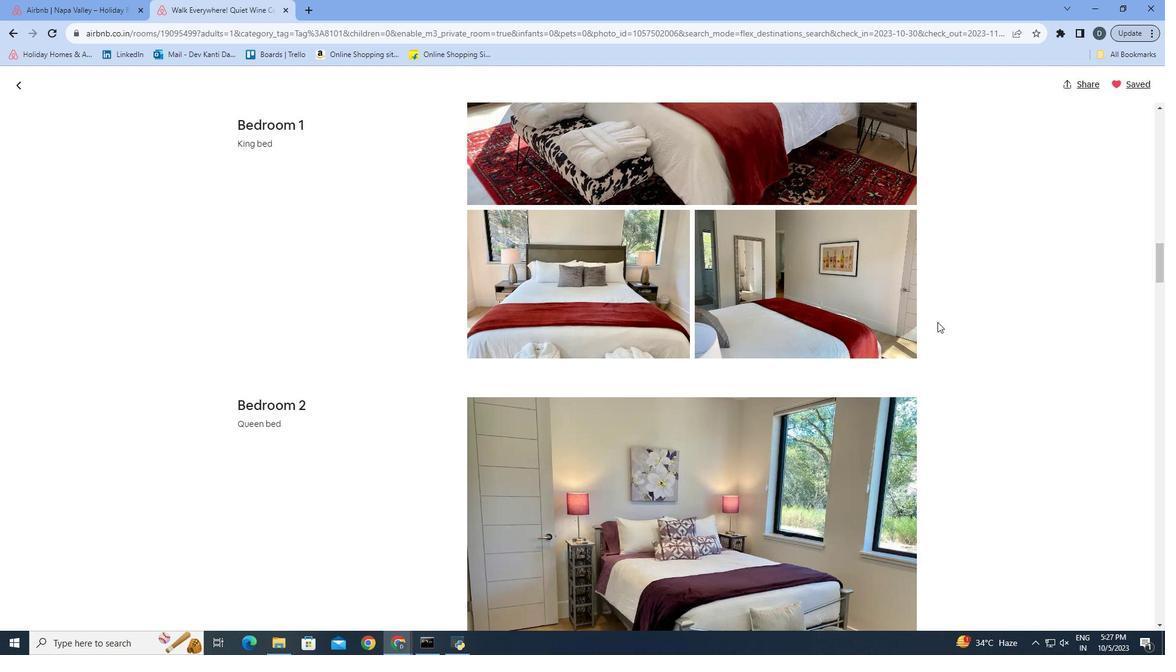 
Action: Mouse scrolled (933, 316) with delta (0, 0)
Screenshot: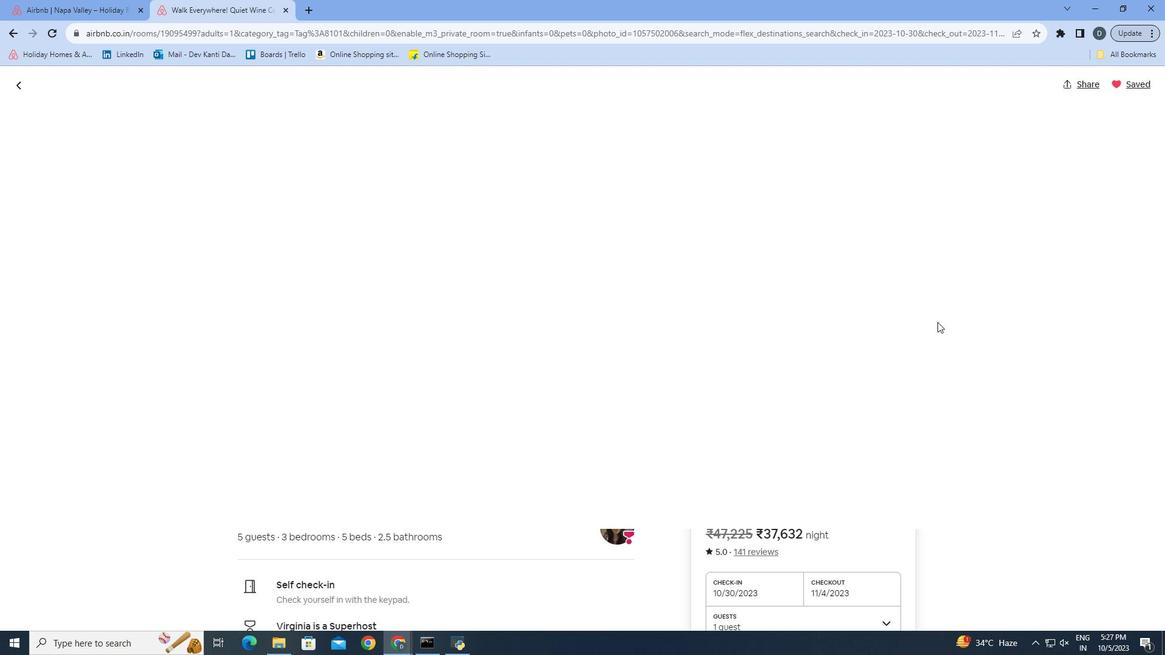 
Action: Mouse scrolled (933, 316) with delta (0, 0)
Screenshot: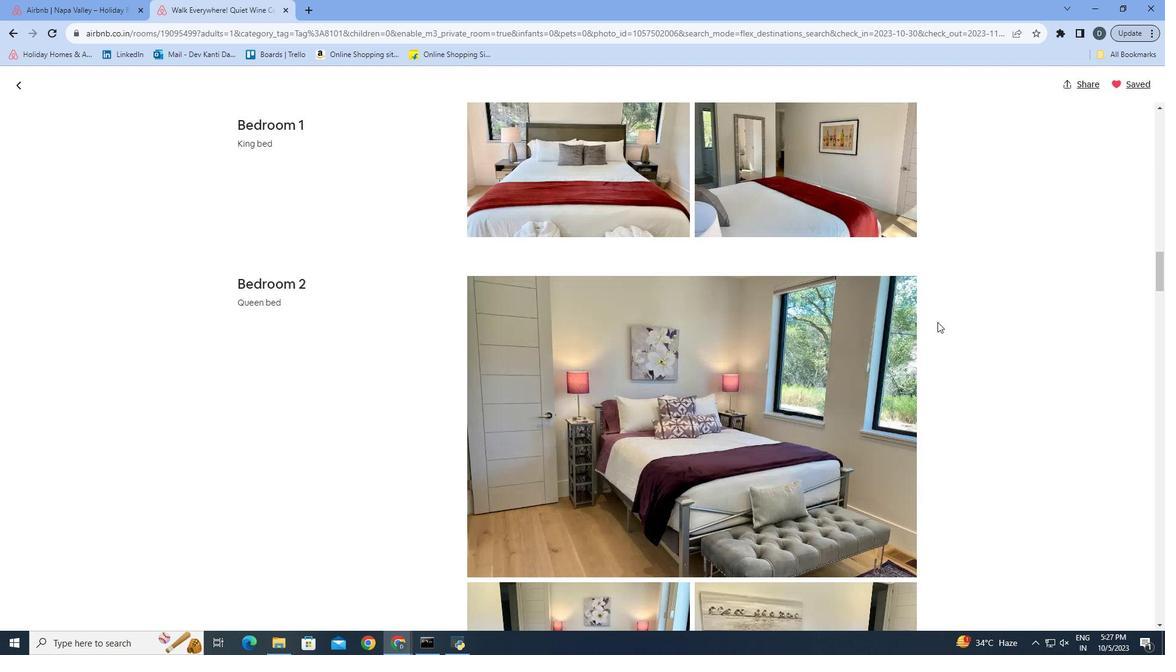 
Action: Mouse scrolled (933, 316) with delta (0, 0)
Screenshot: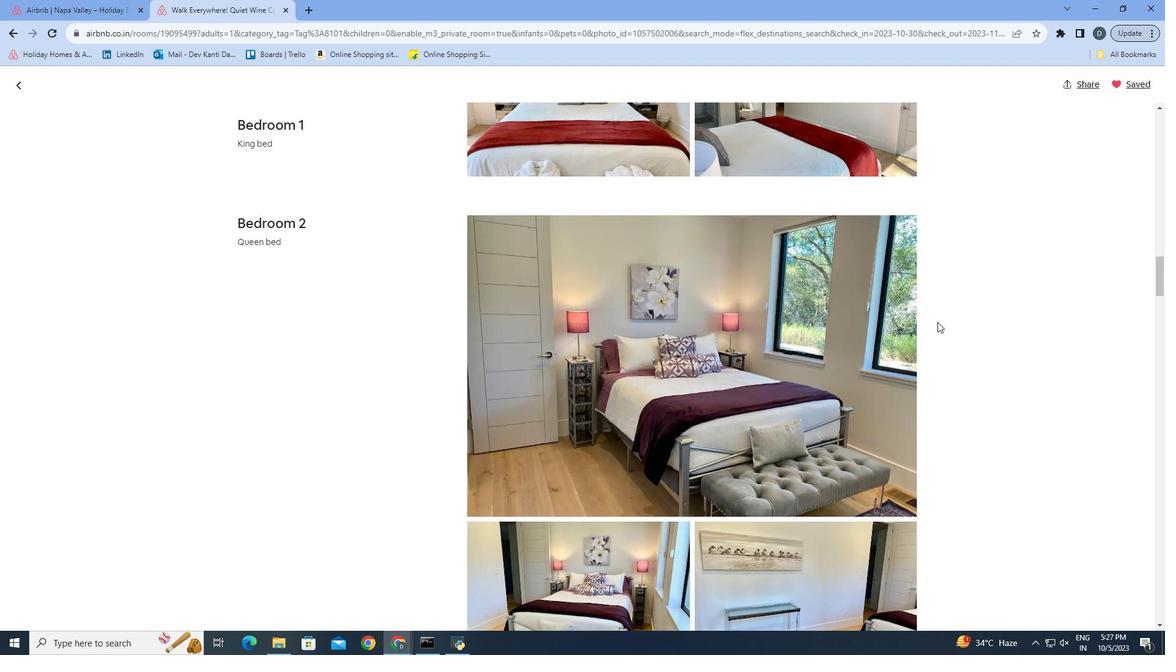 
Action: Mouse scrolled (933, 316) with delta (0, 0)
Screenshot: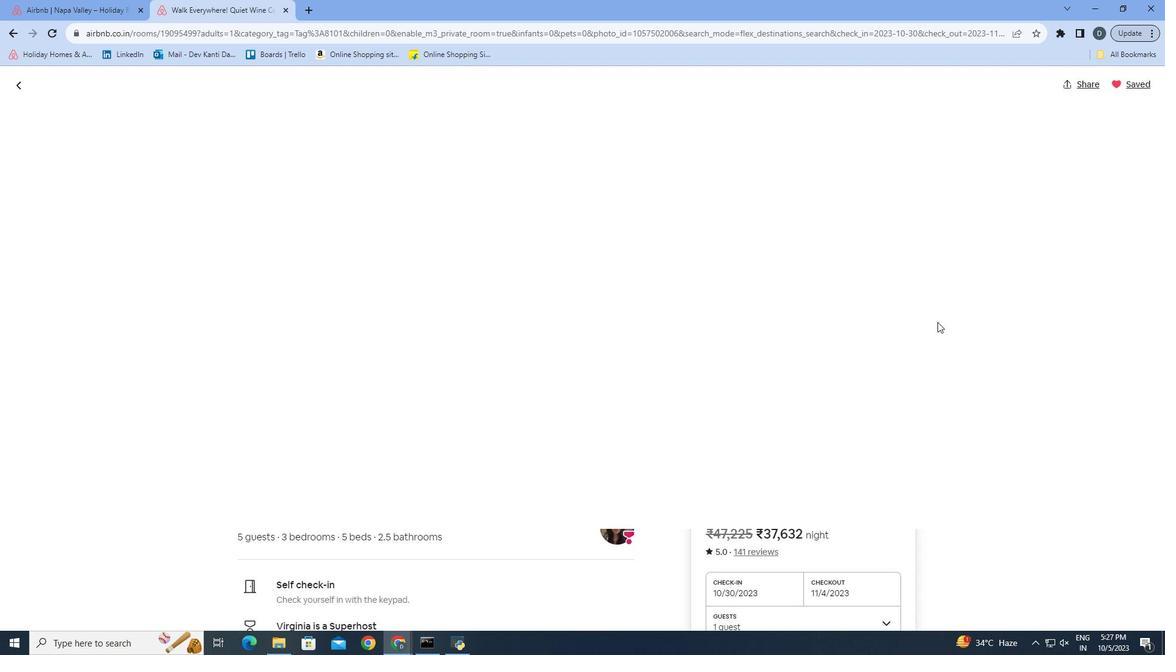 
Action: Mouse scrolled (933, 316) with delta (0, 0)
Screenshot: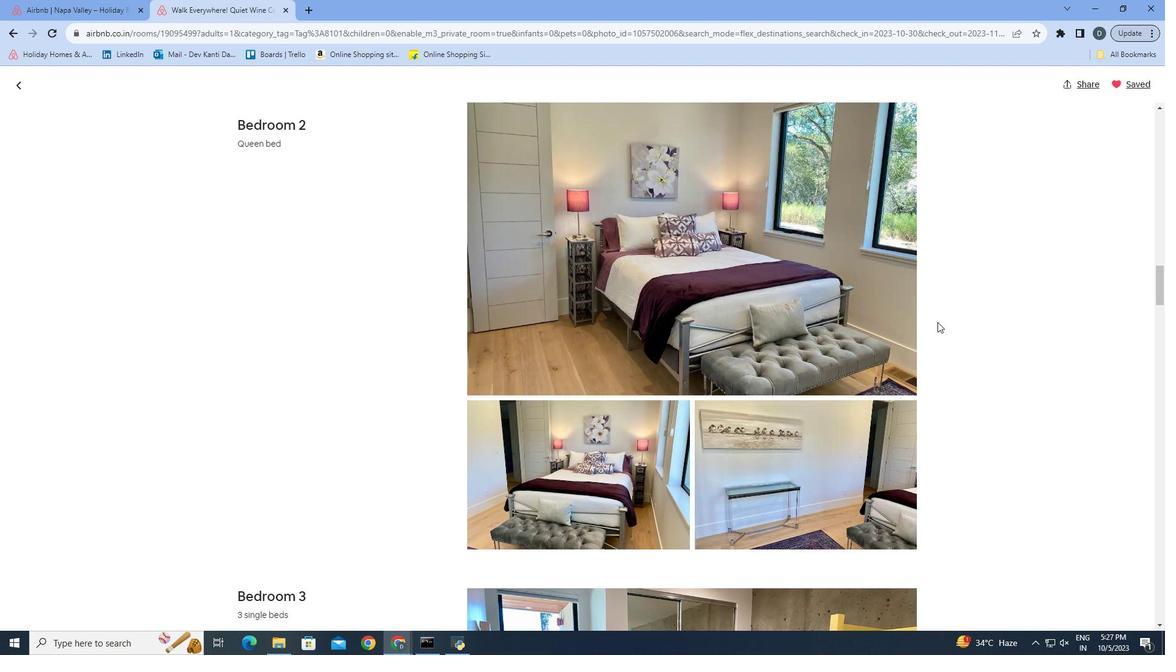 
Action: Mouse scrolled (933, 316) with delta (0, 0)
Screenshot: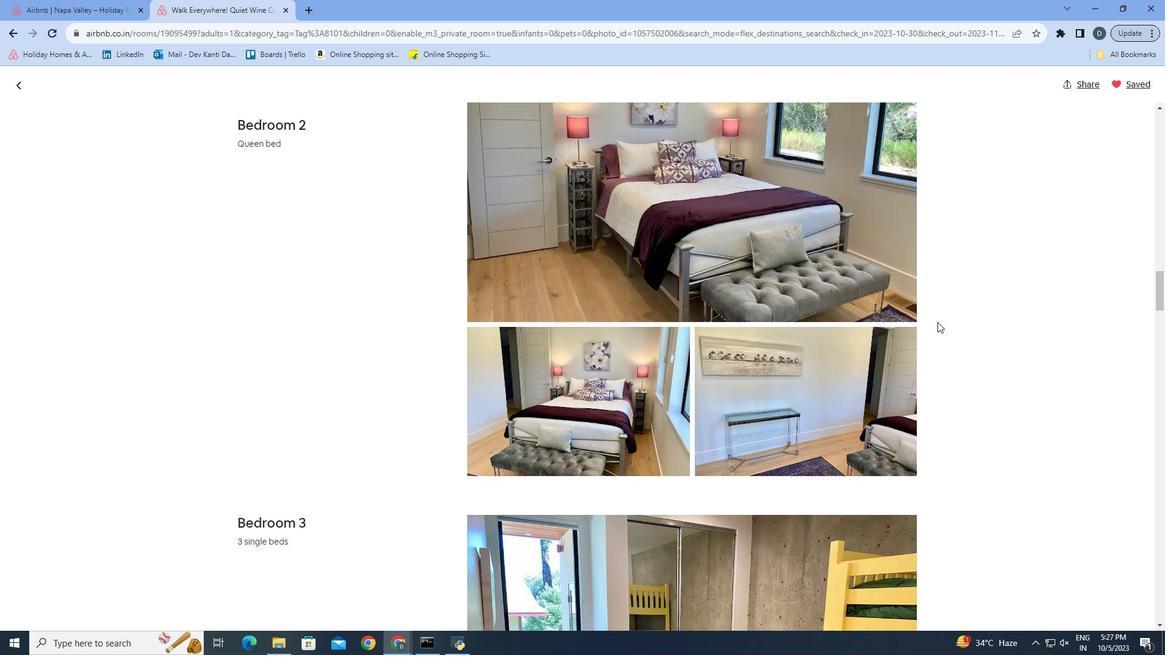 
Action: Mouse scrolled (933, 316) with delta (0, 0)
Screenshot: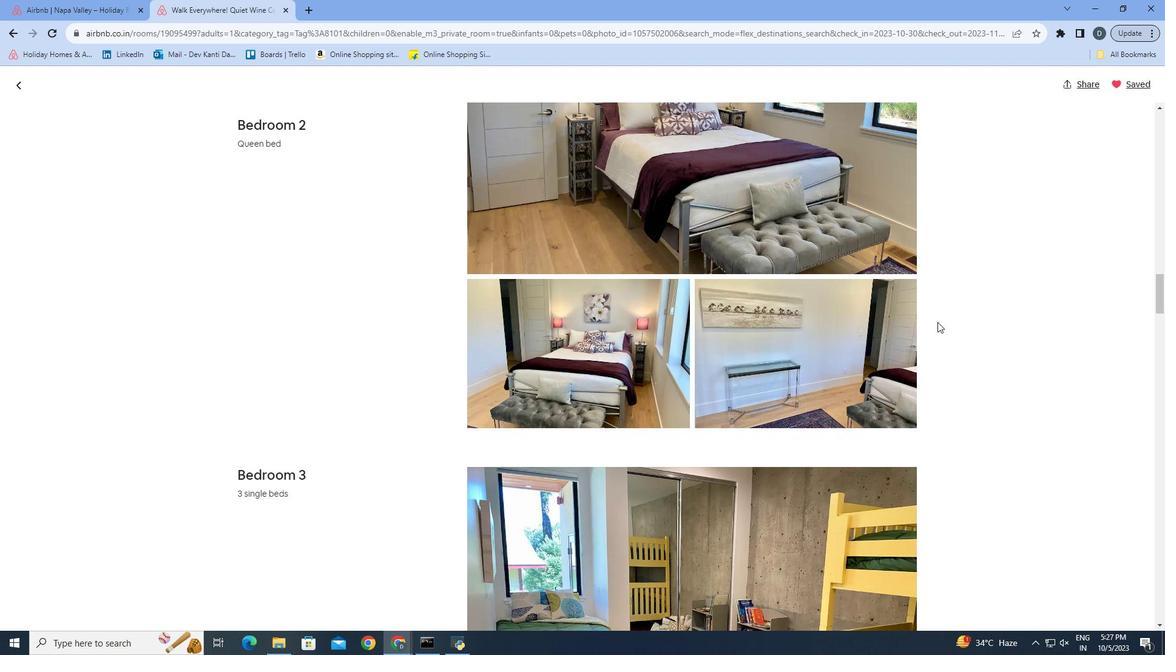
Action: Mouse scrolled (933, 316) with delta (0, 0)
Screenshot: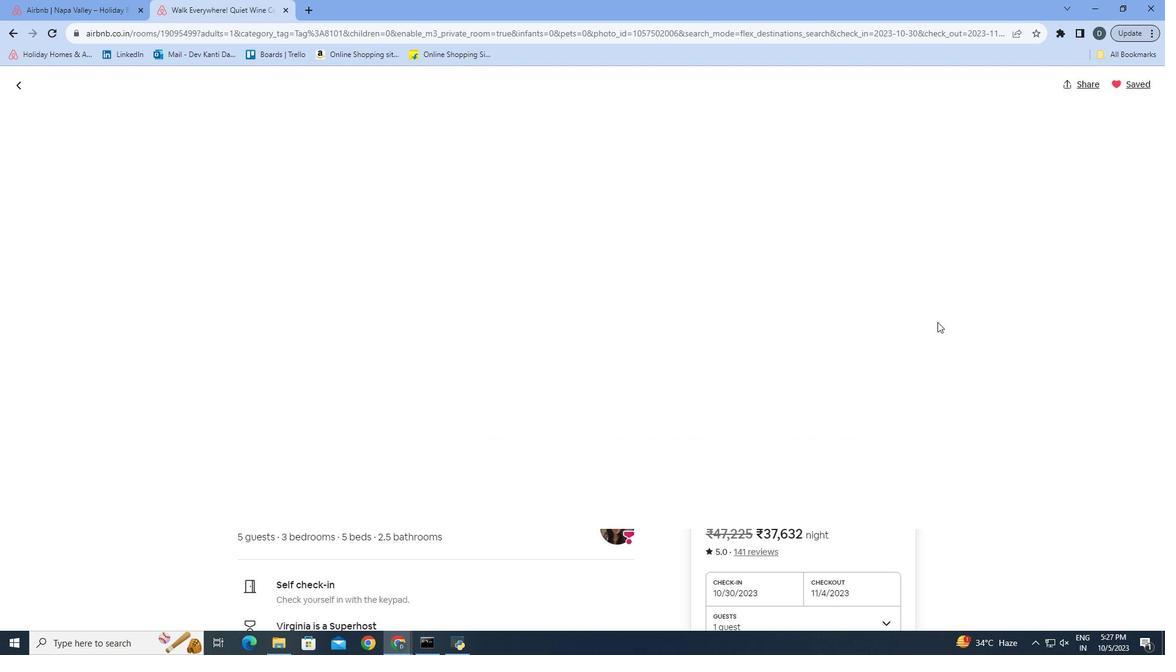 
Action: Mouse scrolled (933, 316) with delta (0, 0)
Screenshot: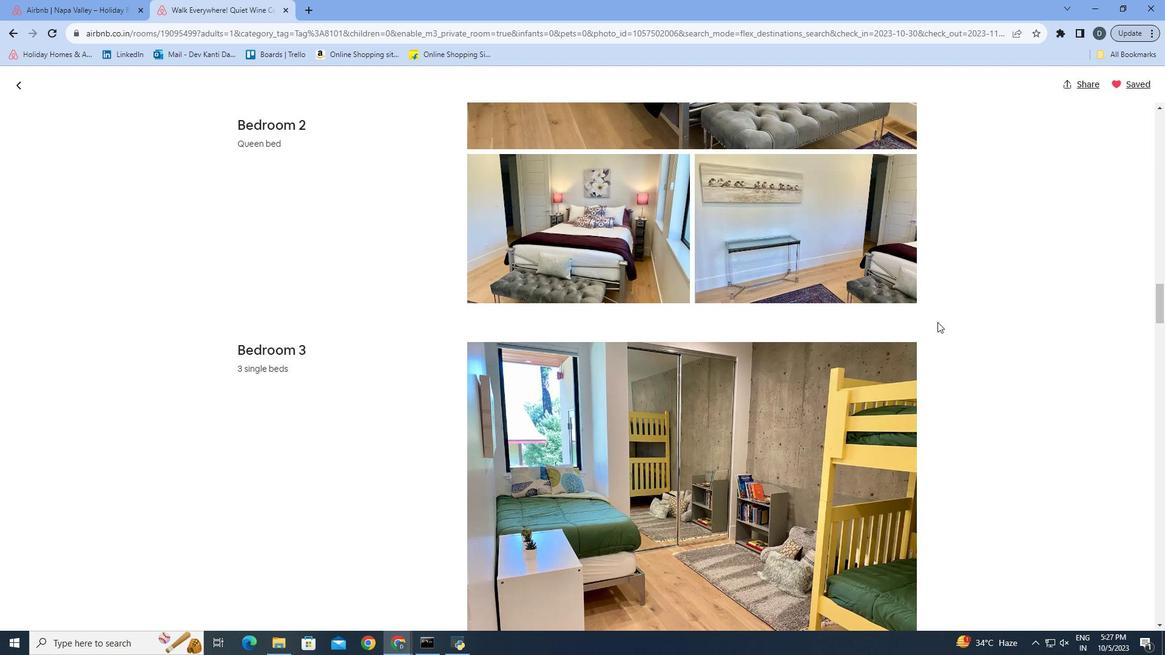 
Action: Mouse scrolled (933, 316) with delta (0, 0)
Screenshot: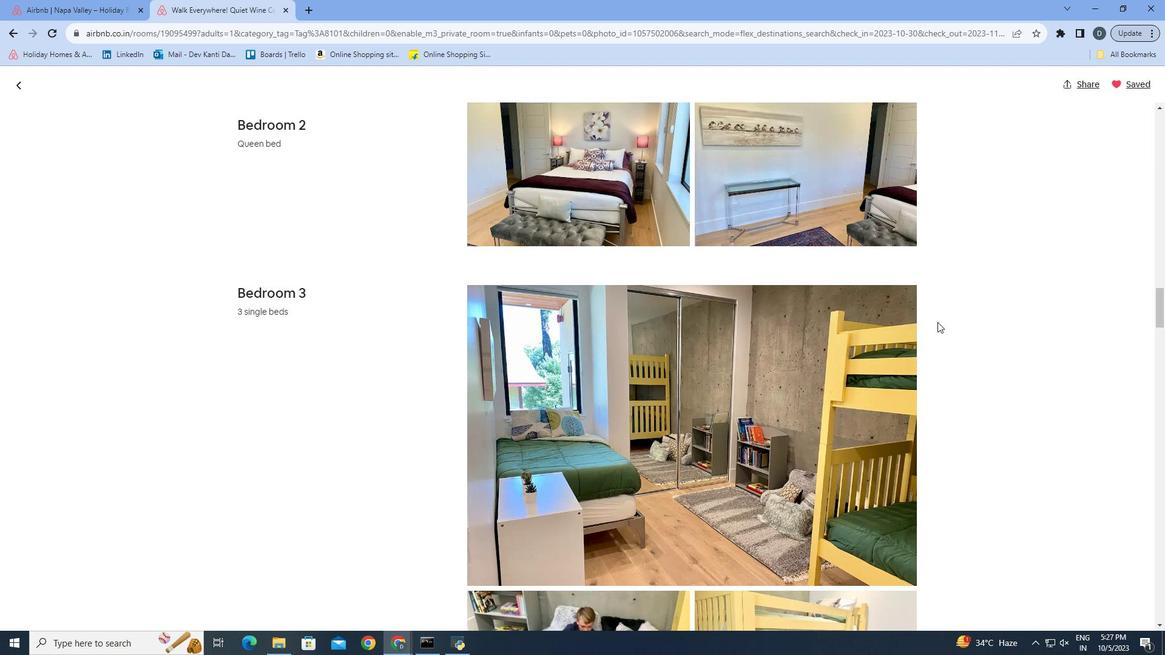 
Action: Mouse scrolled (933, 316) with delta (0, 0)
Screenshot: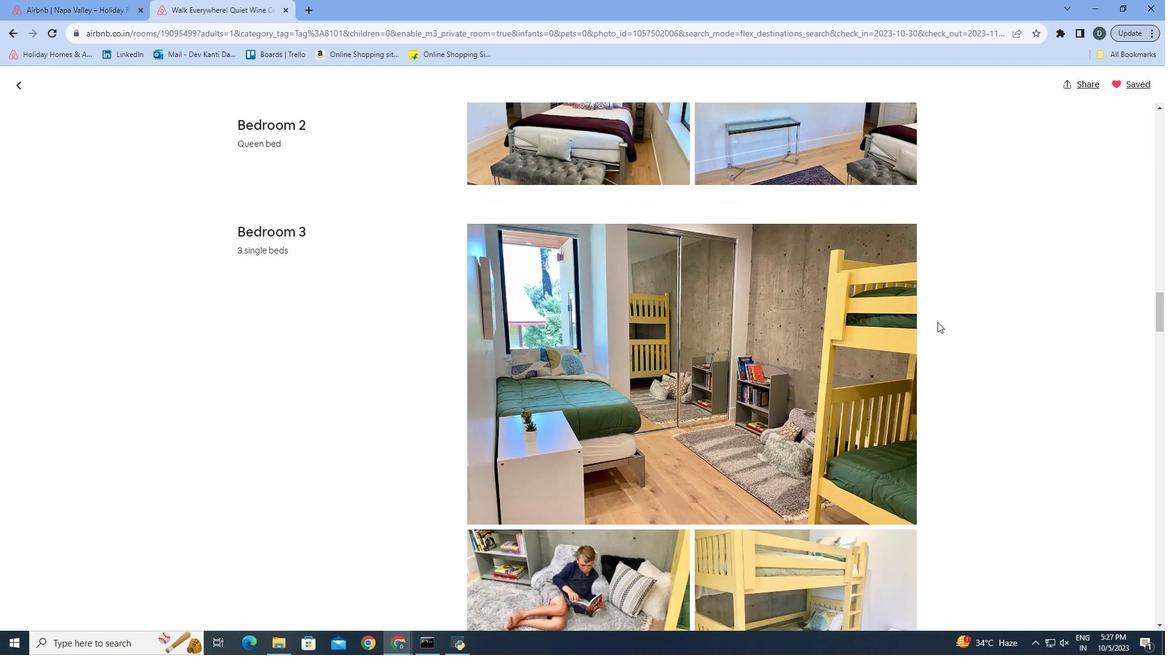 
Action: Mouse scrolled (933, 316) with delta (0, 0)
Screenshot: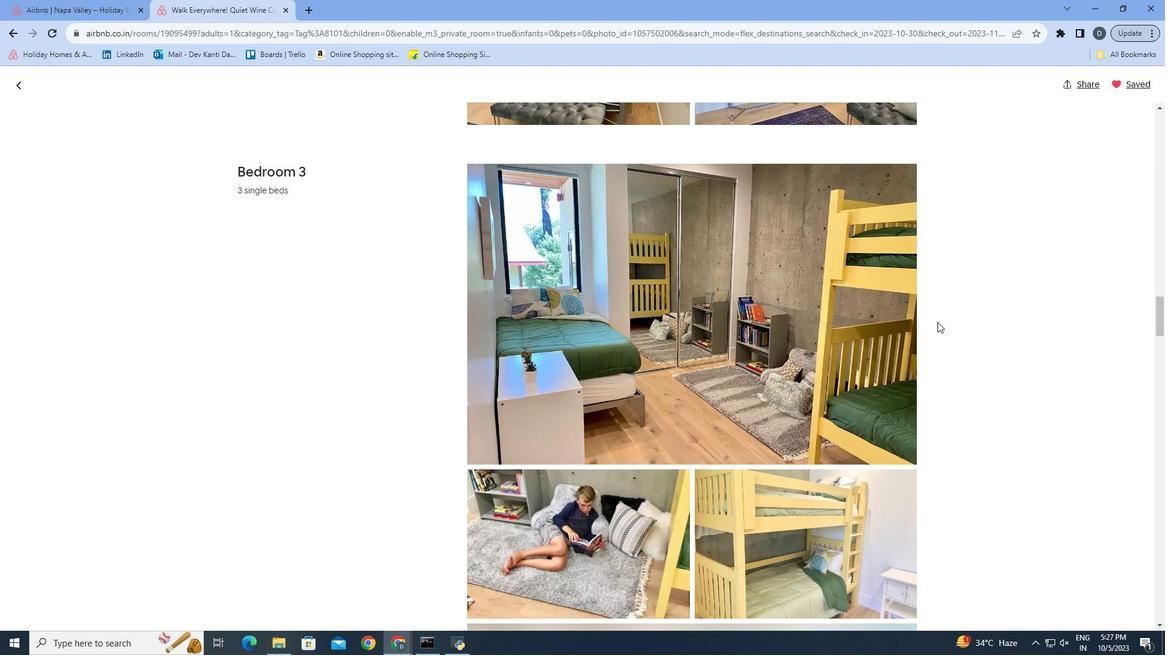 
Action: Mouse scrolled (933, 316) with delta (0, 0)
Screenshot: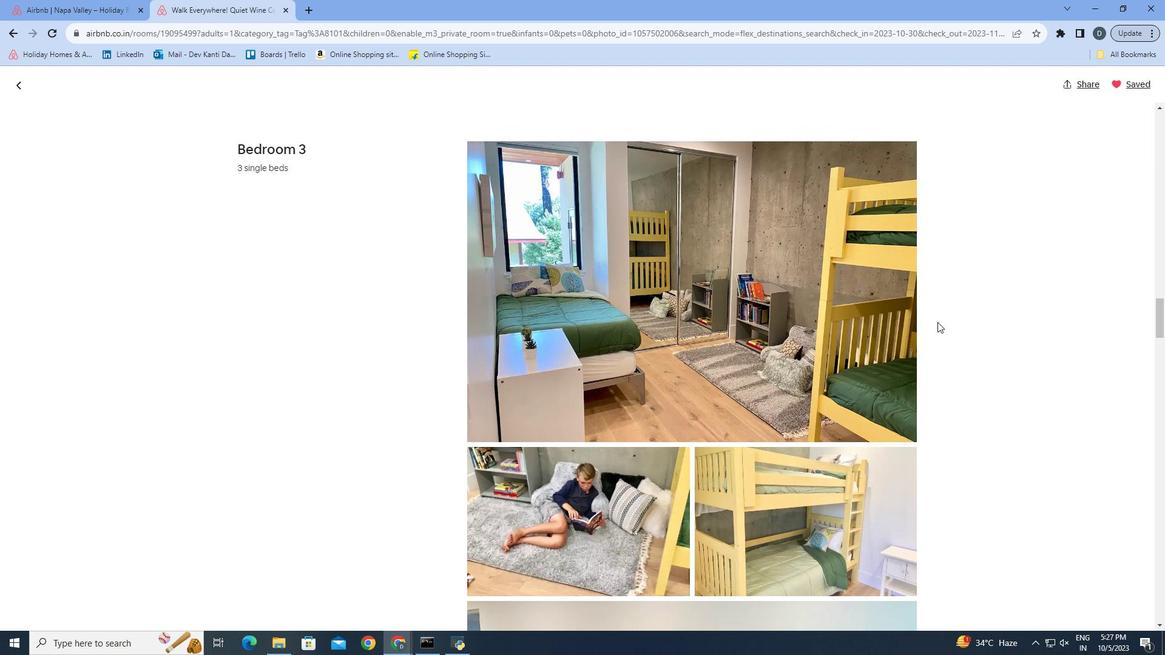 
Action: Mouse scrolled (933, 316) with delta (0, 0)
Screenshot: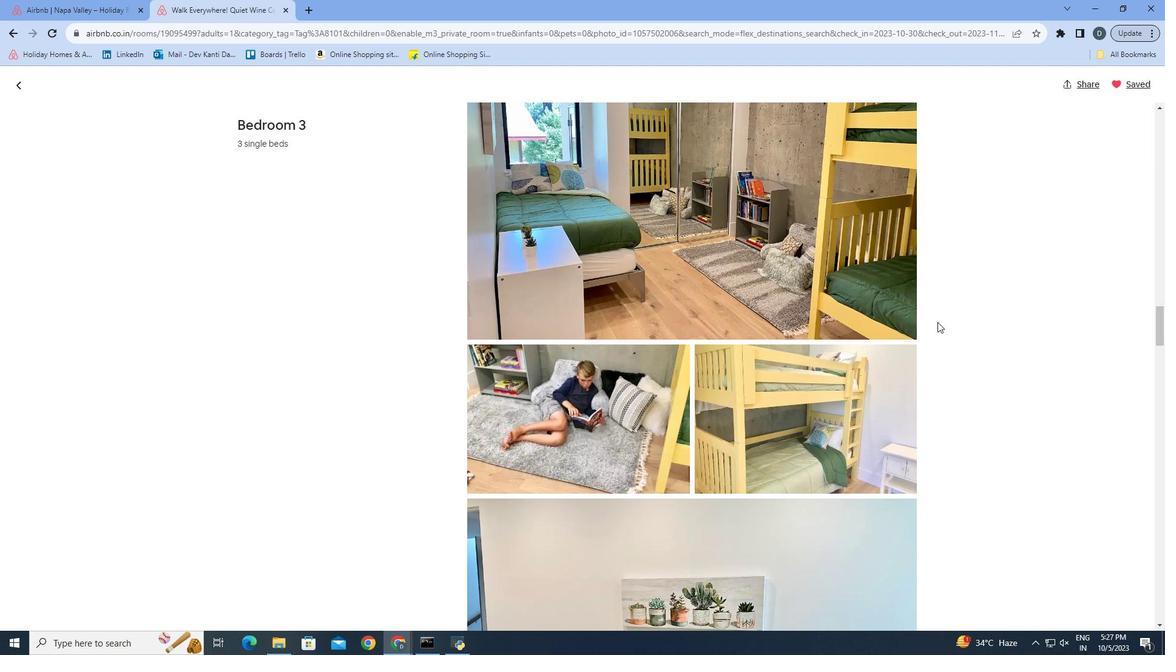 
Action: Mouse scrolled (933, 316) with delta (0, 0)
Screenshot: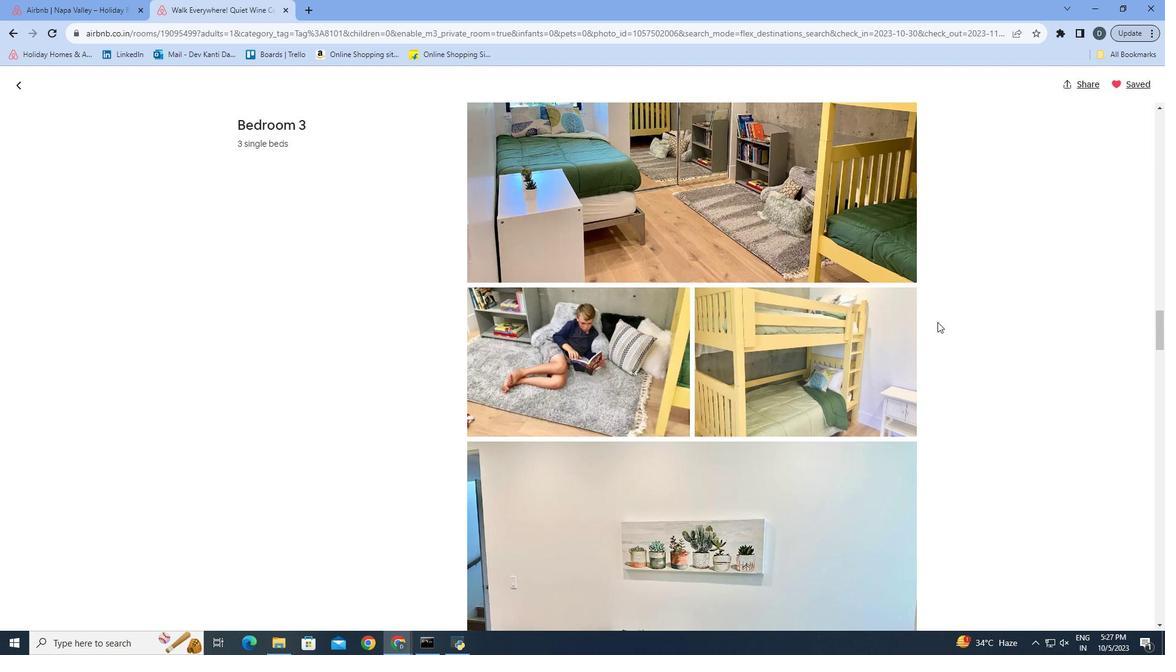 
Action: Mouse scrolled (933, 316) with delta (0, 0)
Screenshot: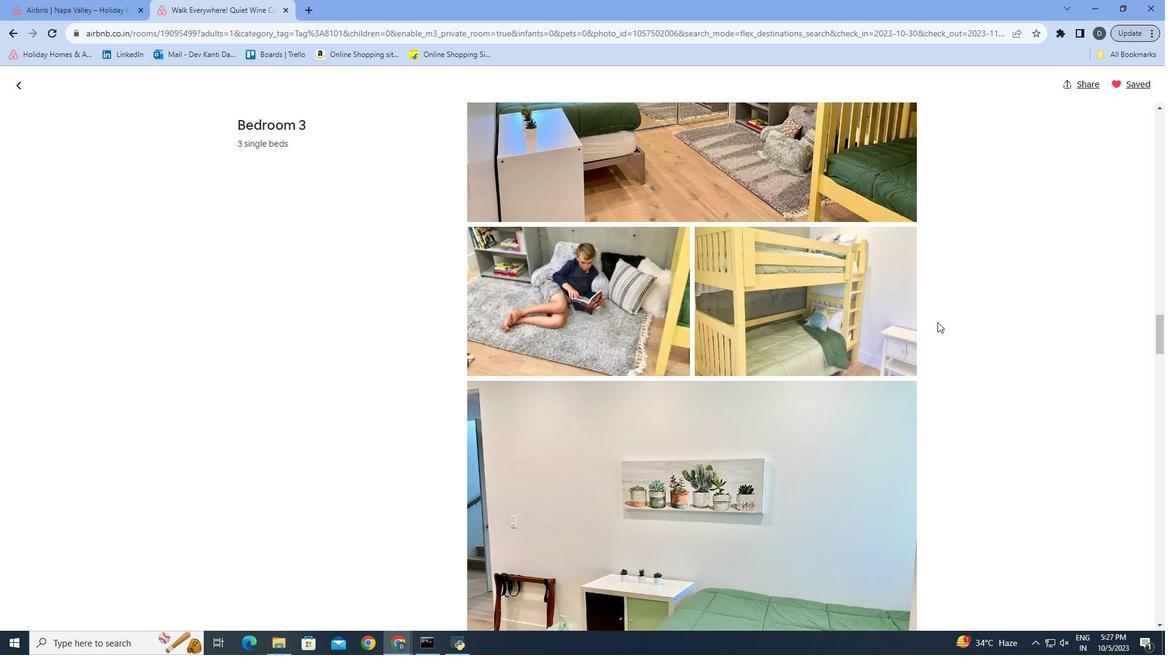 
Action: Mouse scrolled (933, 316) with delta (0, 0)
Screenshot: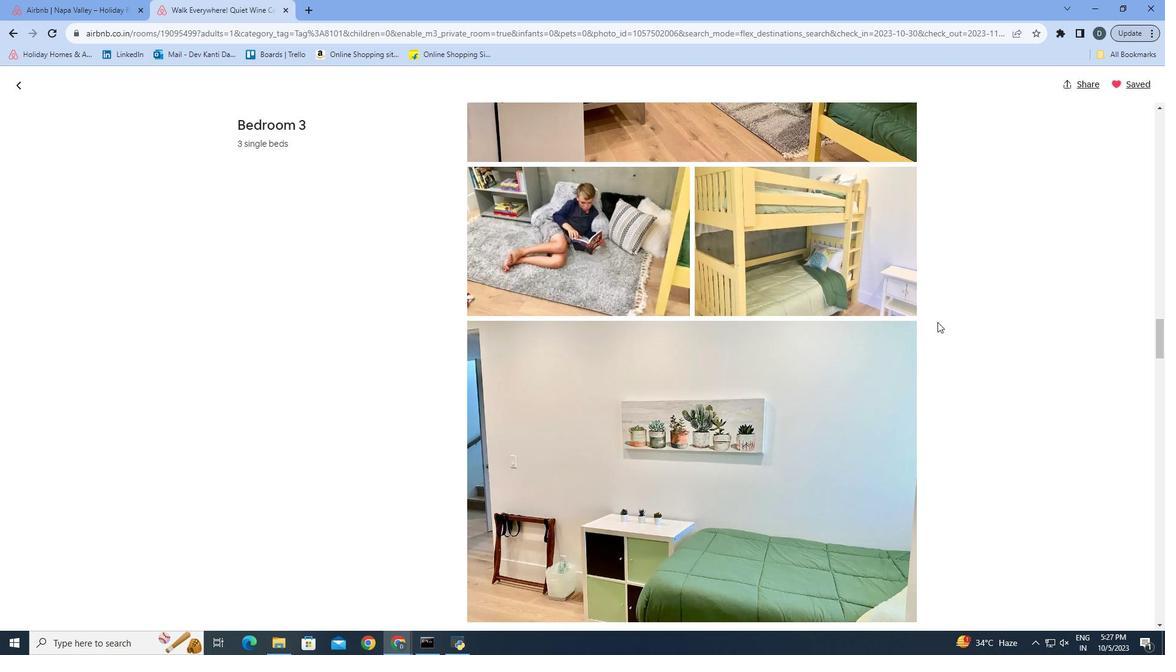 
Action: Mouse scrolled (933, 316) with delta (0, 0)
Screenshot: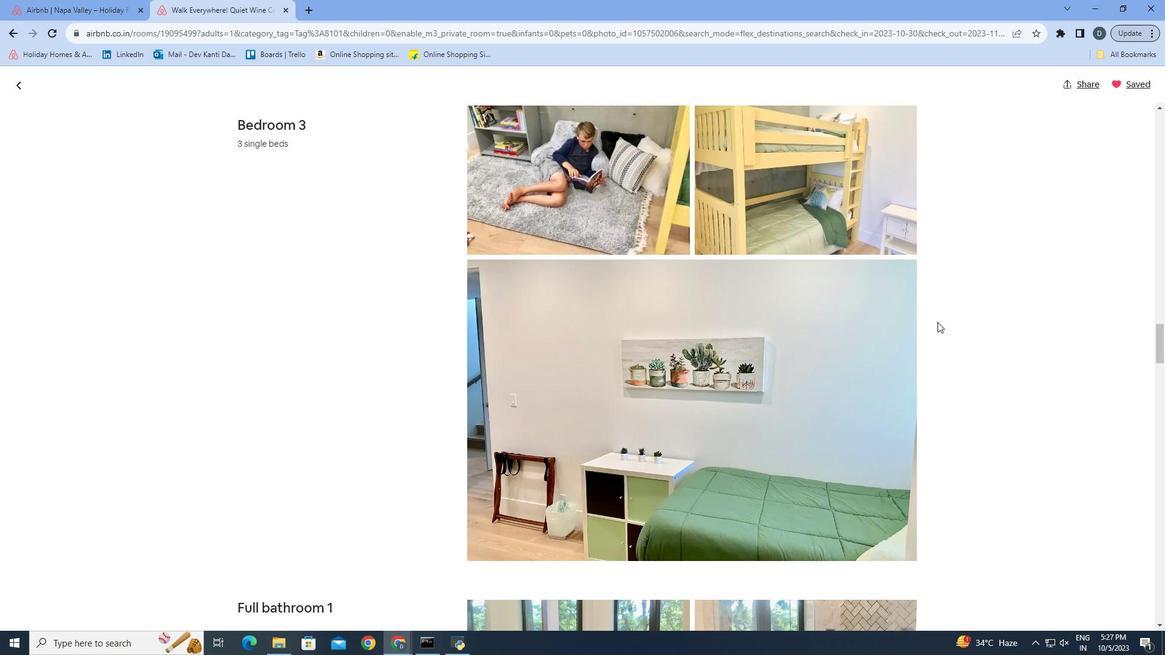 
Action: Mouse scrolled (933, 316) with delta (0, 0)
Screenshot: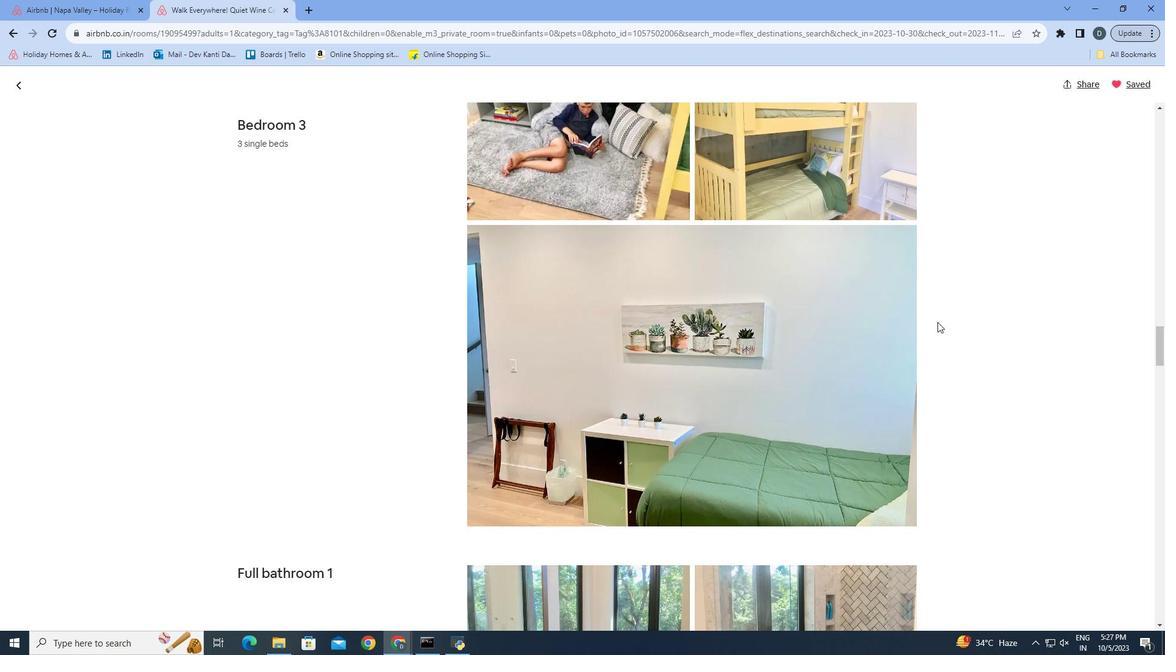 
Action: Mouse scrolled (933, 316) with delta (0, 0)
Screenshot: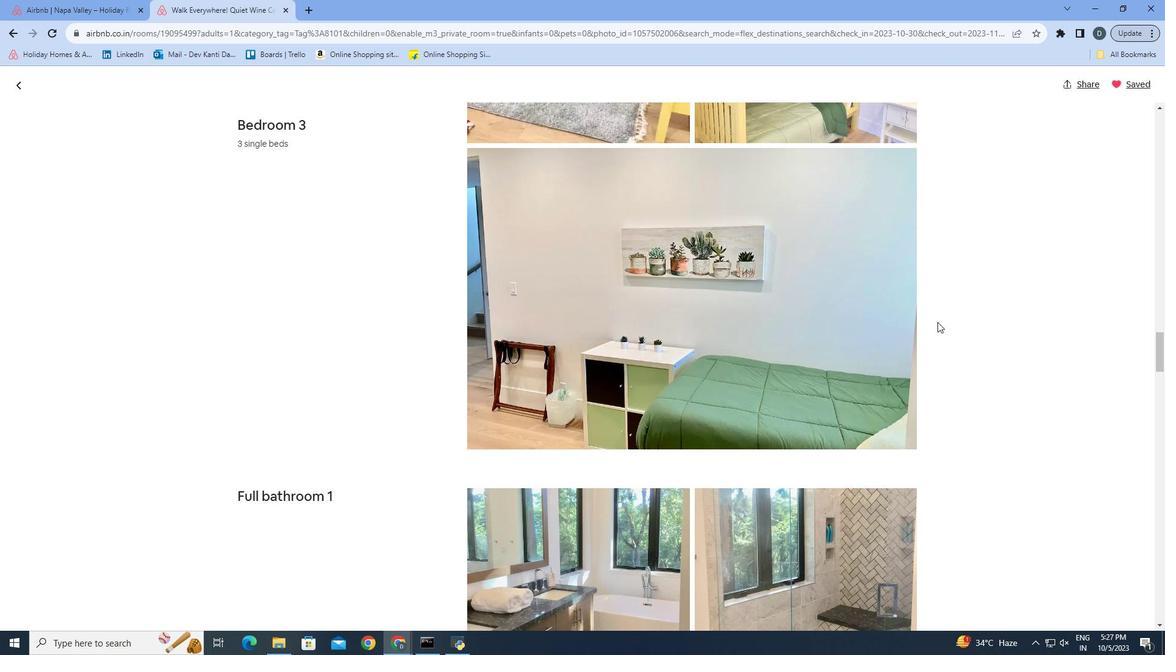 
Action: Mouse scrolled (933, 316) with delta (0, 0)
Screenshot: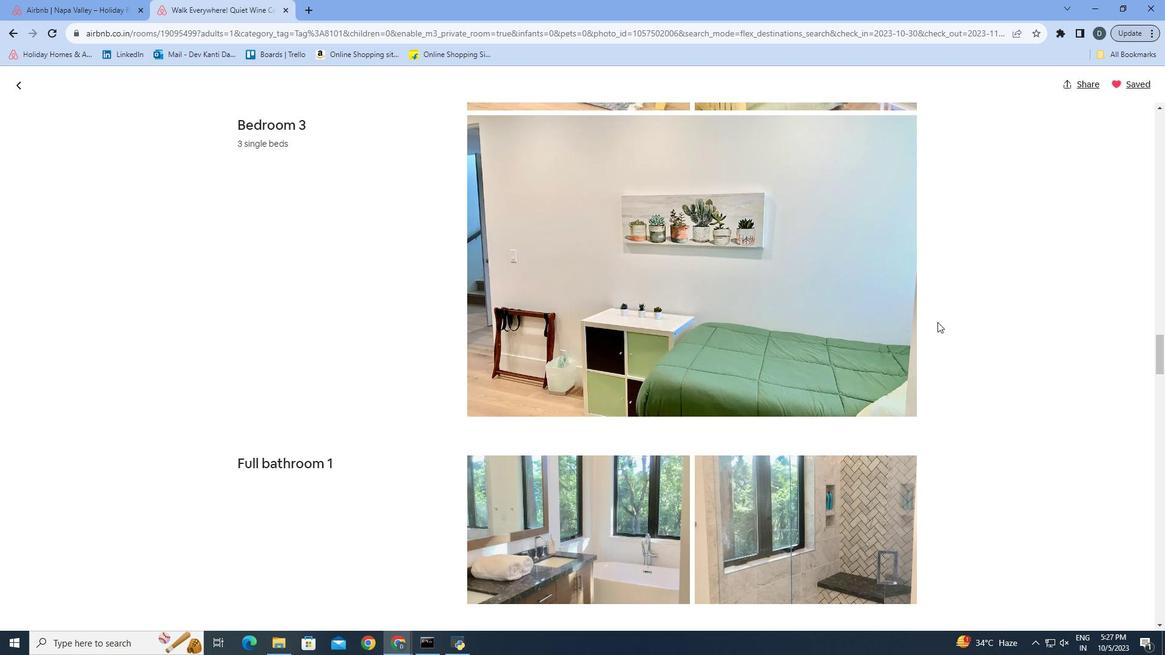 
Action: Mouse scrolled (933, 316) with delta (0, 0)
Screenshot: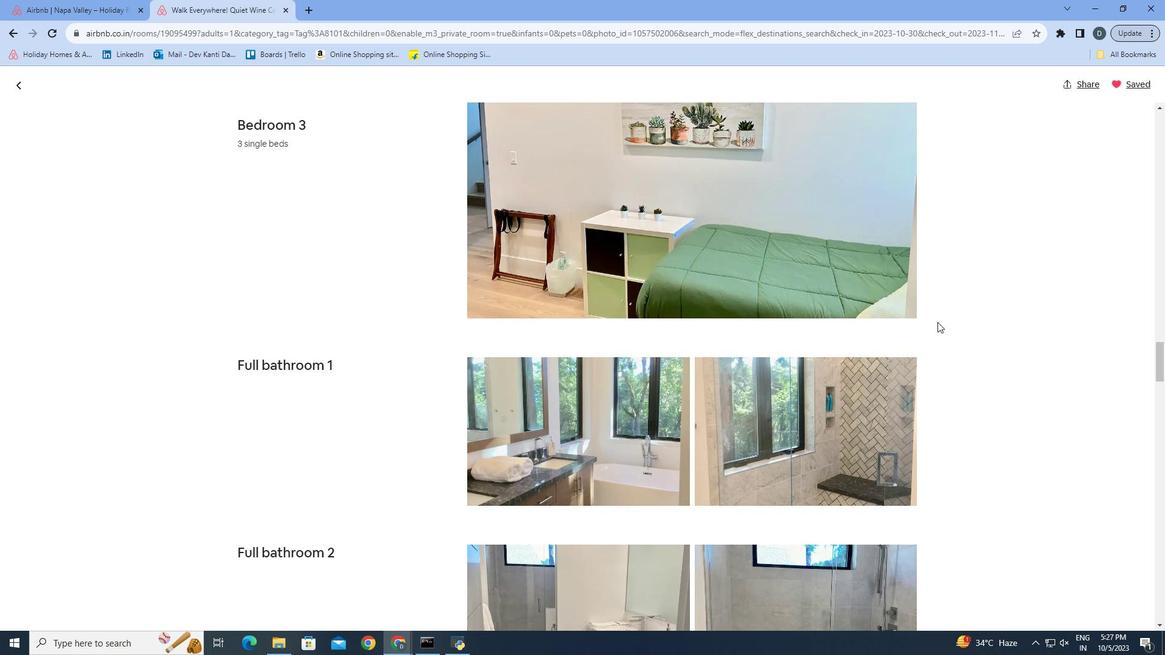 
Action: Mouse scrolled (933, 316) with delta (0, 0)
Screenshot: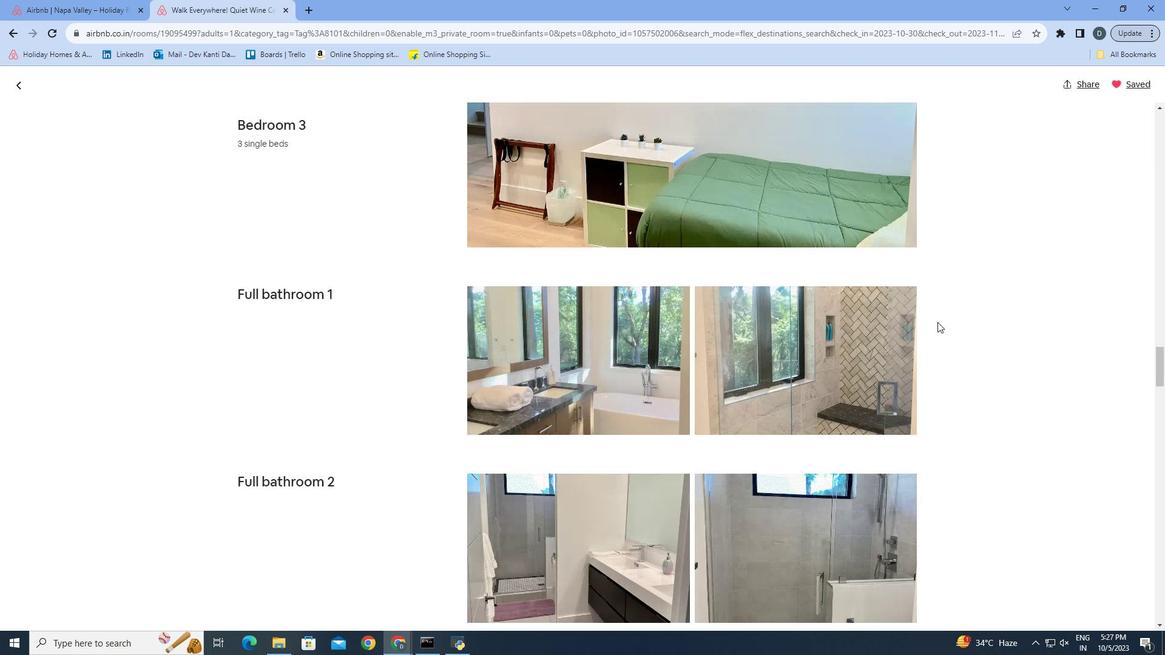 
Action: Mouse scrolled (933, 316) with delta (0, 0)
Screenshot: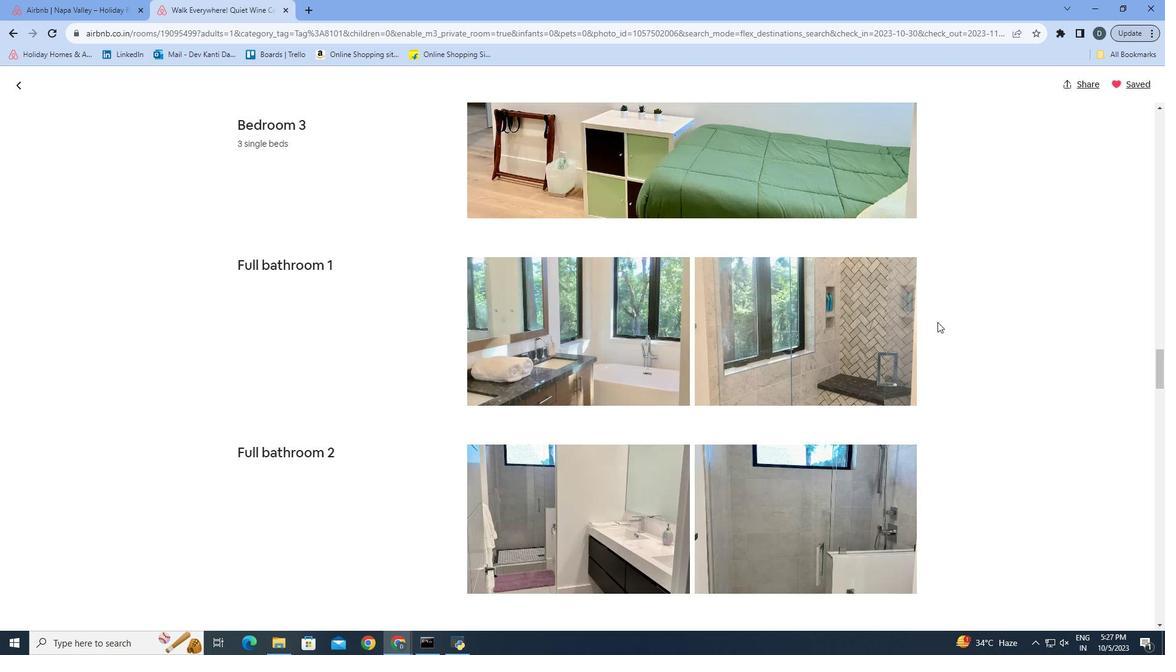 
Action: Mouse scrolled (933, 316) with delta (0, 0)
Screenshot: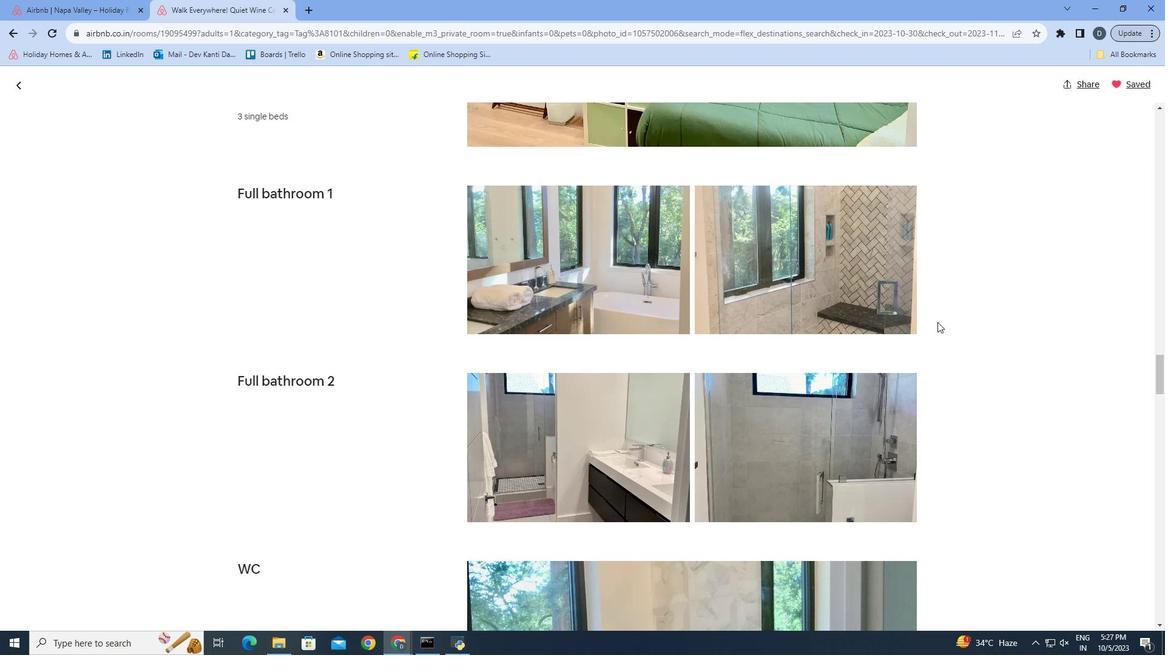 
Action: Mouse scrolled (933, 316) with delta (0, 0)
Screenshot: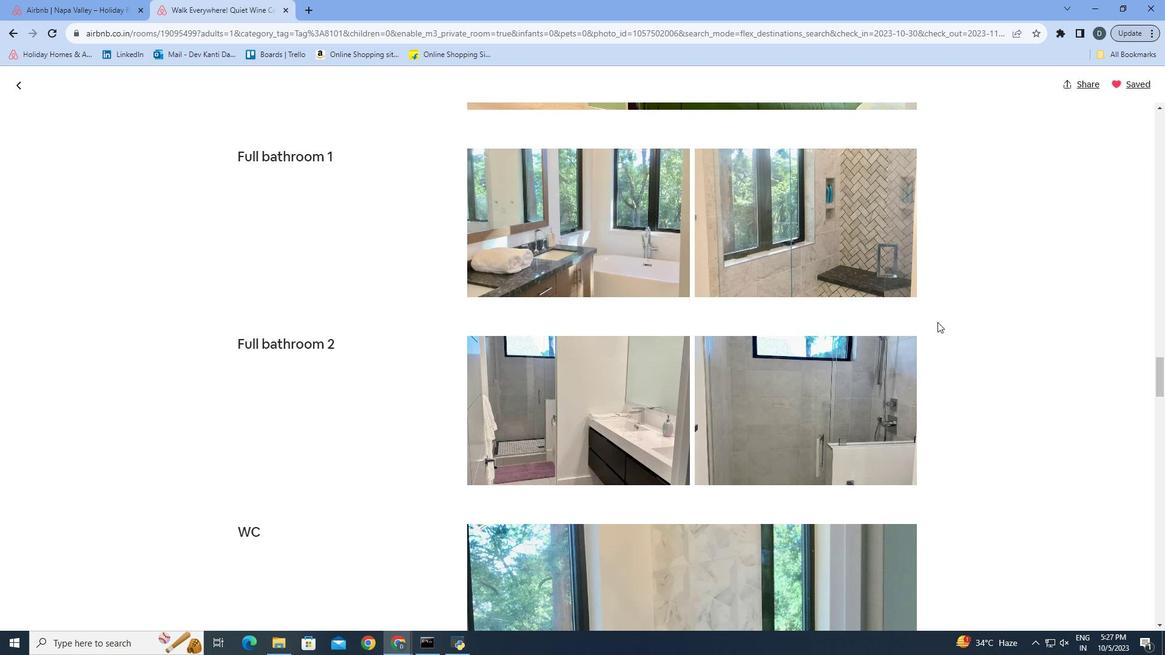 
Action: Mouse scrolled (933, 316) with delta (0, 0)
Screenshot: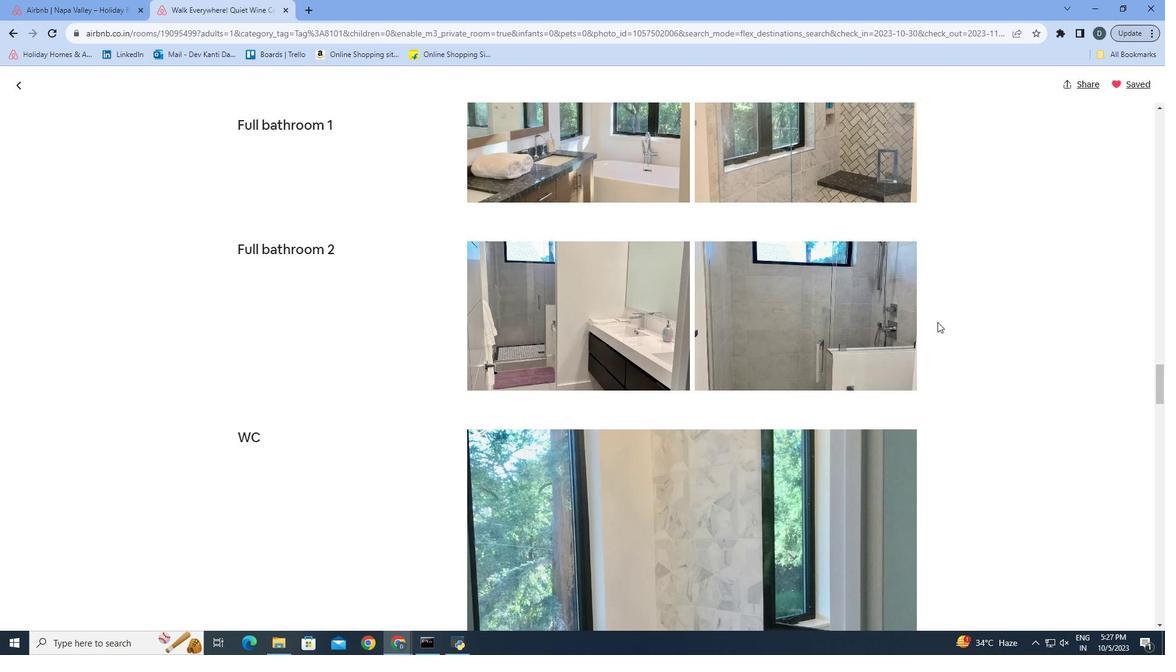 
Action: Mouse scrolled (933, 316) with delta (0, 0)
Screenshot: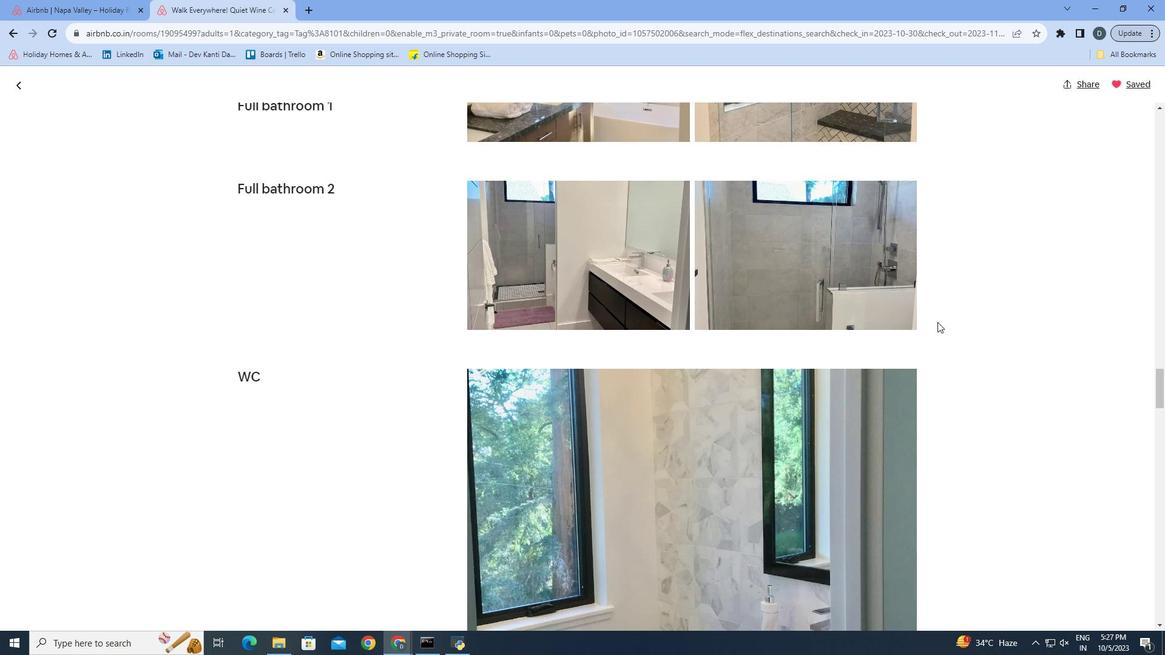 
Action: Mouse scrolled (933, 316) with delta (0, 0)
Screenshot: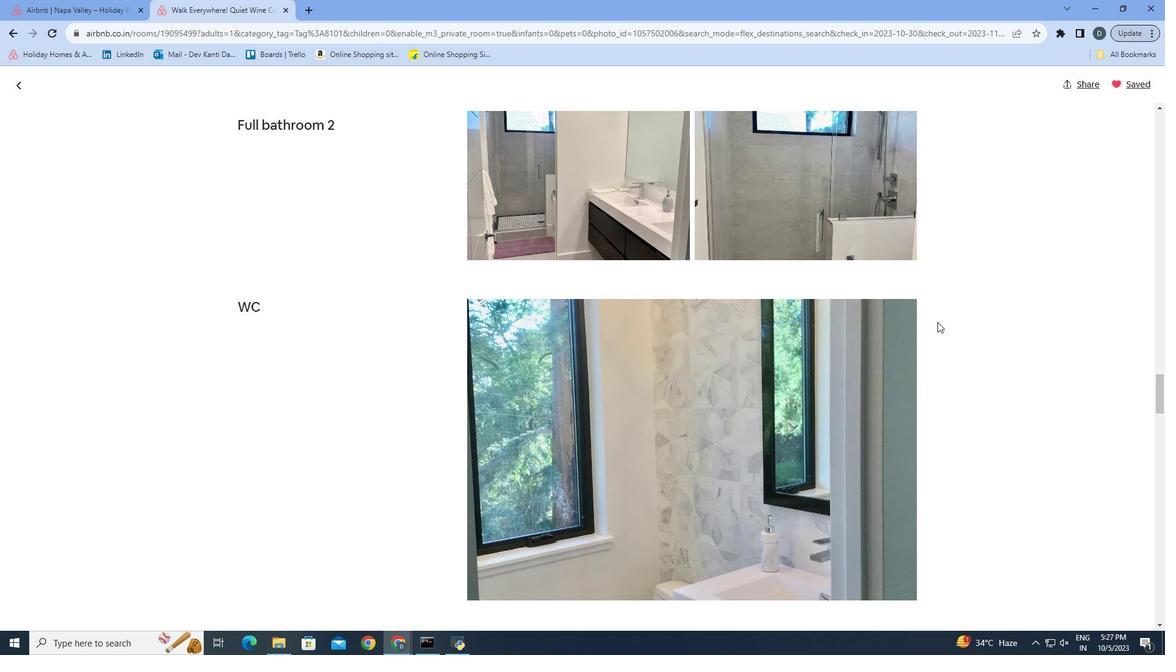 
Action: Mouse scrolled (933, 316) with delta (0, 0)
Screenshot: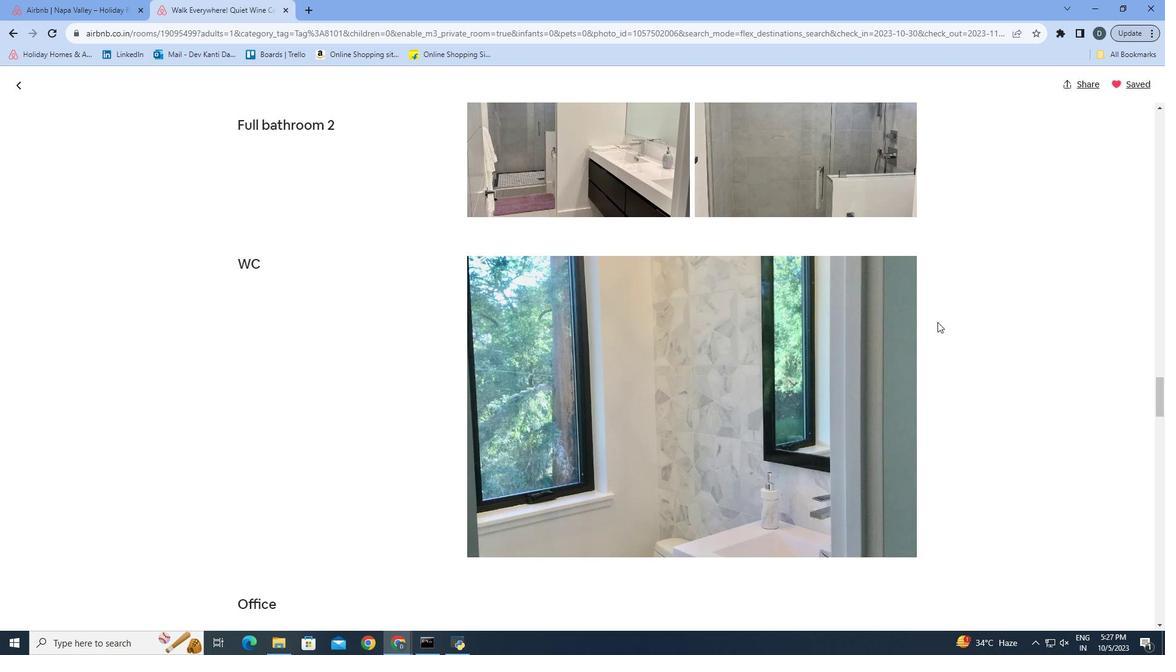 
Action: Mouse scrolled (933, 316) with delta (0, 0)
Screenshot: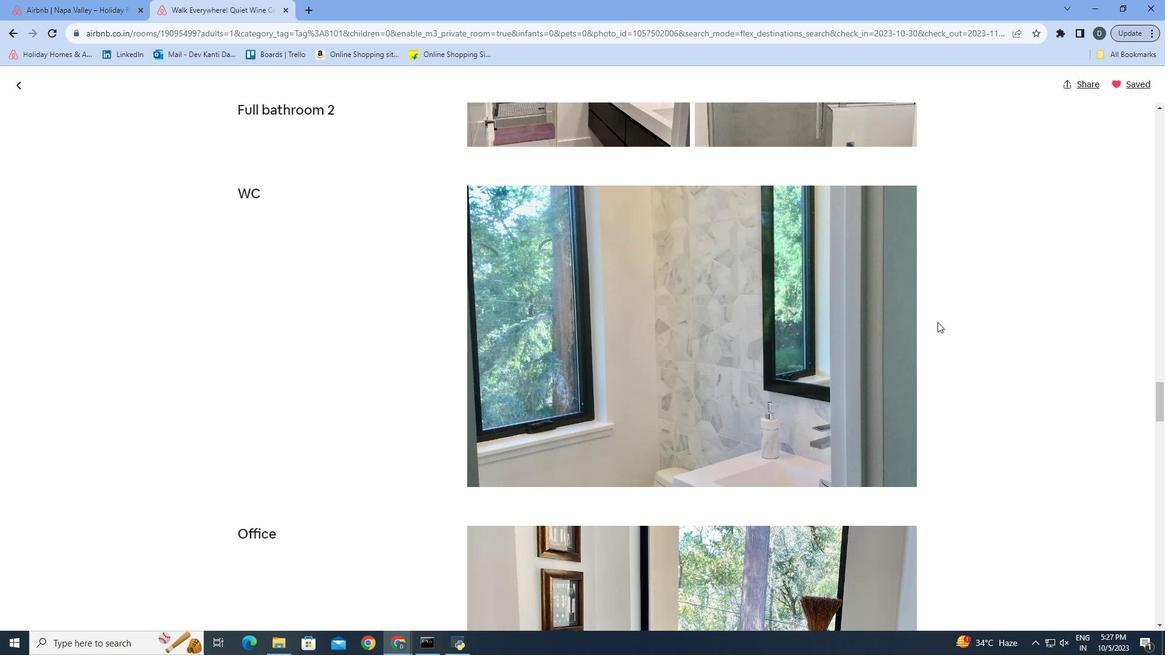 
Action: Mouse scrolled (933, 316) with delta (0, 0)
Screenshot: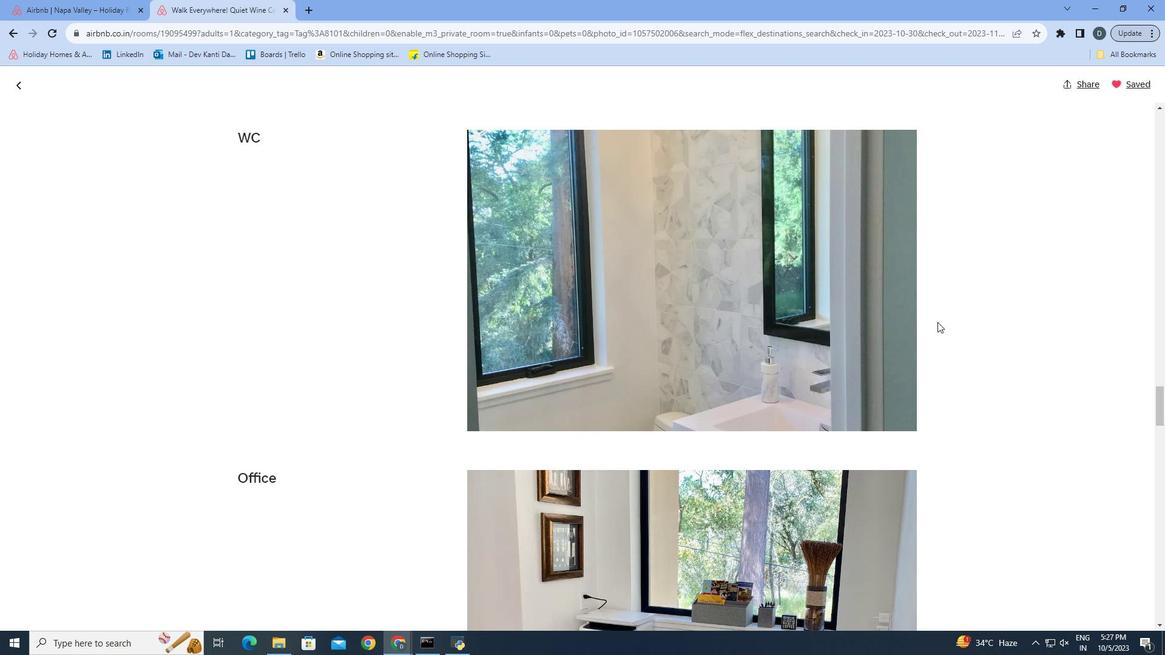 
Action: Mouse scrolled (933, 316) with delta (0, 0)
Screenshot: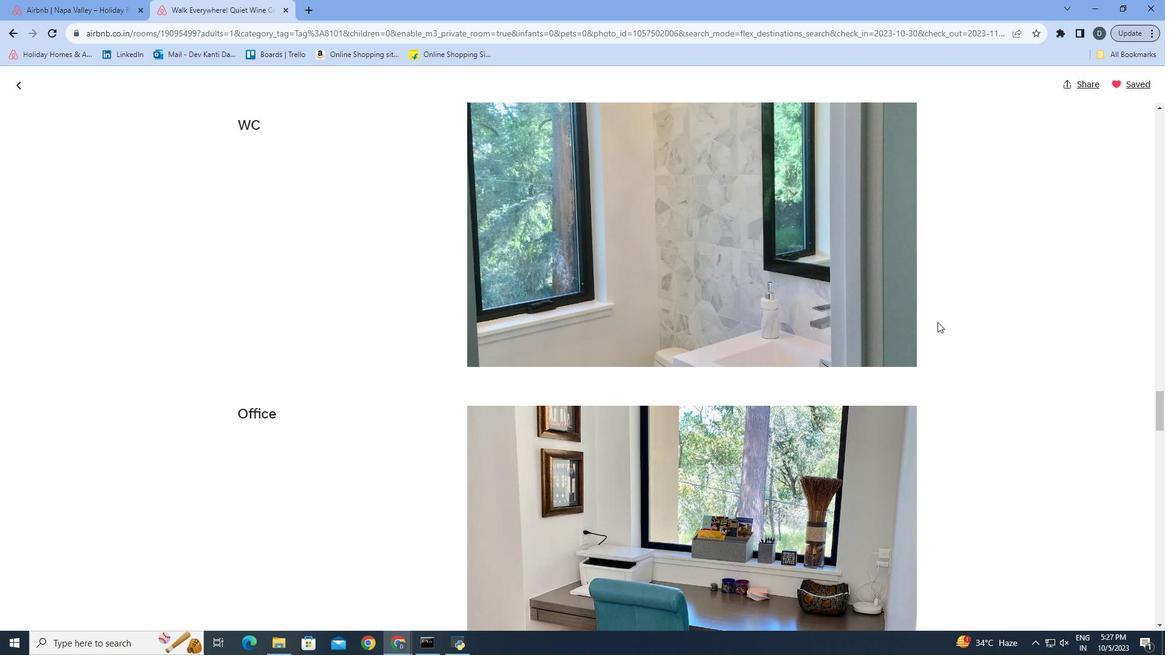 
Action: Mouse scrolled (933, 316) with delta (0, 0)
Screenshot: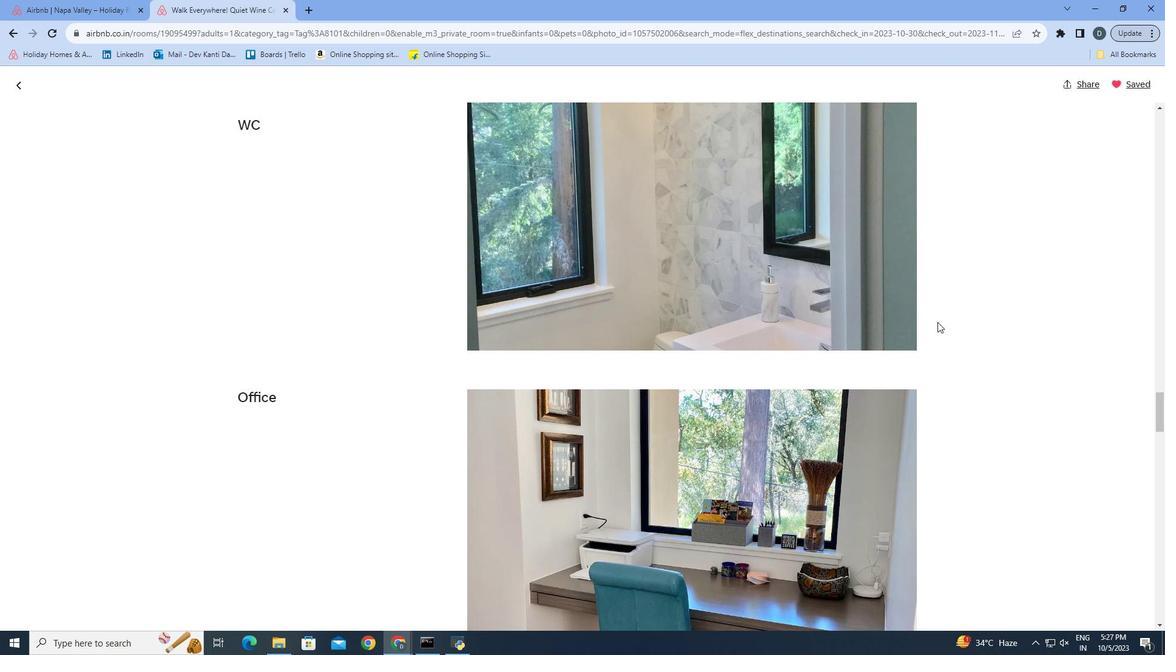 
Action: Mouse scrolled (933, 316) with delta (0, 0)
Screenshot: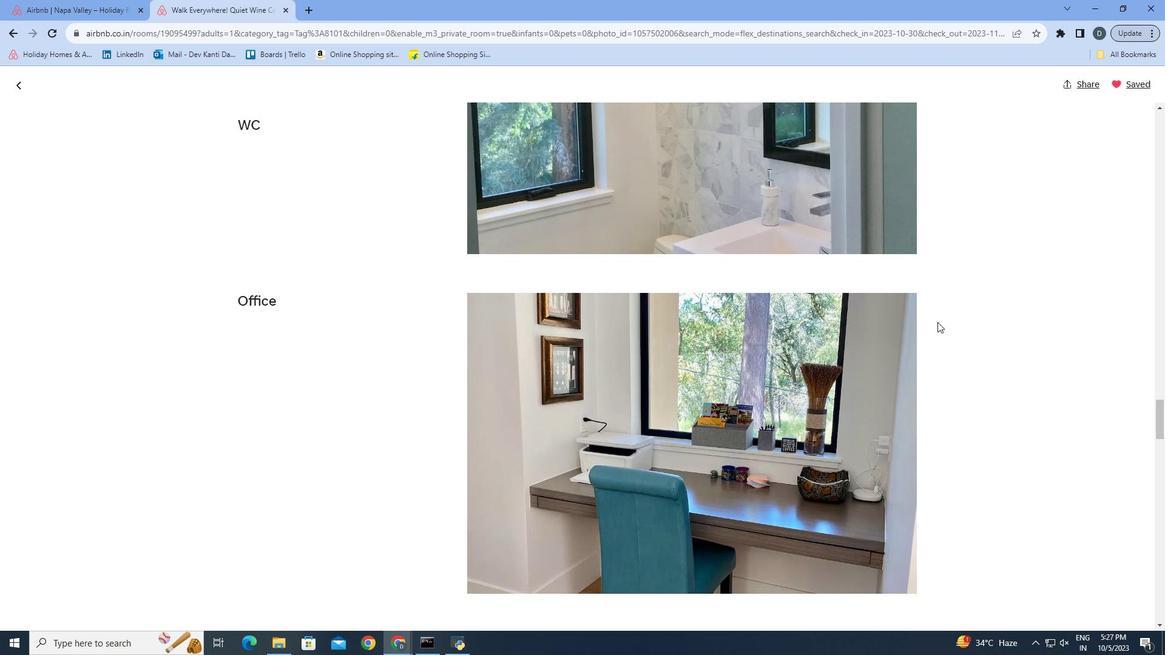 
Action: Mouse scrolled (933, 316) with delta (0, 0)
Screenshot: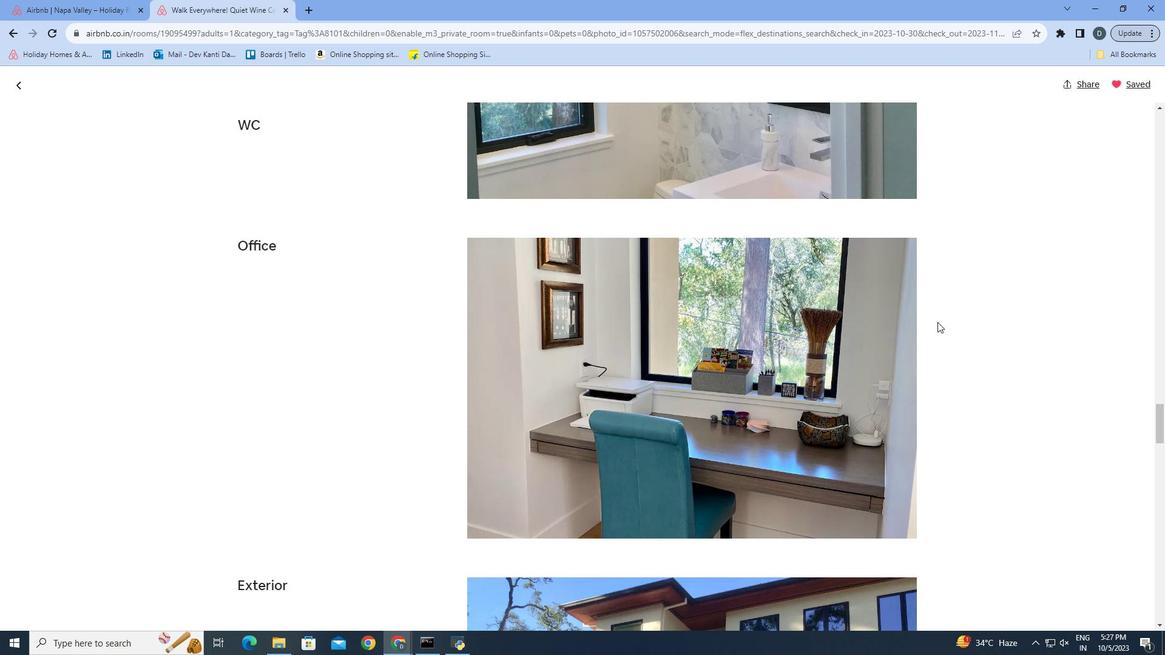 
Action: Mouse scrolled (933, 316) with delta (0, 0)
Screenshot: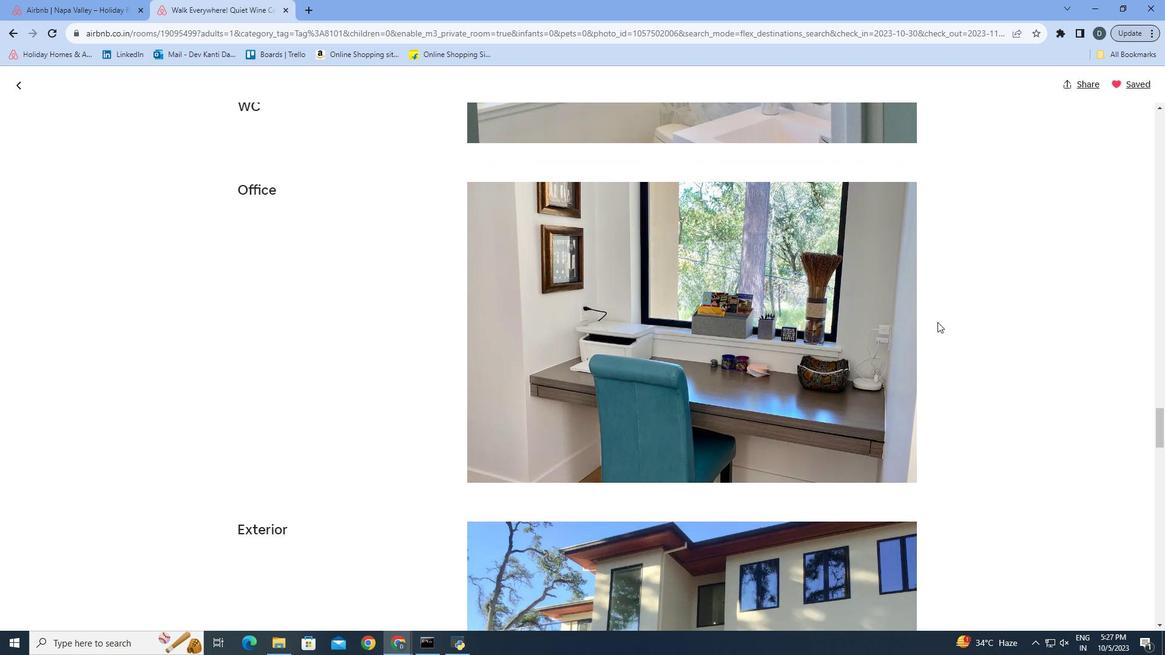 
Action: Mouse scrolled (933, 316) with delta (0, 0)
Screenshot: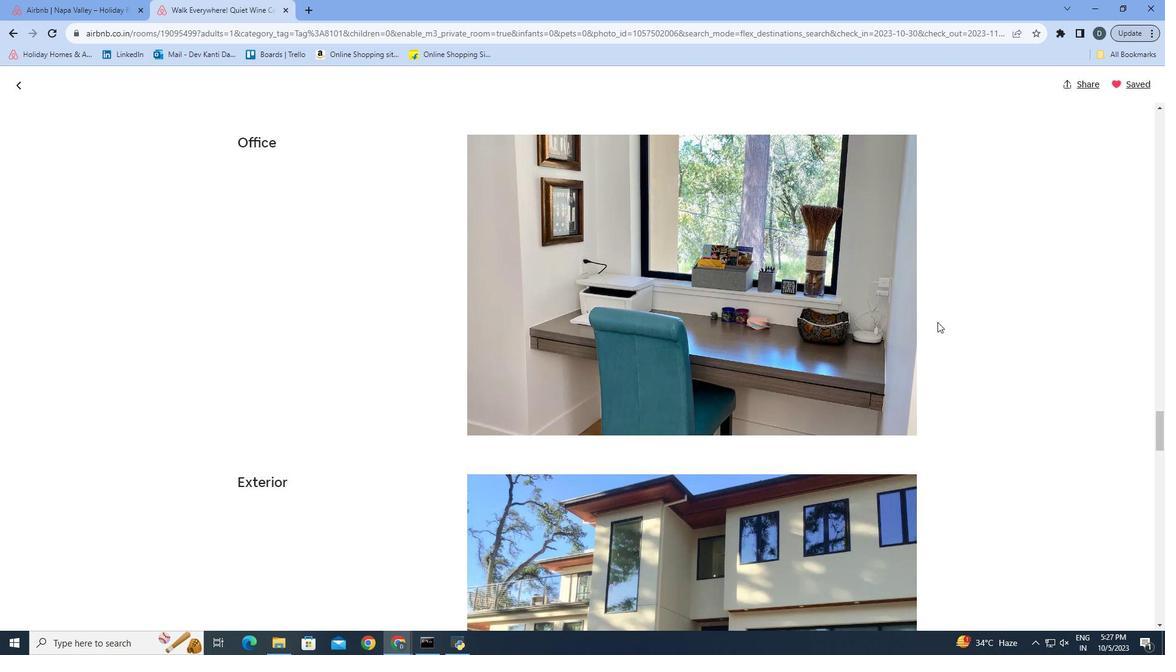 
Action: Mouse scrolled (933, 316) with delta (0, 0)
Screenshot: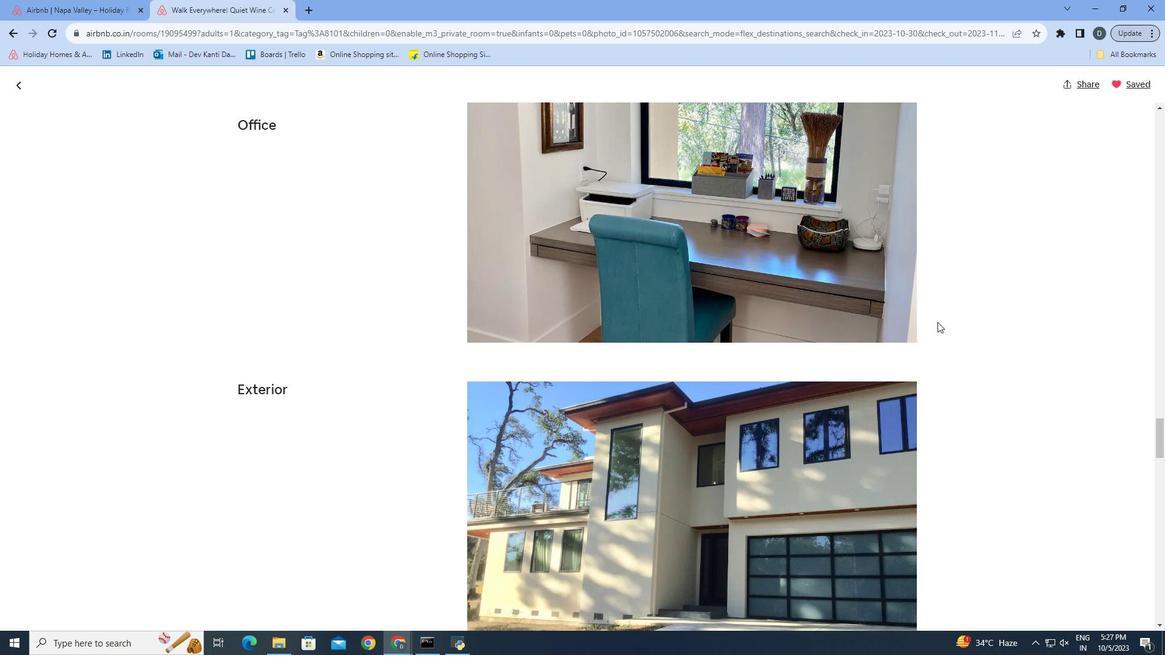 
Action: Mouse scrolled (933, 316) with delta (0, 0)
Screenshot: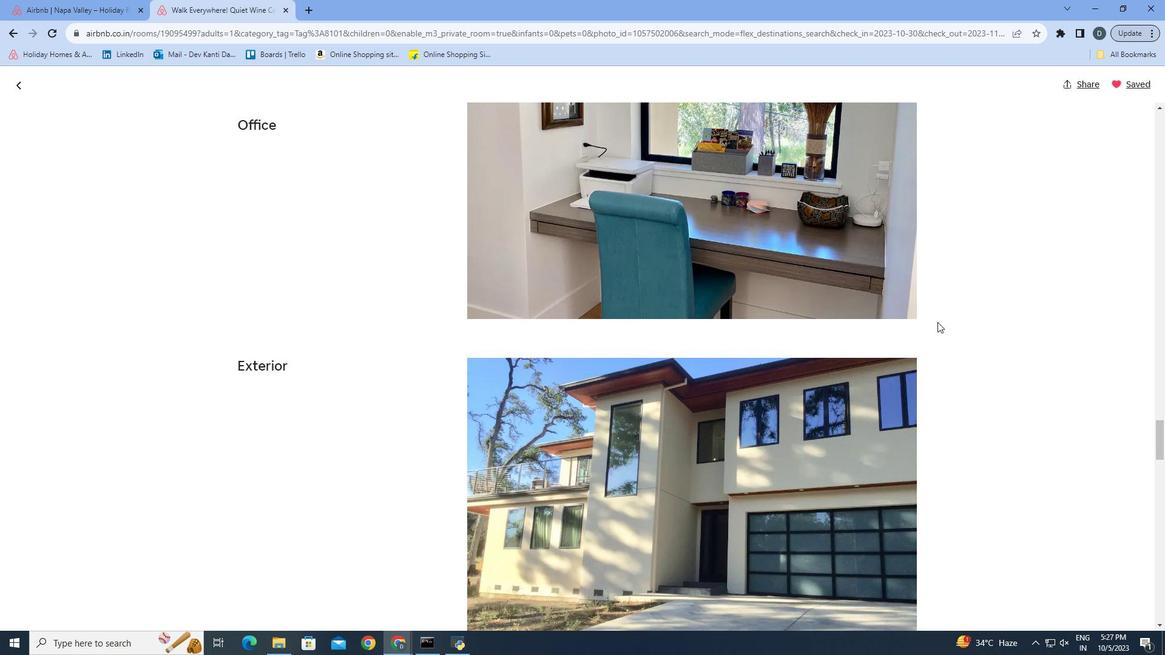 
Action: Mouse scrolled (933, 316) with delta (0, 0)
Screenshot: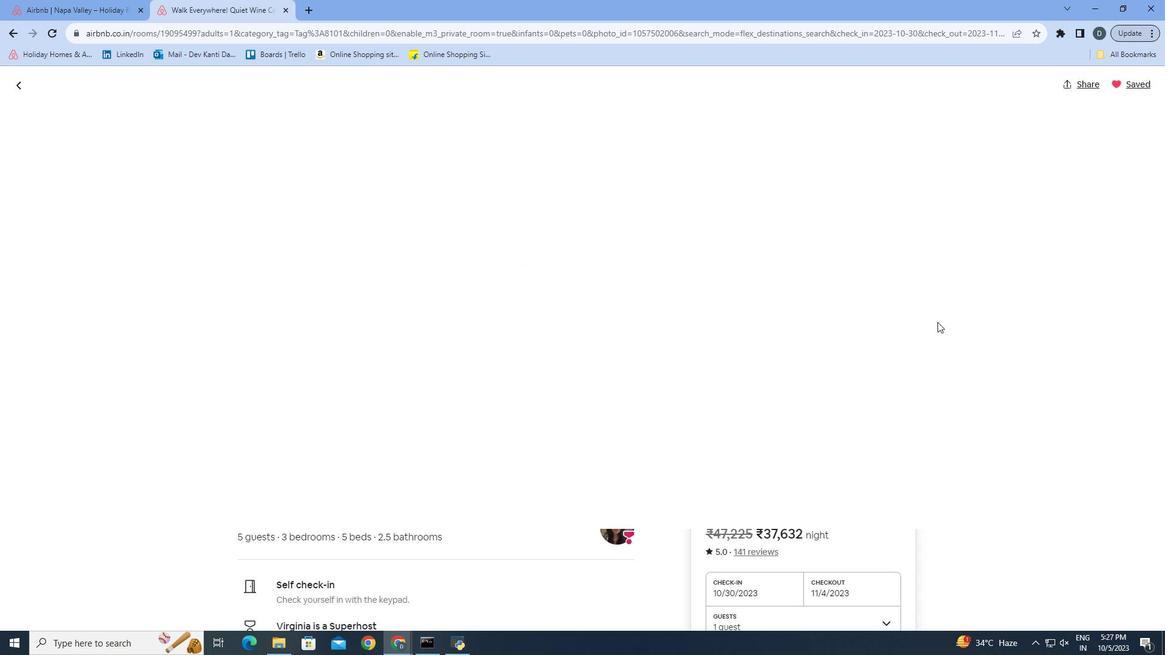 
Action: Mouse scrolled (933, 316) with delta (0, 0)
Screenshot: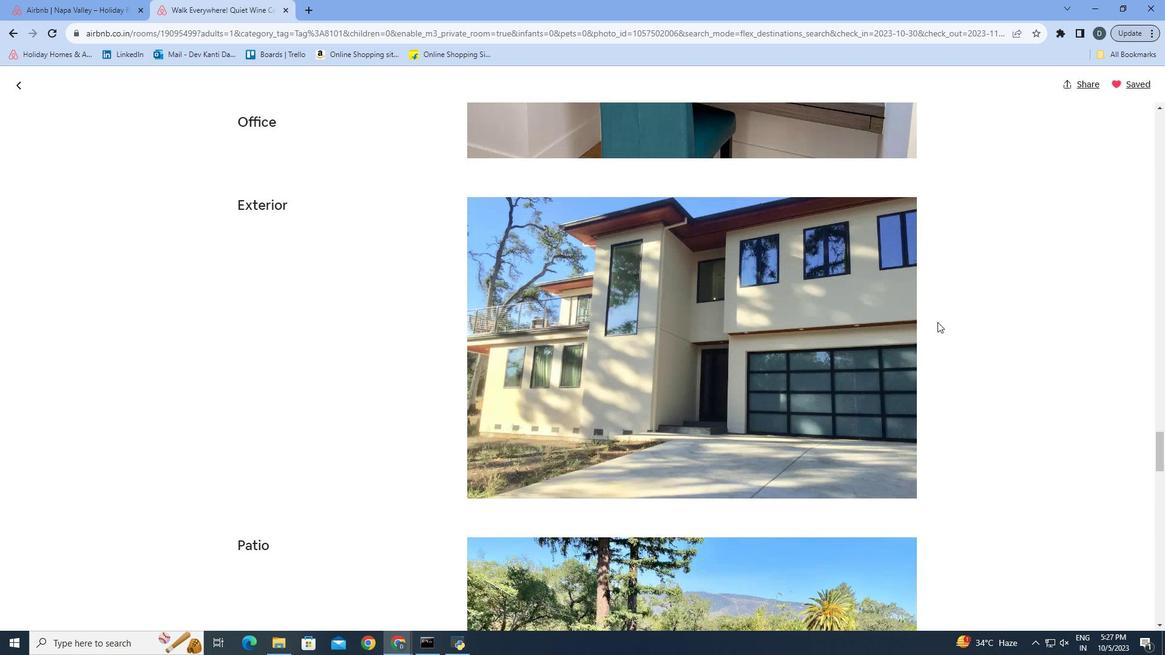 
Action: Mouse scrolled (933, 316) with delta (0, 0)
Screenshot: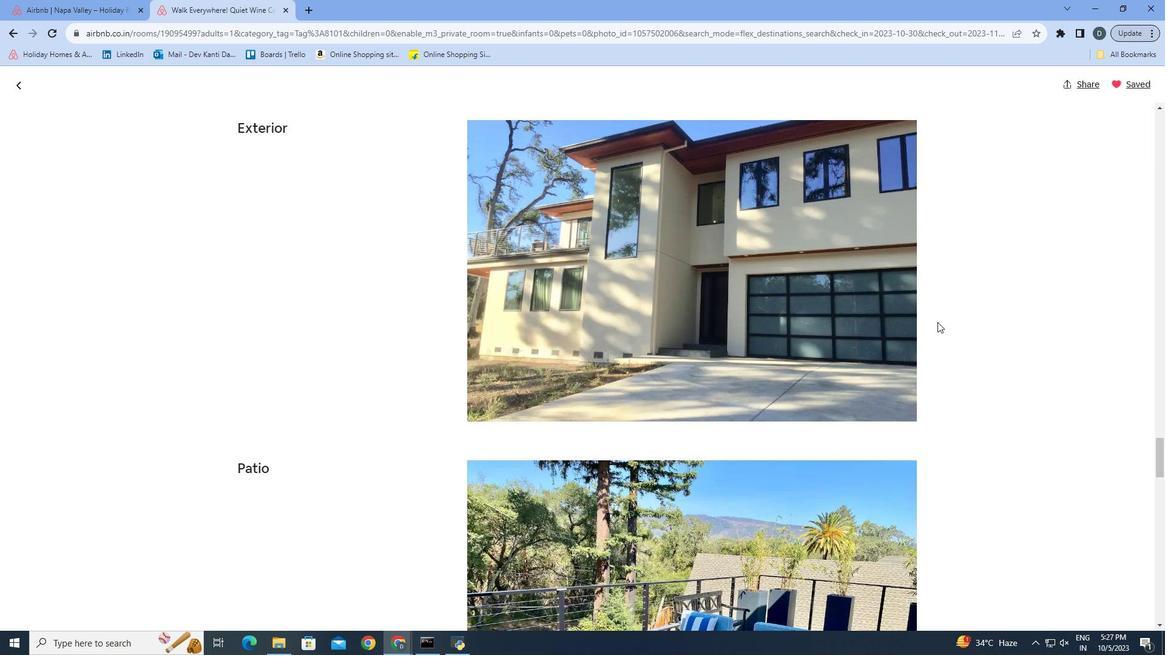 
Action: Mouse scrolled (933, 316) with delta (0, 0)
Screenshot: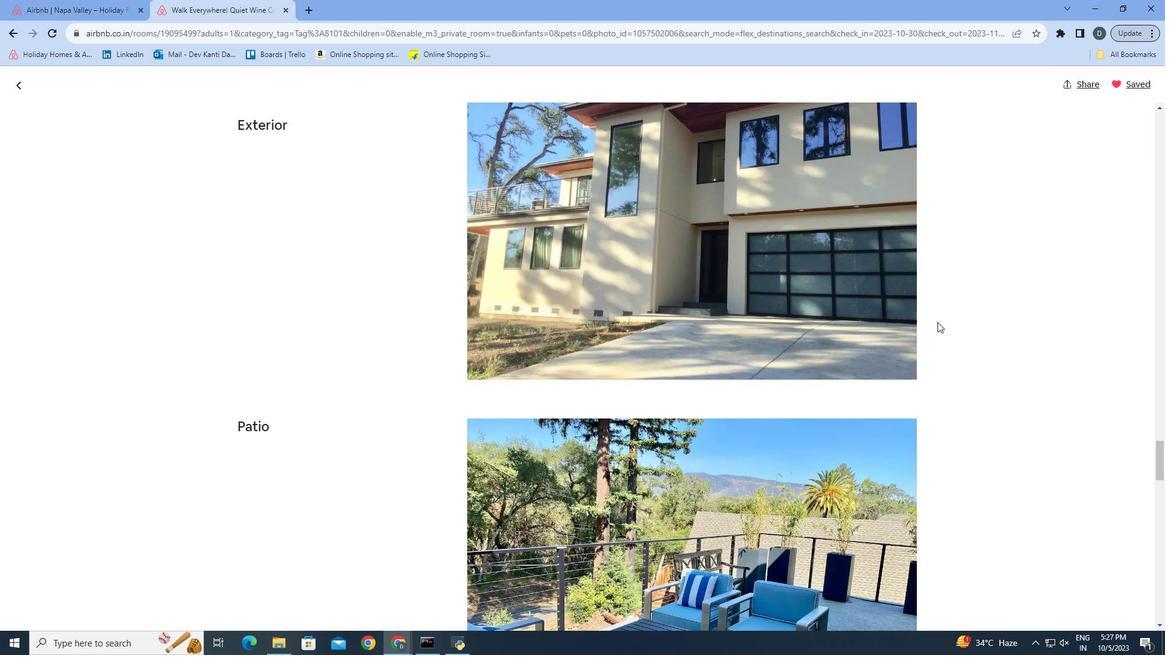 
Action: Mouse moved to (933, 317)
Screenshot: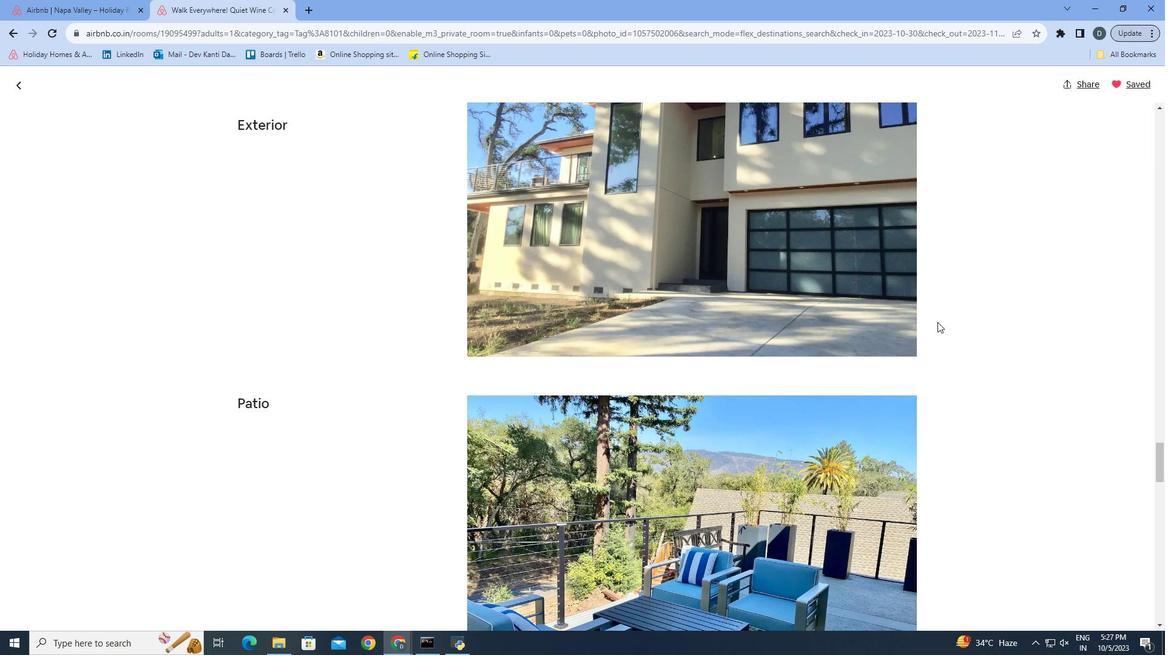 
Action: Mouse scrolled (933, 316) with delta (0, 0)
Screenshot: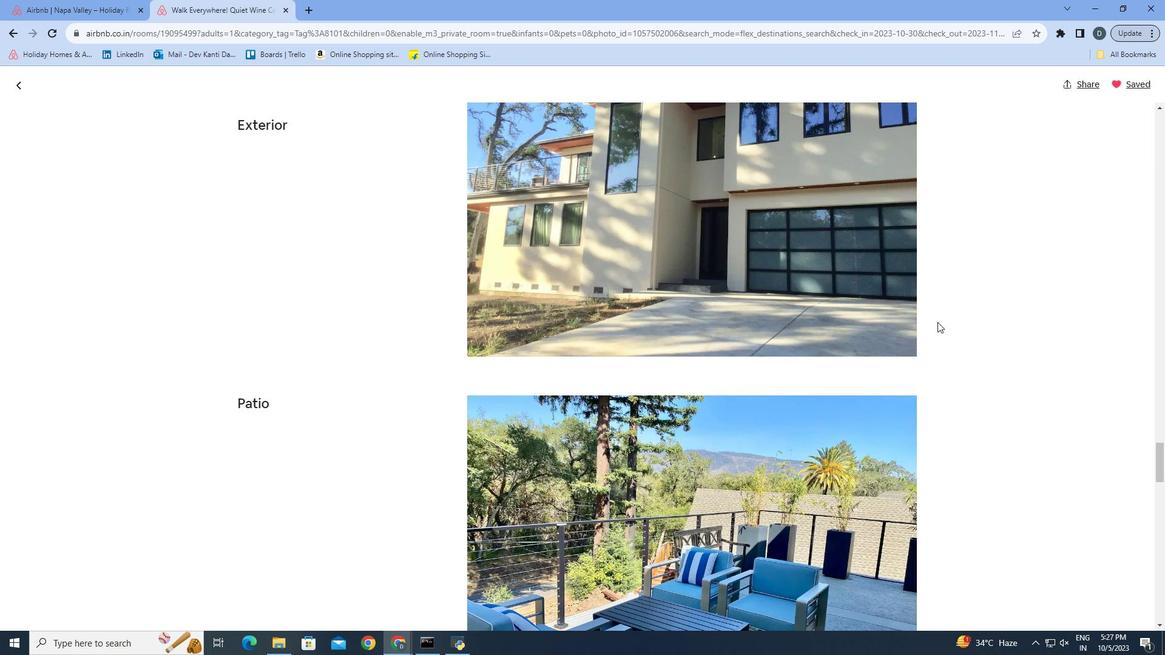 
Action: Mouse moved to (932, 318)
Screenshot: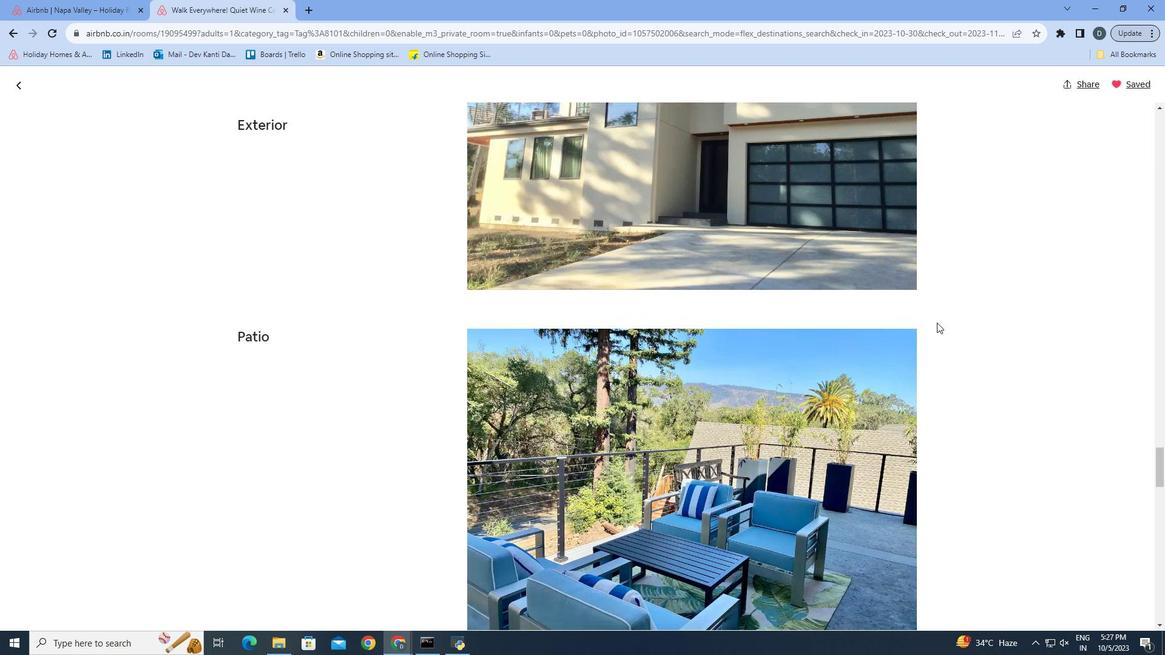 
Action: Mouse scrolled (932, 317) with delta (0, 0)
Screenshot: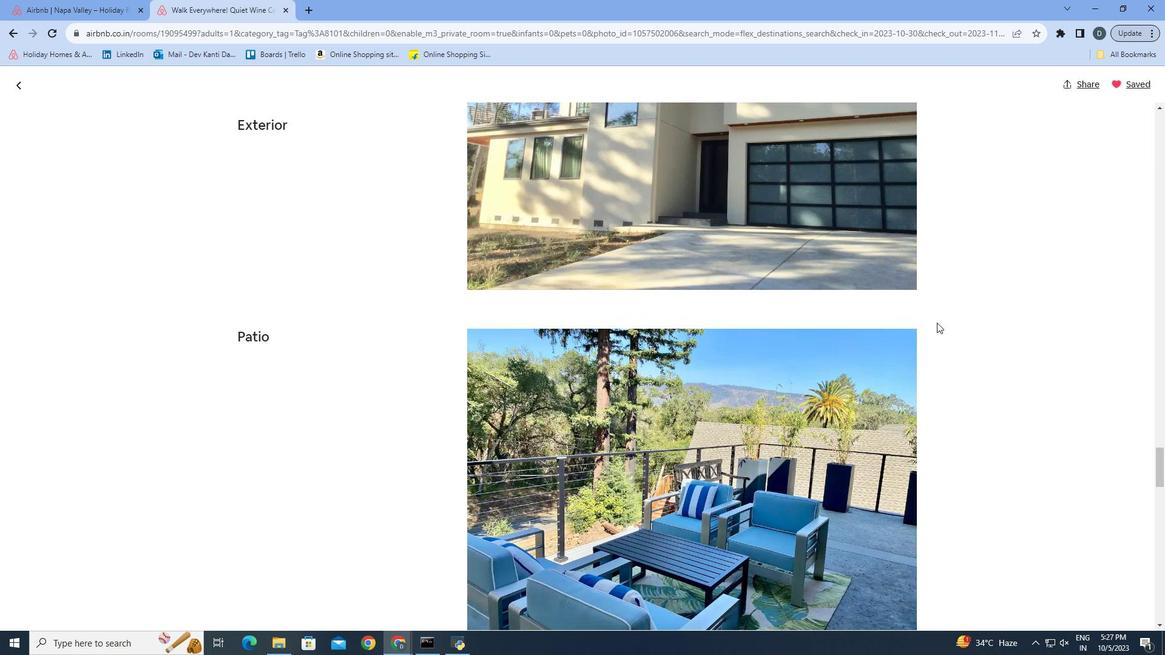 
Action: Mouse scrolled (932, 317) with delta (0, 0)
Screenshot: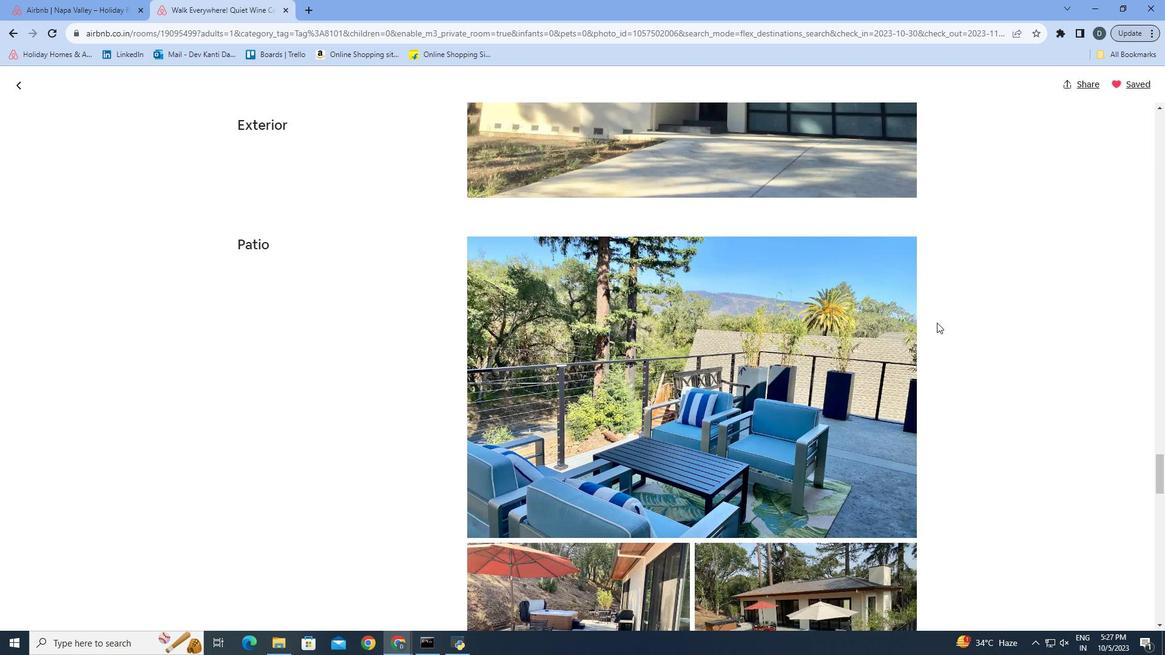 
Action: Mouse scrolled (932, 317) with delta (0, 0)
Screenshot: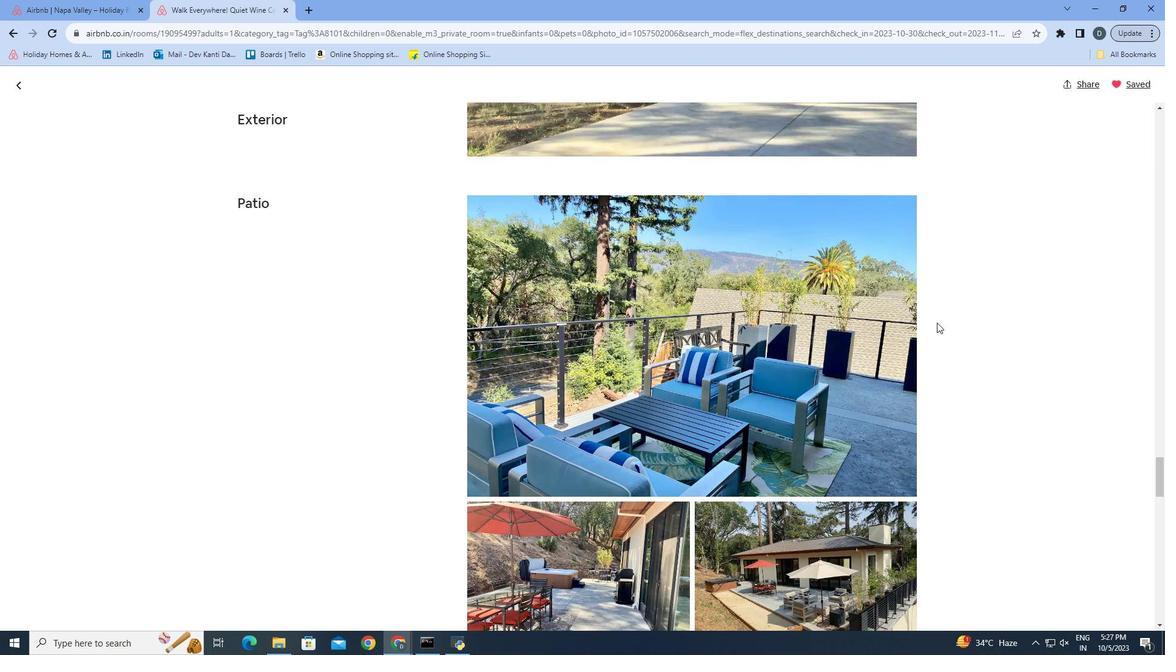 
Action: Mouse scrolled (932, 317) with delta (0, 0)
Screenshot: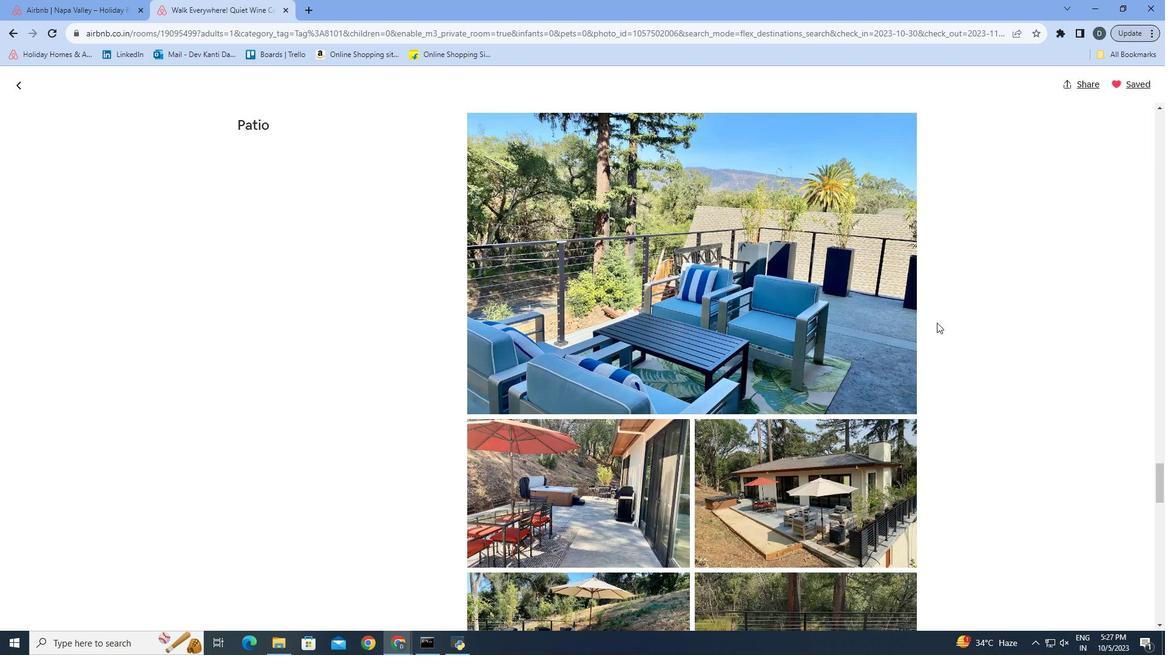 
Action: Mouse scrolled (932, 317) with delta (0, 0)
Screenshot: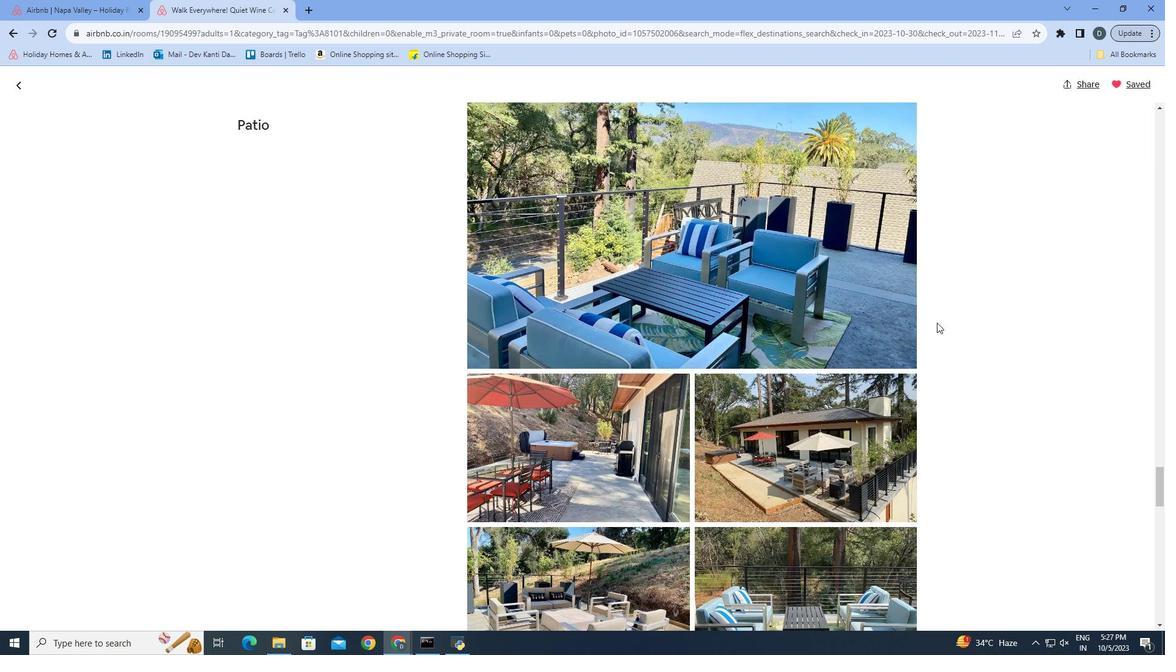 
Action: Mouse scrolled (932, 317) with delta (0, 0)
Screenshot: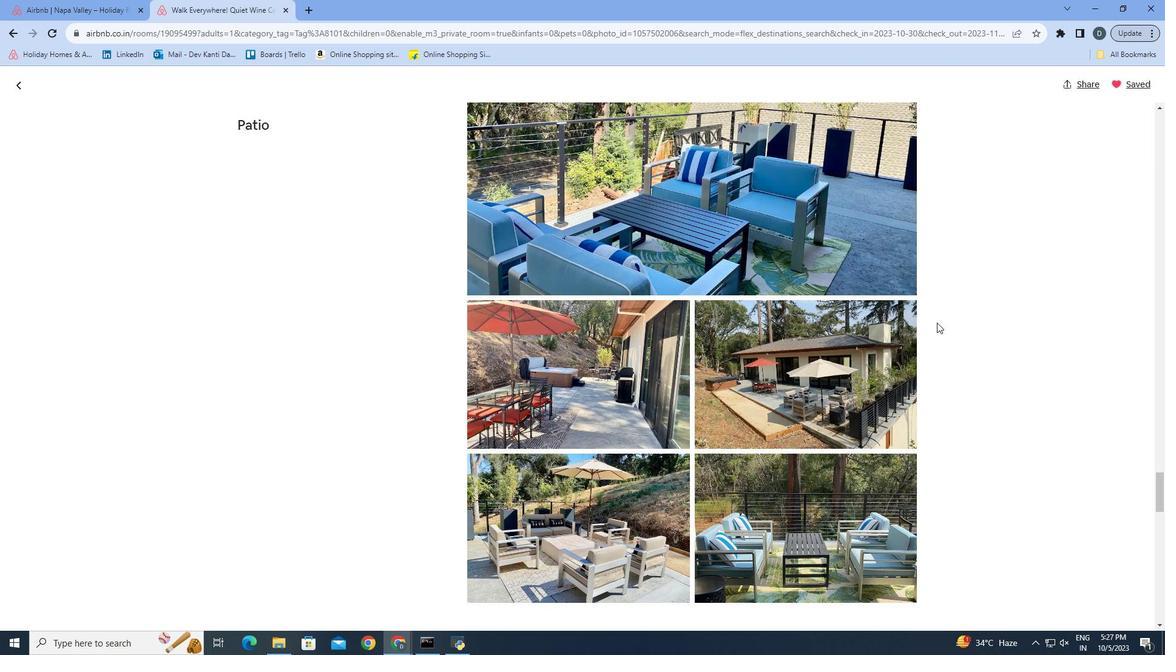 
Action: Mouse scrolled (932, 317) with delta (0, 0)
Screenshot: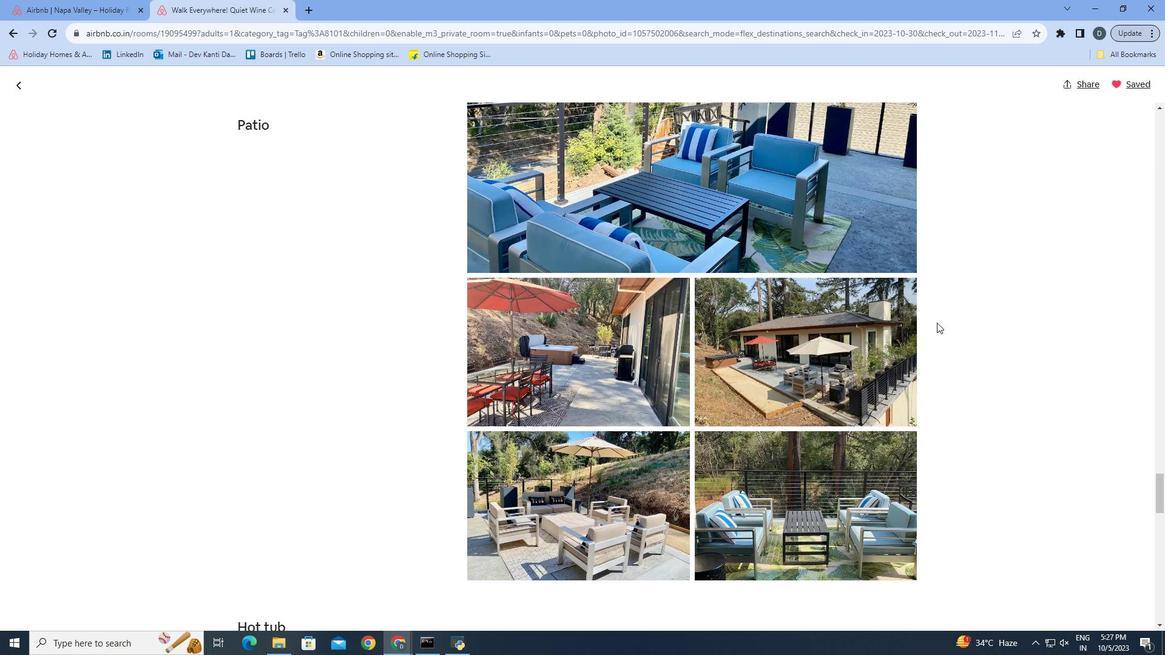 
Action: Mouse moved to (932, 318)
Screenshot: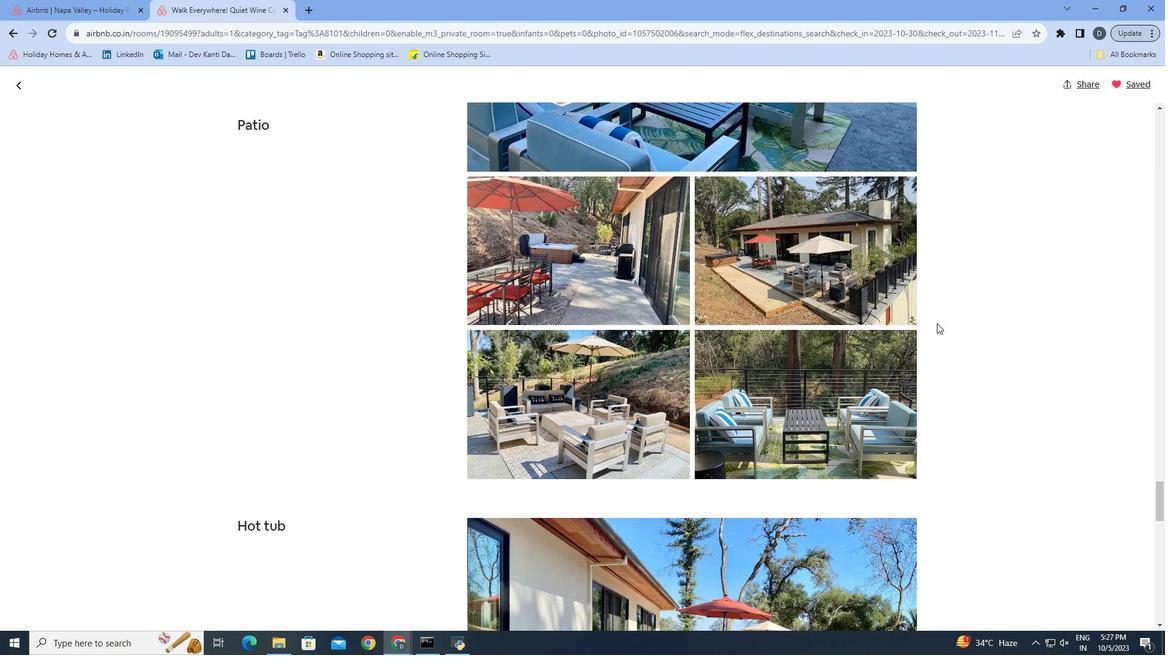 
Action: Mouse scrolled (932, 318) with delta (0, 0)
Screenshot: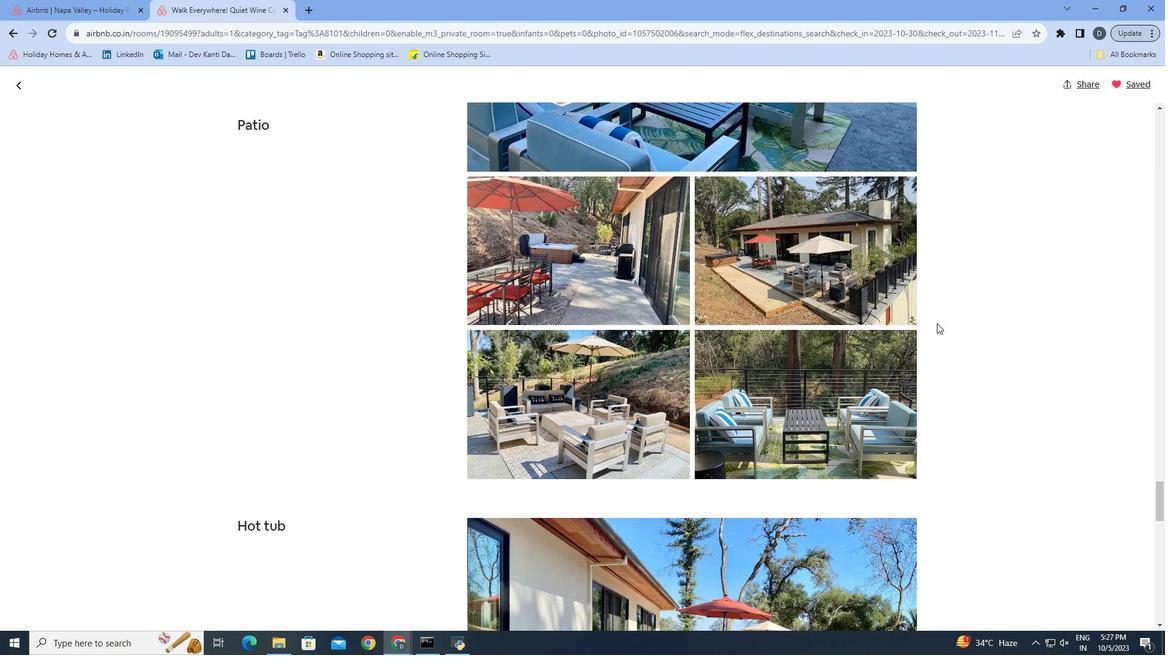 
Action: Mouse scrolled (932, 318) with delta (0, 0)
Screenshot: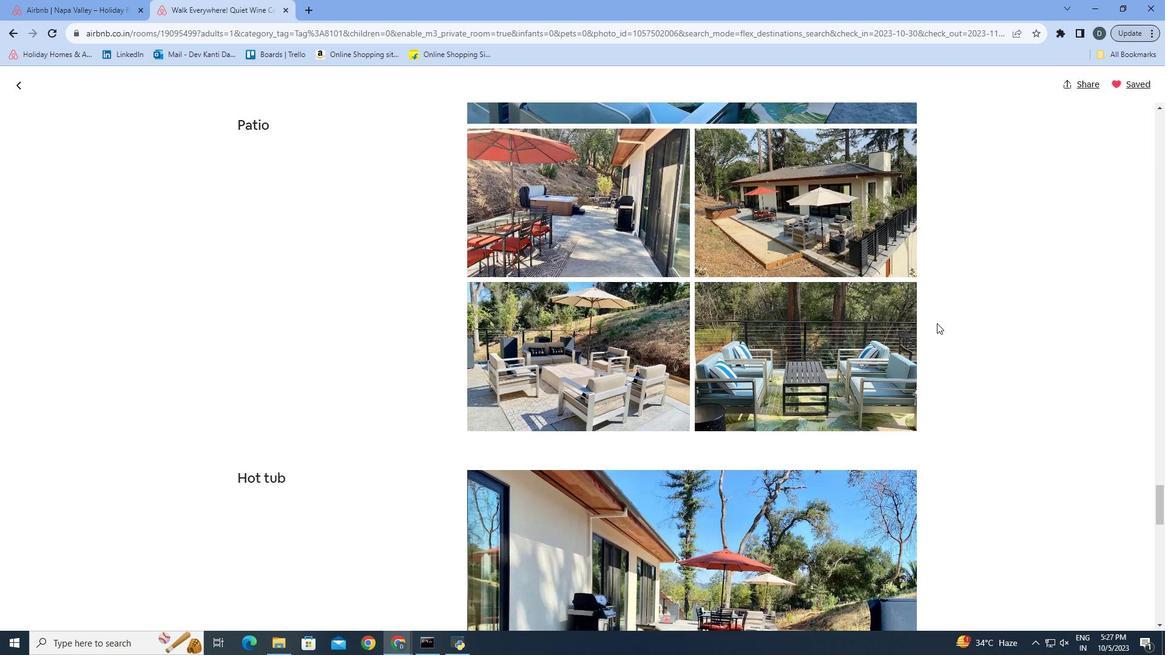 
Action: Mouse scrolled (932, 318) with delta (0, 0)
Screenshot: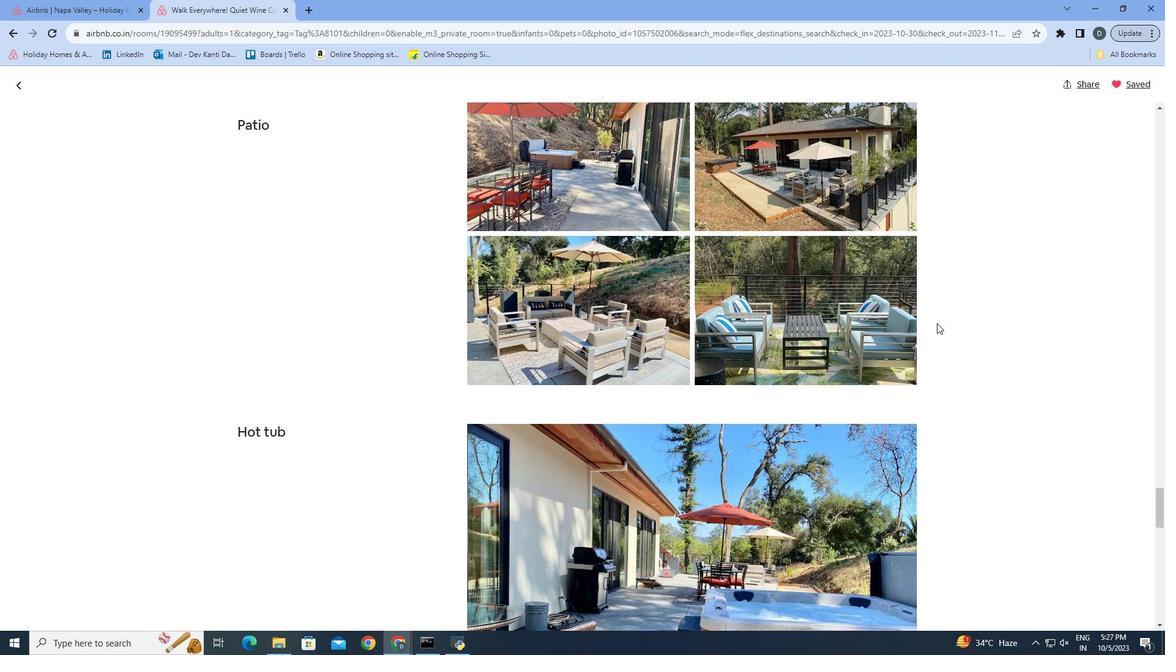 
Action: Mouse scrolled (932, 318) with delta (0, 0)
Screenshot: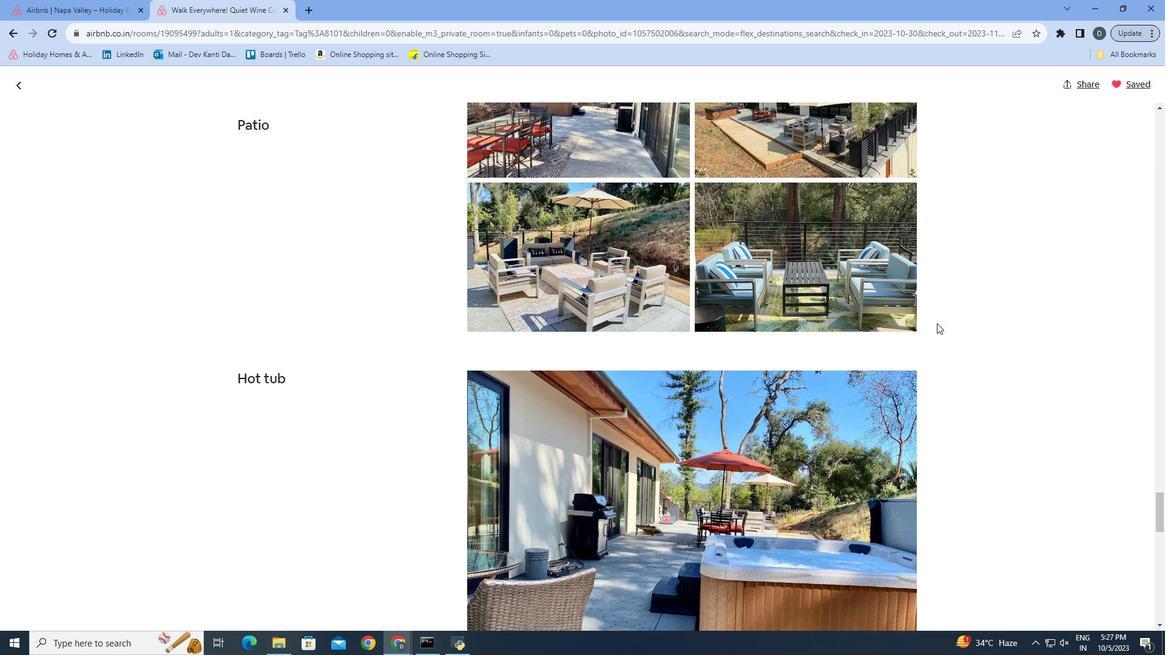 
Action: Mouse scrolled (932, 318) with delta (0, 0)
Screenshot: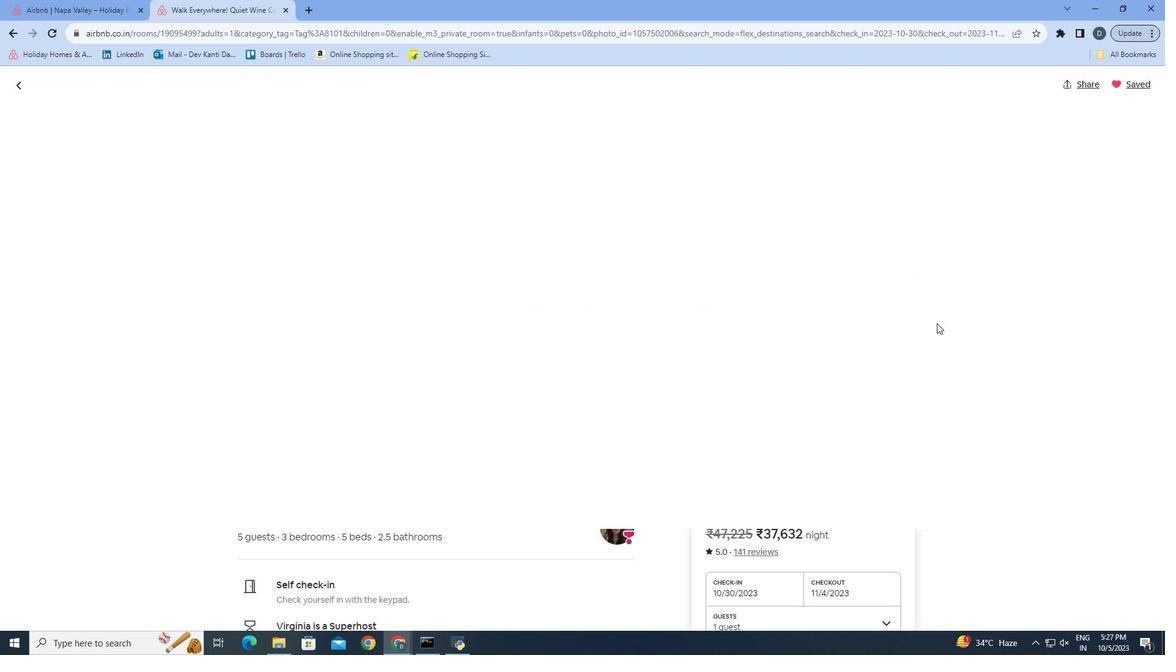 
Action: Mouse scrolled (932, 318) with delta (0, 0)
Screenshot: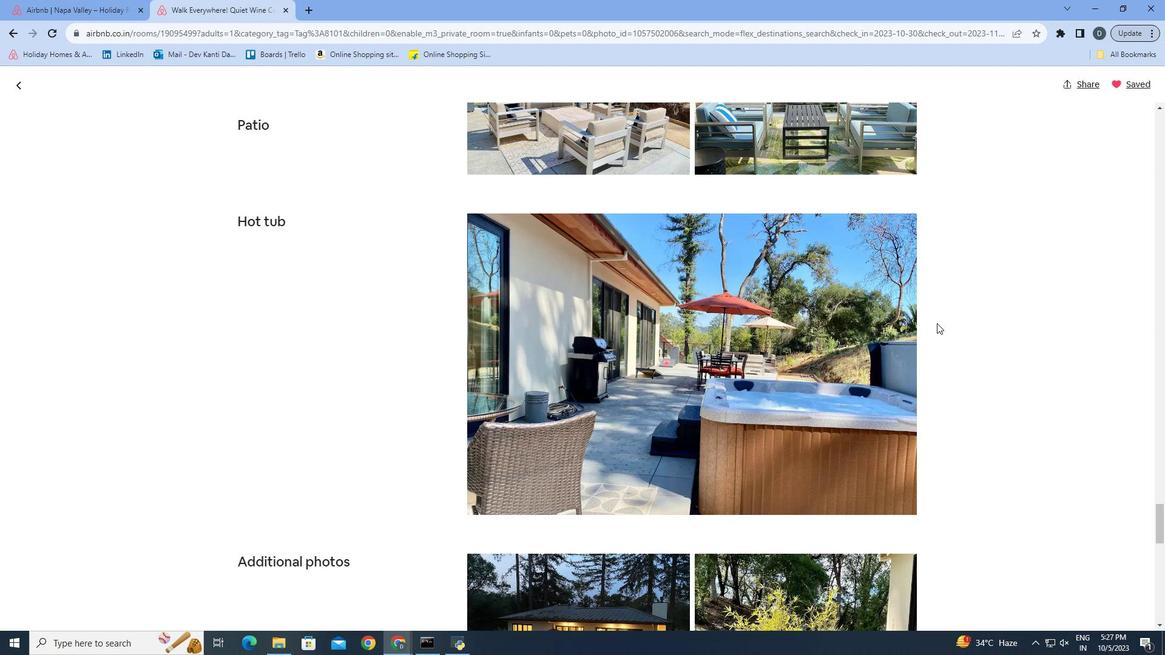 
Action: Mouse scrolled (932, 318) with delta (0, 0)
Screenshot: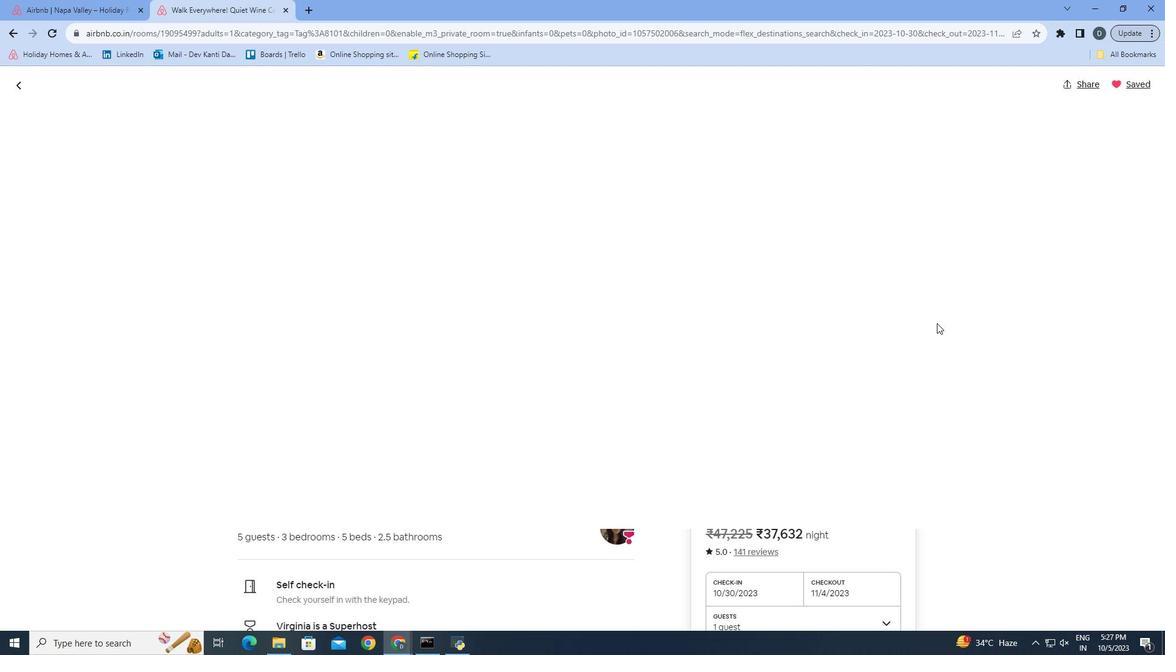 
Action: Mouse scrolled (932, 318) with delta (0, 0)
Screenshot: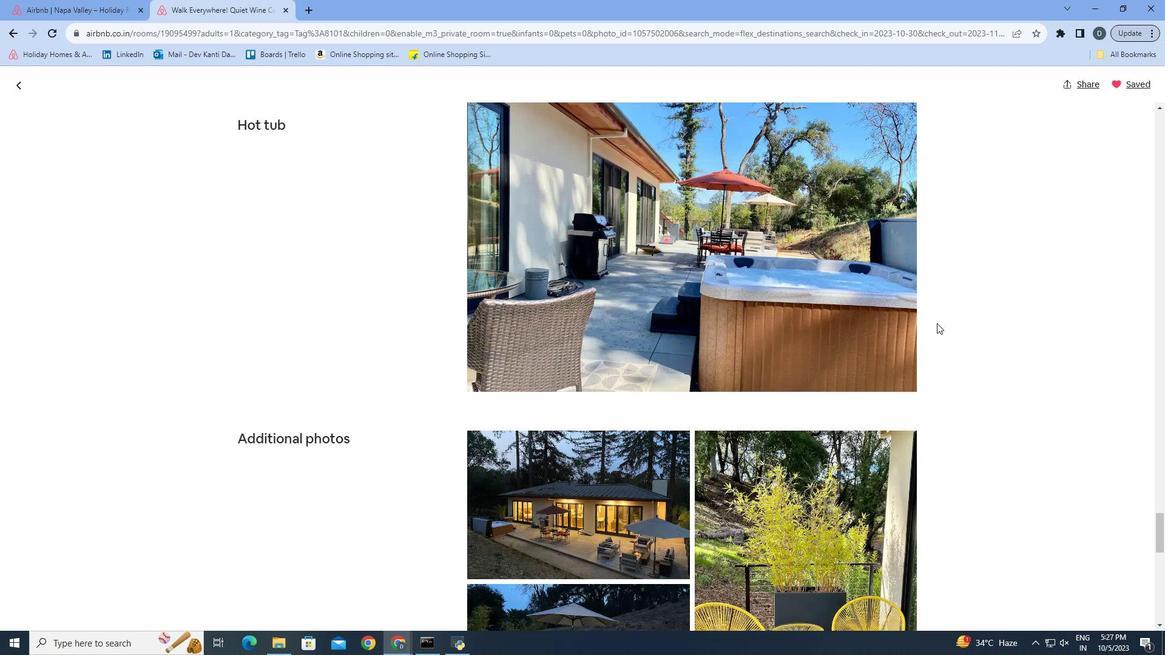 
Action: Mouse scrolled (932, 318) with delta (0, 0)
Screenshot: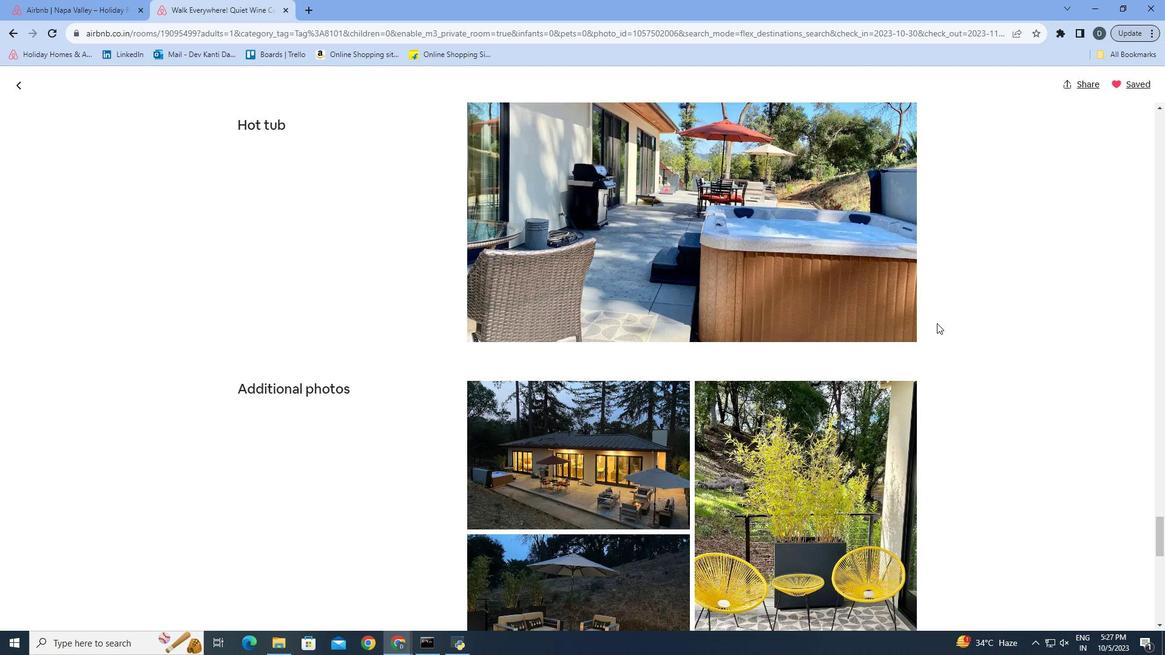
Action: Mouse scrolled (932, 318) with delta (0, 0)
Screenshot: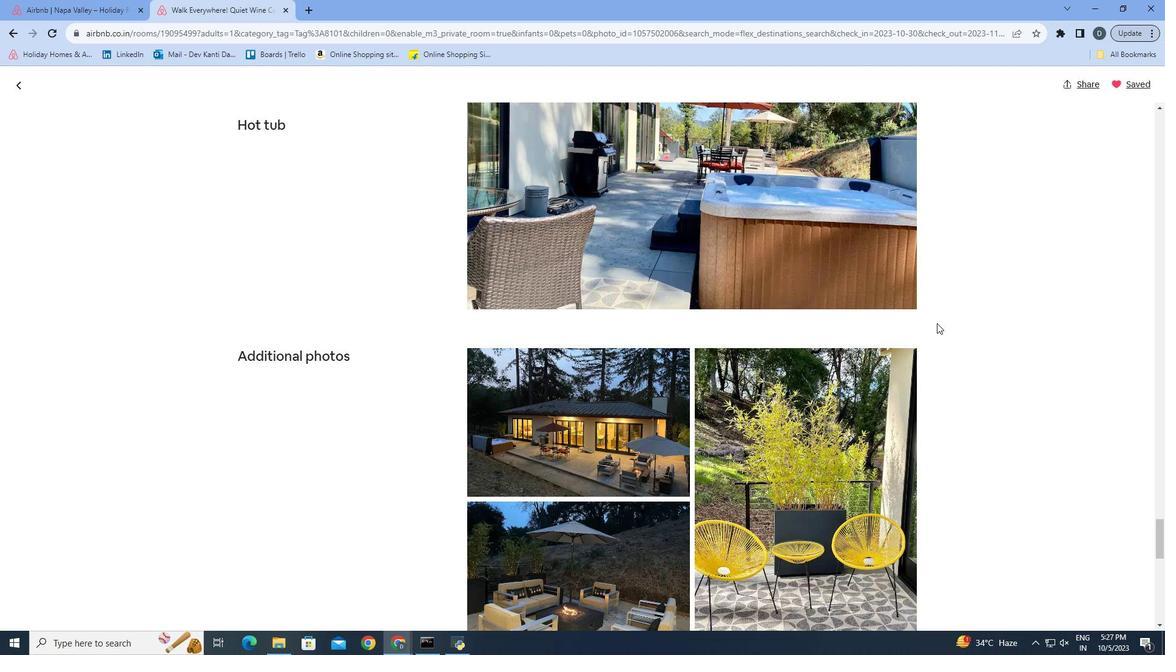 
Action: Mouse scrolled (932, 318) with delta (0, 0)
Screenshot: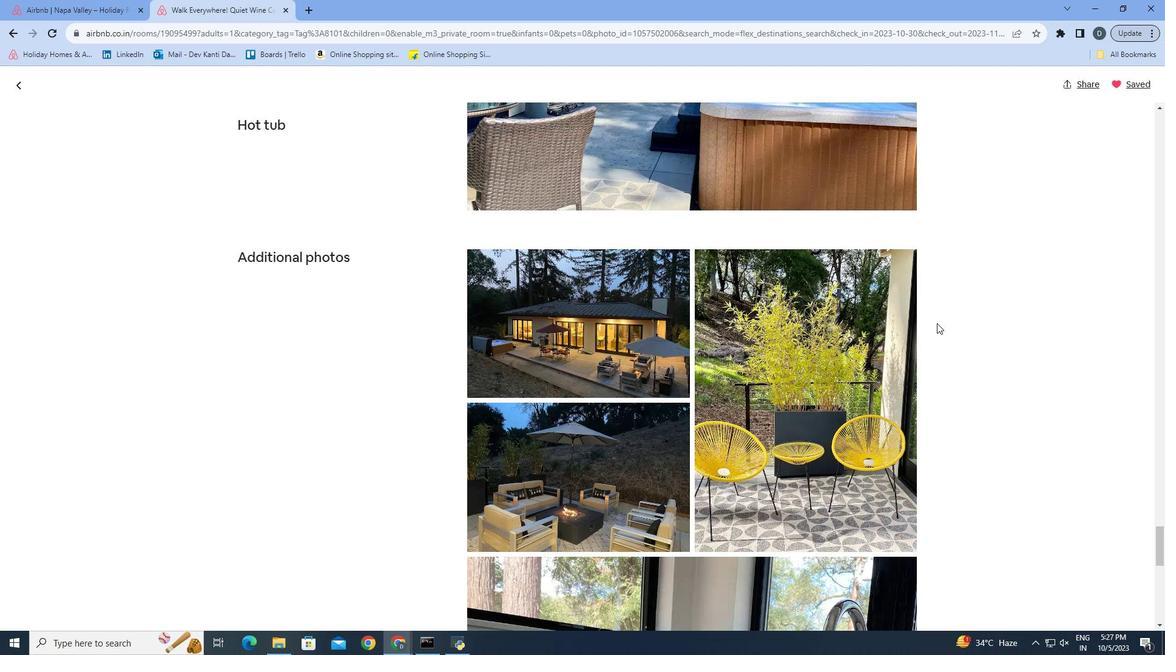 
Action: Mouse moved to (935, 318)
Screenshot: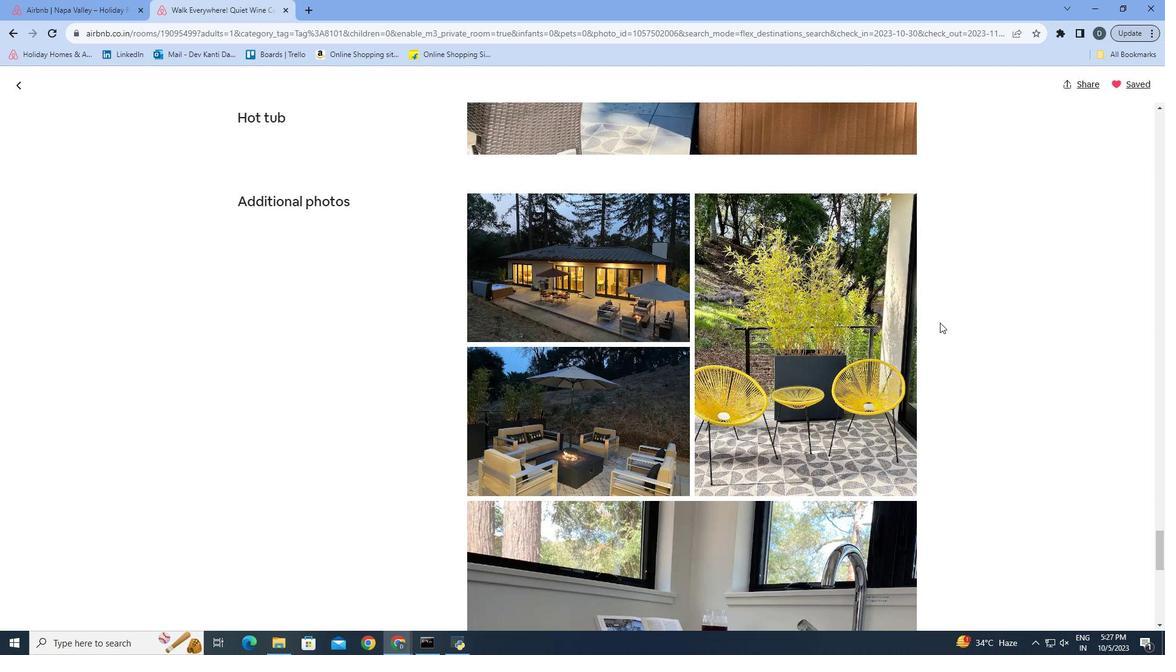 
Action: Mouse scrolled (935, 317) with delta (0, 0)
Screenshot: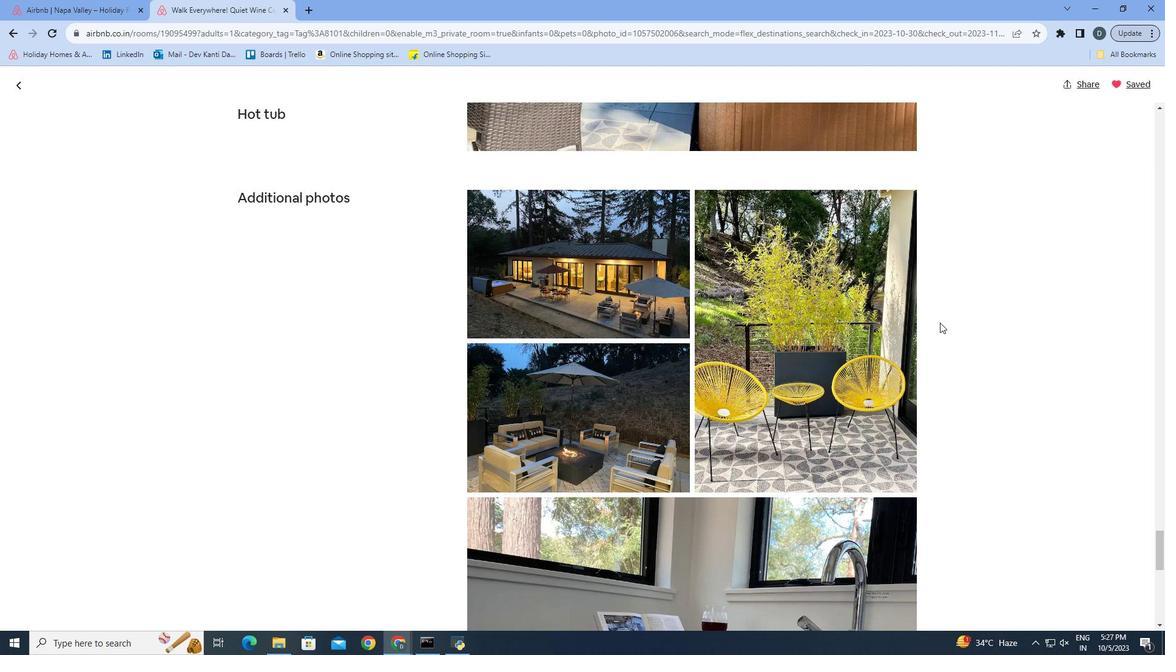 
Action: Mouse scrolled (935, 317) with delta (0, 0)
Screenshot: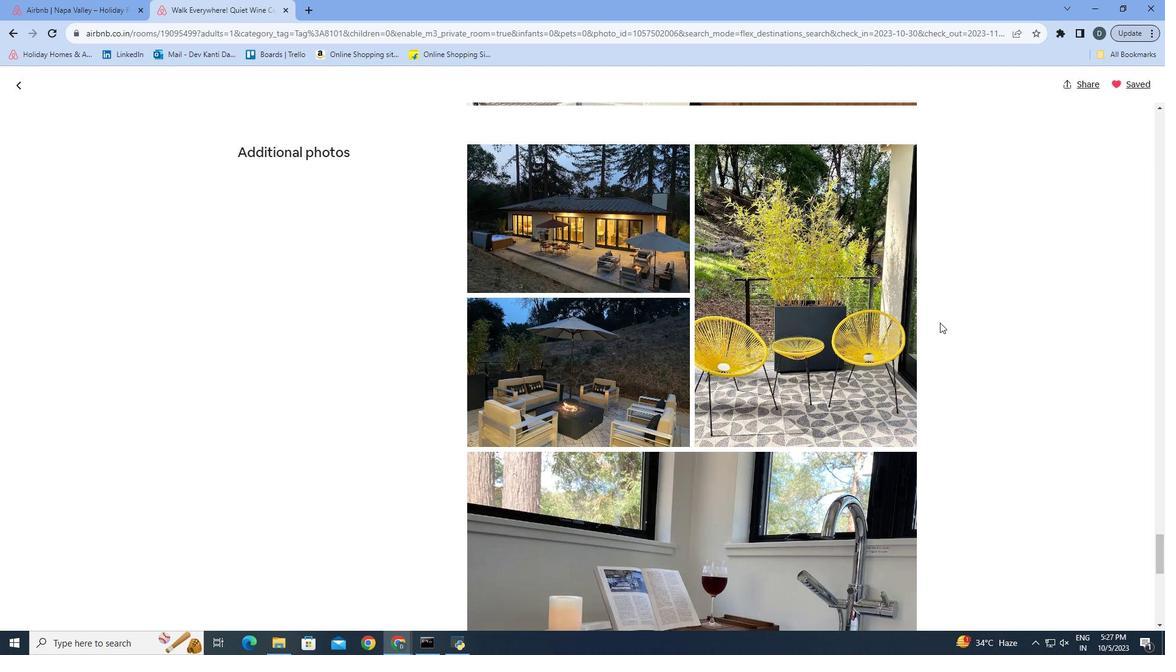 
Action: Mouse scrolled (935, 317) with delta (0, 0)
Screenshot: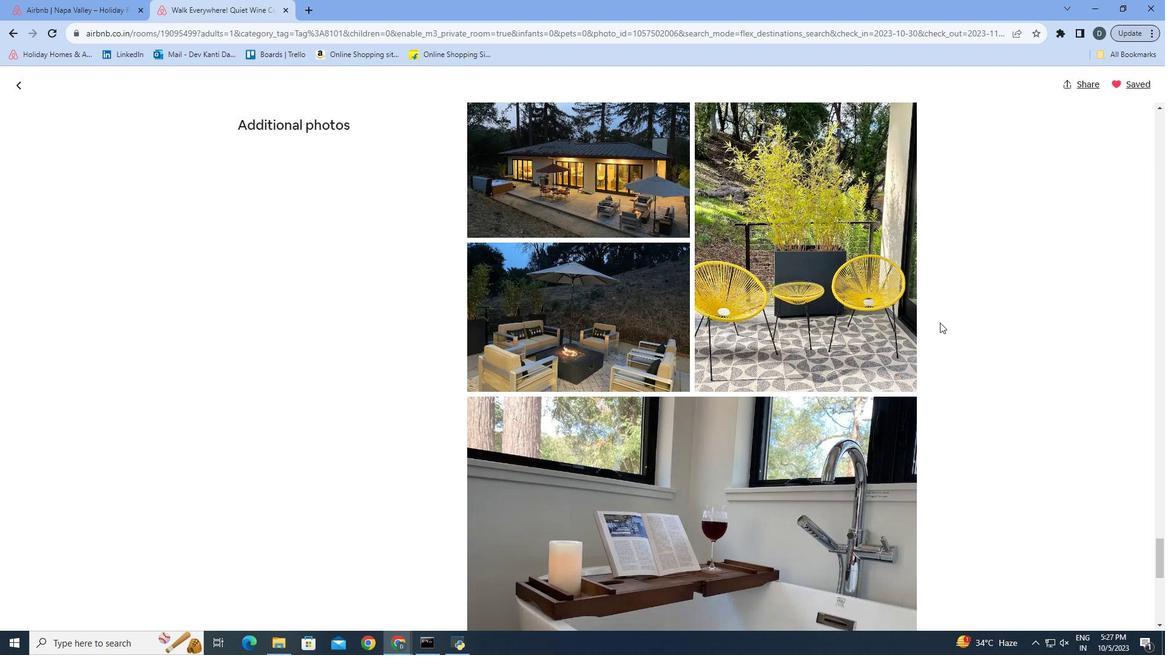 
Action: Mouse scrolled (935, 317) with delta (0, 0)
